 Task: Edit the Student Master object to set up fields for Background Check Status and Placement Scope Rating, then test the form by entering student details.
Action: Mouse moved to (240, 247)
Screenshot: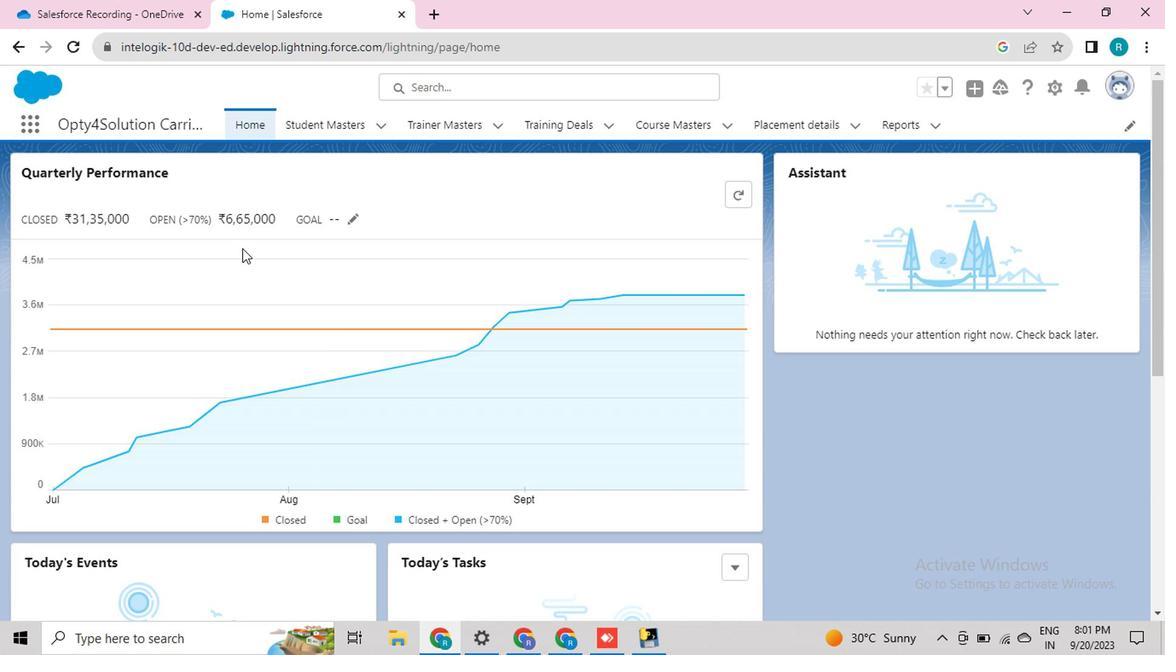 
Action: Key pressed <Key.f11>
Screenshot: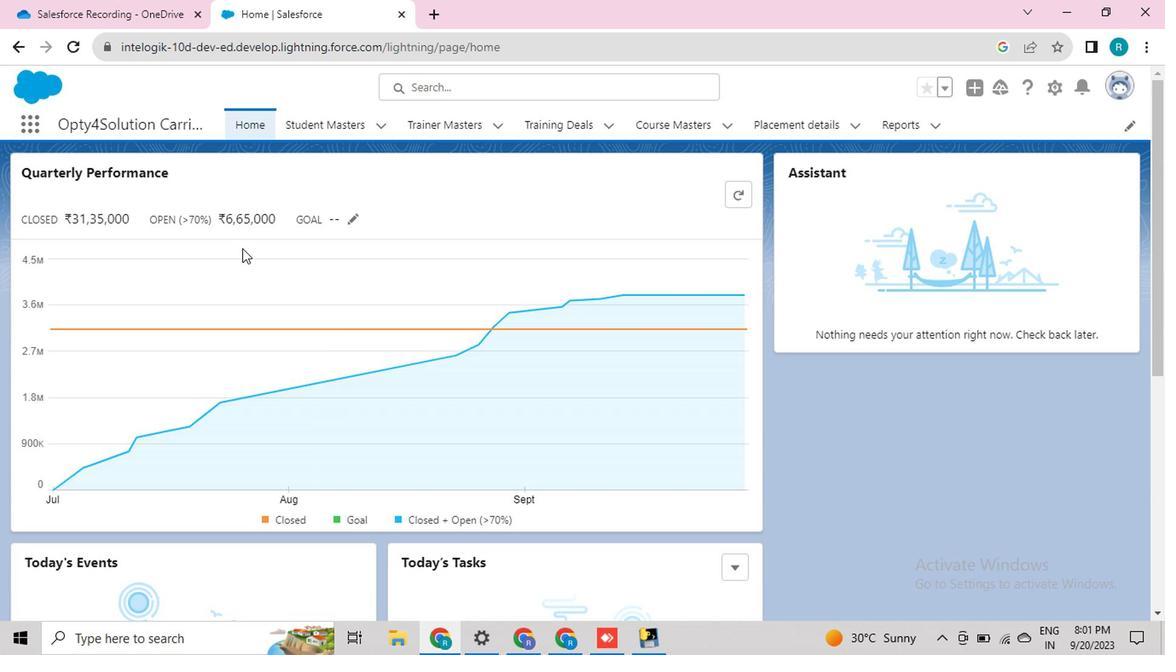 
Action: Mouse moved to (301, 52)
Screenshot: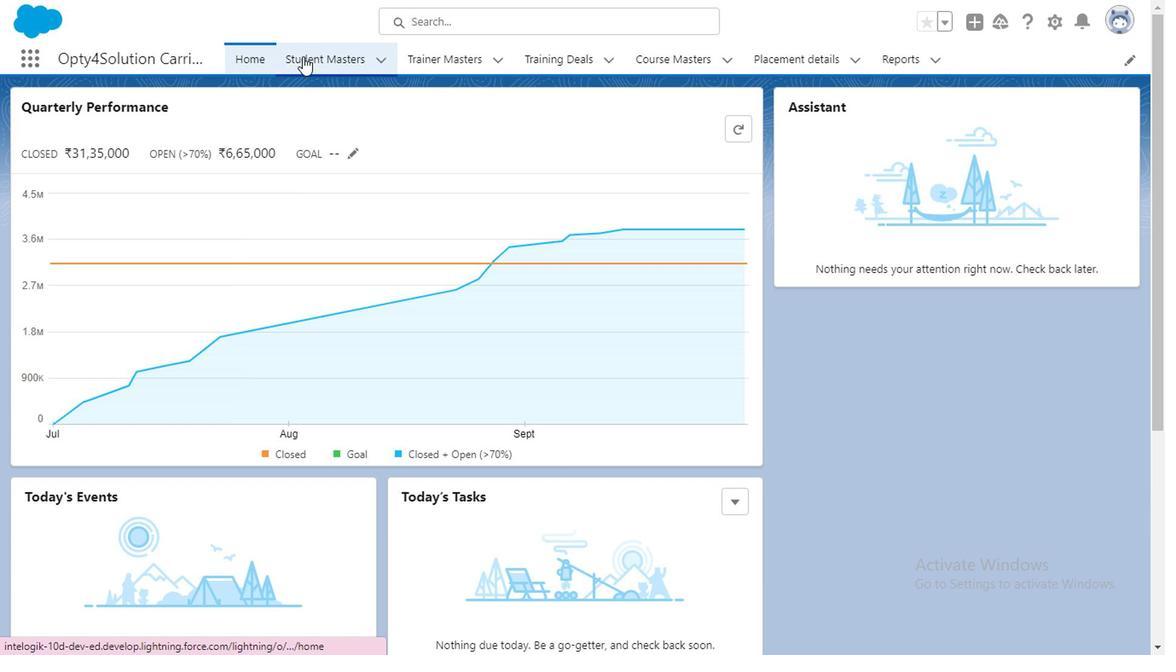 
Action: Mouse pressed left at (301, 52)
Screenshot: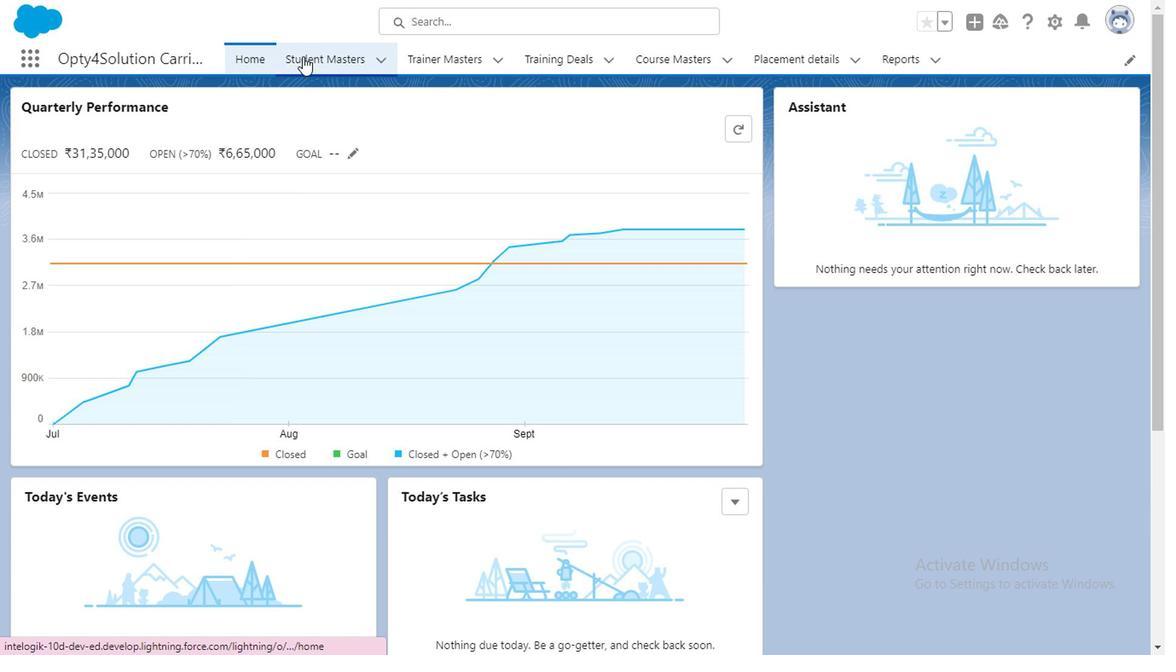 
Action: Mouse moved to (1061, 16)
Screenshot: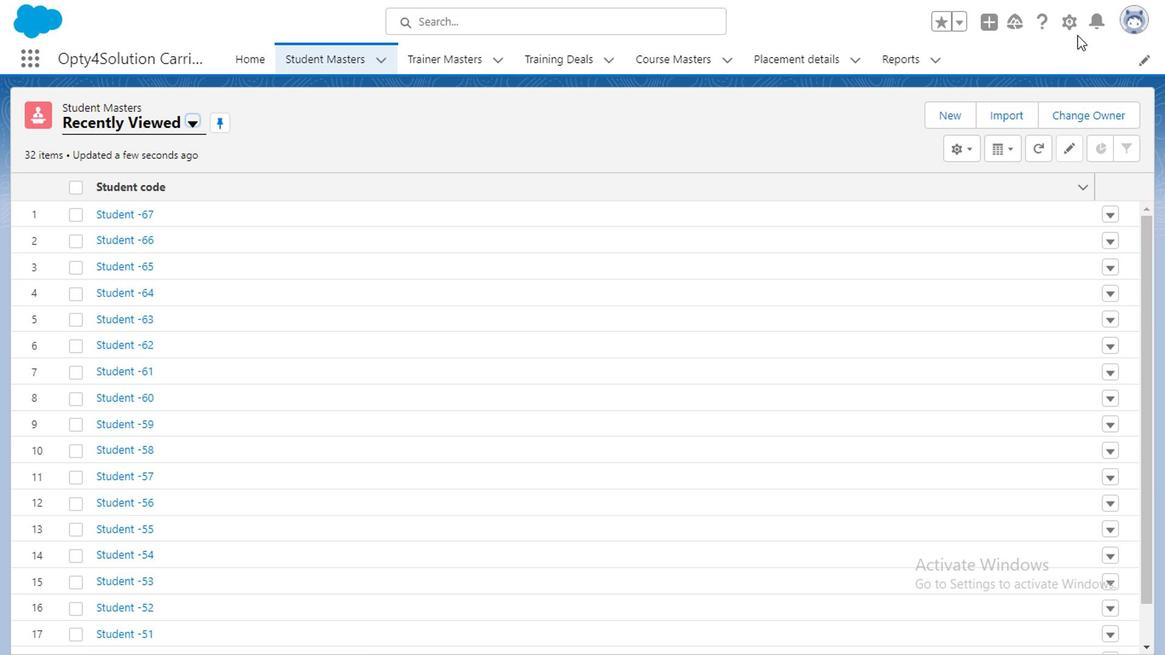 
Action: Mouse pressed left at (1061, 16)
Screenshot: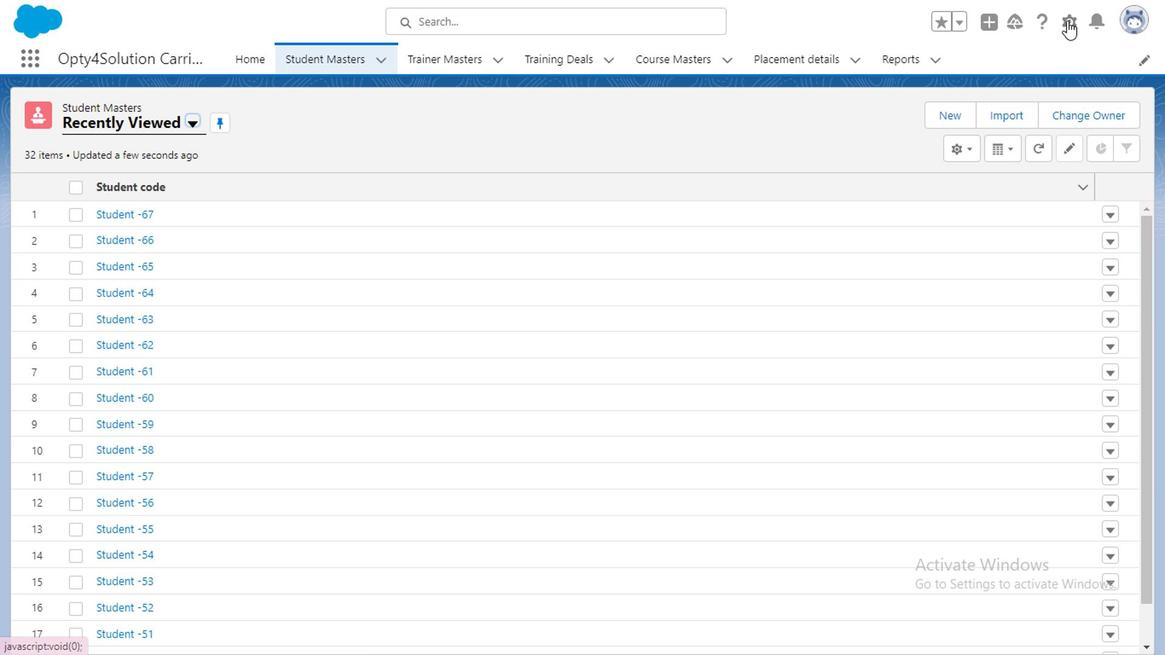 
Action: Mouse moved to (977, 216)
Screenshot: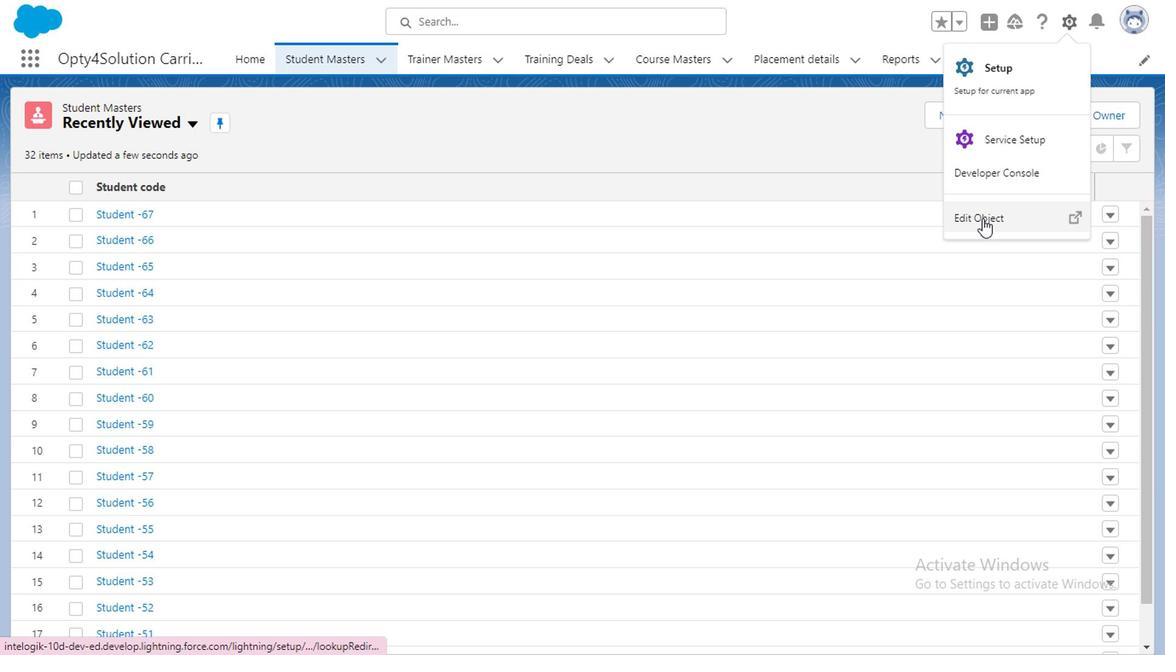 
Action: Mouse pressed left at (977, 216)
Screenshot: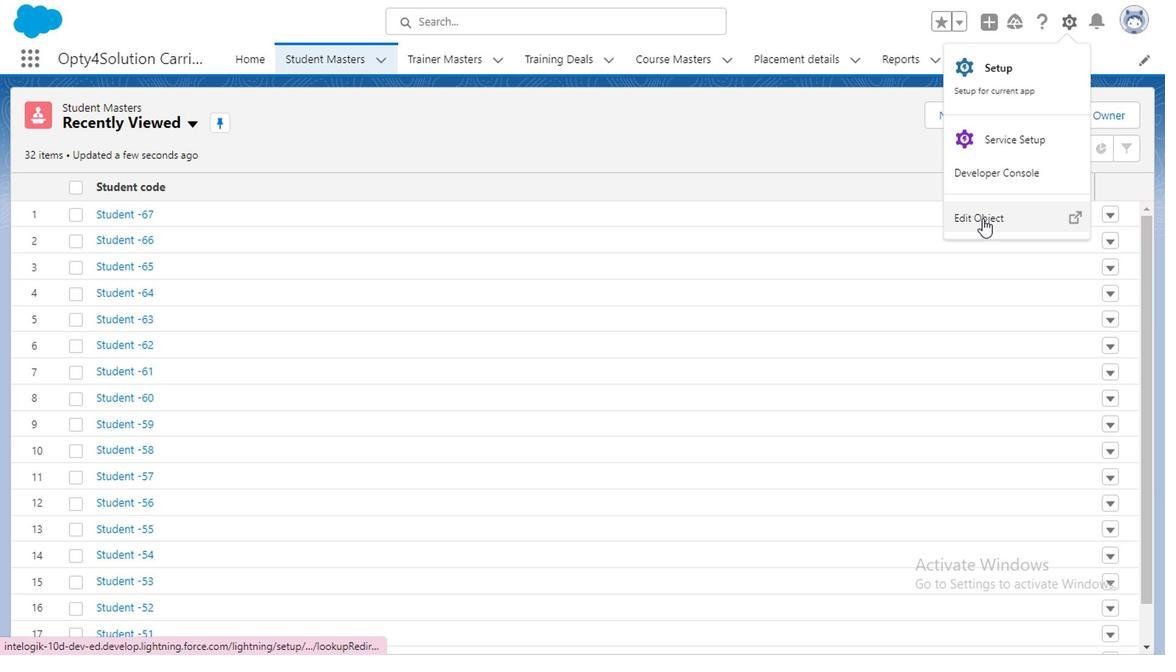 
Action: Mouse moved to (84, 225)
Screenshot: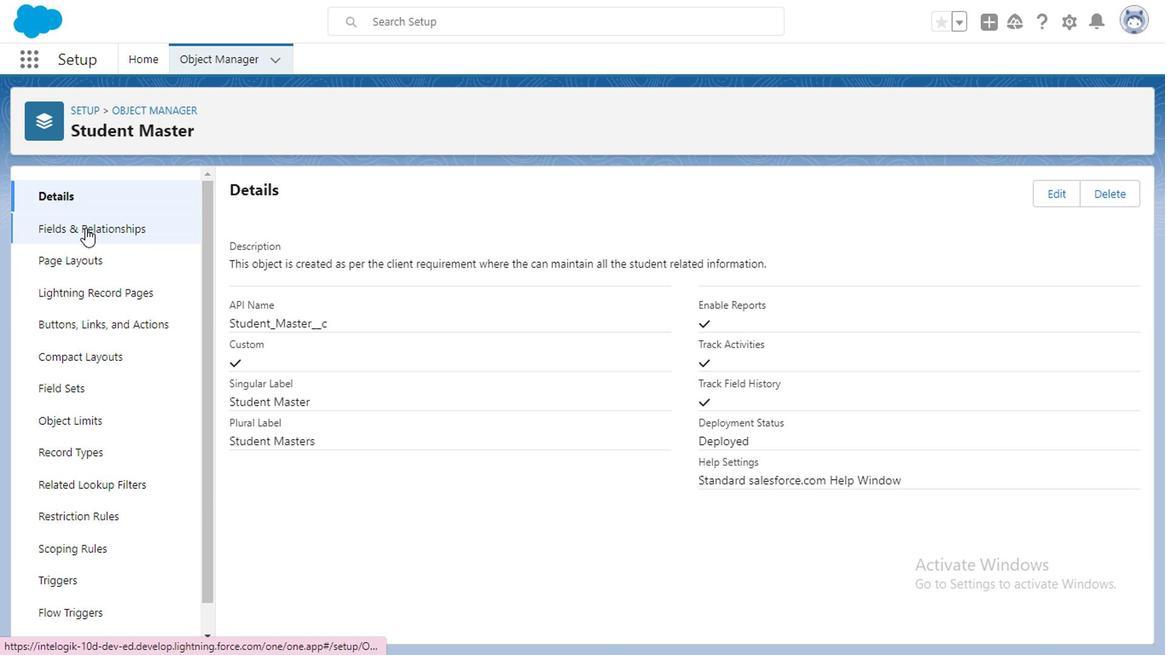
Action: Mouse pressed left at (84, 225)
Screenshot: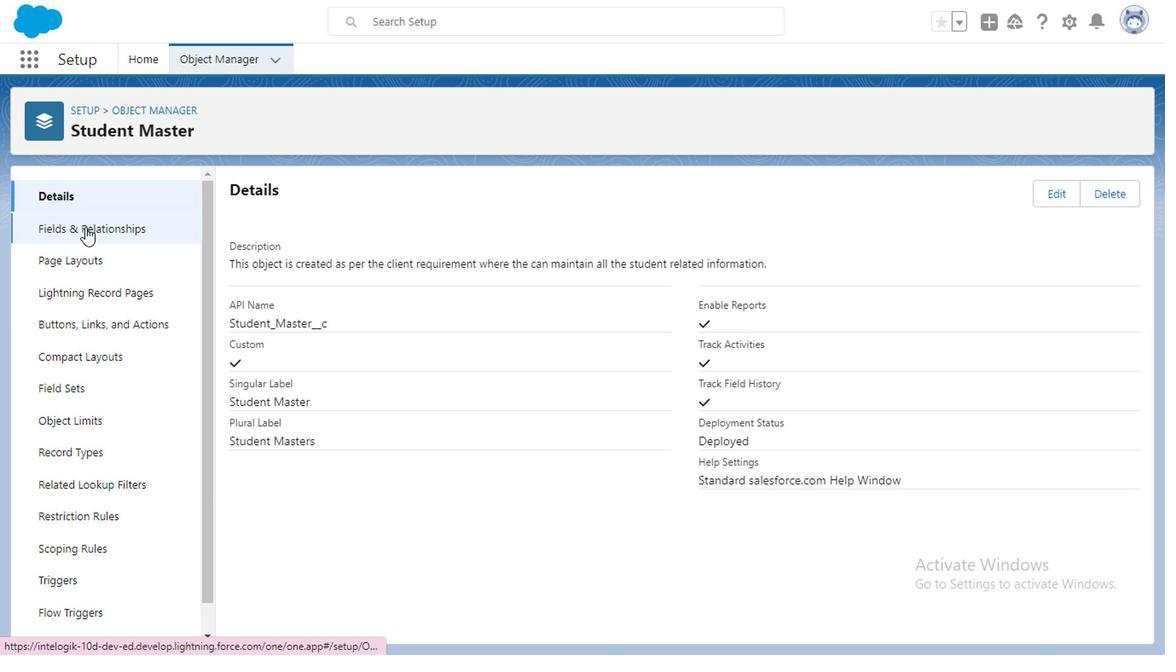 
Action: Mouse moved to (548, 529)
Screenshot: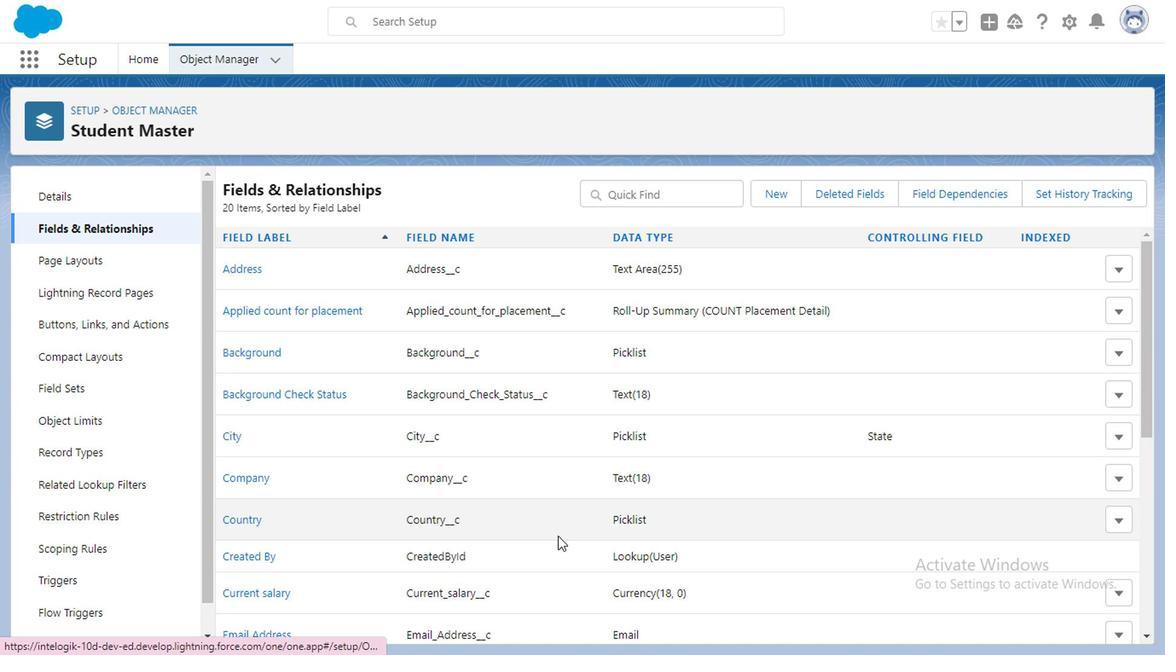 
Action: Mouse scrolled (548, 527) with delta (0, -1)
Screenshot: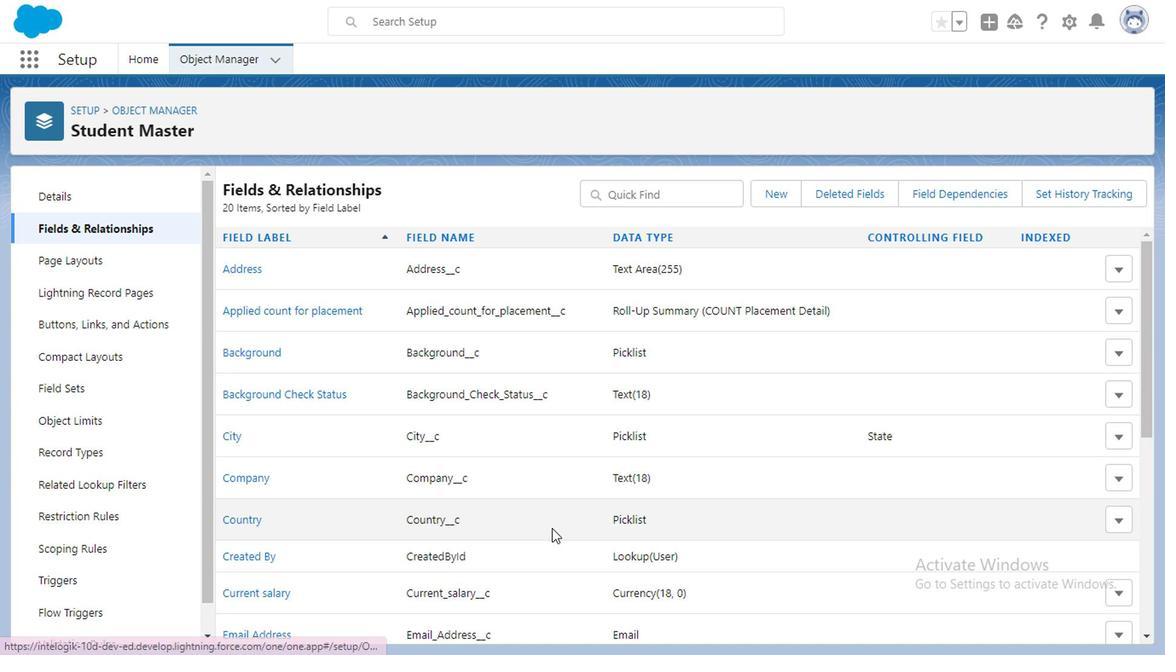 
Action: Mouse moved to (501, 465)
Screenshot: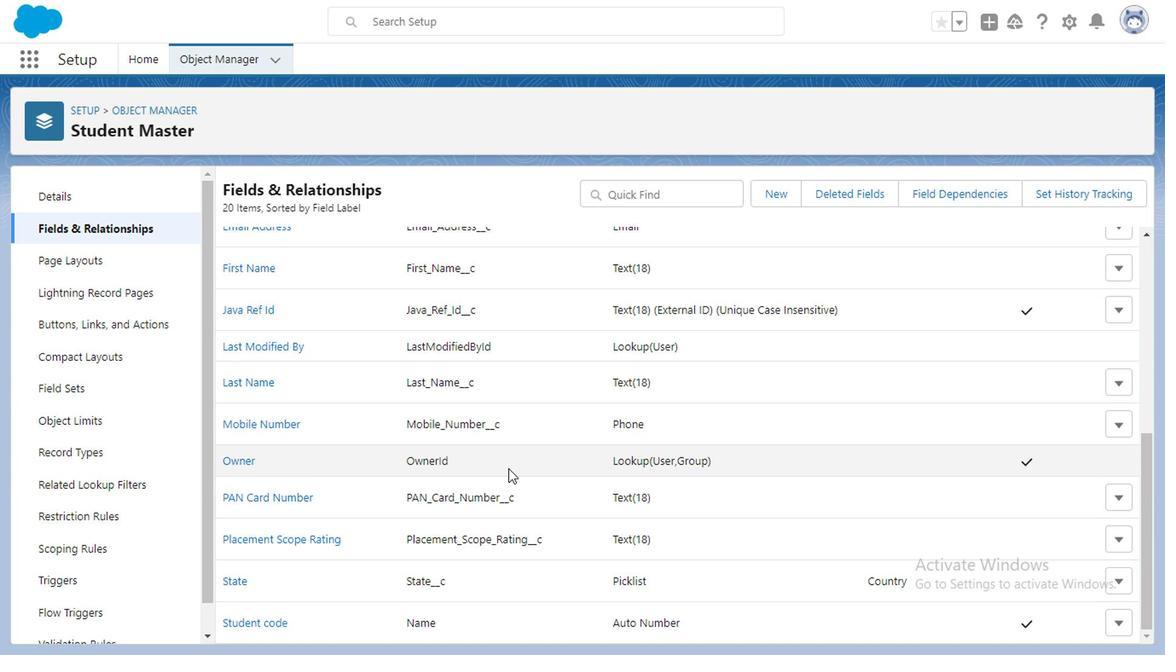 
Action: Mouse scrolled (501, 466) with delta (0, 0)
Screenshot: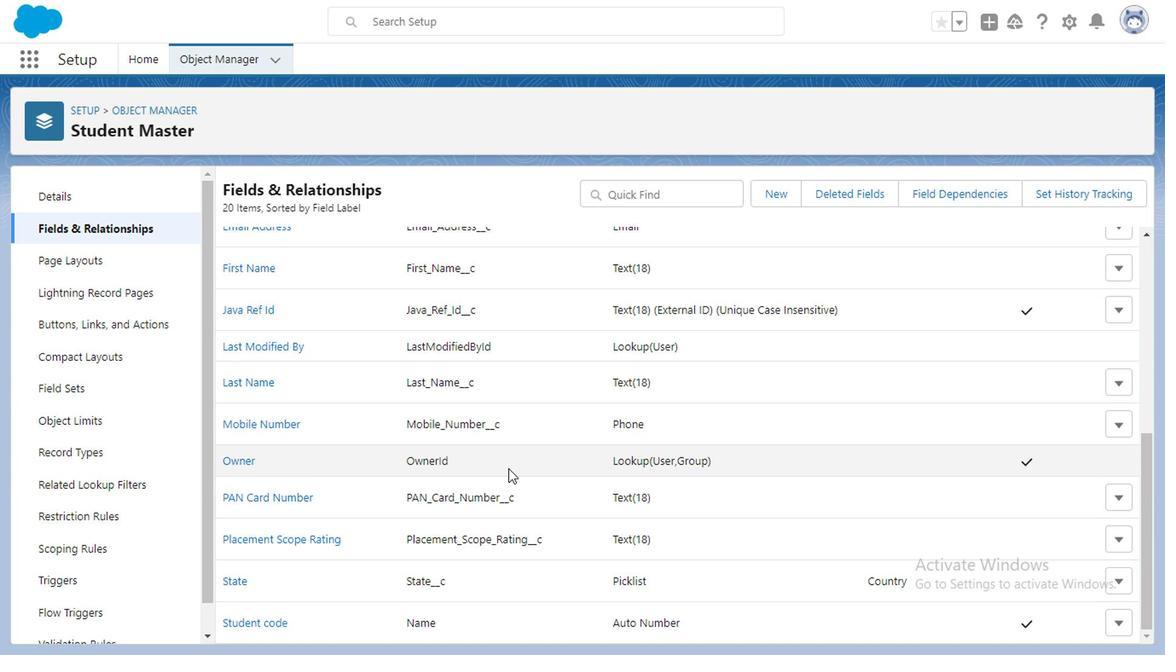 
Action: Mouse moved to (321, 390)
Screenshot: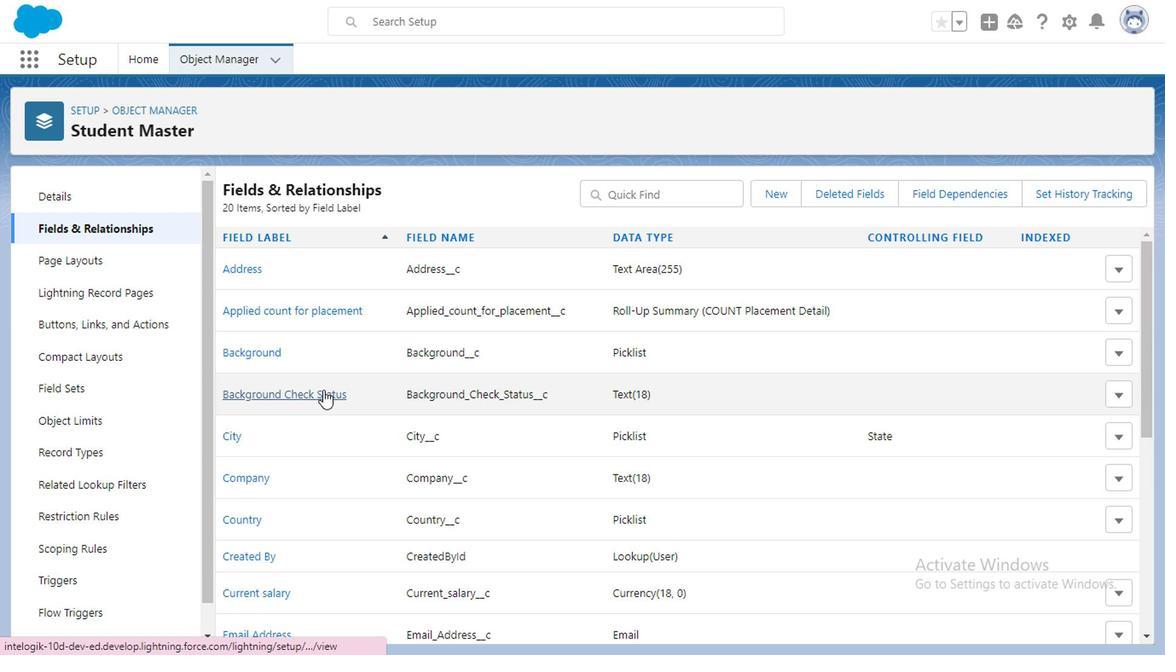 
Action: Mouse pressed left at (321, 390)
Screenshot: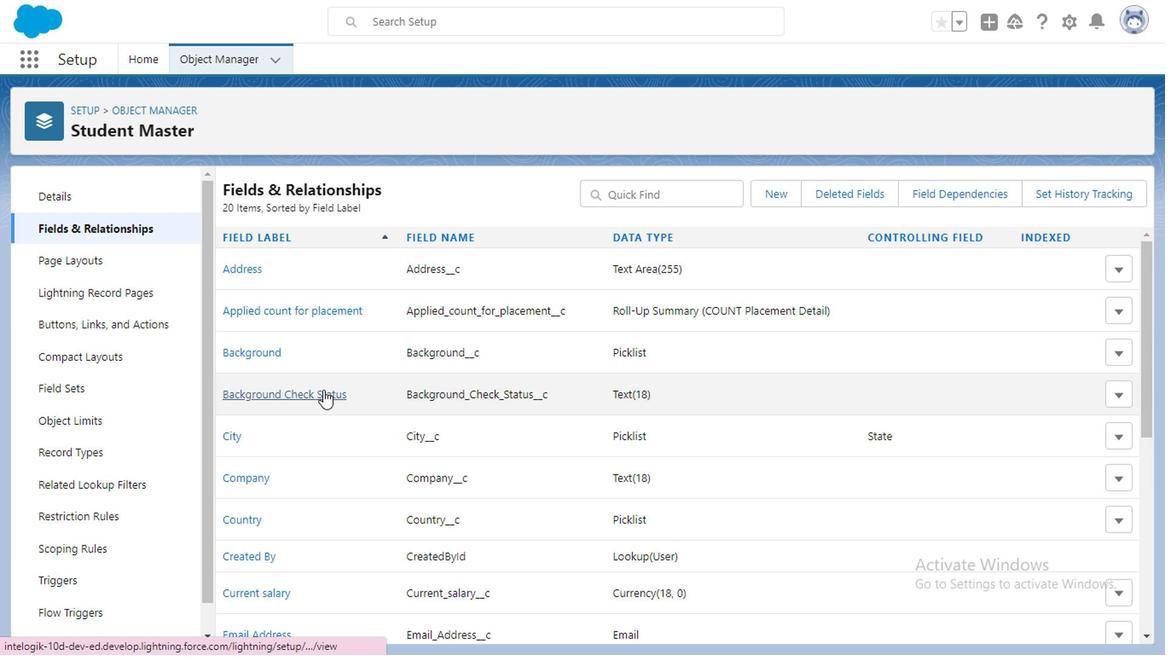 
Action: Mouse moved to (509, 263)
Screenshot: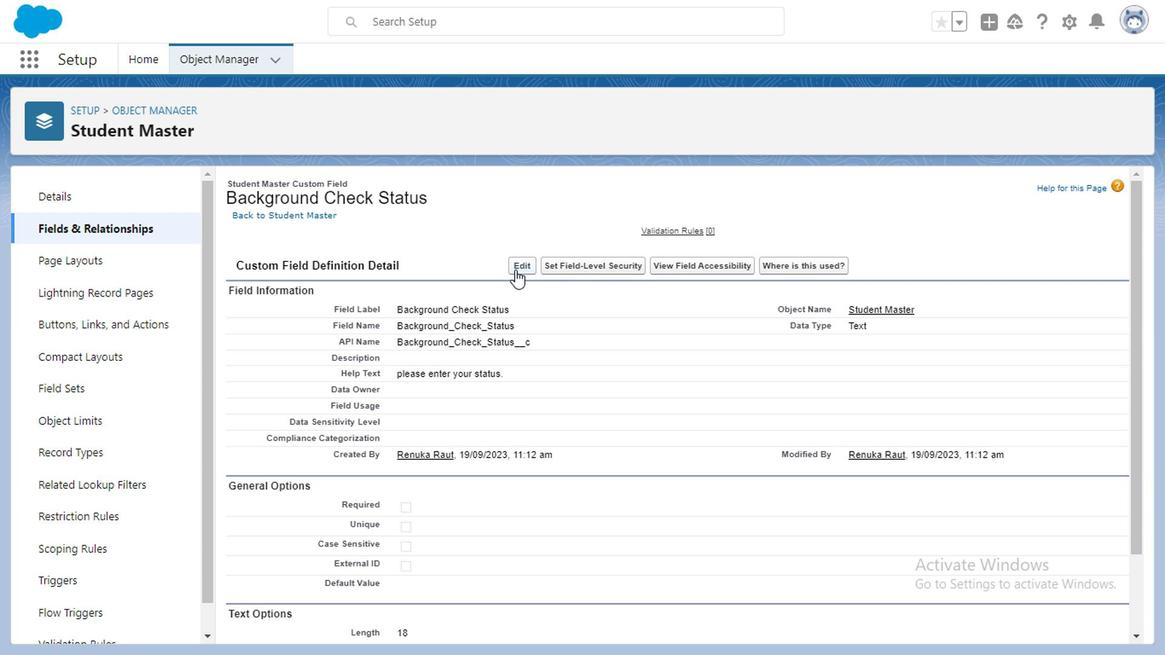 
Action: Mouse pressed left at (509, 263)
Screenshot: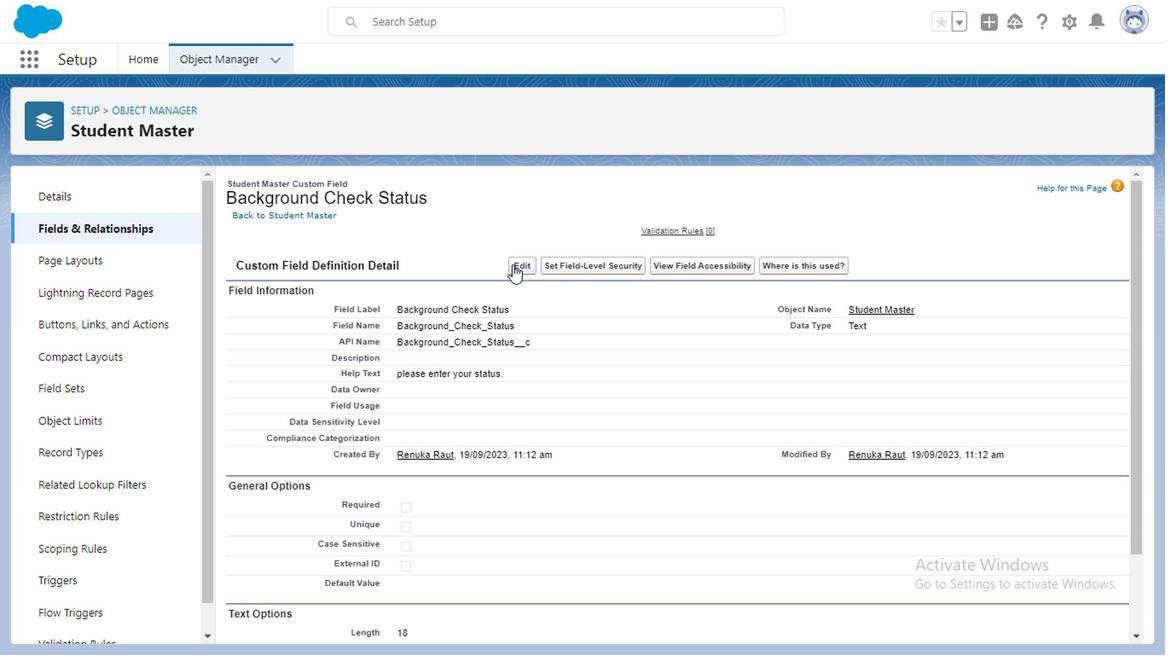 
Action: Mouse moved to (550, 232)
Screenshot: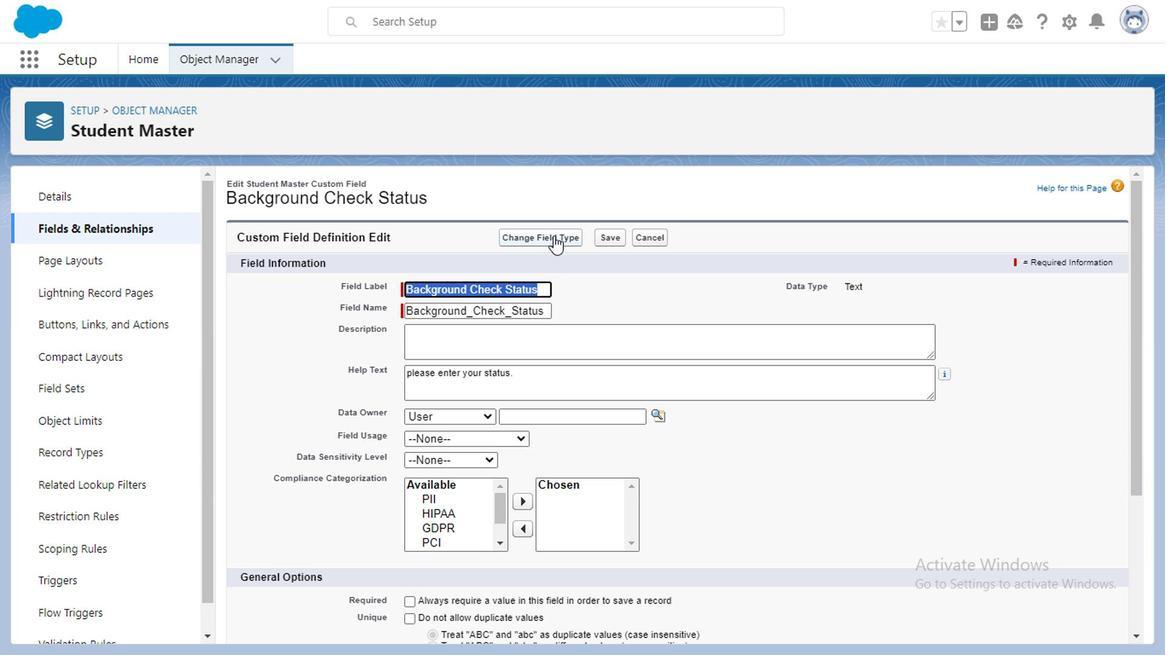 
Action: Mouse pressed left at (550, 232)
Screenshot: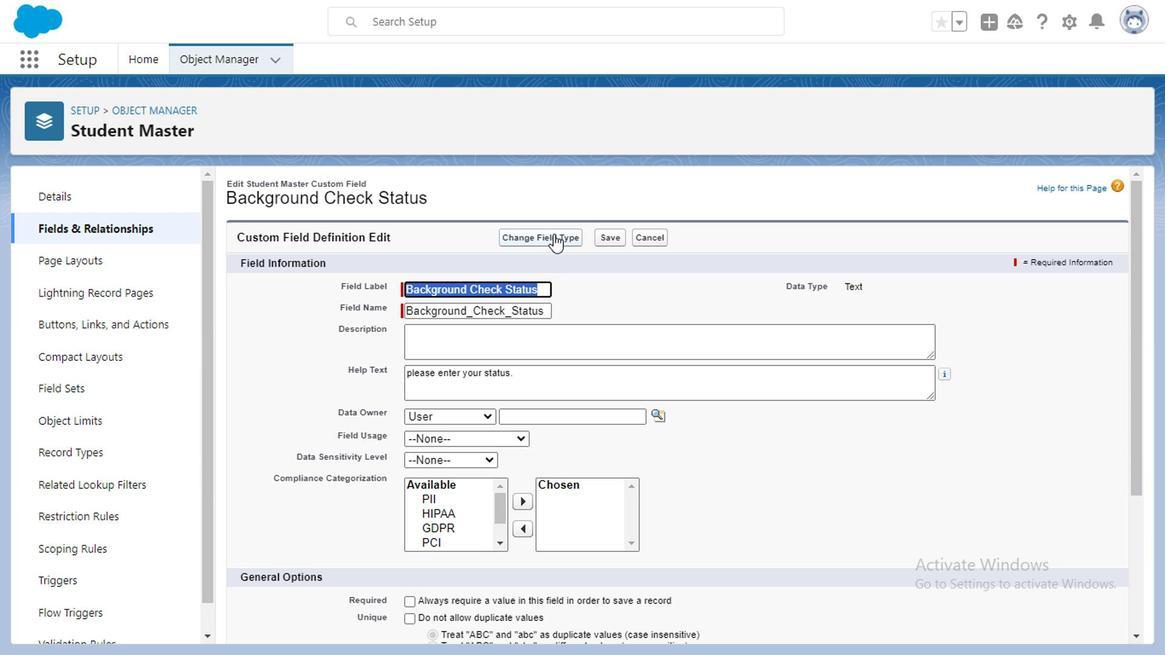 
Action: Mouse moved to (43, 234)
Screenshot: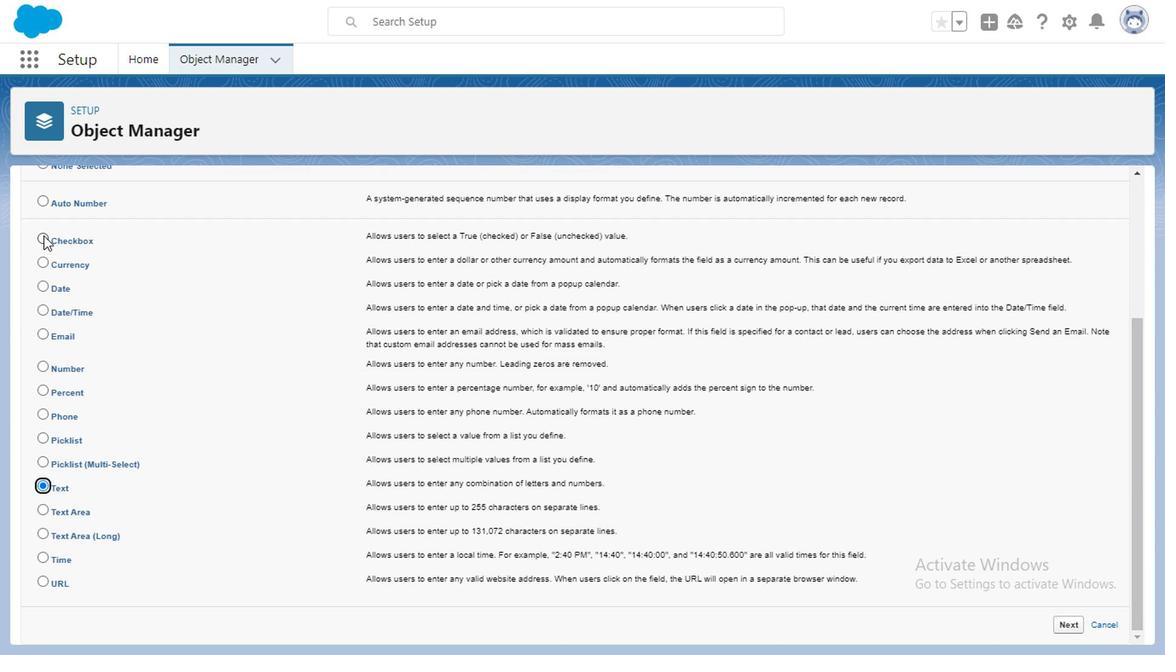 
Action: Mouse pressed left at (43, 234)
Screenshot: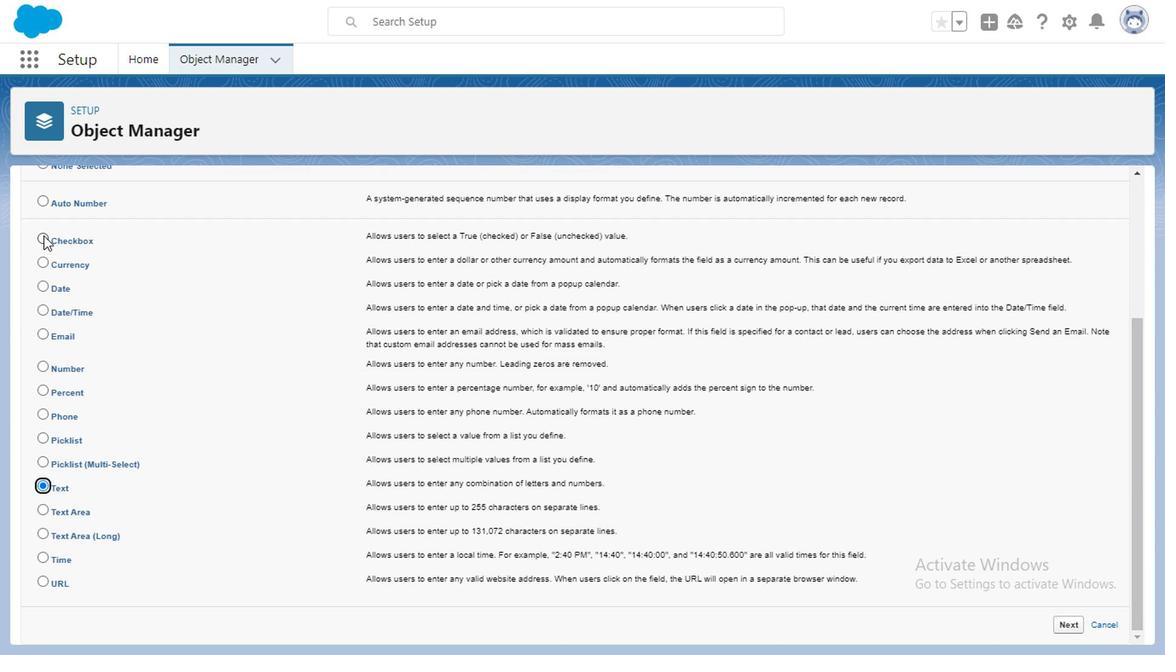 
Action: Mouse moved to (735, 98)
Screenshot: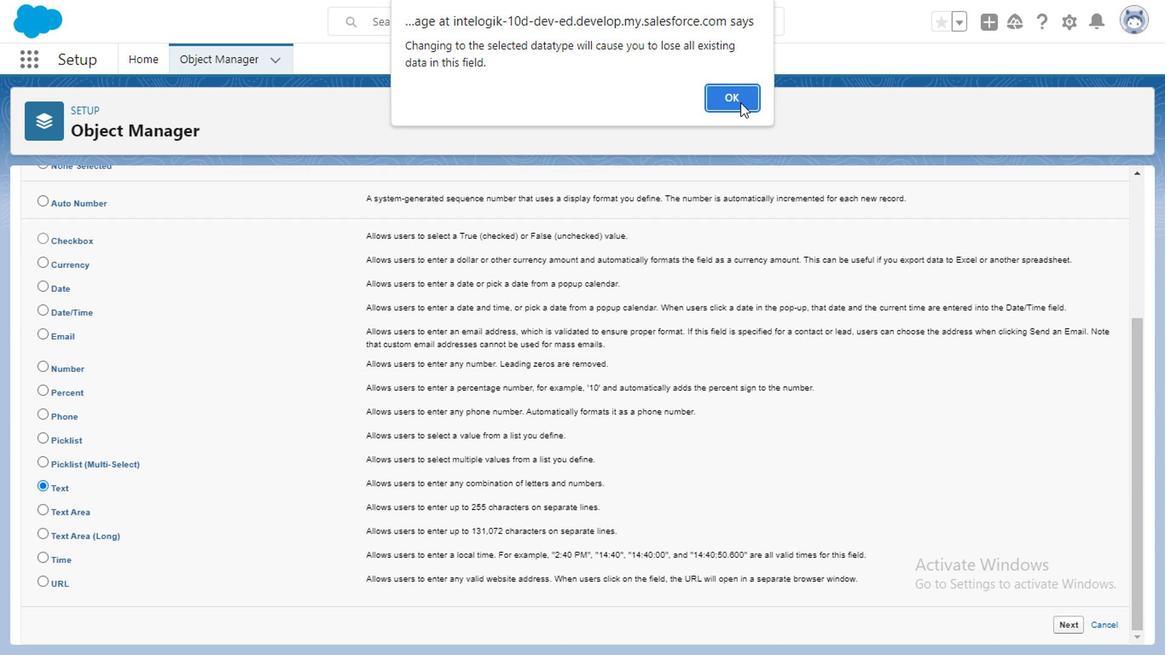 
Action: Mouse pressed left at (735, 98)
Screenshot: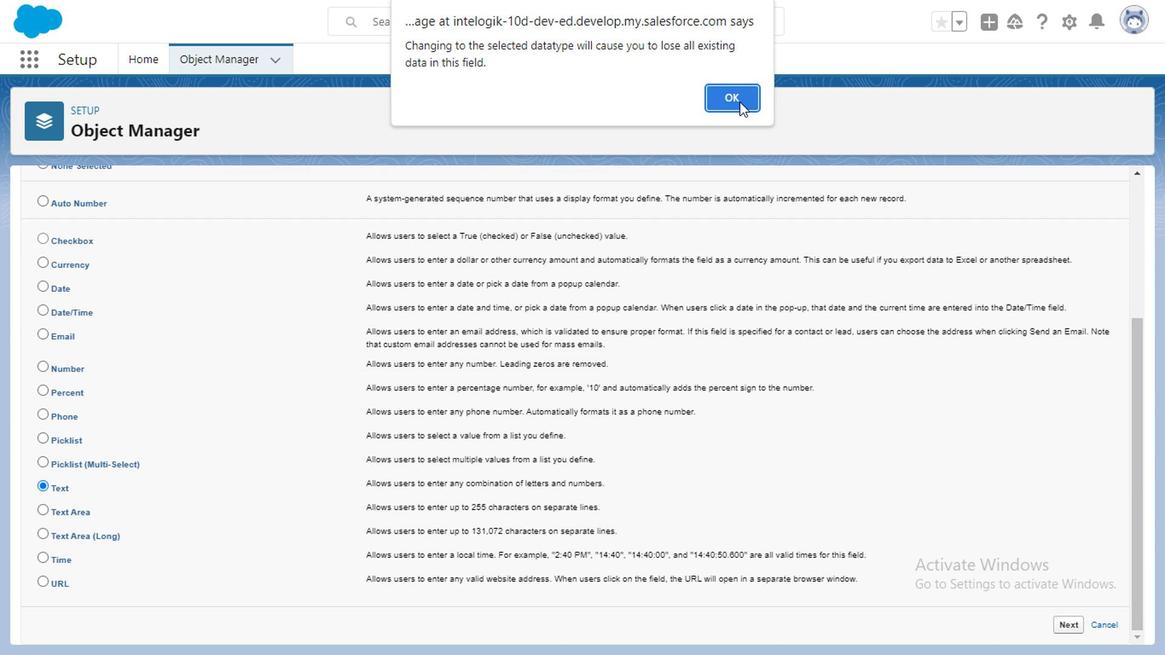 
Action: Mouse moved to (1065, 621)
Screenshot: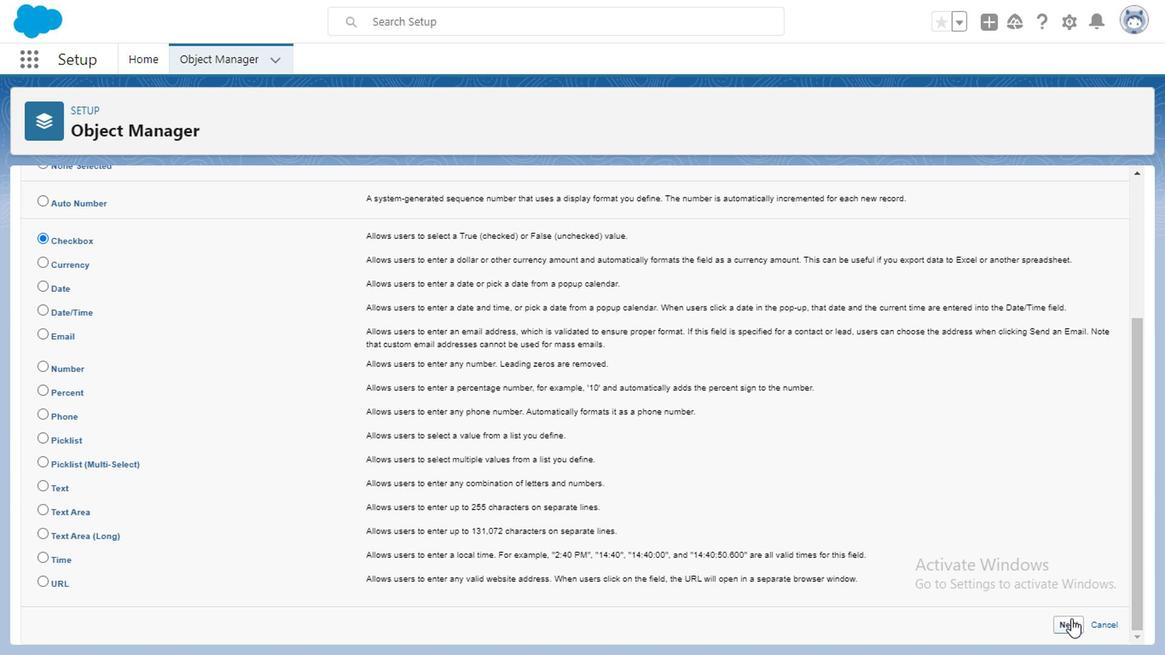 
Action: Mouse pressed left at (1065, 621)
Screenshot: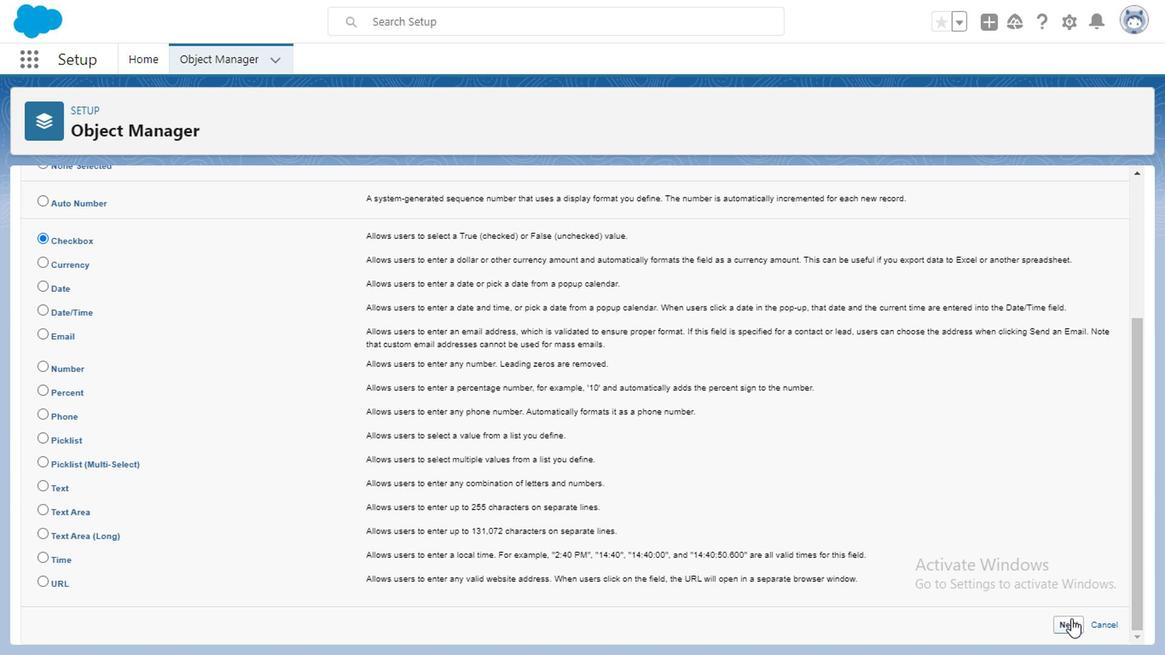 
Action: Mouse moved to (282, 415)
Screenshot: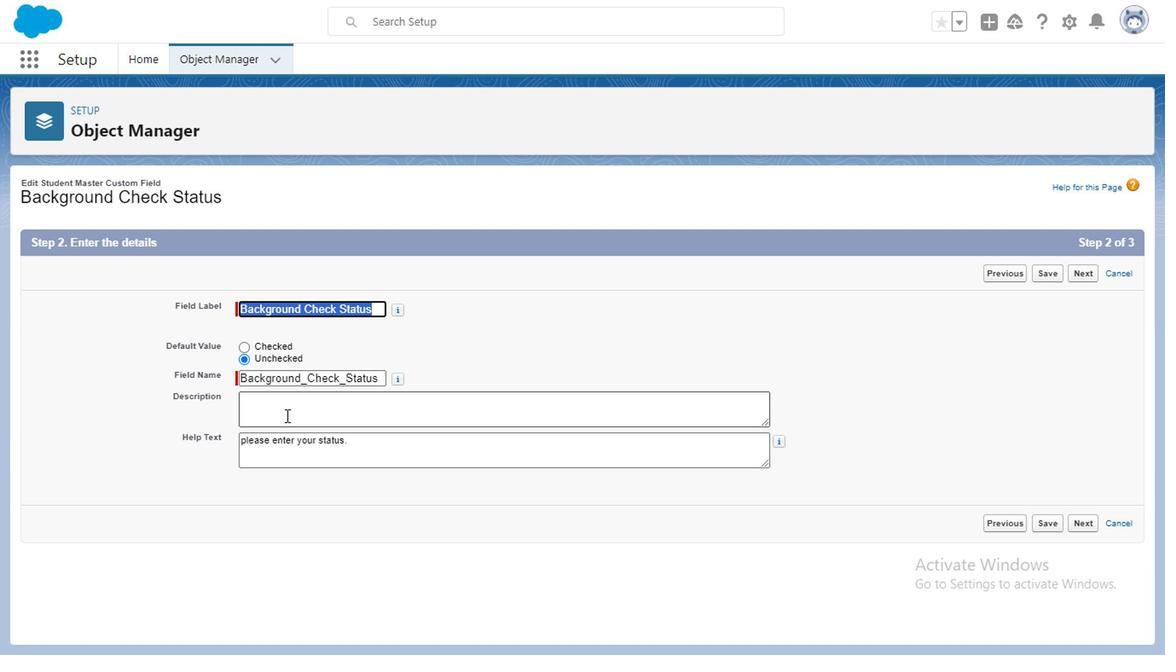 
Action: Mouse pressed left at (282, 415)
Screenshot: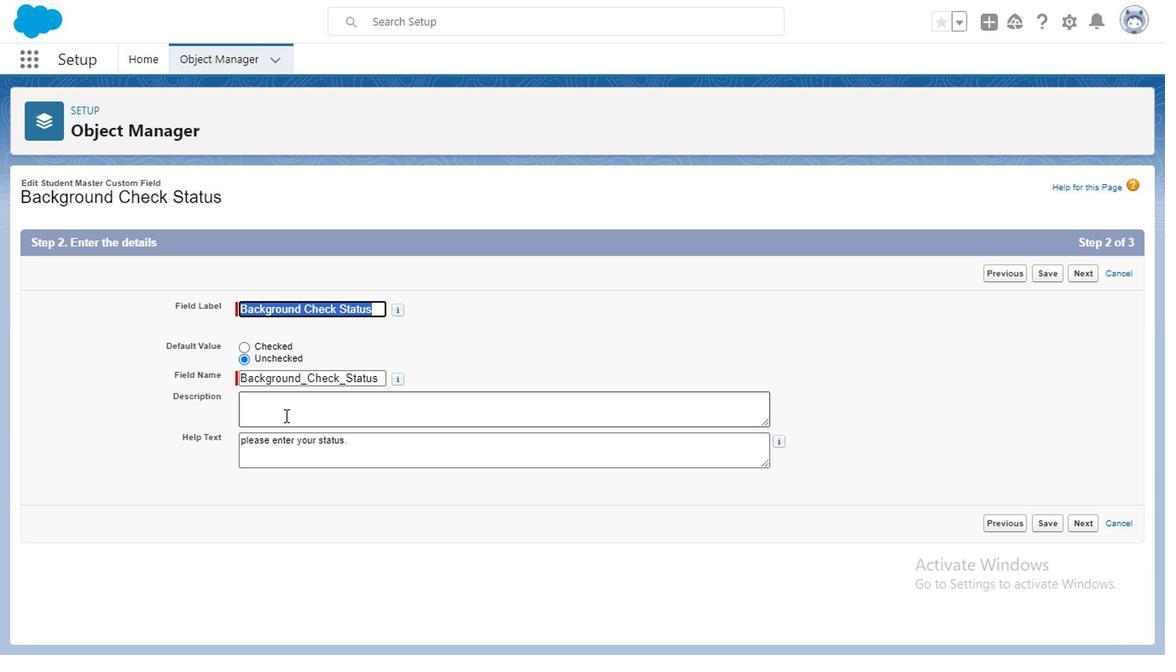
Action: Mouse moved to (281, 415)
Screenshot: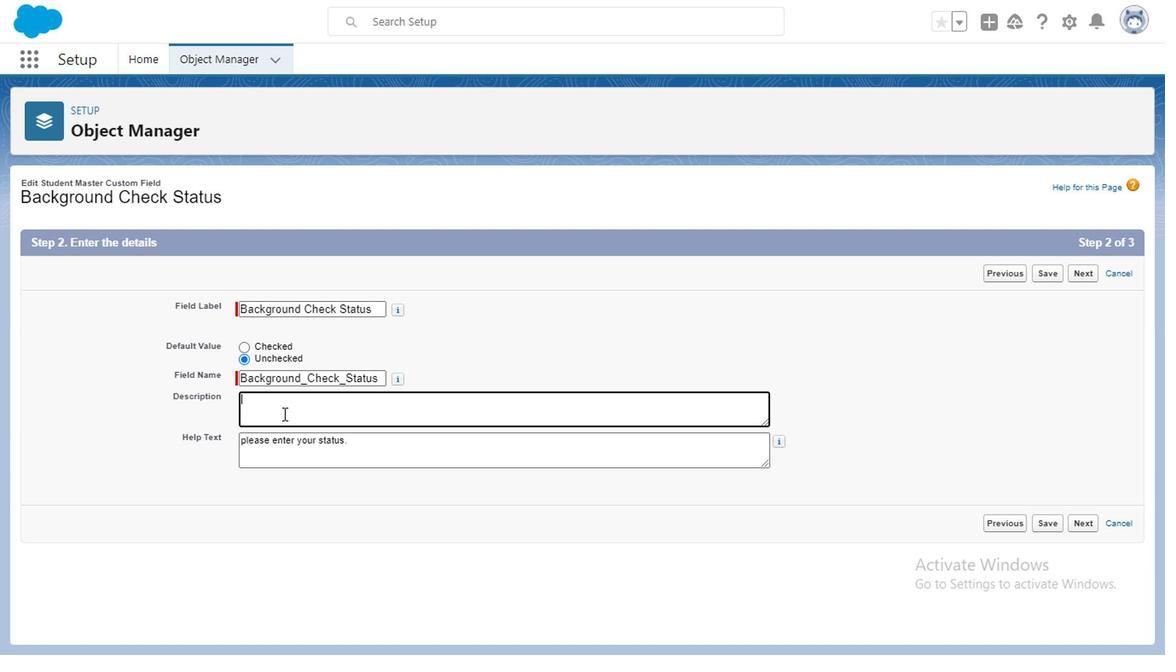 
Action: Key pressed <Key.caps_lock>T<Key.caps_lock>his<Key.space>field<Key.space>will<Key.space>automatically<Key.space><Key.backspace><Key.backspace><Key.backspace><Key.backspace><Key.backspace><Key.backspace><Key.backspace><Key.backspace><Key.backspace><Key.backspace><Key.backspace><Key.backspace><Key.backspace><Key.backspace>help<Key.space>to<Key.space>chack<Key.space>the<Key.space>
Screenshot: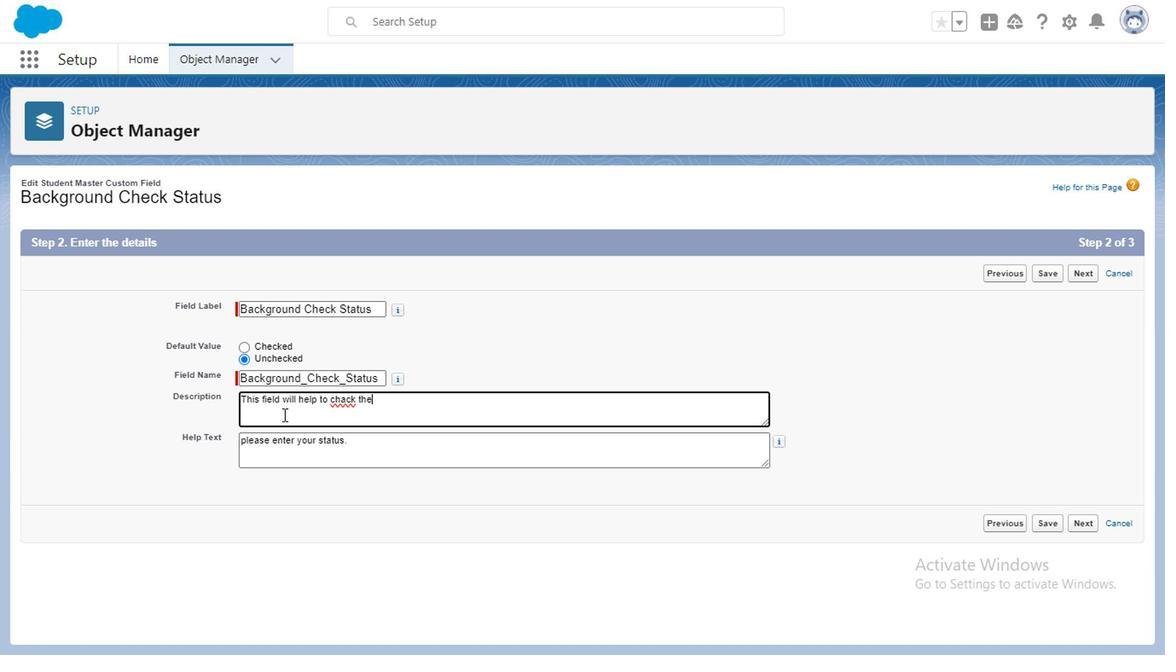 
Action: Mouse moved to (352, 399)
Screenshot: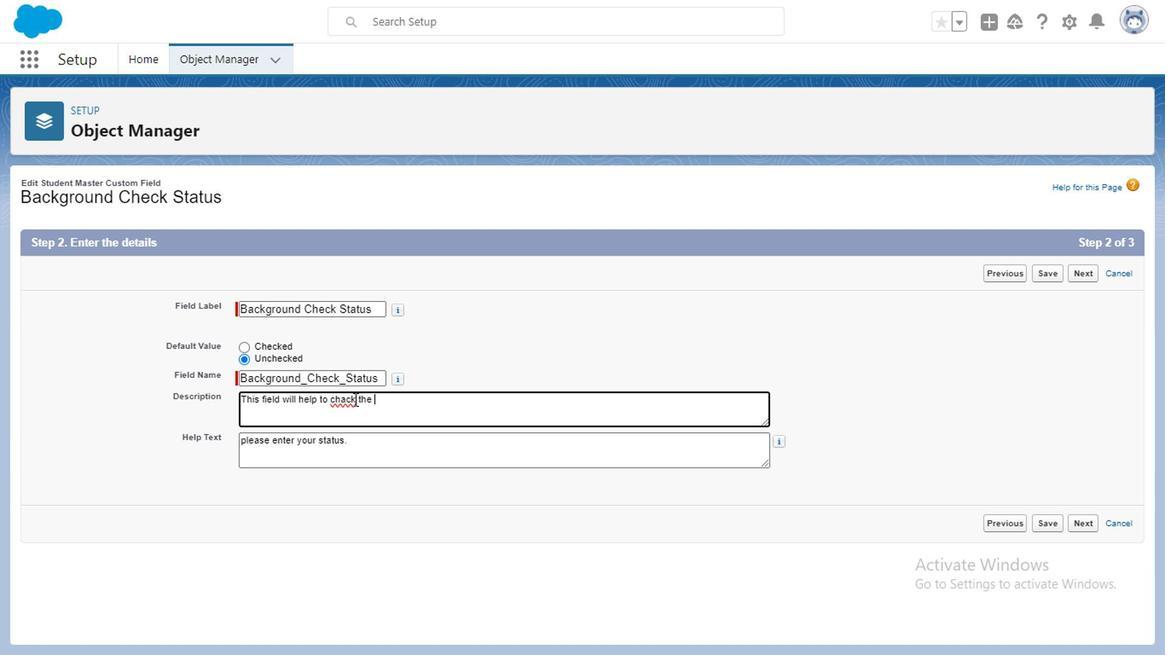 
Action: Mouse pressed left at (352, 399)
Screenshot: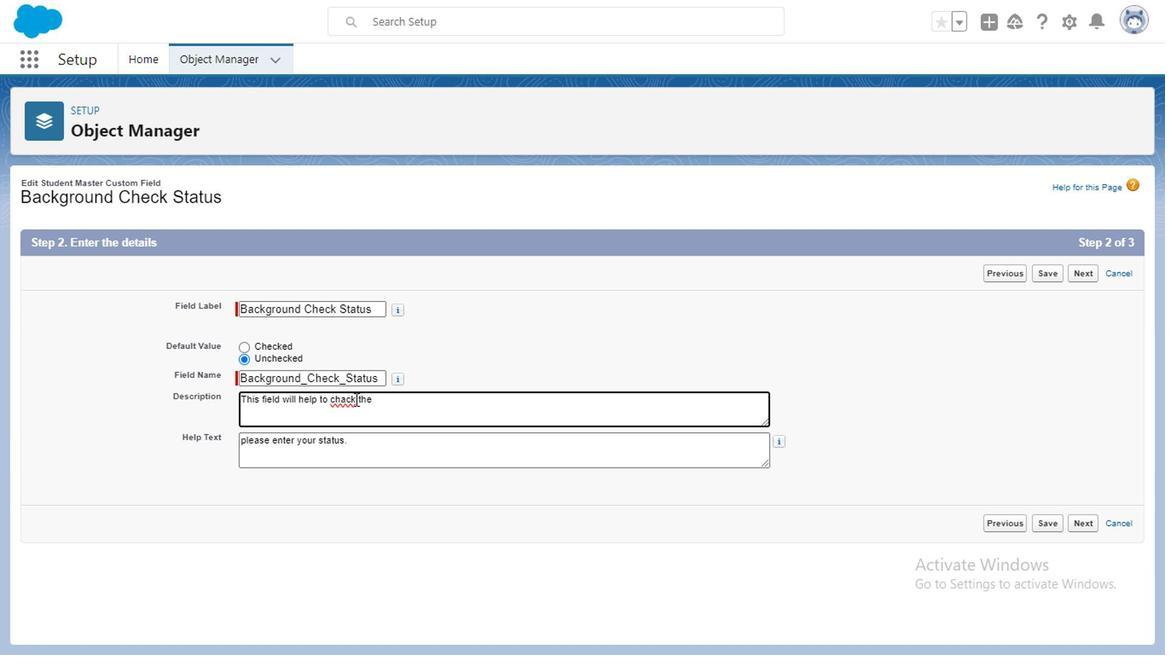 
Action: Key pressed <Key.backspace><Key.backspace><Key.backspace>eck<Key.space>
Screenshot: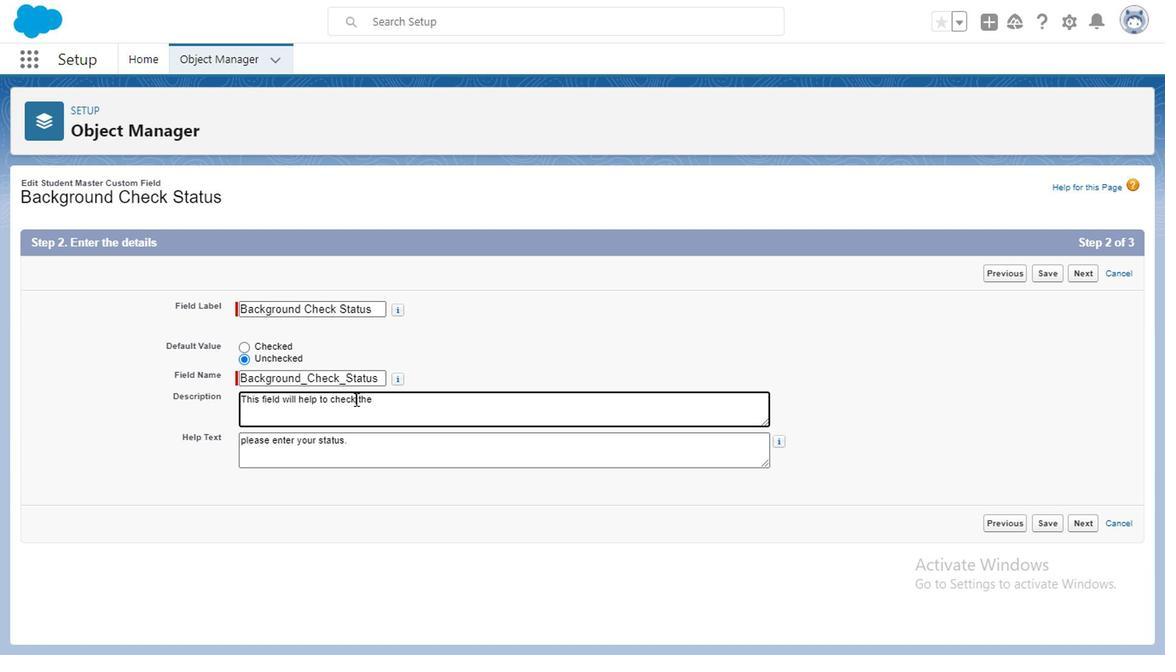 
Action: Mouse moved to (385, 402)
Screenshot: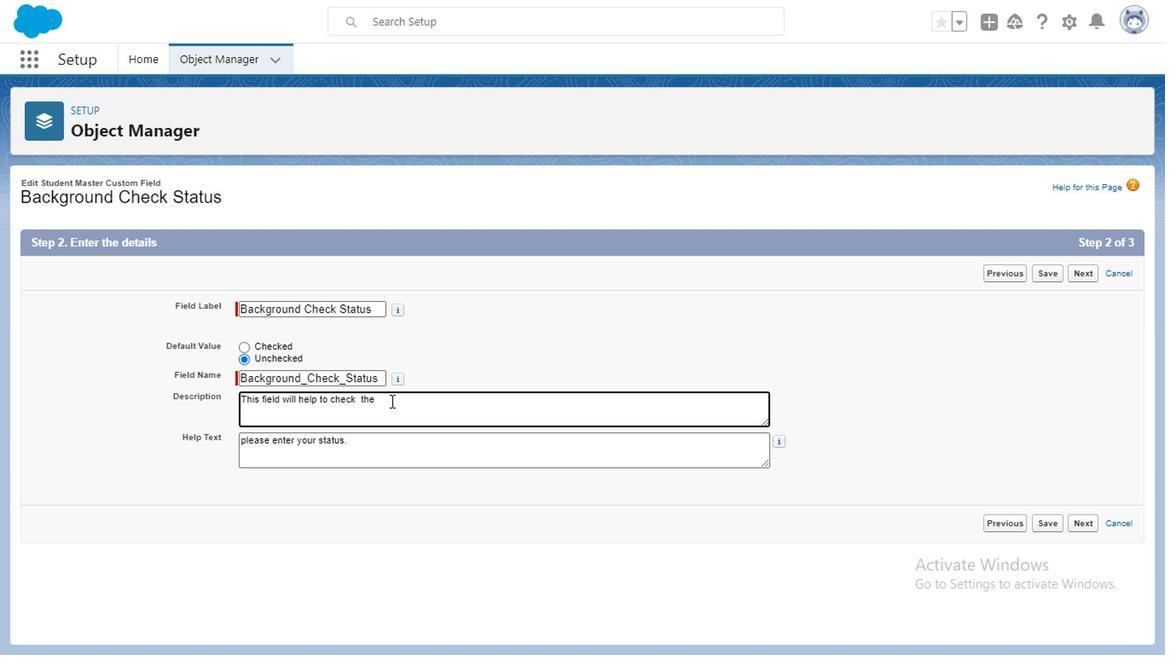 
Action: Mouse pressed left at (385, 402)
Screenshot: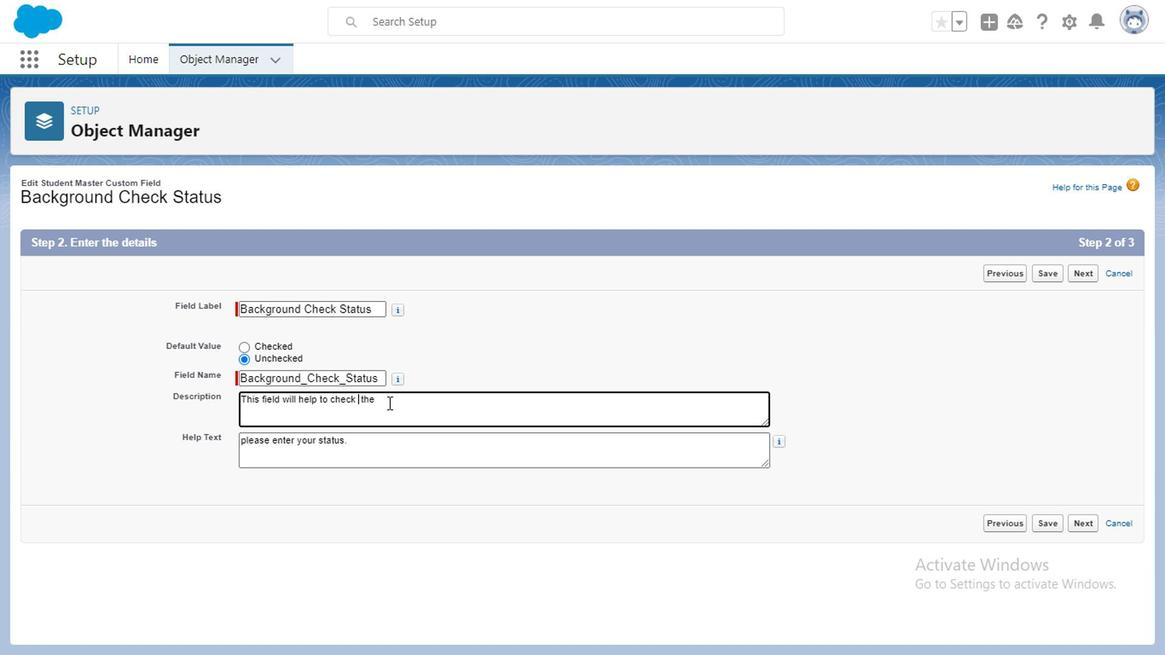 
Action: Key pressed d<Key.backspace><Key.caps_lock>D<Key.caps_lock>ata<Key.space>
Screenshot: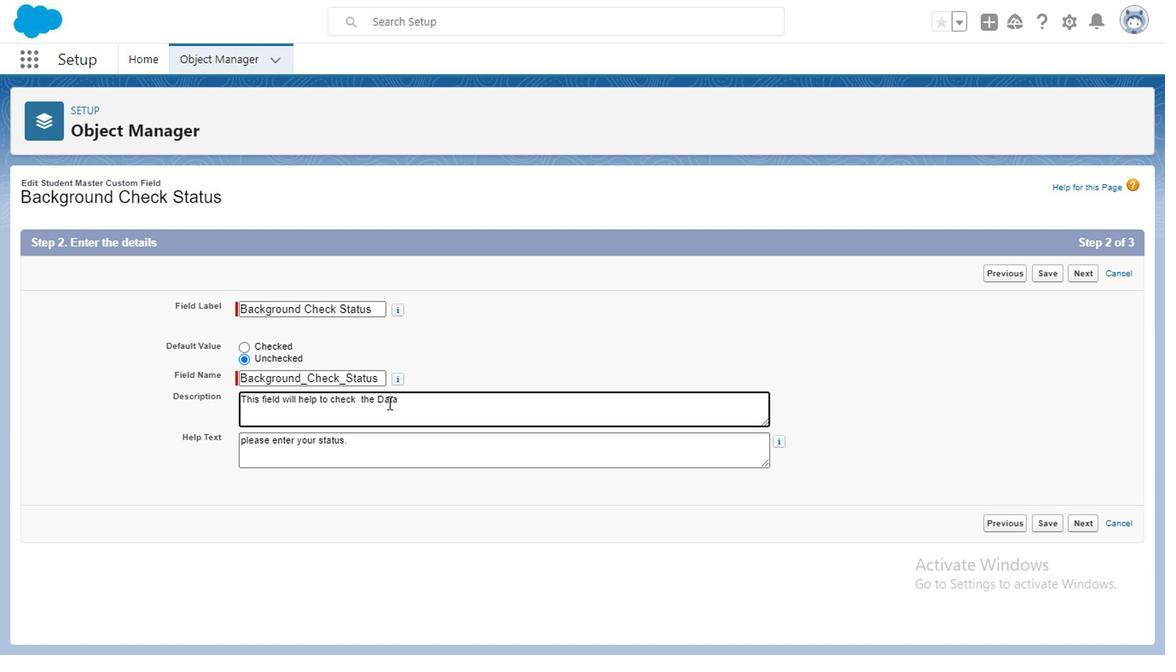 
Action: Mouse moved to (392, 402)
Screenshot: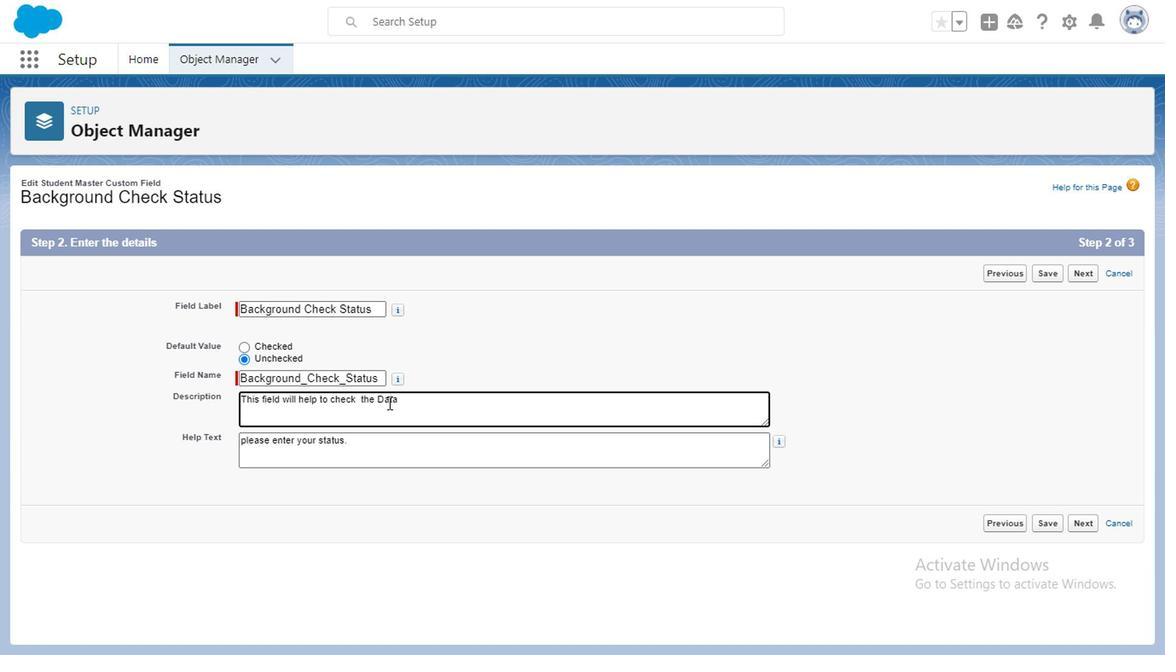 
Action: Key pressed <Key.backspace><Key.backspace><Key.backspace><Key.backspace><Key.backspace>background<Key.space>verification<Key.space>details<Key.space>
Screenshot: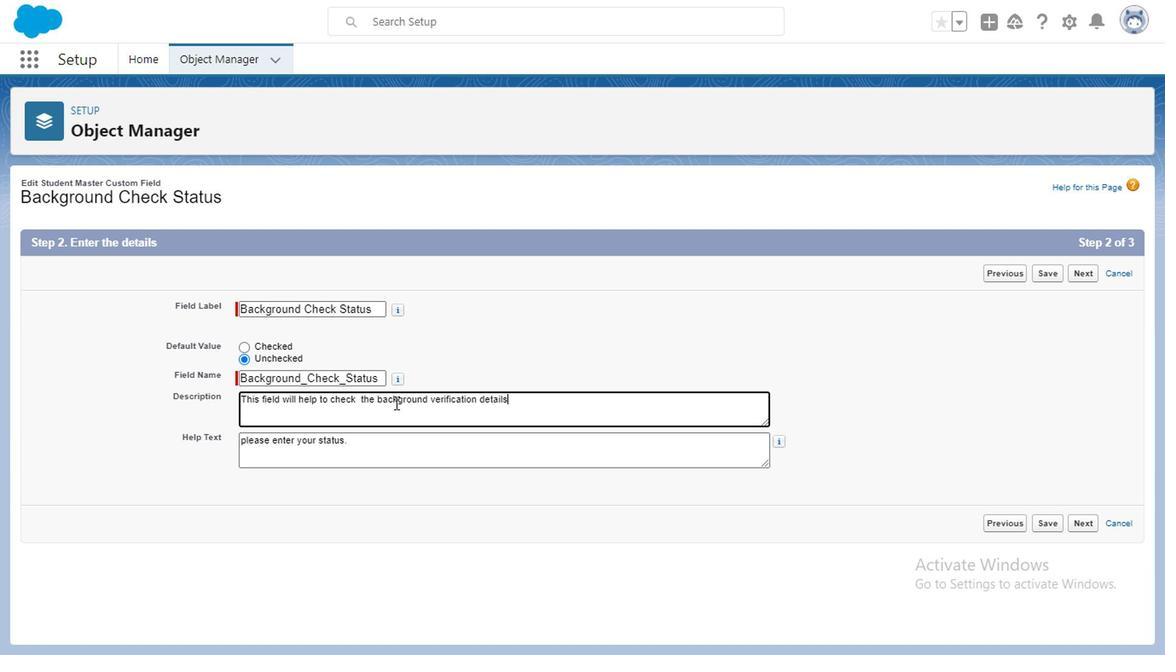 
Action: Mouse moved to (392, 402)
Screenshot: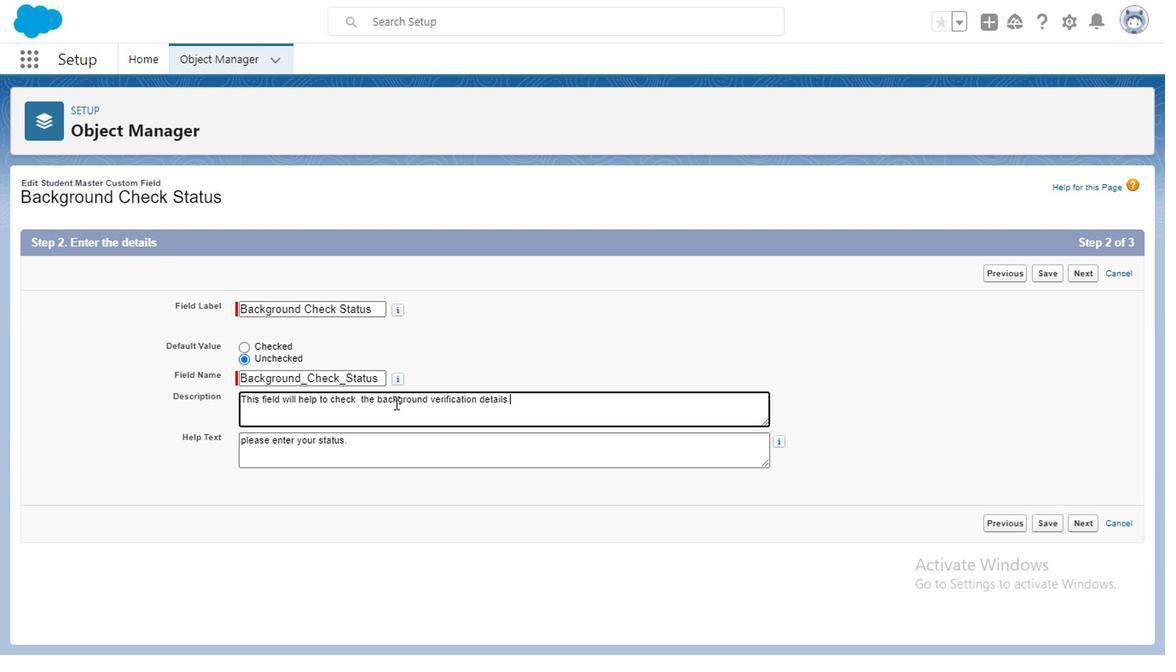 
Action: Key pressed <Key.backspace>.<Key.space>it<Key.space>will<Key.space>be<Key.space>better<Key.space>understanding<Key.space>on<Key.space>one<Key.space>checj<Key.backspace>k<Key.space>and<Key.space>uncheck
Screenshot: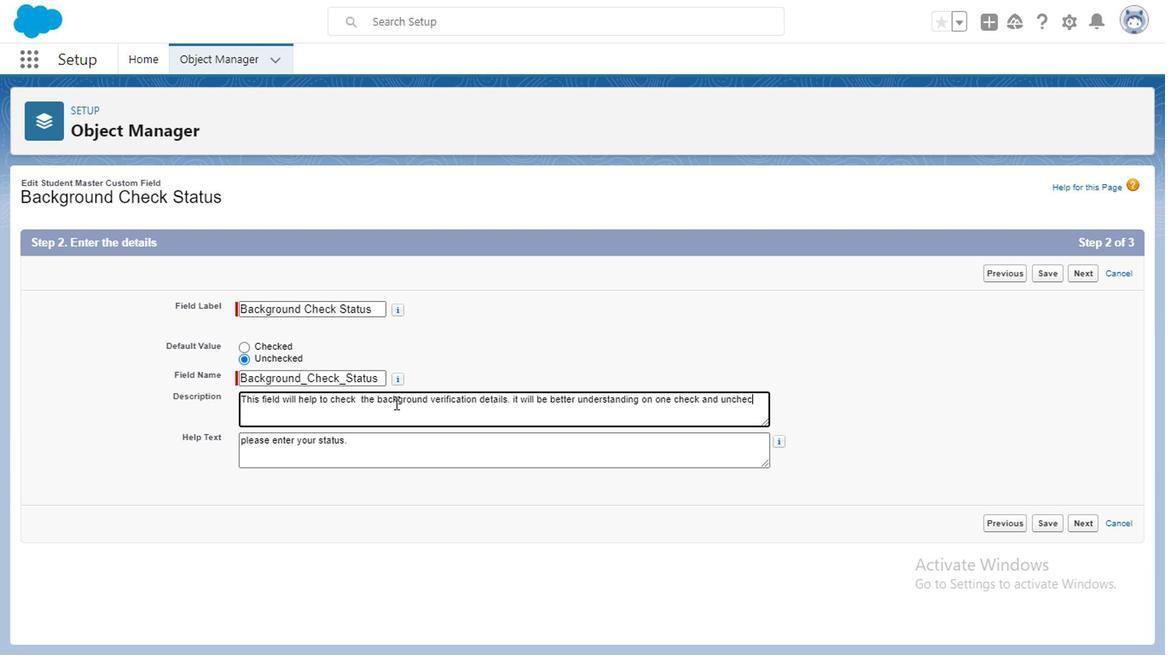 
Action: Mouse moved to (402, 449)
Screenshot: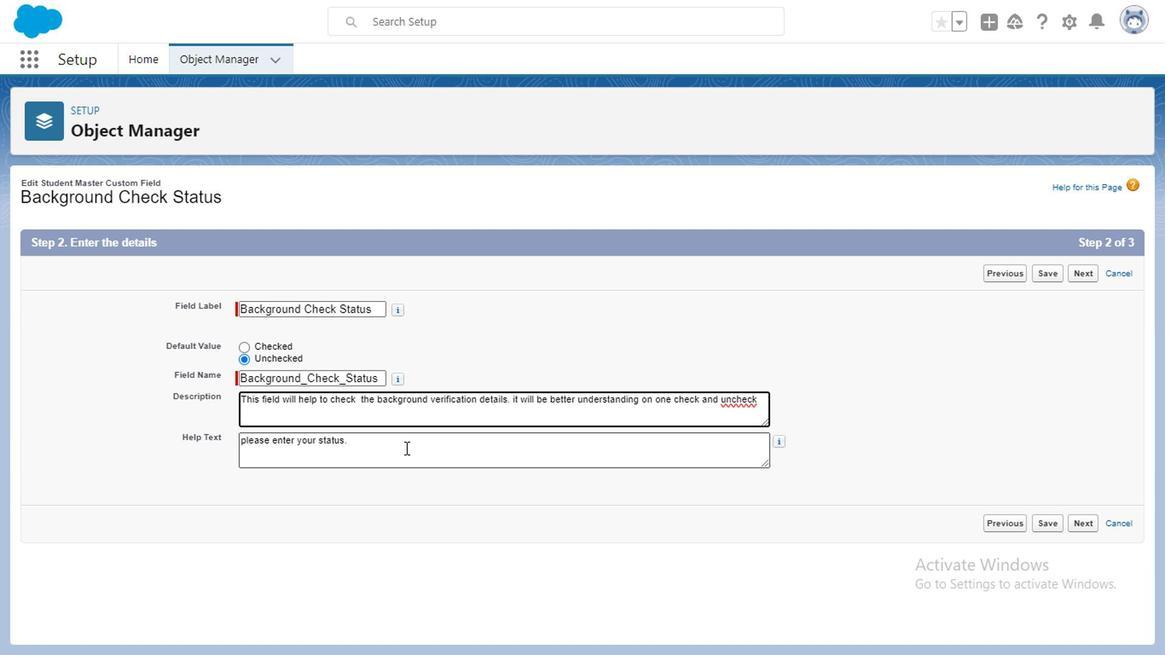 
Action: Mouse pressed left at (402, 449)
Screenshot: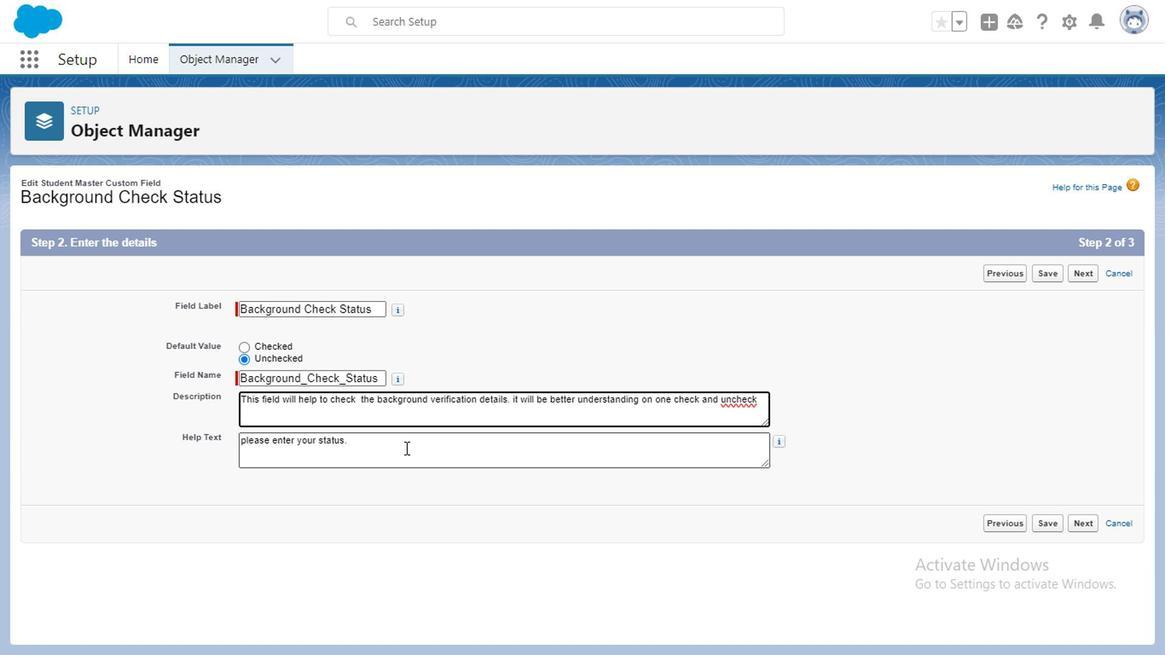 
Action: Mouse moved to (402, 447)
Screenshot: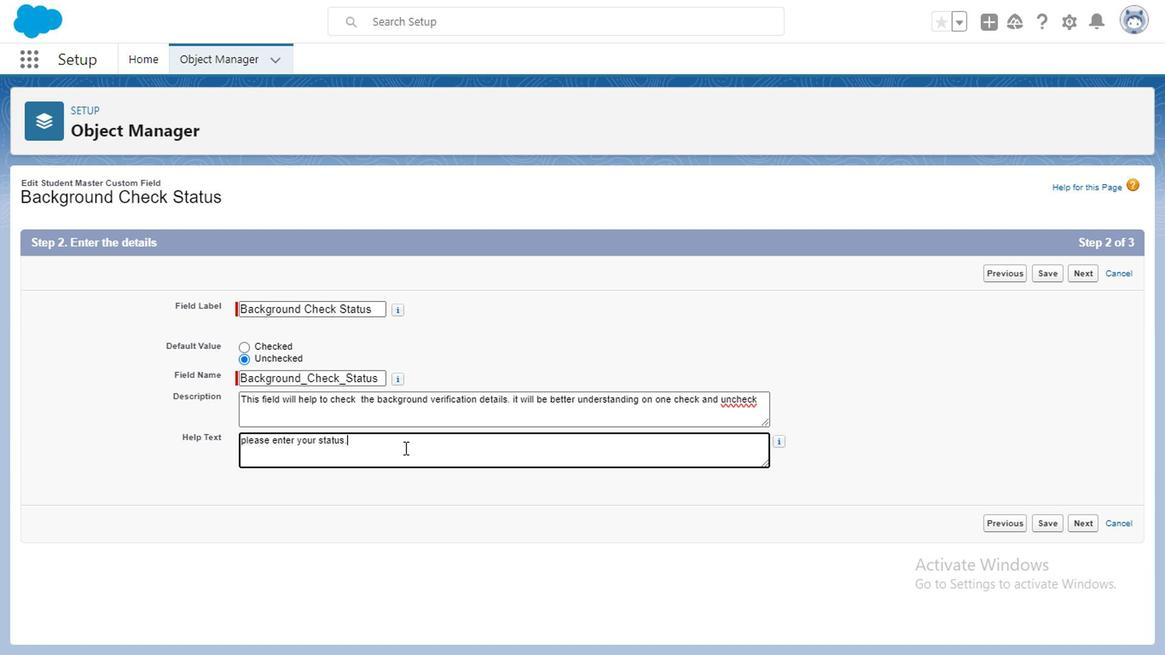 
Action: Key pressed <Key.backspace><Key.backspace><Key.backspace><Key.backspace><Key.backspace><Key.backspace><Key.backspace><Key.backspace><Key.backspace><Key.backspace><Key.backspace><Key.backspace><Key.backspace><Key.backspace><Key.backspace><Key.backspace><Key.backspace><Key.backspace>select<Key.space>the<Key.space>status
Screenshot: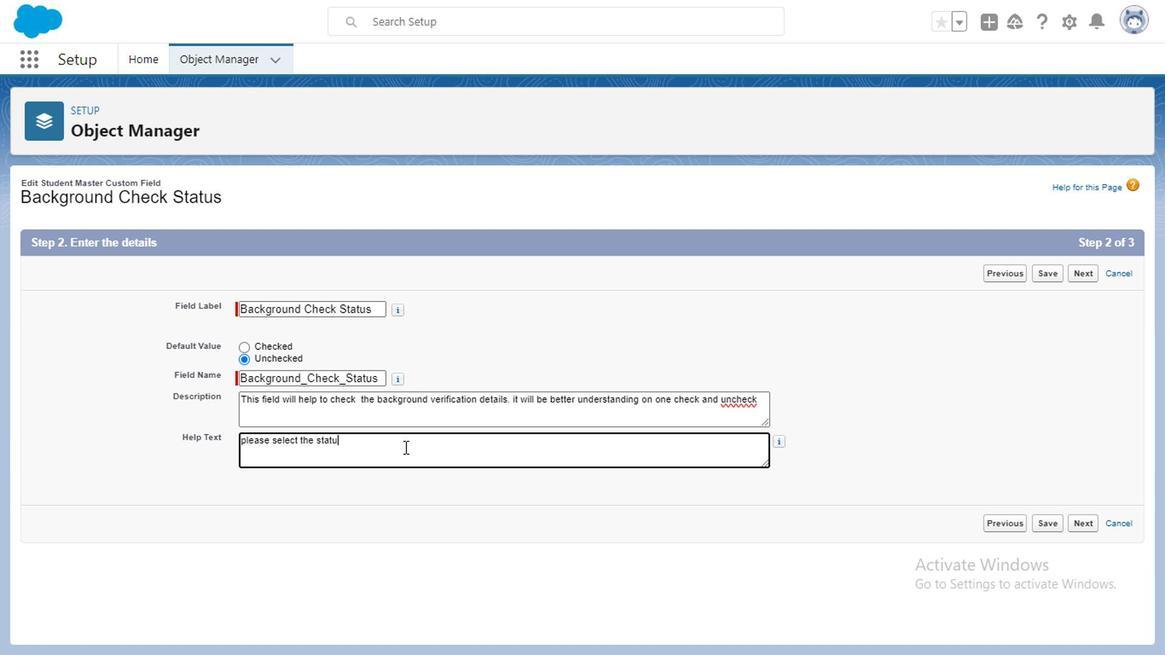 
Action: Mouse moved to (1044, 521)
Screenshot: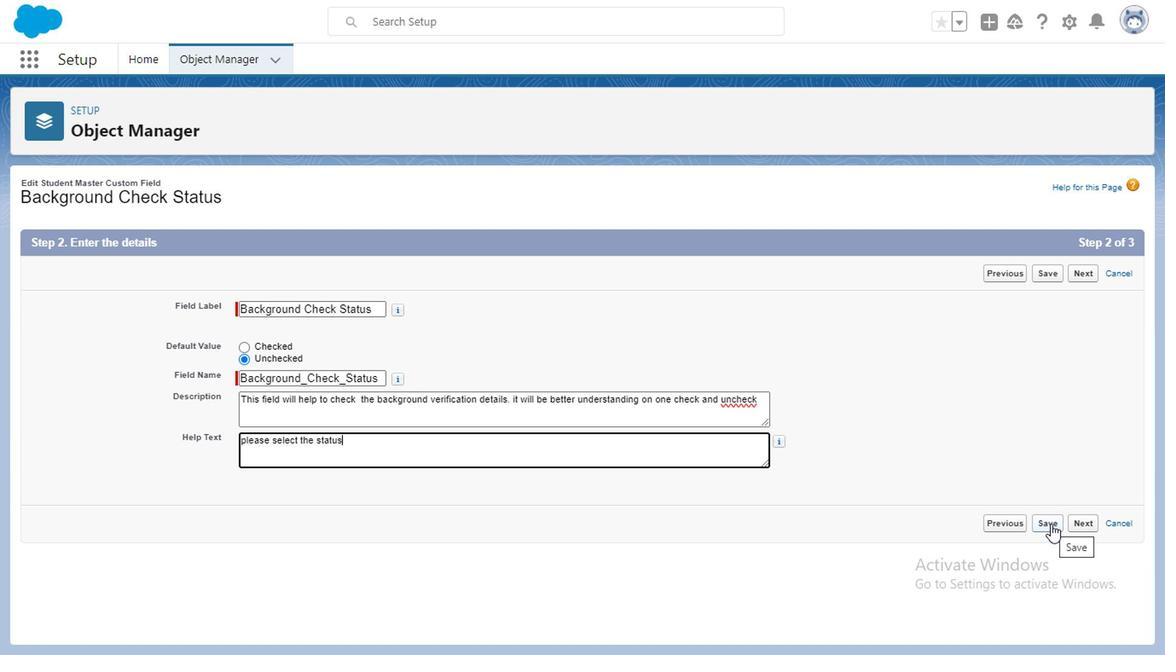 
Action: Mouse pressed left at (1044, 521)
Screenshot: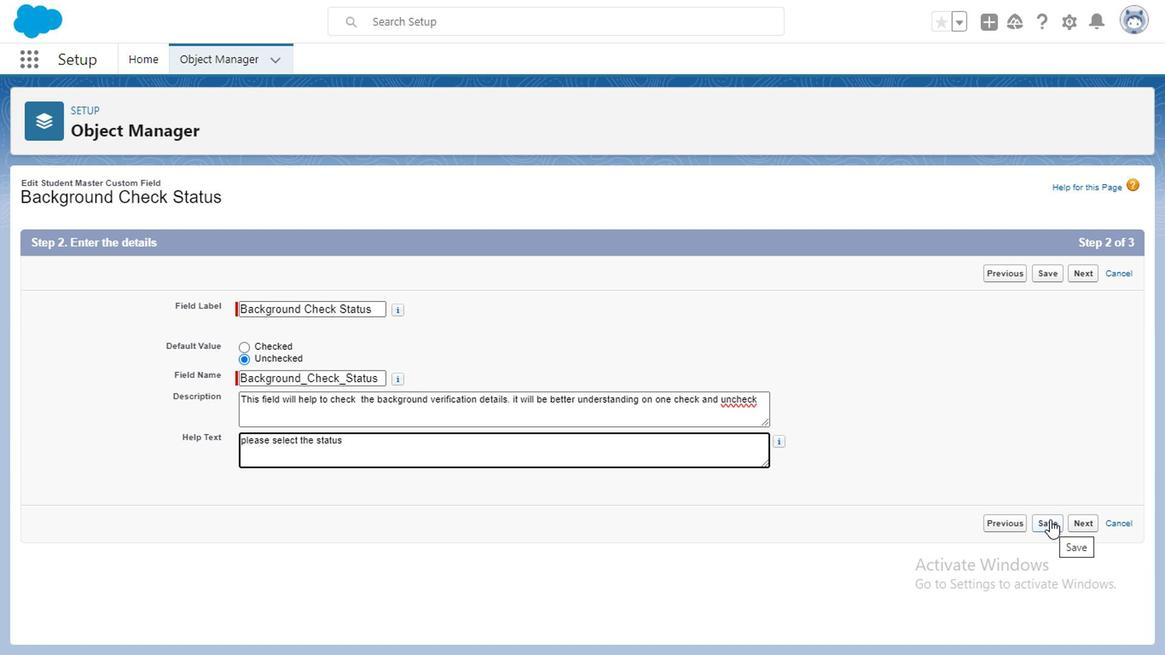 
Action: Mouse moved to (515, 302)
Screenshot: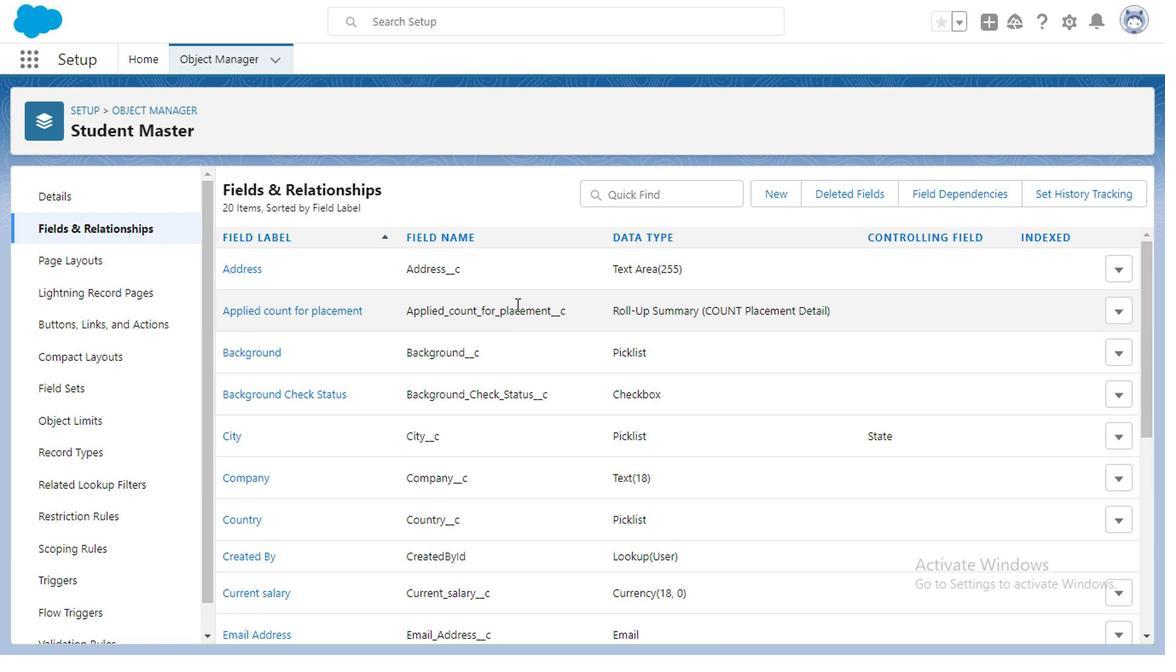 
Action: Mouse scrolled (515, 302) with delta (0, 0)
Screenshot: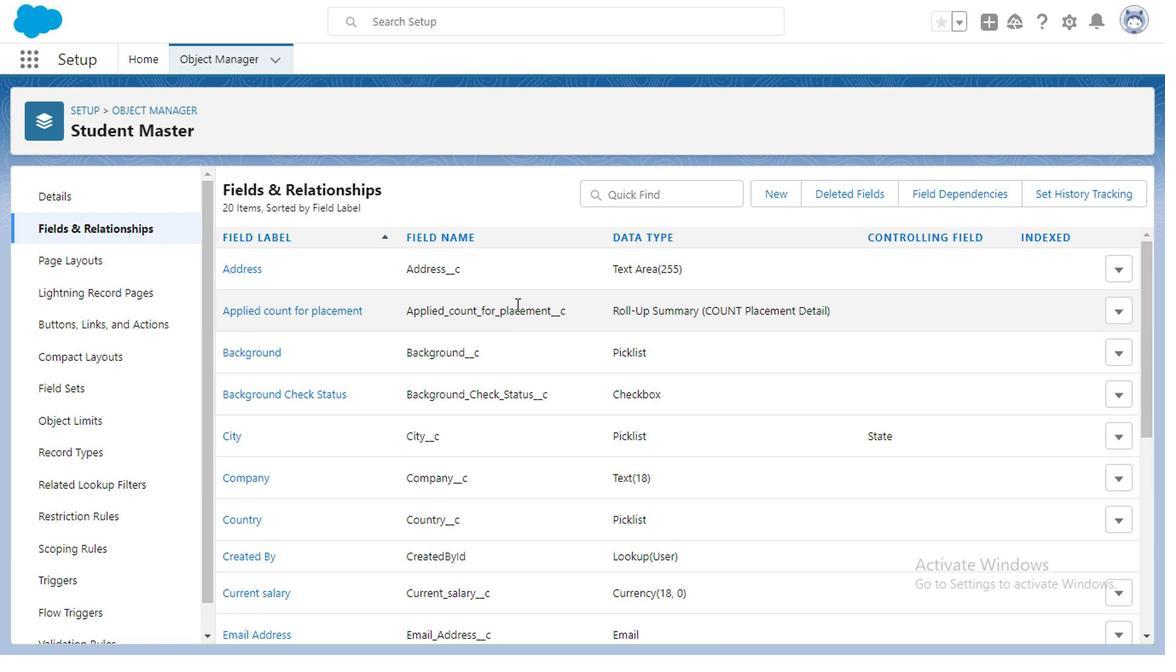 
Action: Mouse moved to (517, 306)
Screenshot: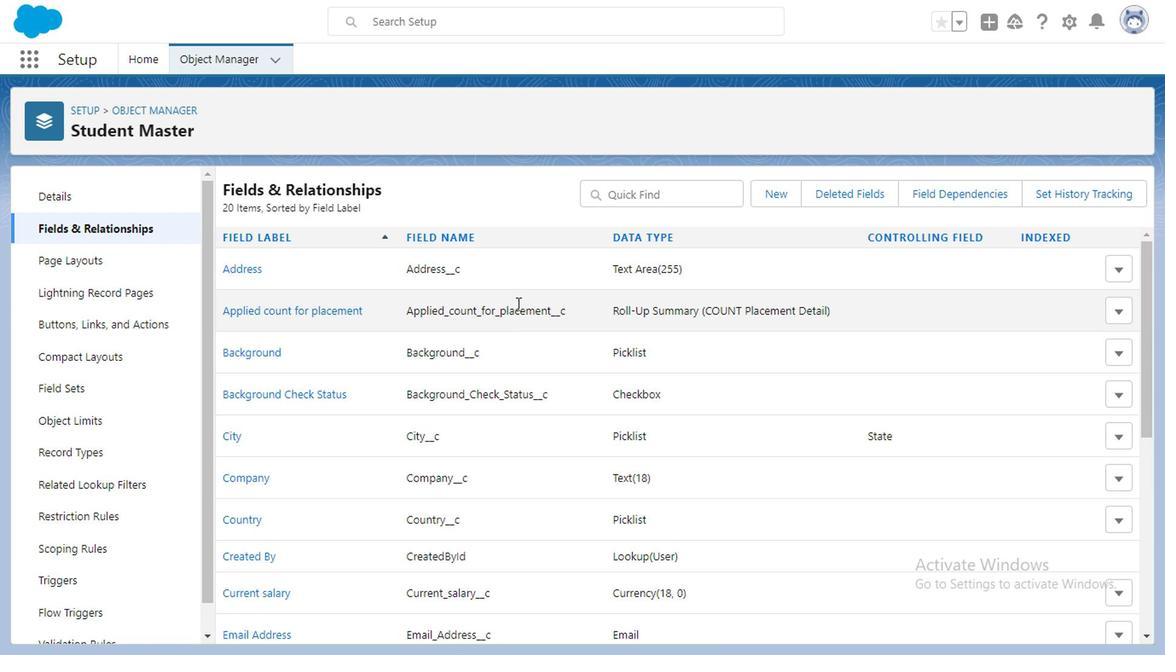 
Action: Mouse scrolled (517, 305) with delta (0, 0)
Screenshot: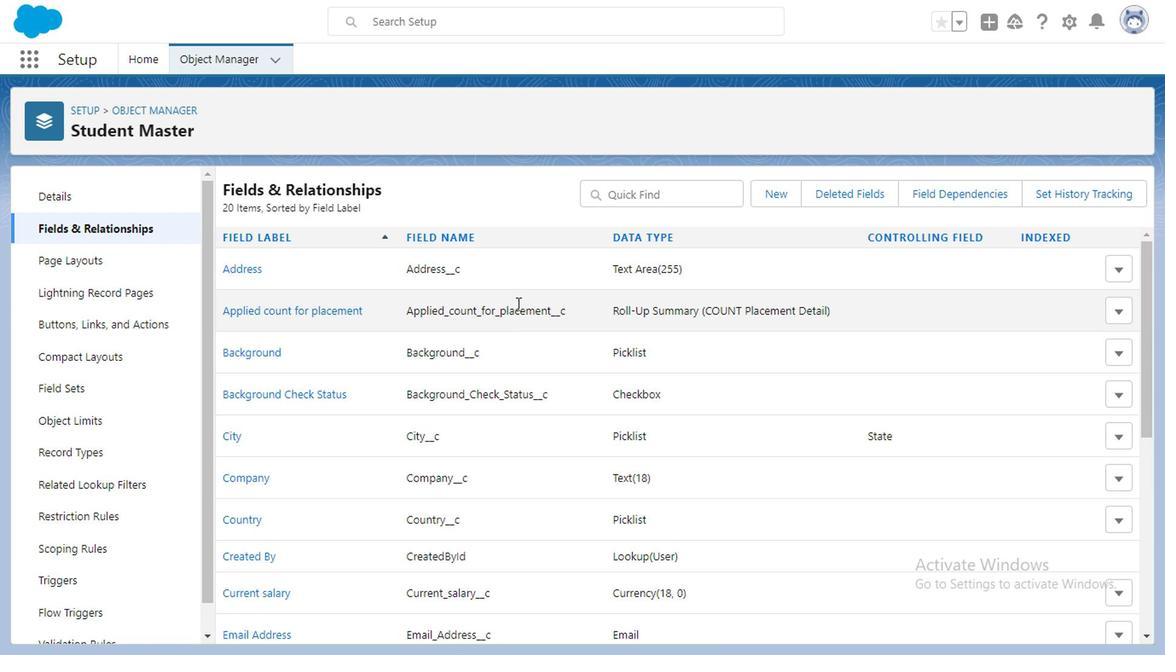 
Action: Mouse moved to (469, 429)
Screenshot: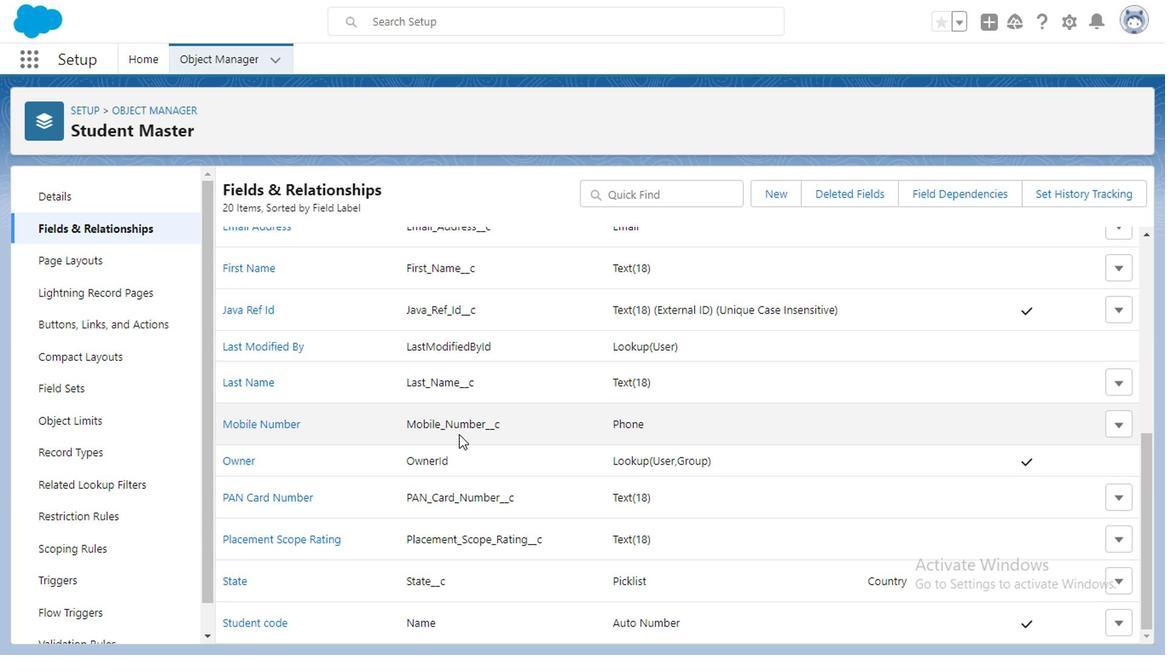 
Action: Mouse scrolled (469, 430) with delta (0, 1)
Screenshot: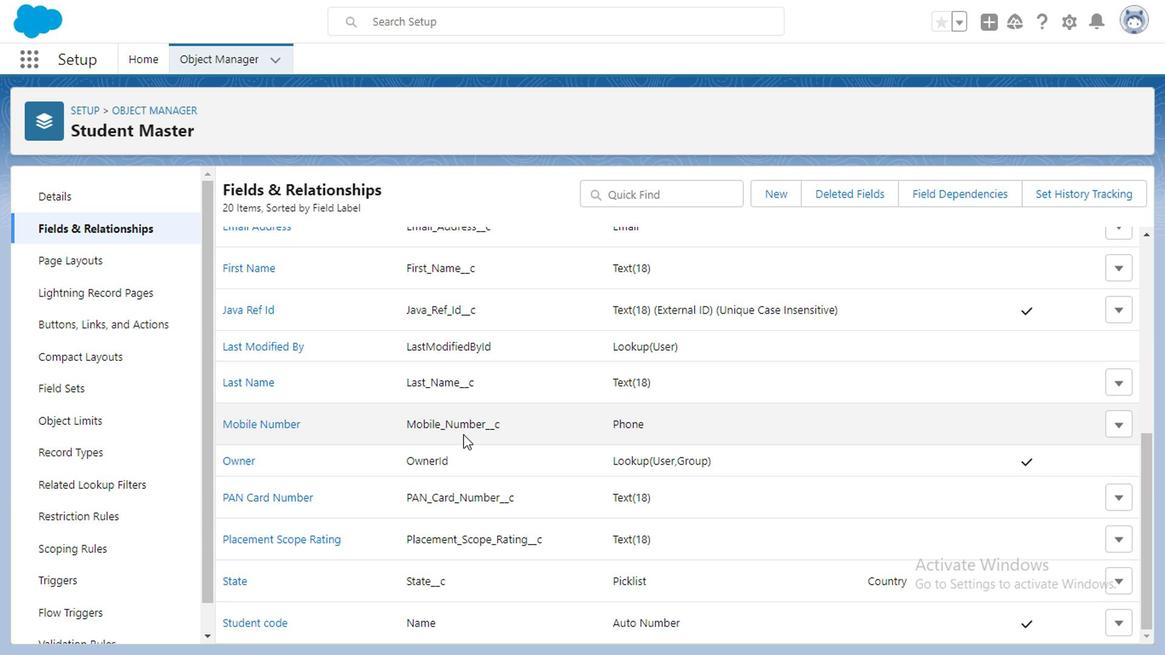 
Action: Mouse scrolled (469, 430) with delta (0, 1)
Screenshot: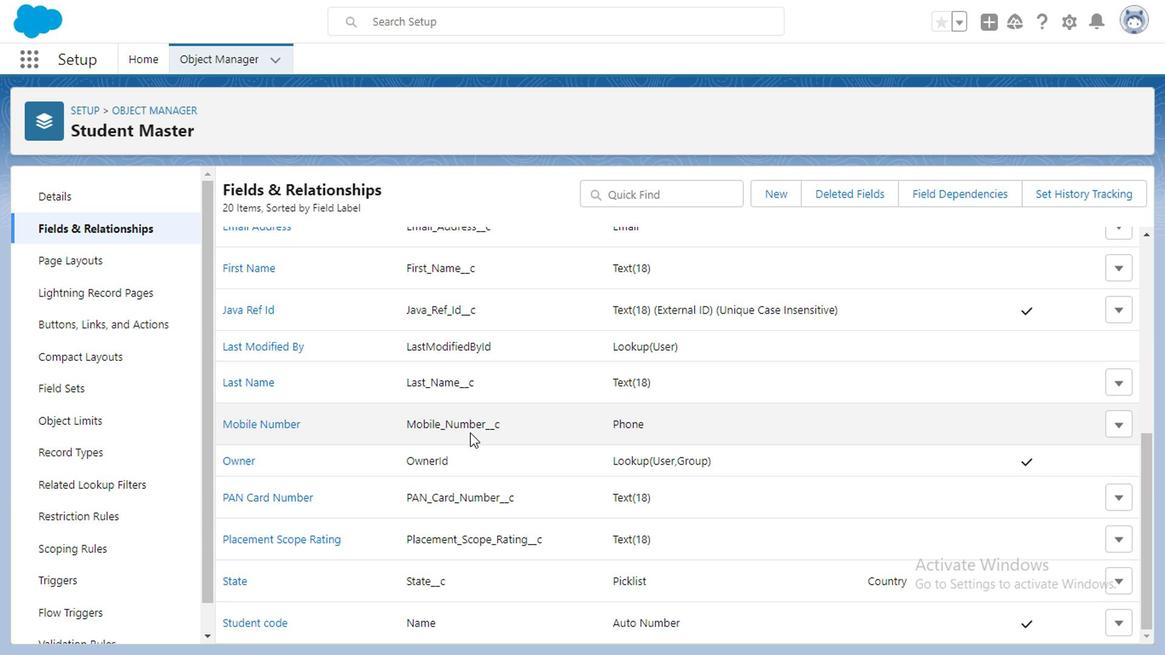 
Action: Mouse moved to (72, 257)
Screenshot: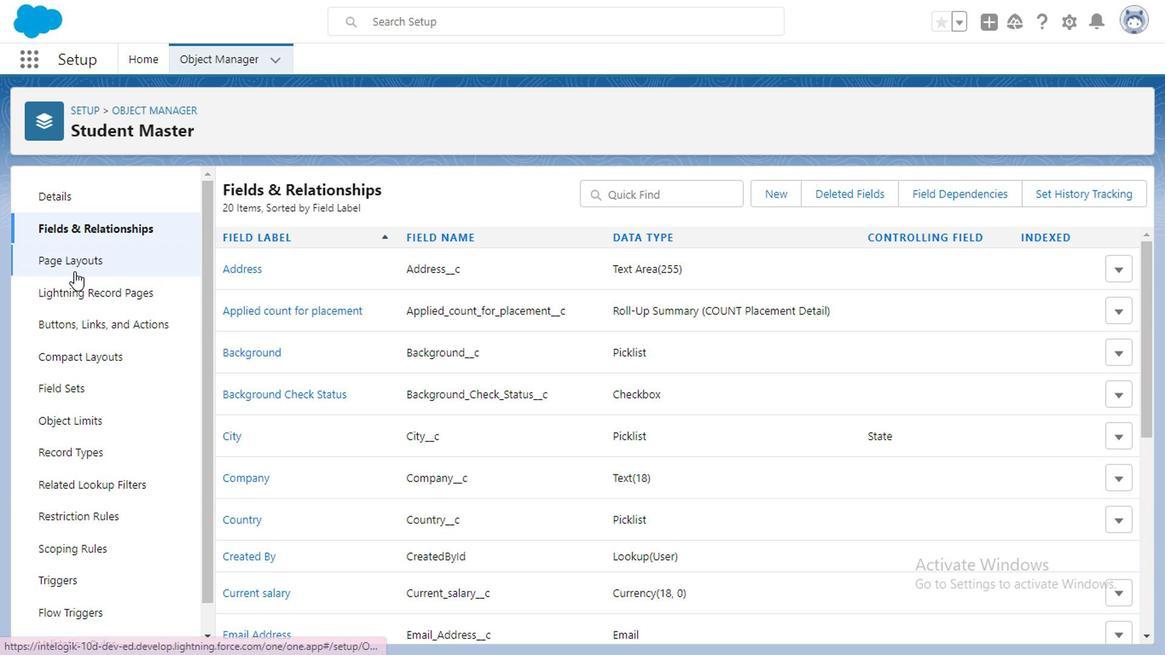 
Action: Mouse pressed left at (72, 257)
Screenshot: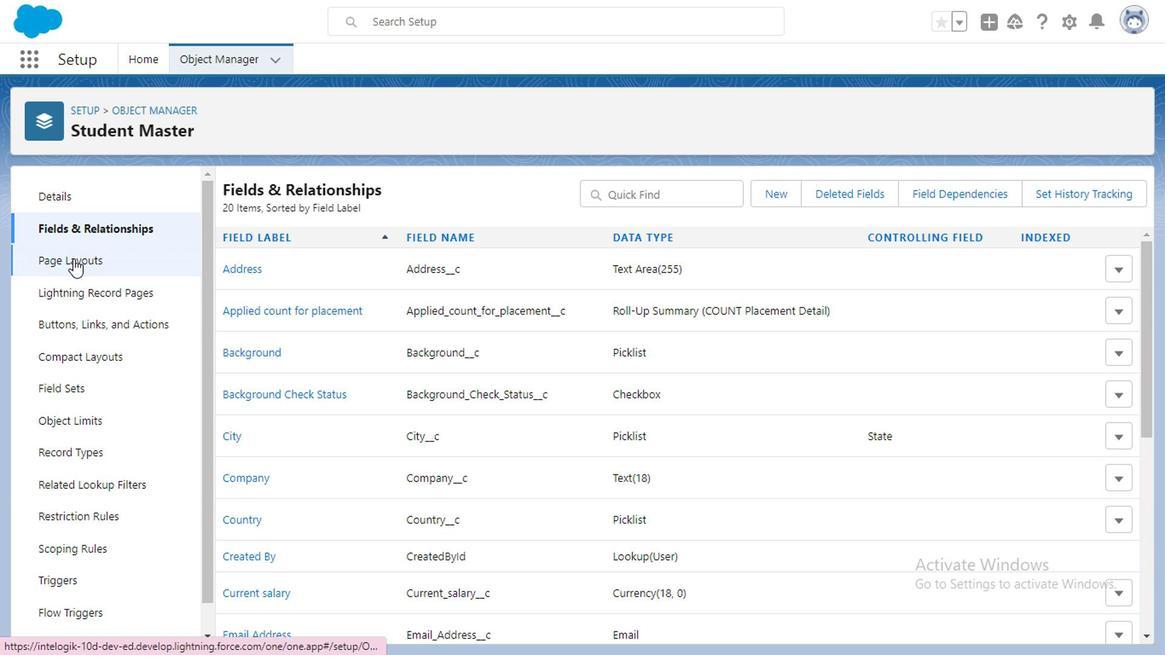 
Action: Mouse moved to (98, 226)
Screenshot: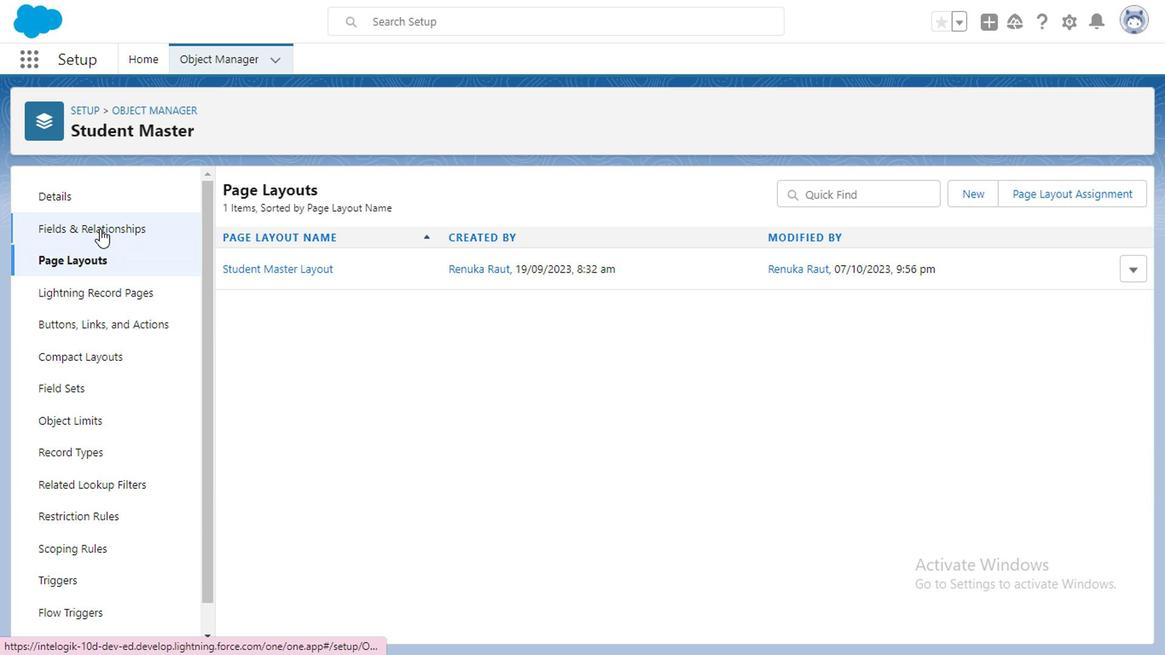 
Action: Mouse pressed left at (98, 226)
Screenshot: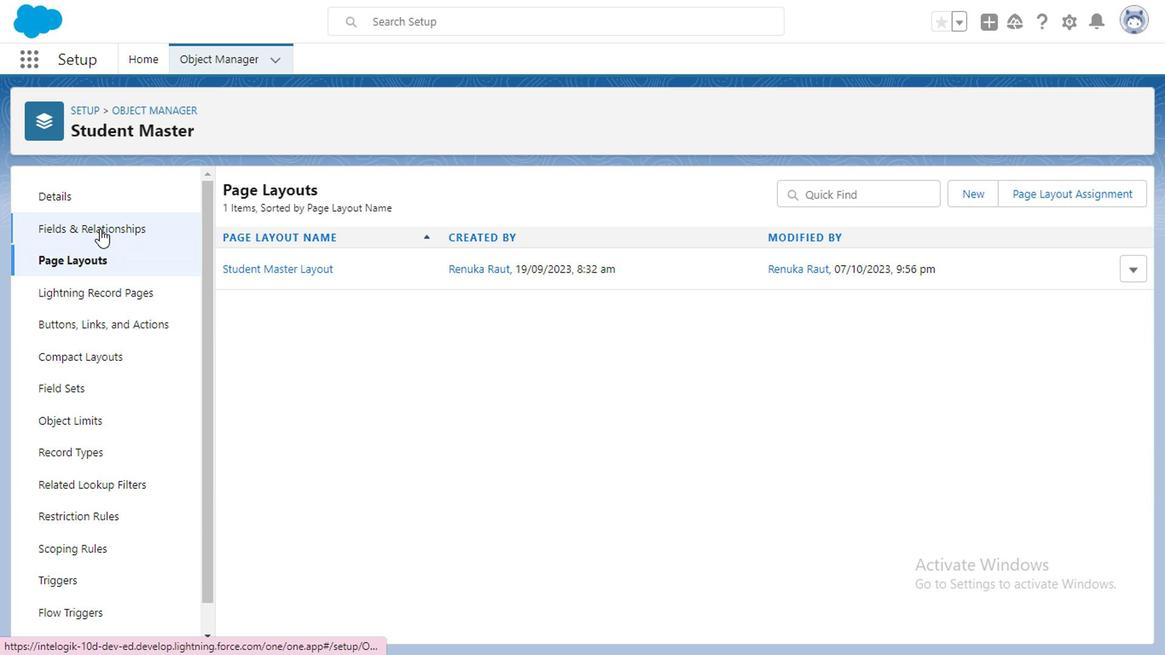 
Action: Mouse moved to (27, 59)
Screenshot: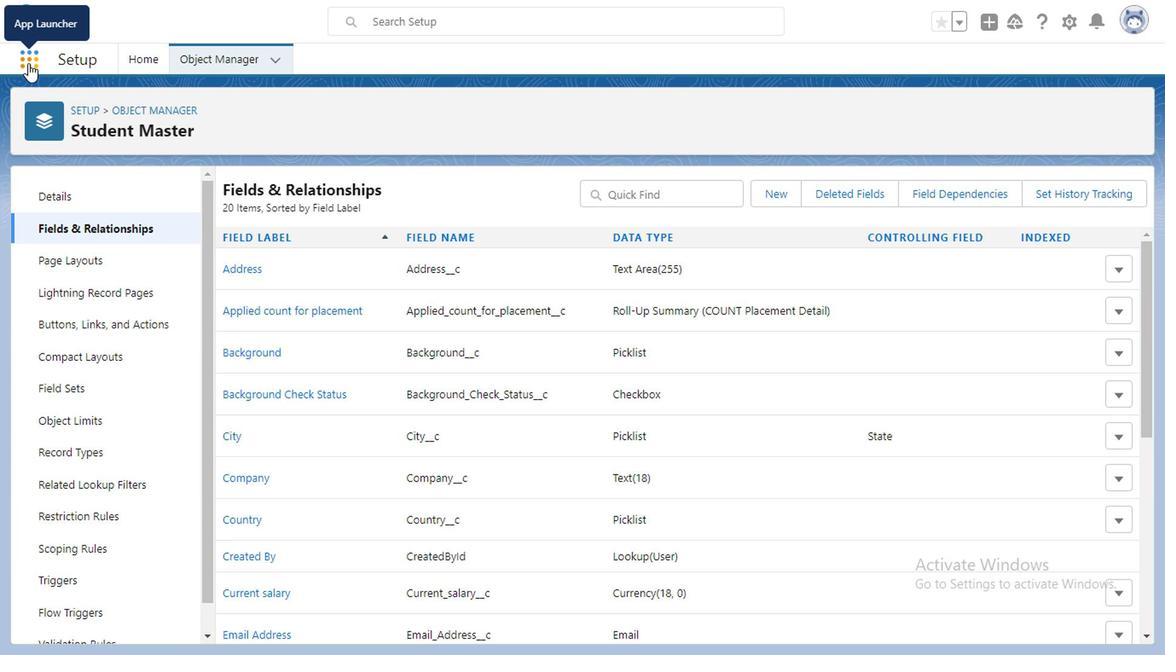 
Action: Mouse pressed left at (27, 59)
Screenshot: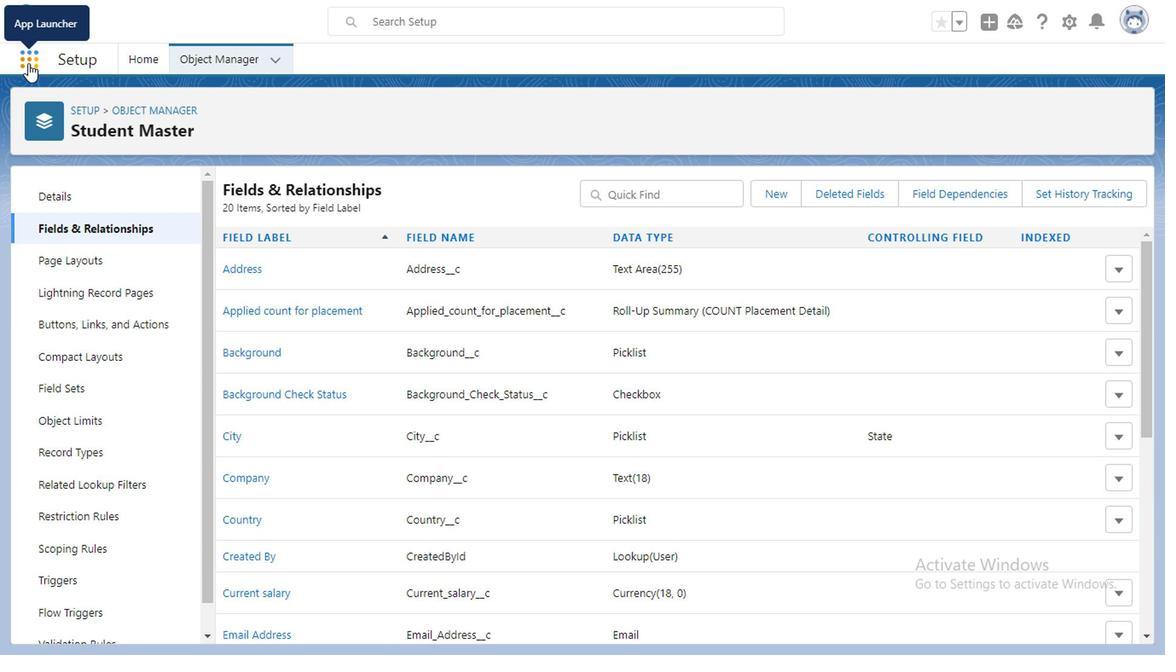 
Action: Mouse moved to (104, 105)
Screenshot: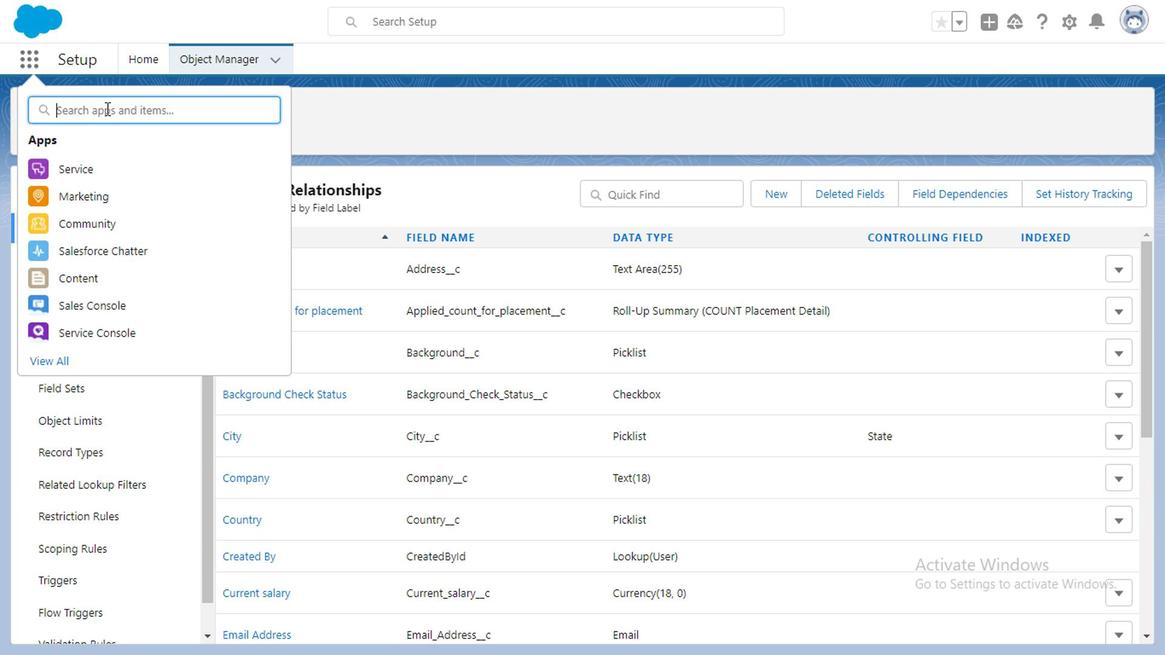 
Action: Mouse pressed left at (104, 105)
Screenshot: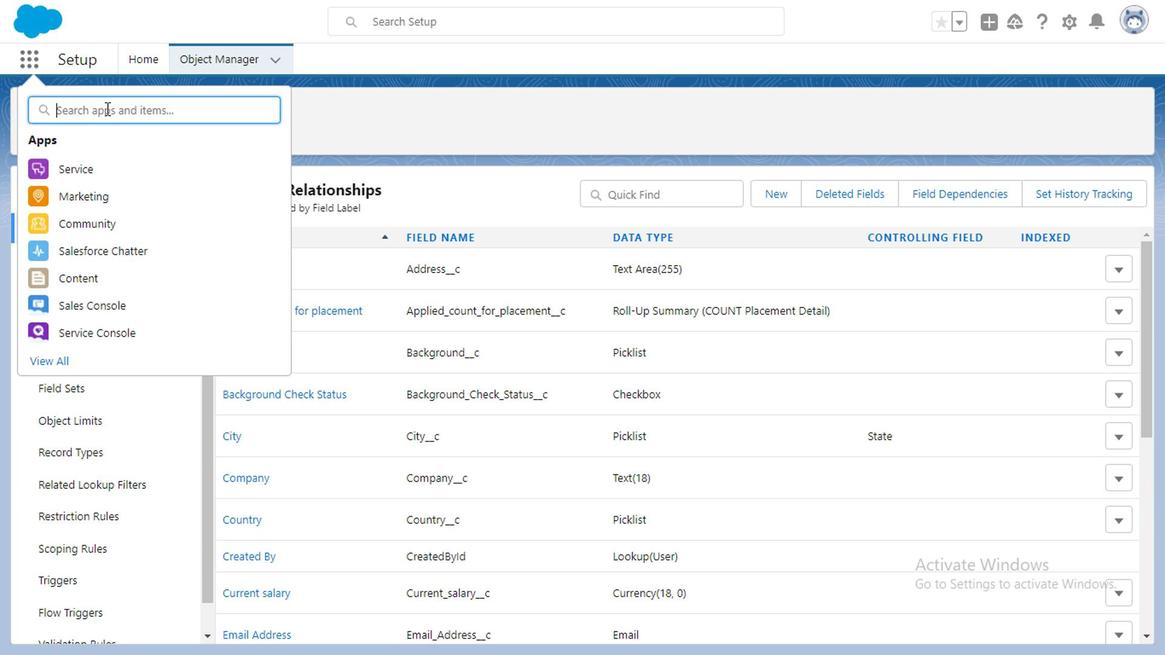 
Action: Key pressed <Key.caps_lock>O<Key.caps_lock>pty
Screenshot: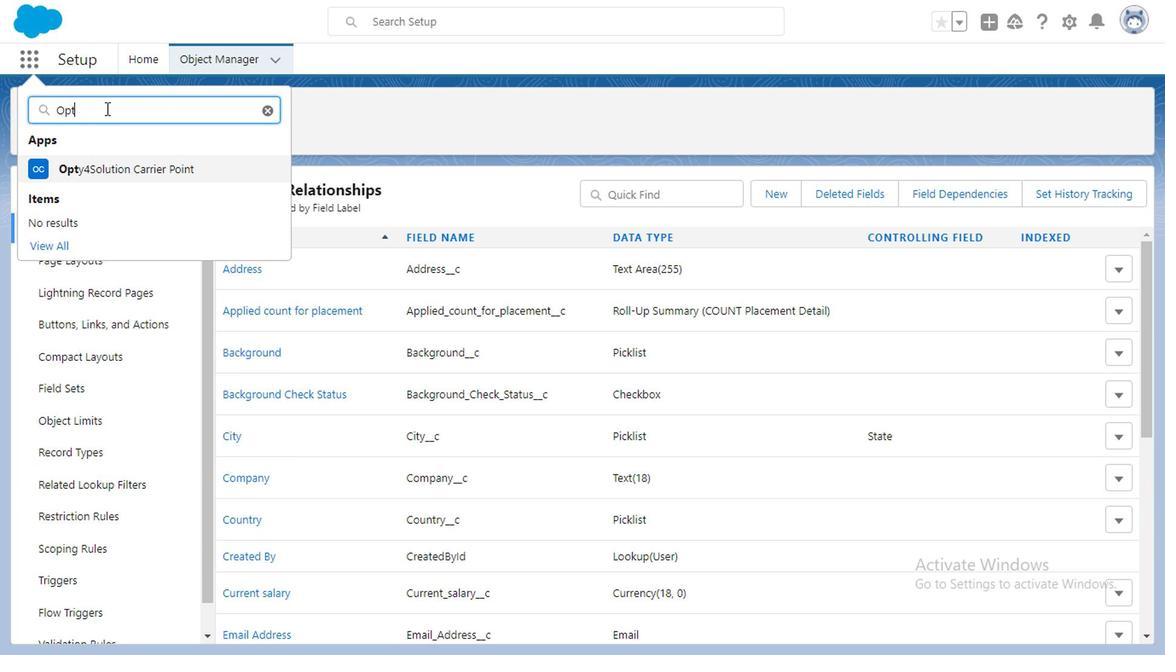 
Action: Mouse moved to (119, 163)
Screenshot: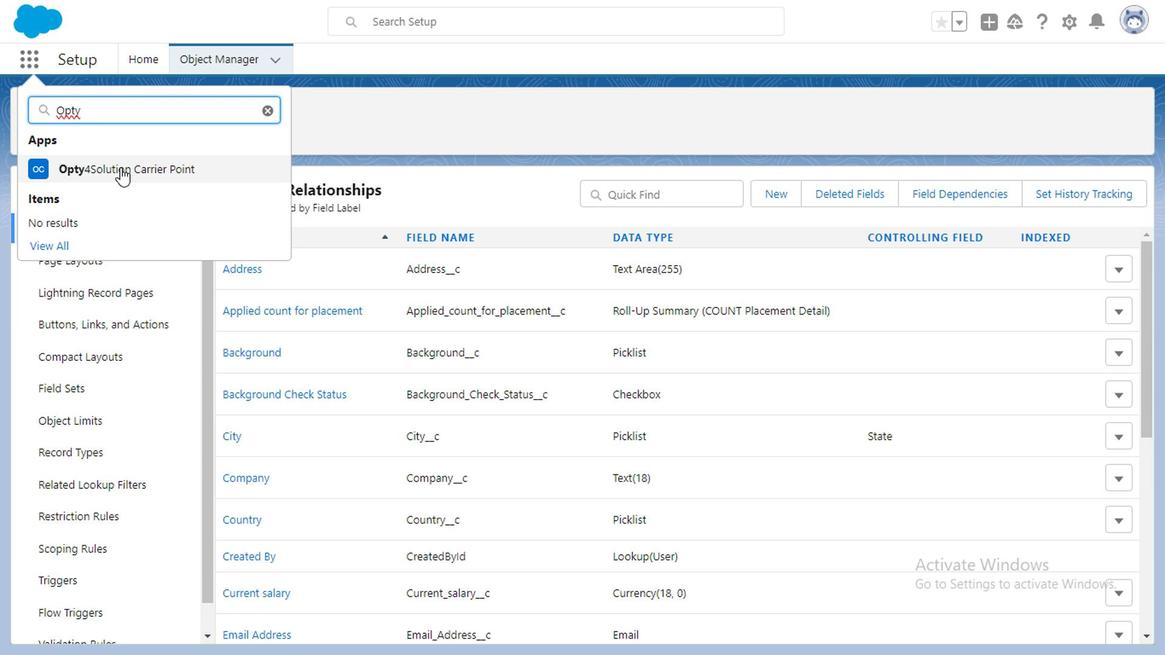 
Action: Mouse pressed left at (119, 163)
Screenshot: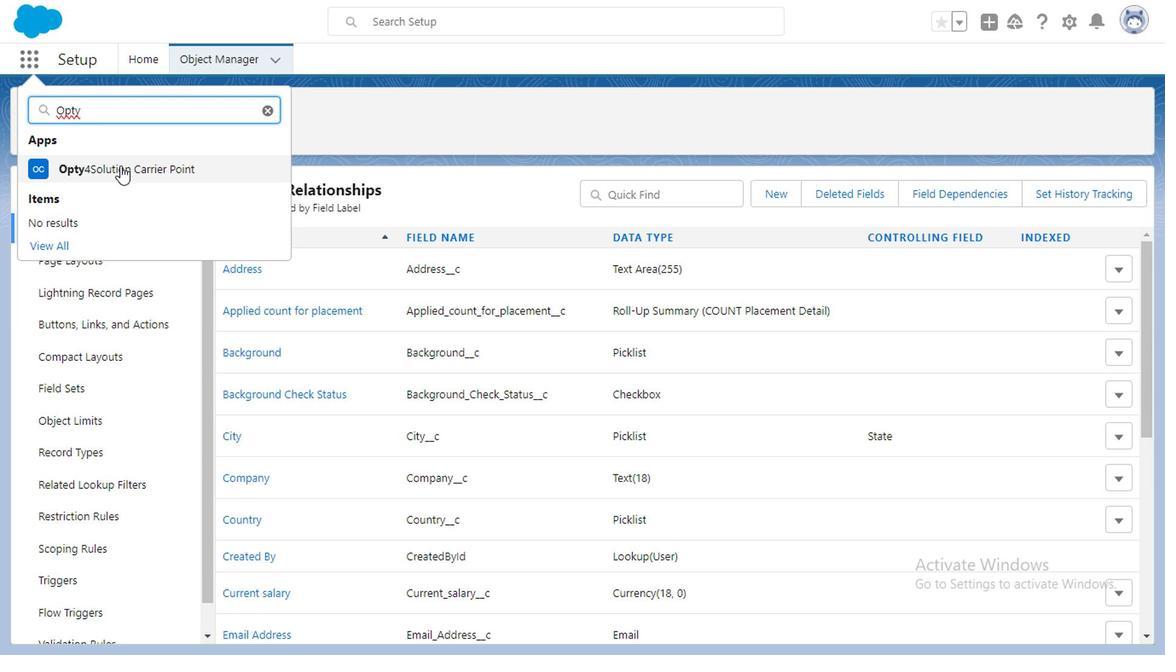 
Action: Mouse moved to (318, 61)
Screenshot: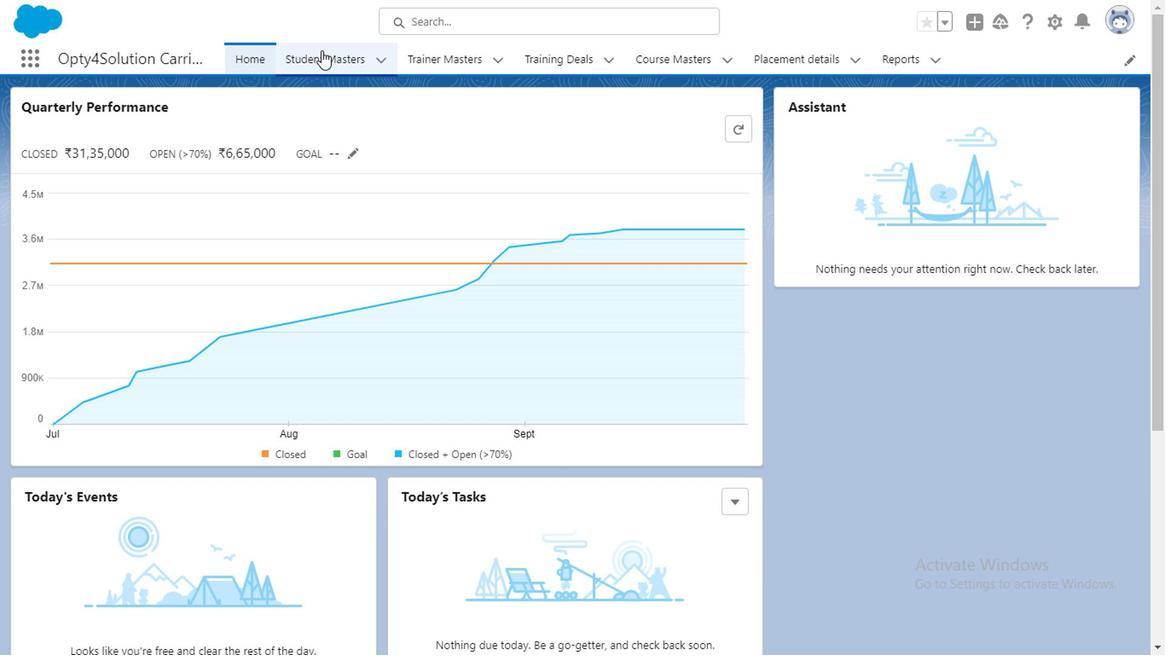 
Action: Mouse pressed left at (318, 61)
Screenshot: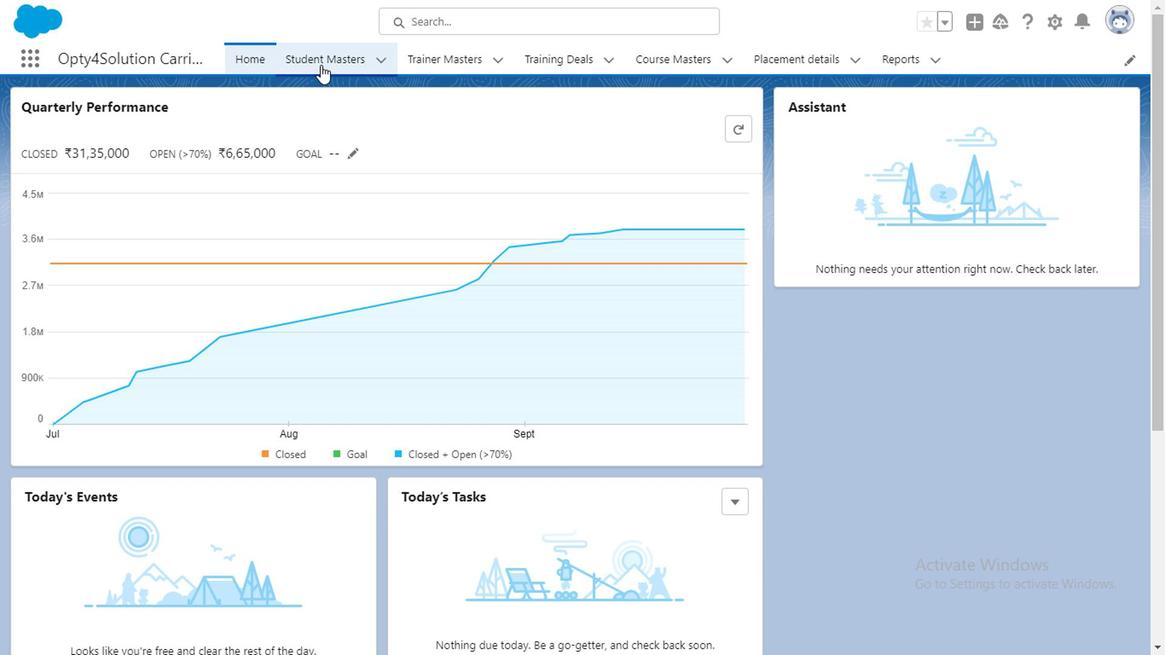 
Action: Mouse moved to (447, 56)
Screenshot: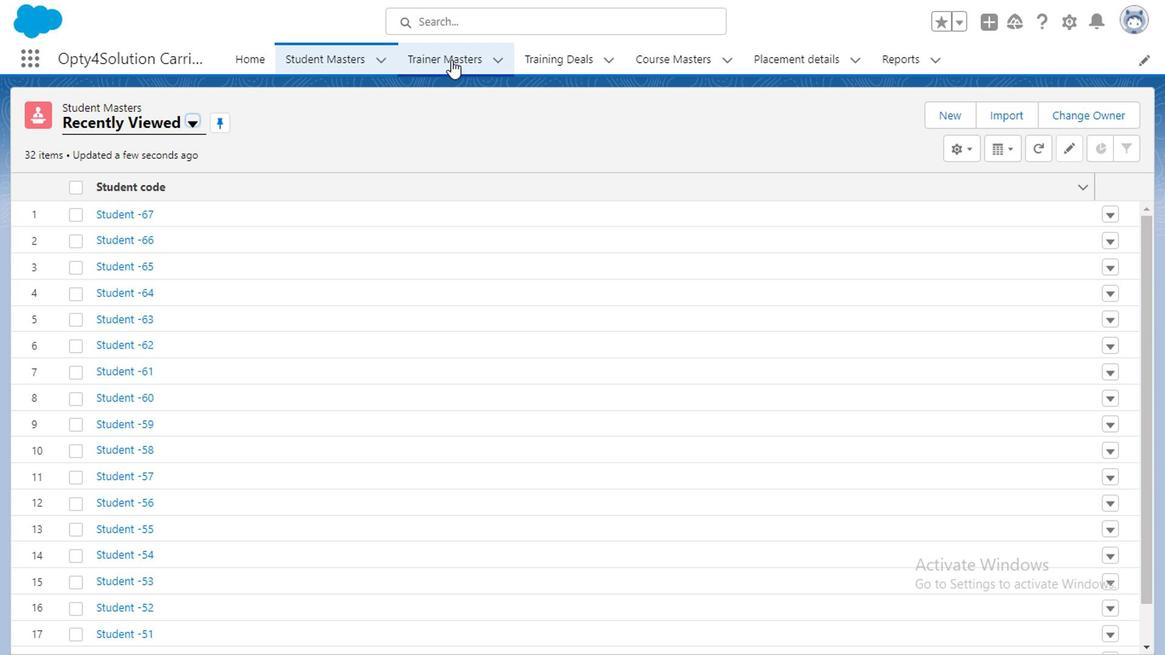 
Action: Mouse pressed left at (447, 56)
Screenshot: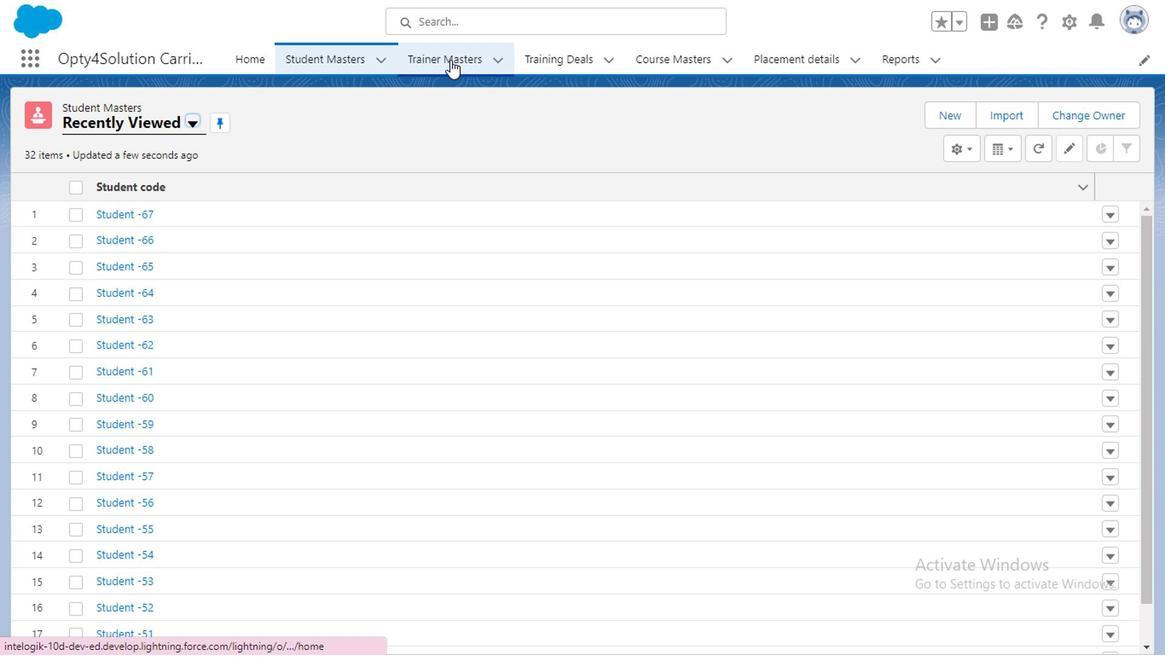 
Action: Mouse moved to (339, 44)
Screenshot: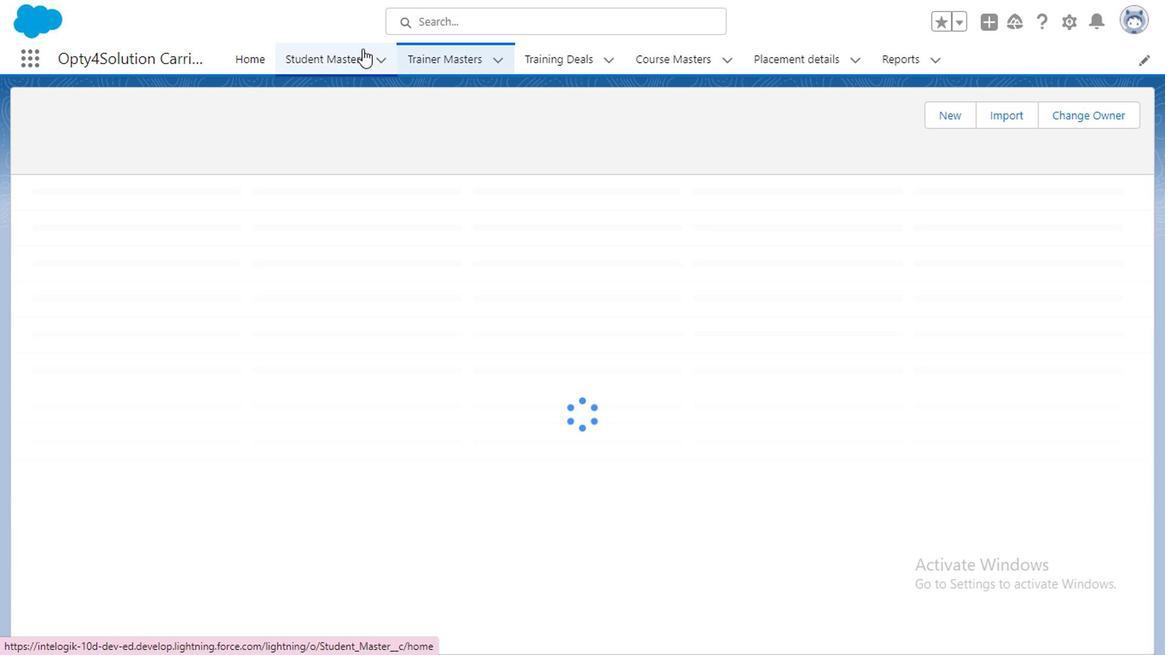 
Action: Mouse pressed left at (339, 44)
Screenshot: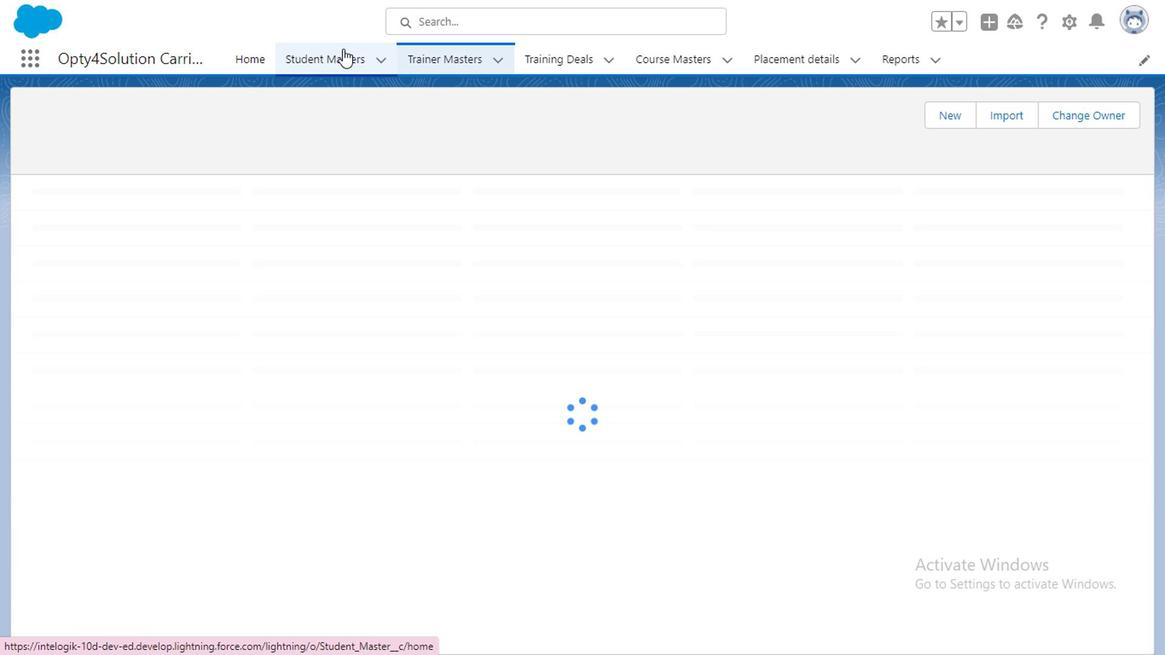 
Action: Mouse moved to (316, 56)
Screenshot: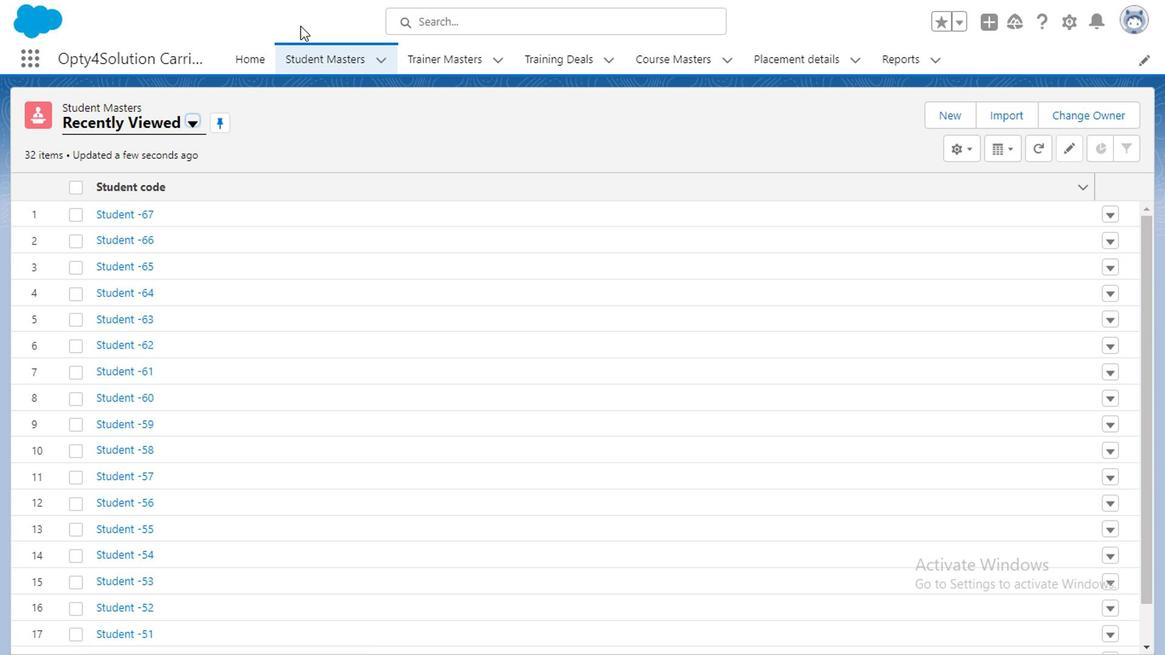 
Action: Mouse pressed left at (316, 56)
Screenshot: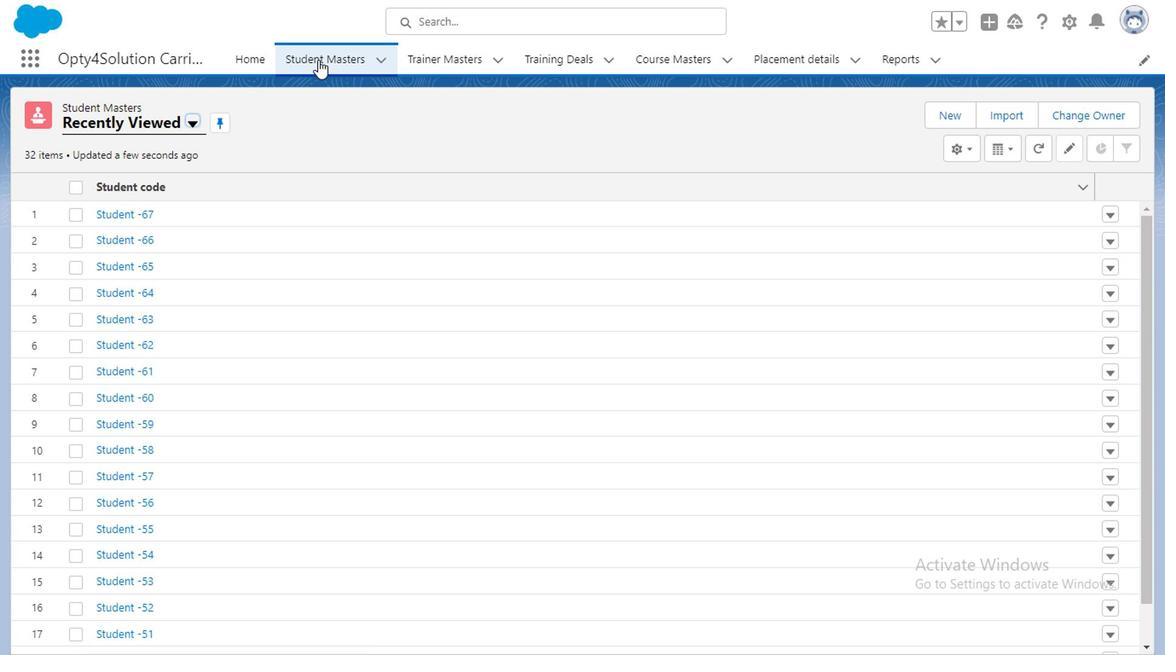 
Action: Mouse moved to (948, 109)
Screenshot: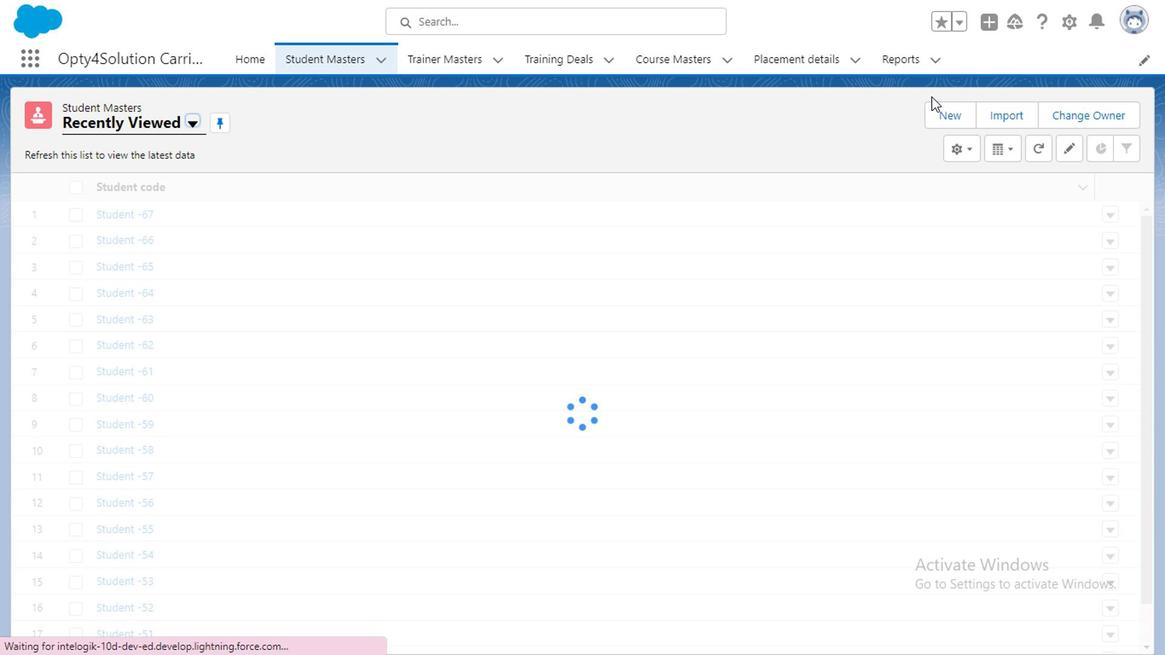 
Action: Mouse pressed left at (948, 109)
Screenshot: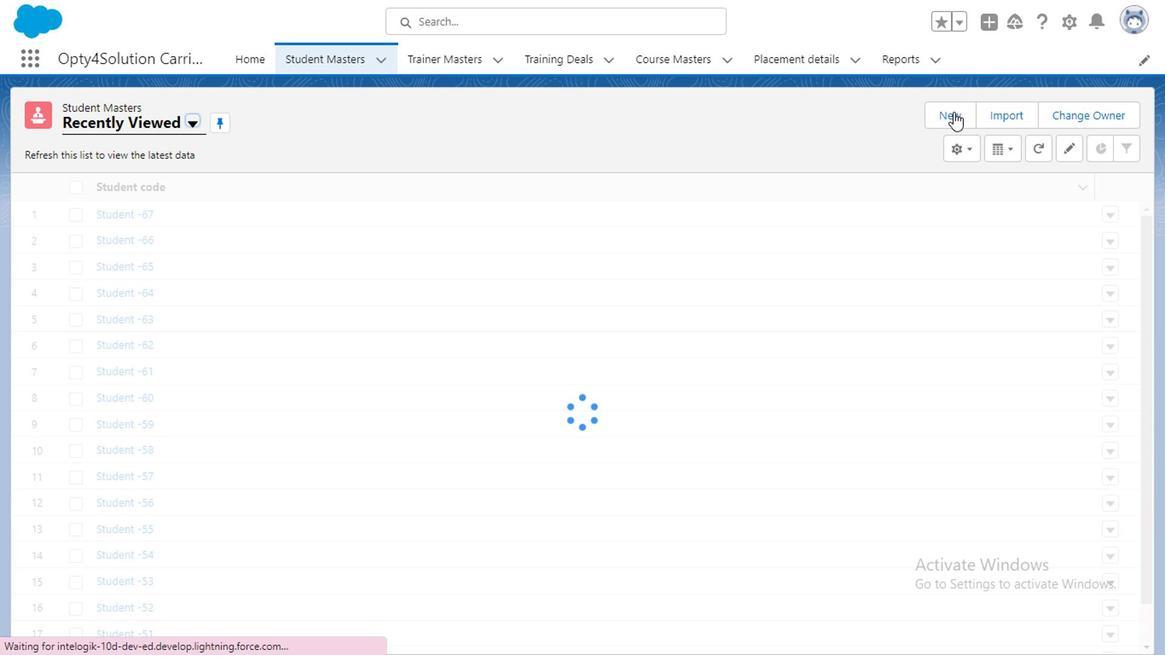 
Action: Mouse moved to (341, 189)
Screenshot: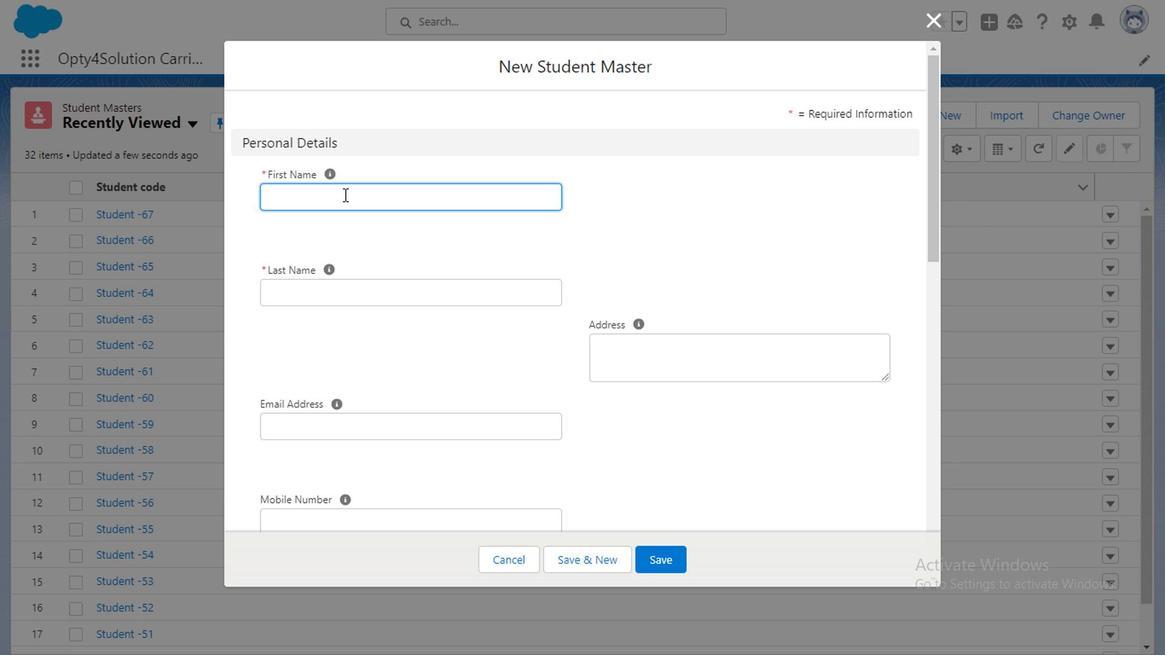 
Action: Mouse pressed left at (341, 189)
Screenshot: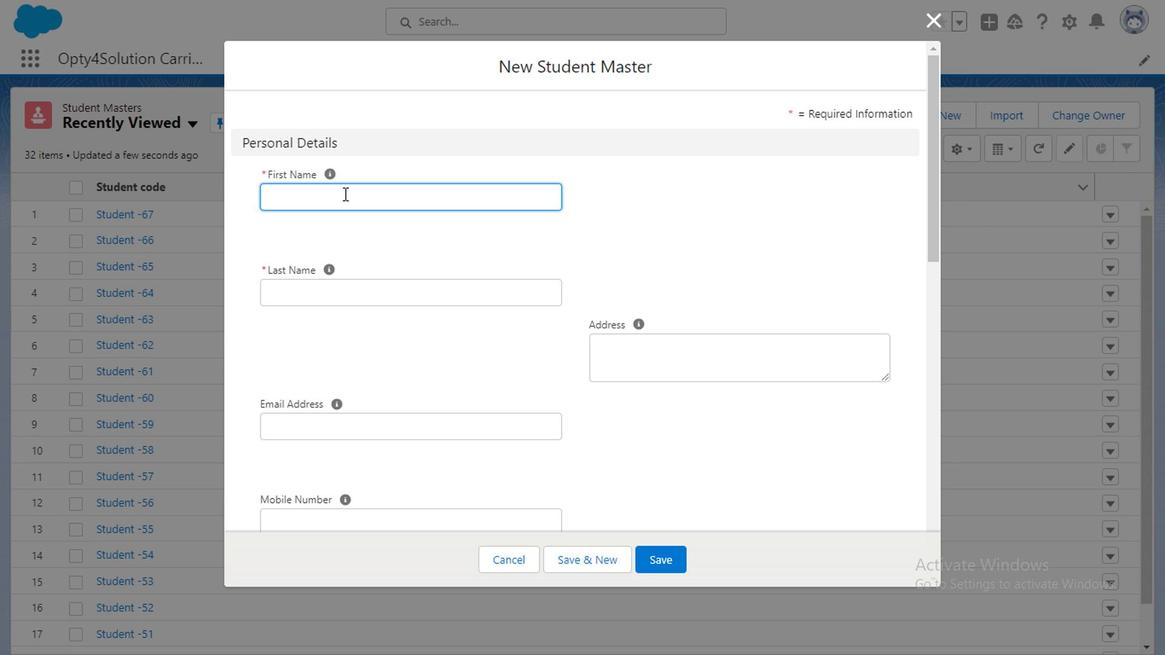 
Action: Mouse moved to (341, 185)
Screenshot: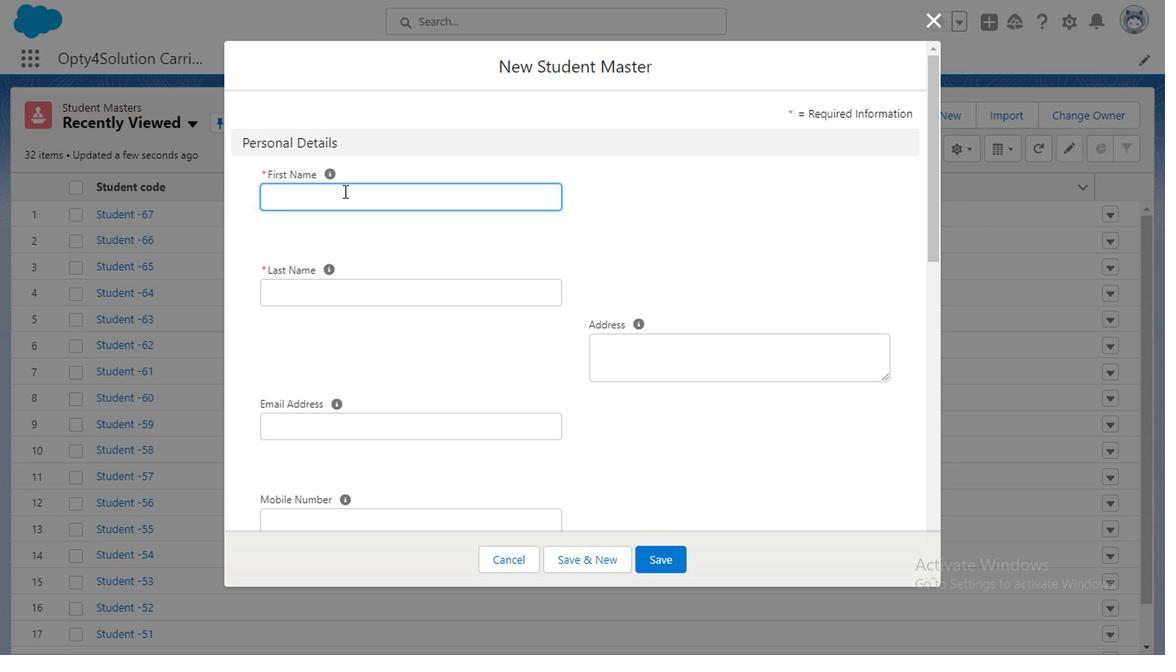 
Action: Key pressed <Key.caps_lock>A<Key.caps_lock>nkita
Screenshot: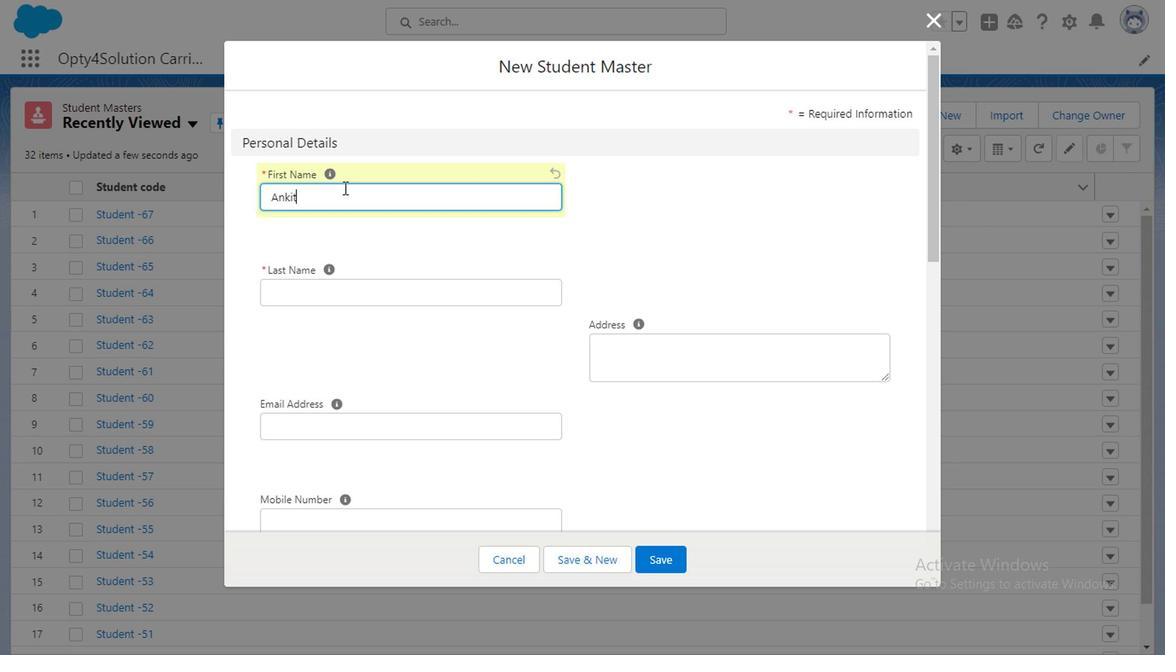 
Action: Mouse moved to (336, 292)
Screenshot: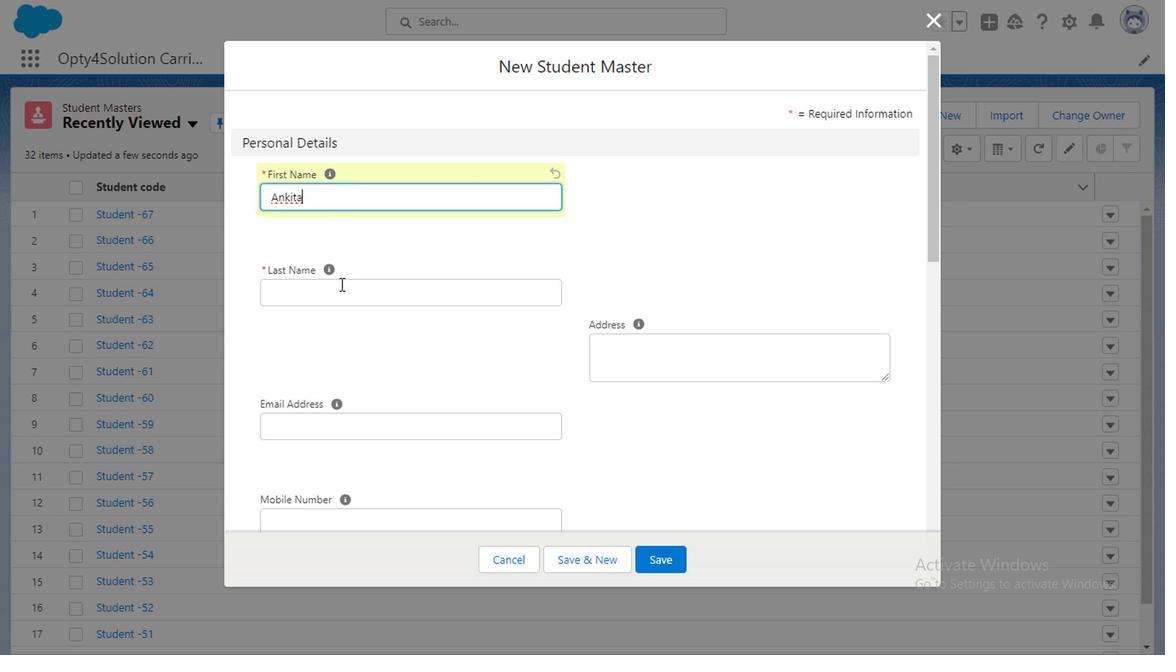 
Action: Mouse pressed left at (336, 292)
Screenshot: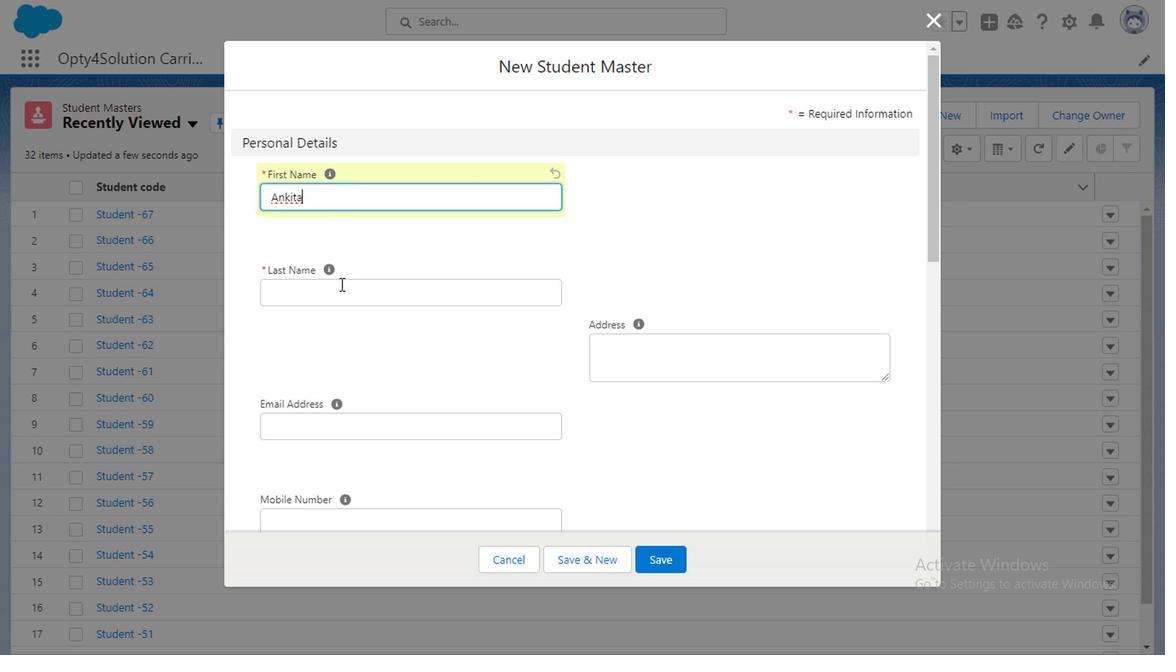 
Action: Mouse moved to (336, 291)
Screenshot: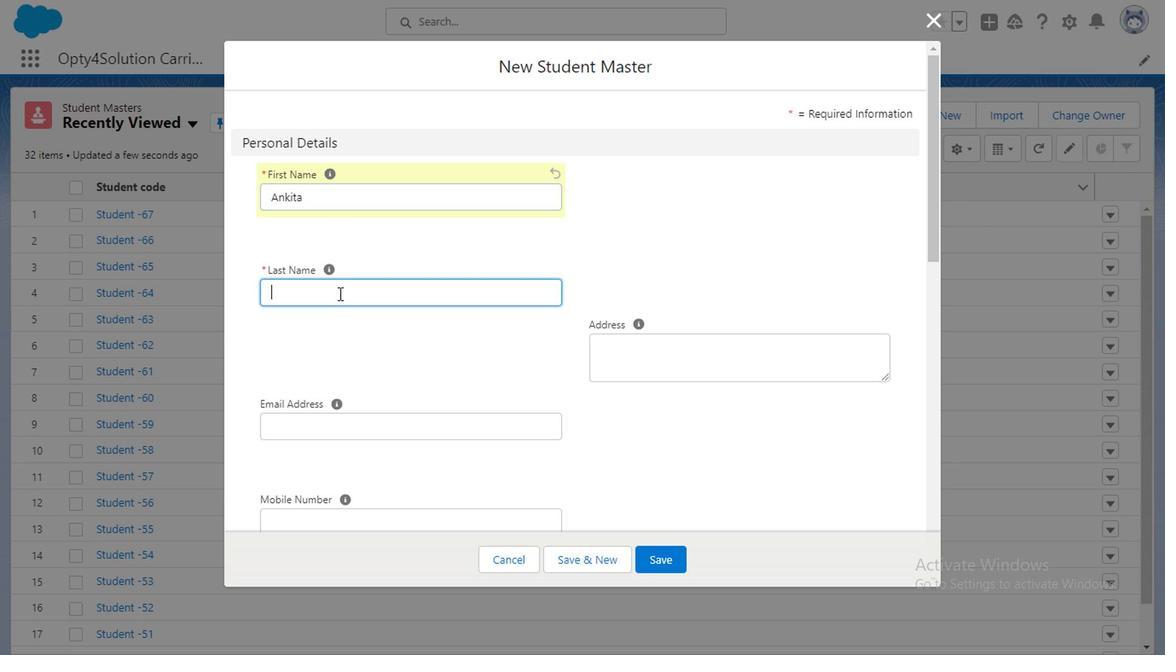 
Action: Key pressed <Key.caps_lock>W<Key.caps_lock><Key.backspace><Key.backspace>wyas
Screenshot: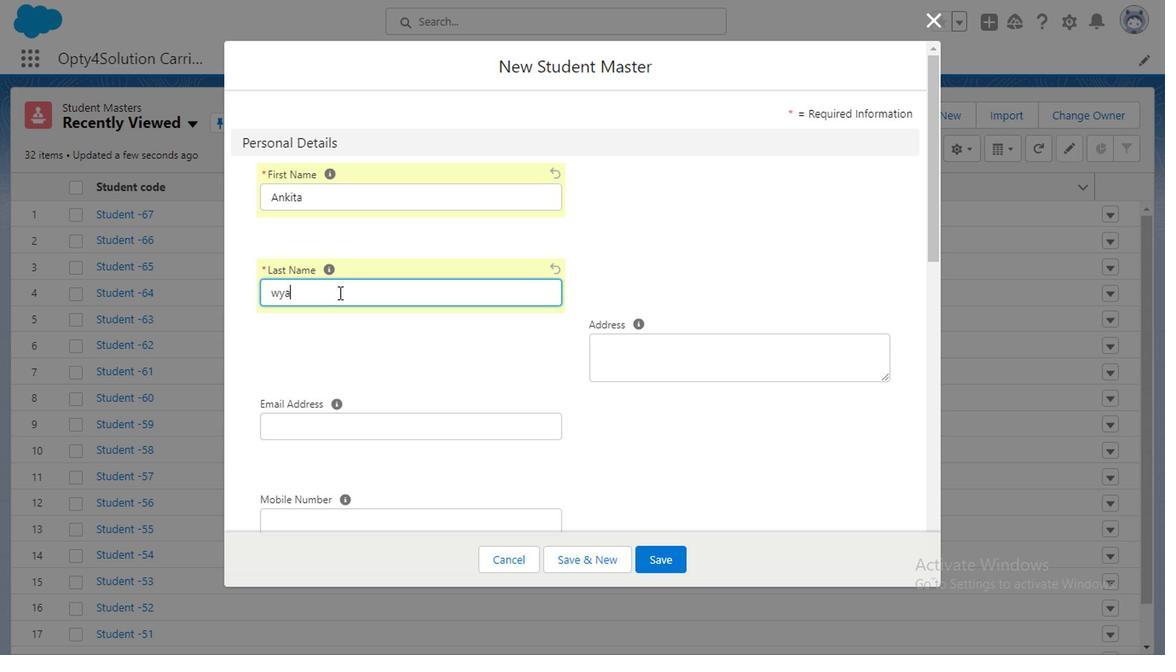 
Action: Mouse moved to (355, 424)
Screenshot: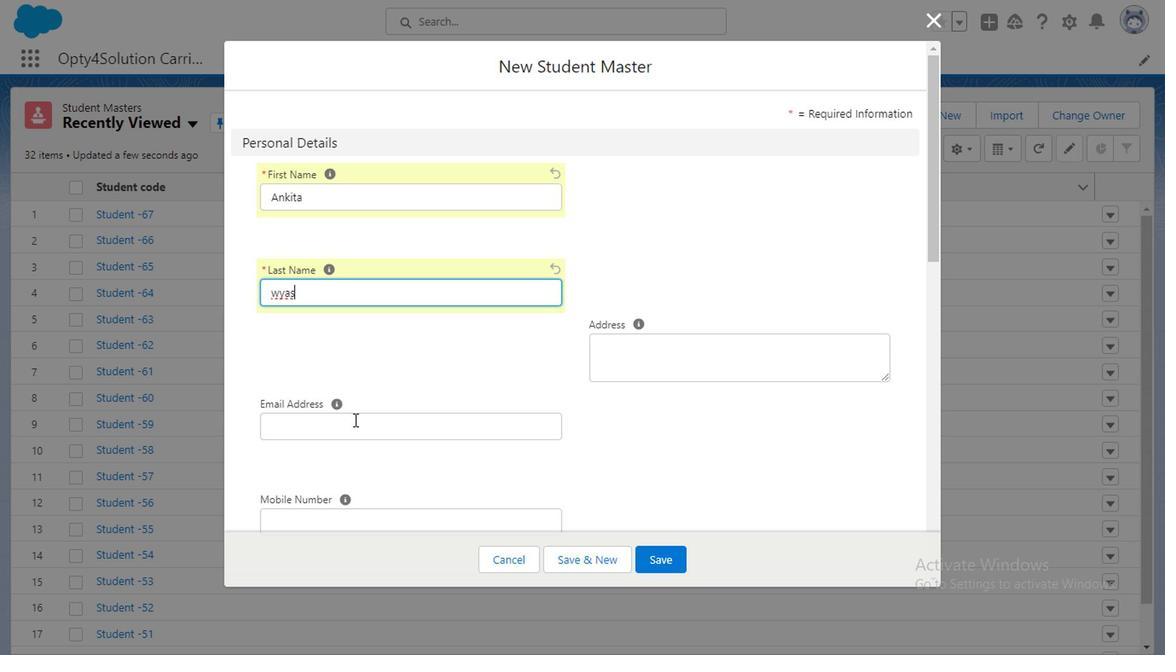 
Action: Mouse pressed left at (355, 424)
Screenshot: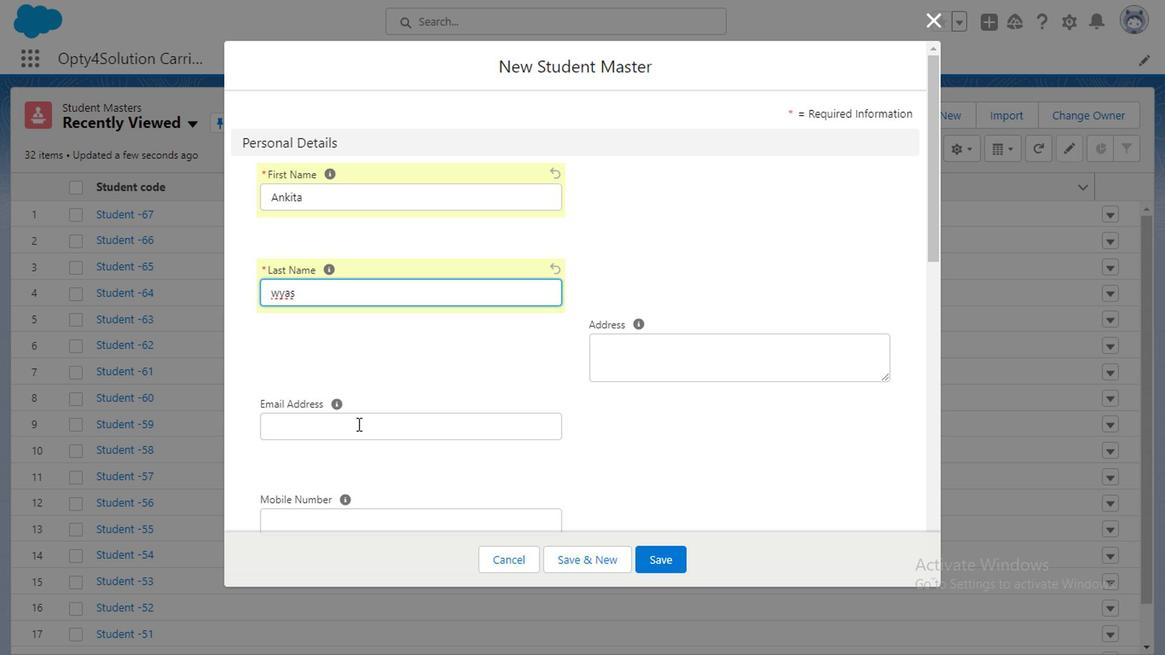 
Action: Mouse moved to (358, 426)
Screenshot: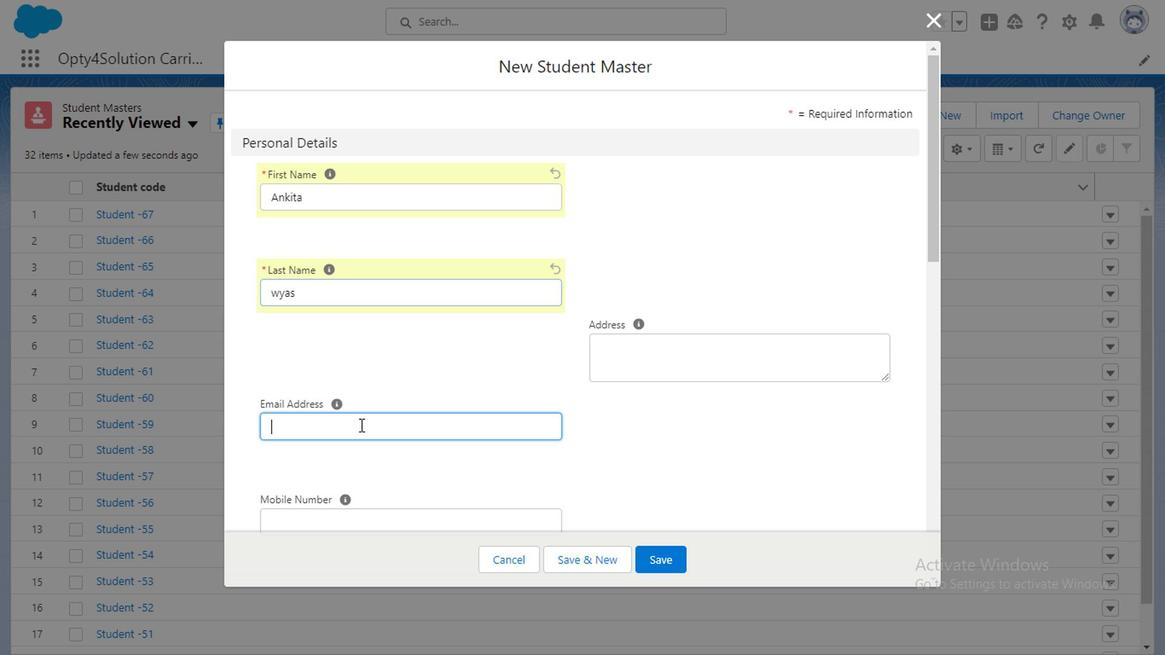 
Action: Key pressed ankitawayas<Key.shift>@gmail.com
Screenshot: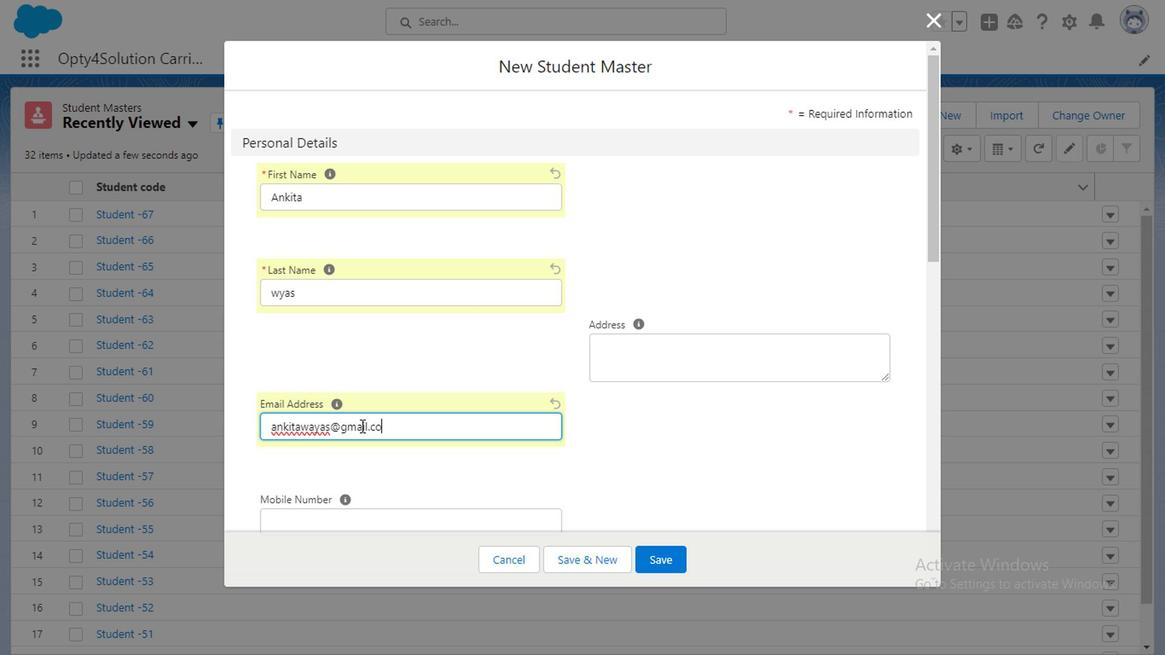 
Action: Mouse moved to (383, 478)
Screenshot: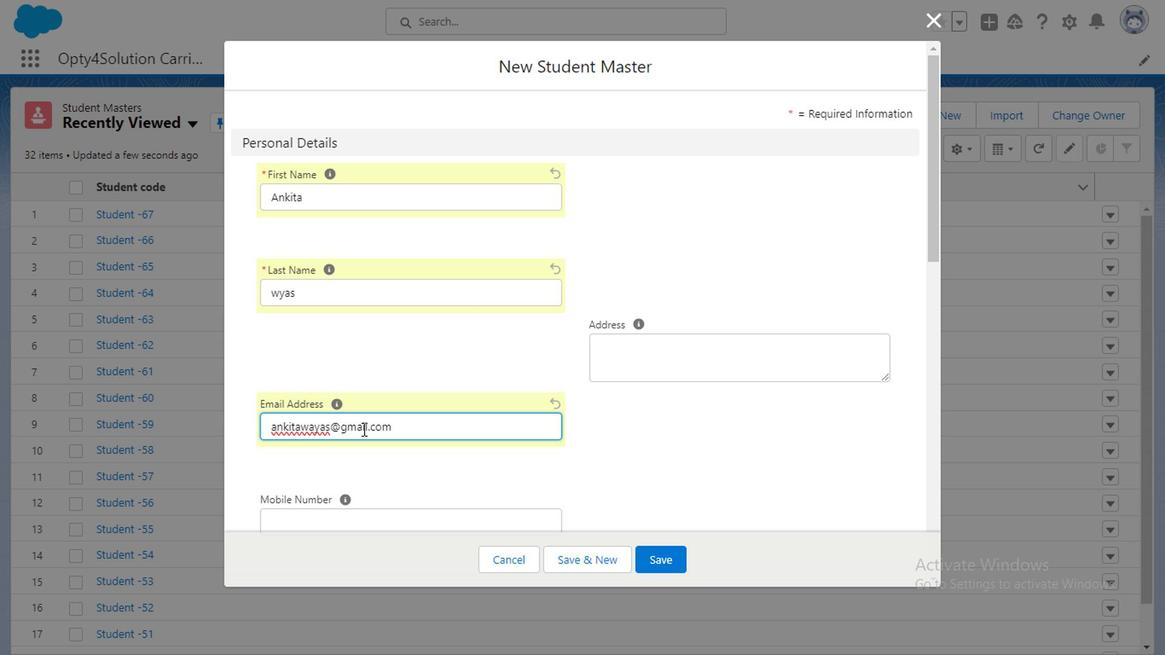 
Action: Mouse scrolled (383, 478) with delta (0, 0)
Screenshot: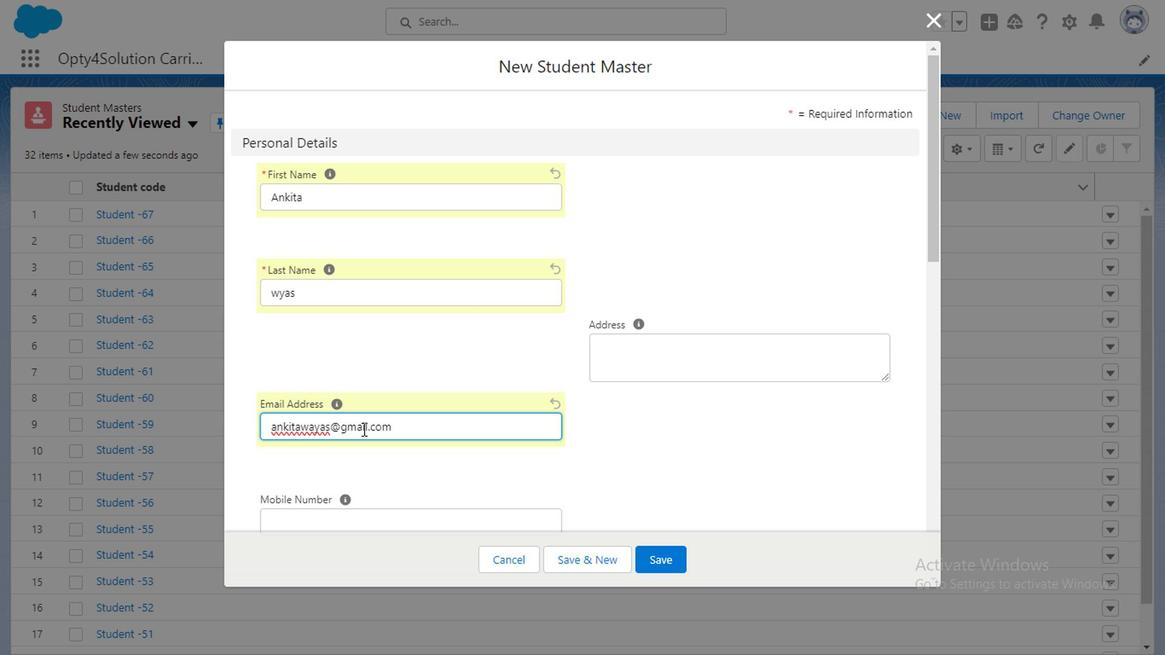 
Action: Mouse moved to (373, 78)
Screenshot: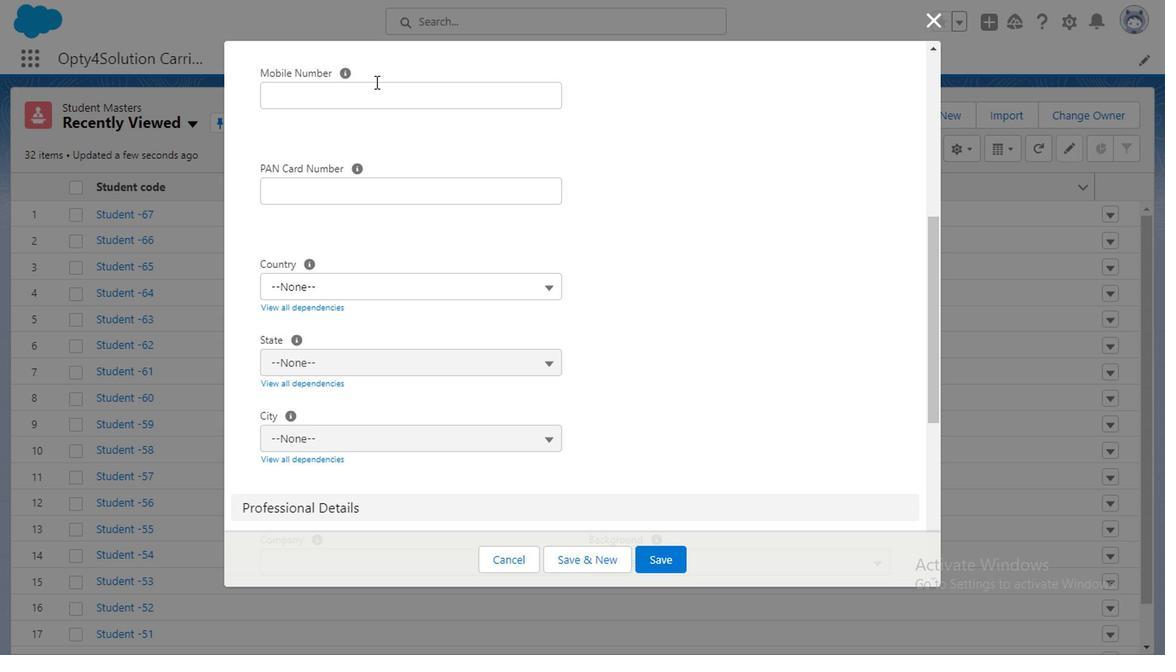 
Action: Mouse pressed left at (373, 78)
Screenshot: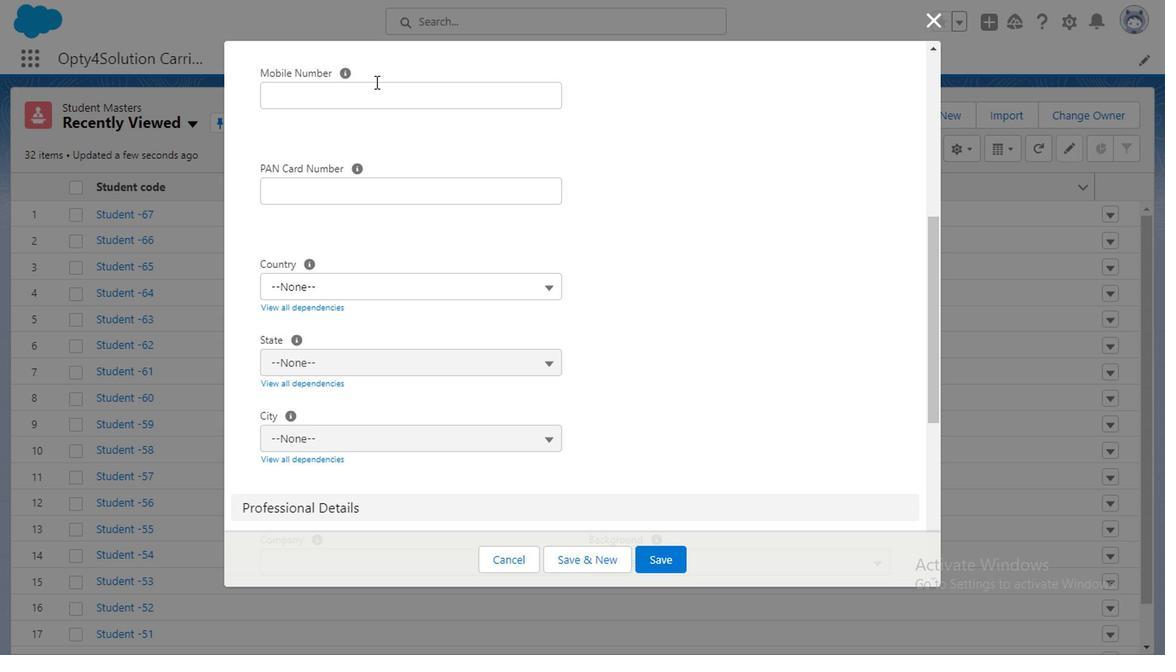 
Action: Mouse moved to (373, 79)
Screenshot: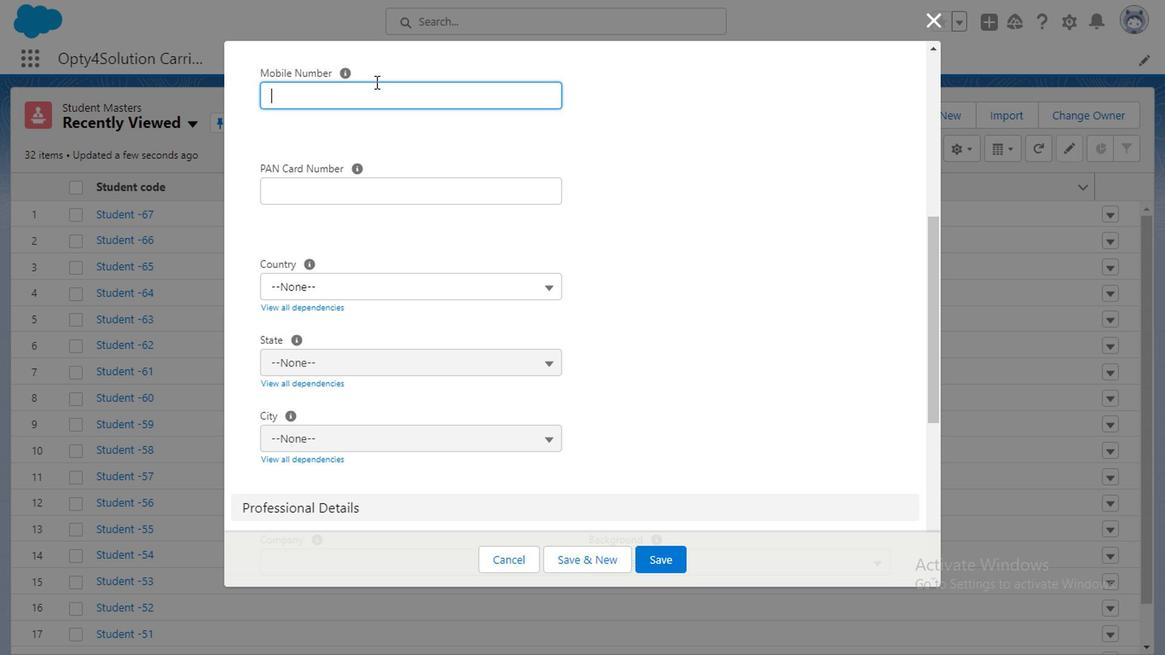
Action: Key pressed <Key.shift_r><Key.shift_r><Key.shift_r><Key.shift_r>+1-6756453423
Screenshot: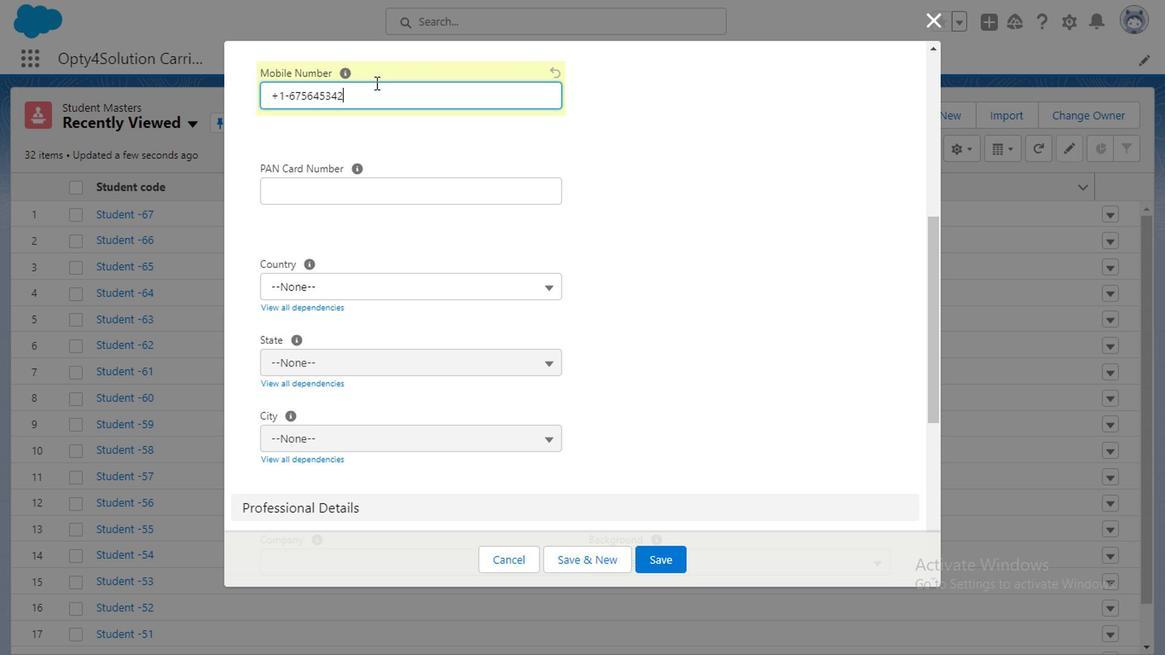 
Action: Mouse moved to (376, 194)
Screenshot: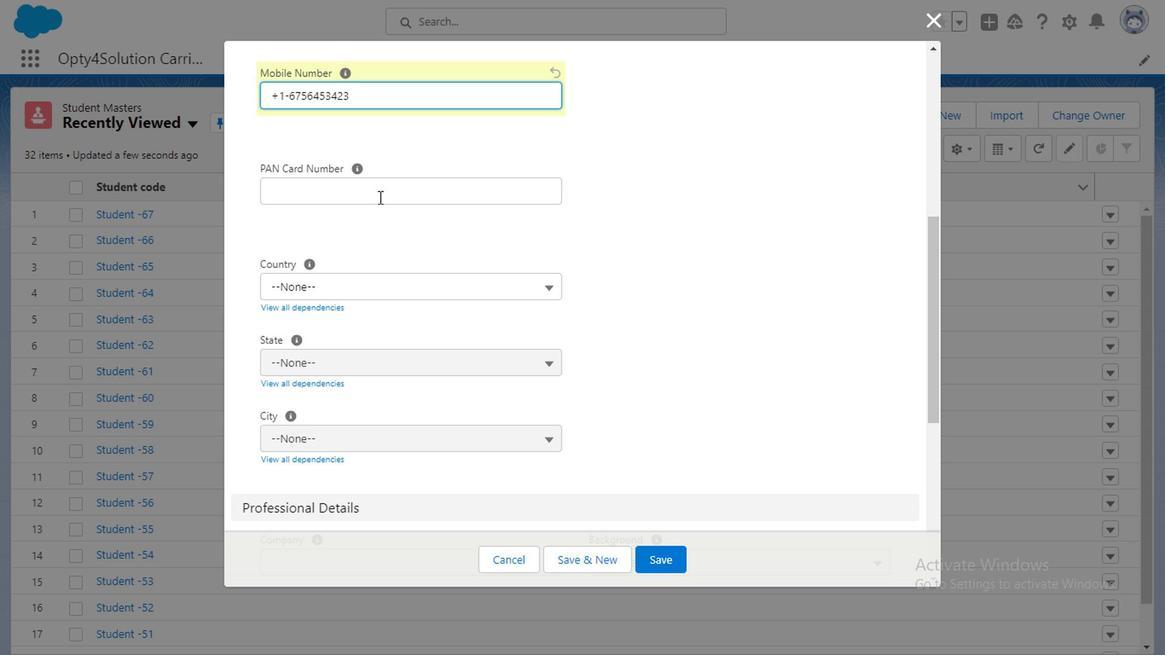 
Action: Mouse pressed left at (376, 194)
Screenshot: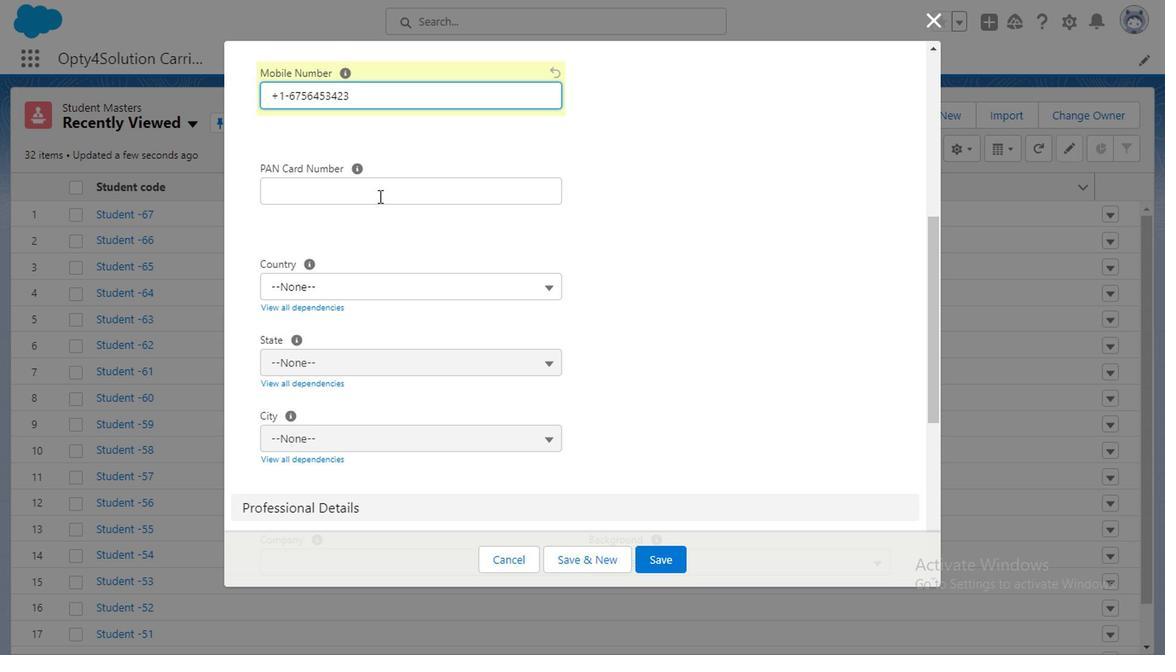 
Action: Mouse moved to (373, 286)
Screenshot: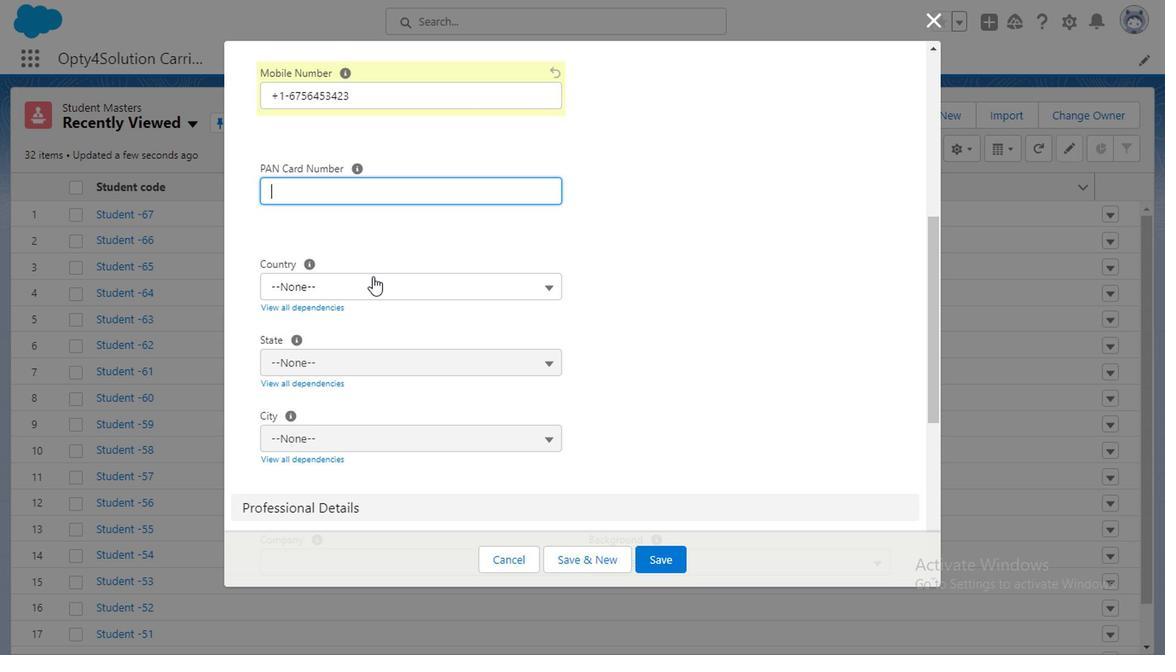 
Action: Mouse pressed left at (373, 286)
Screenshot: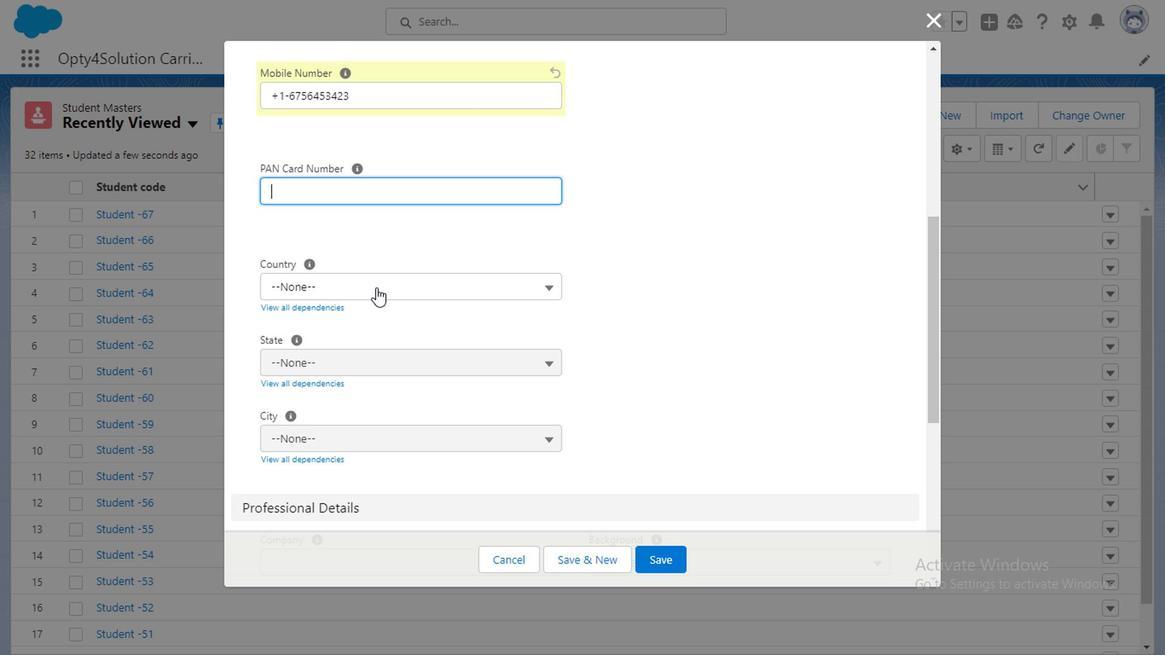 
Action: Mouse moved to (313, 412)
Screenshot: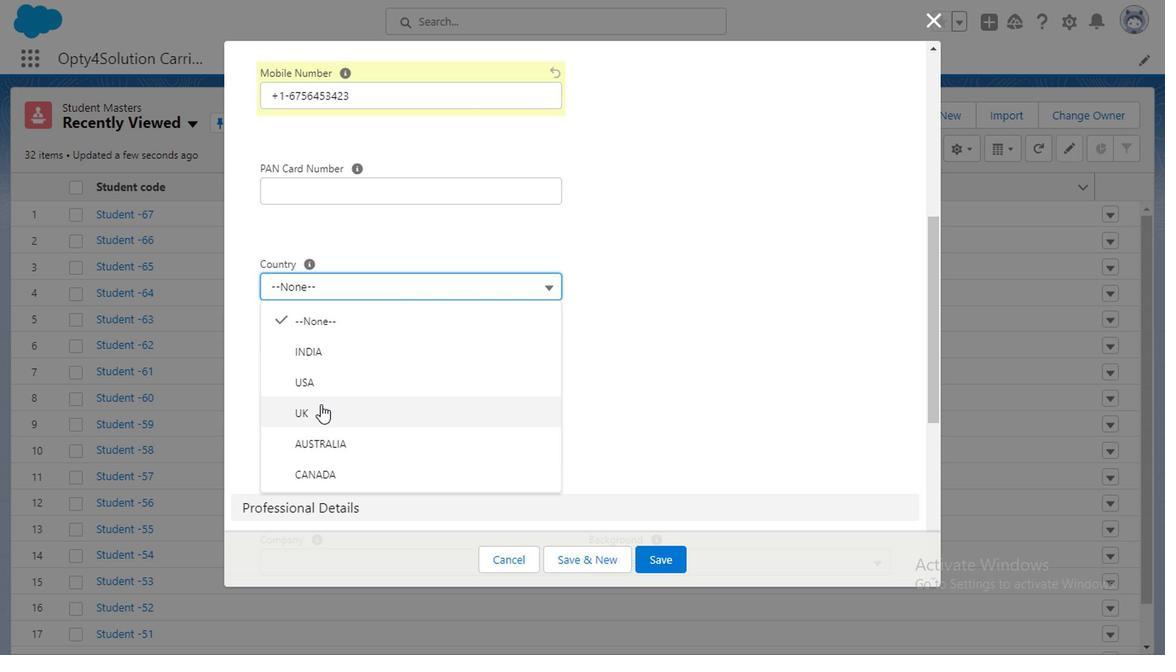 
Action: Mouse pressed left at (313, 412)
Screenshot: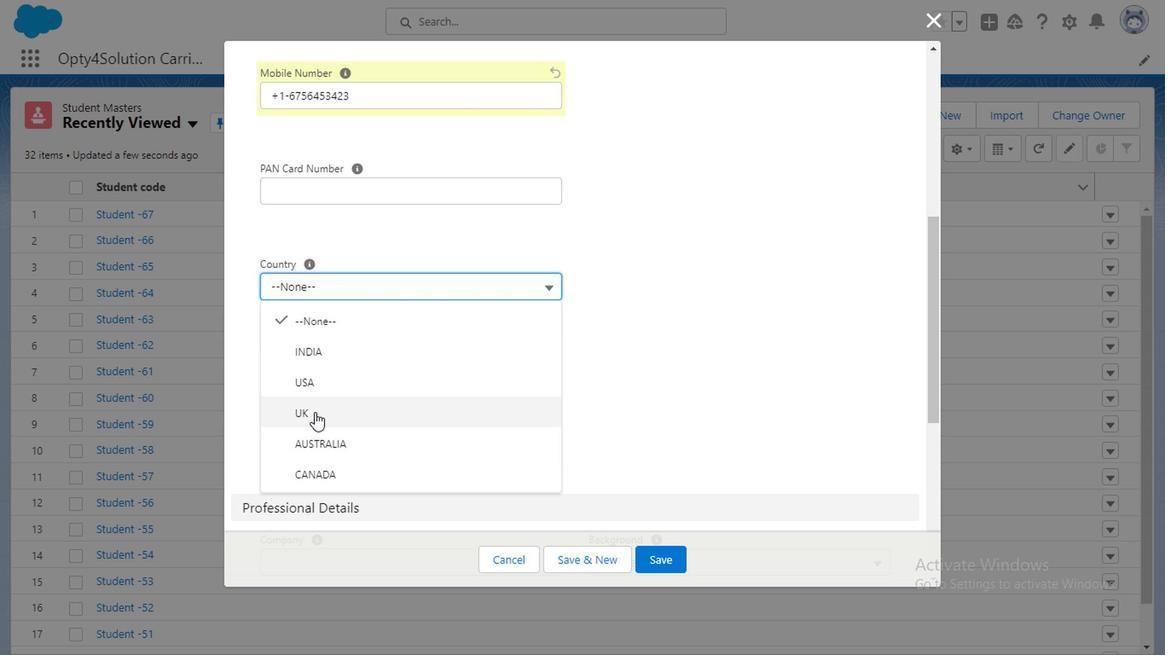 
Action: Mouse moved to (378, 361)
Screenshot: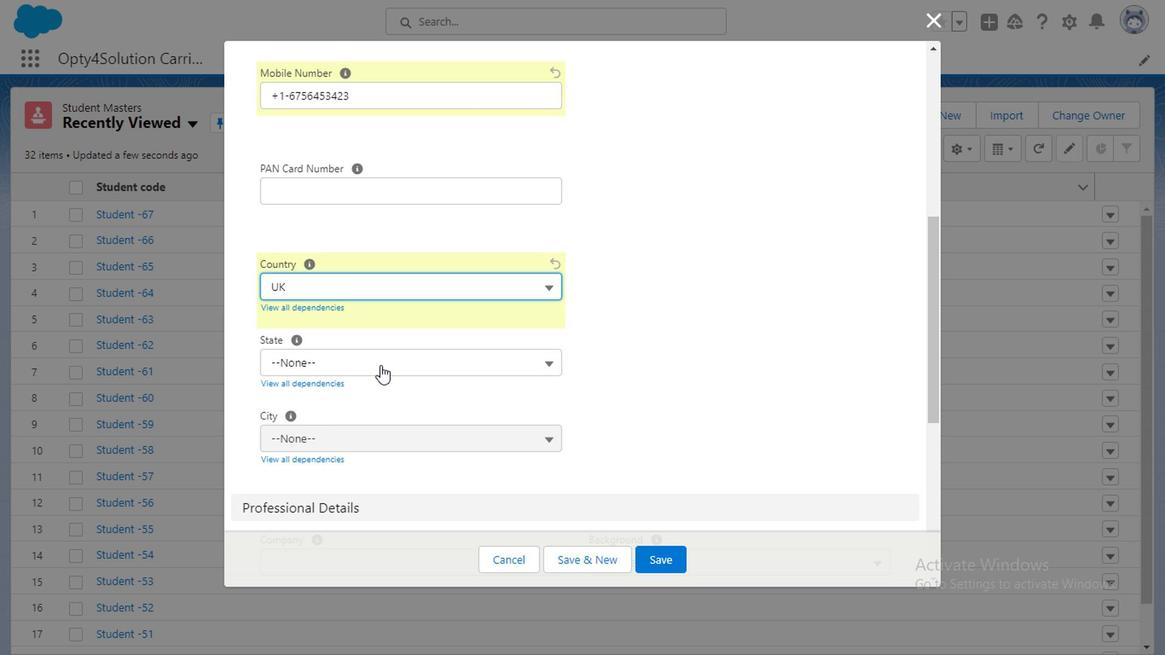 
Action: Mouse pressed left at (378, 361)
Screenshot: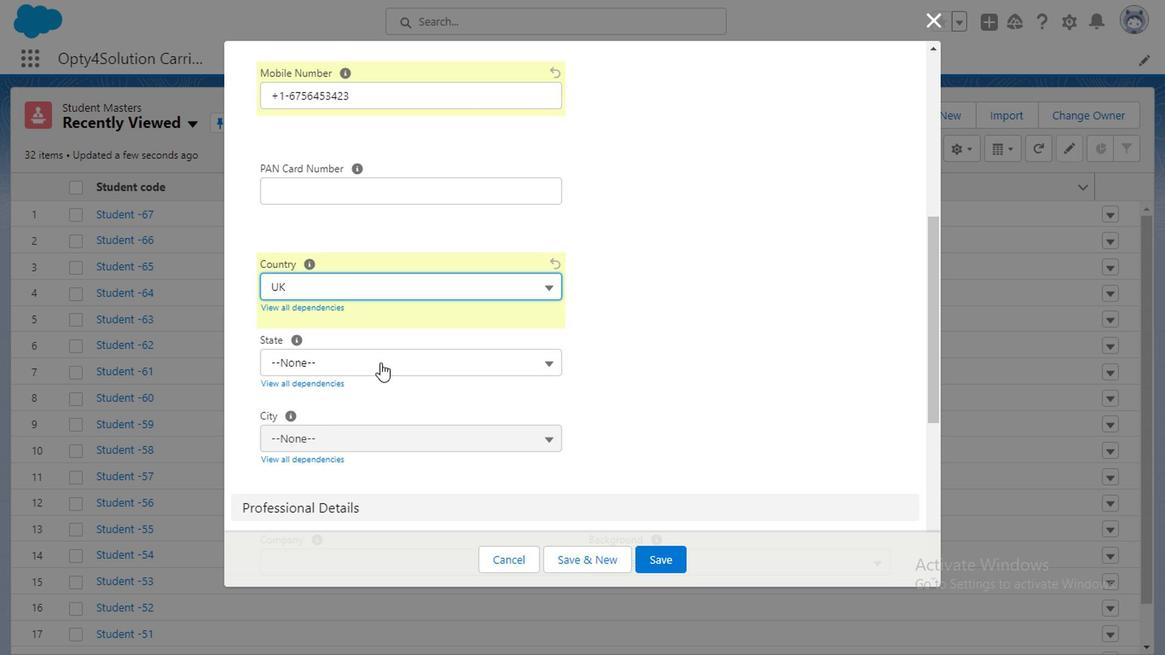 
Action: Mouse moved to (327, 425)
Screenshot: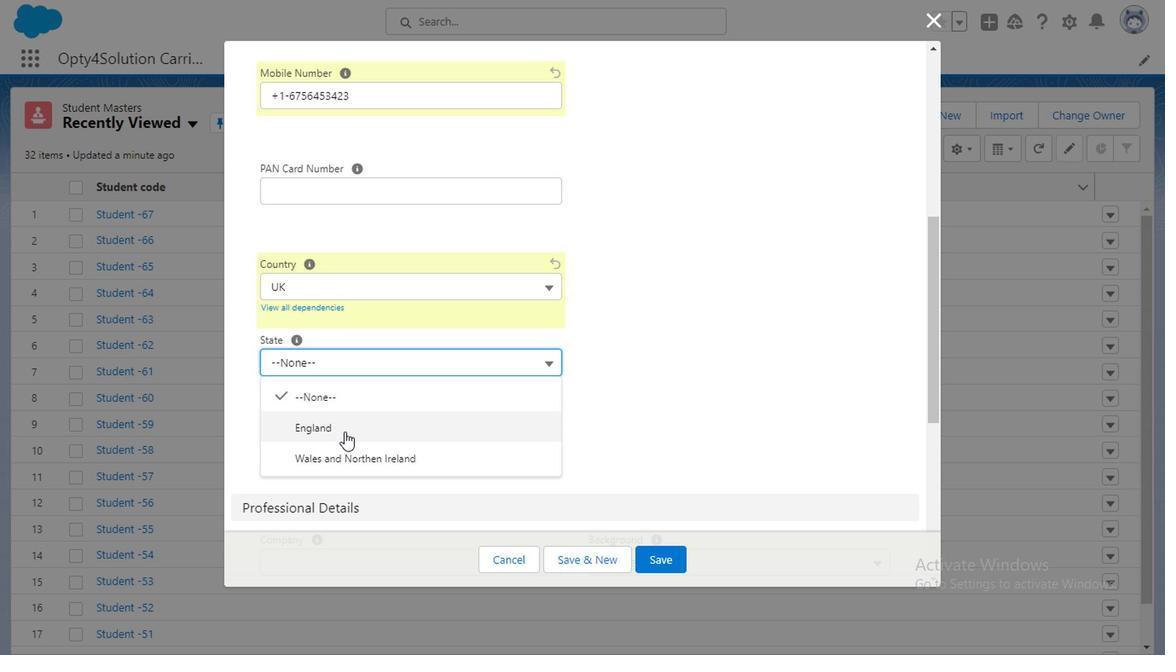 
Action: Mouse pressed left at (327, 425)
Screenshot: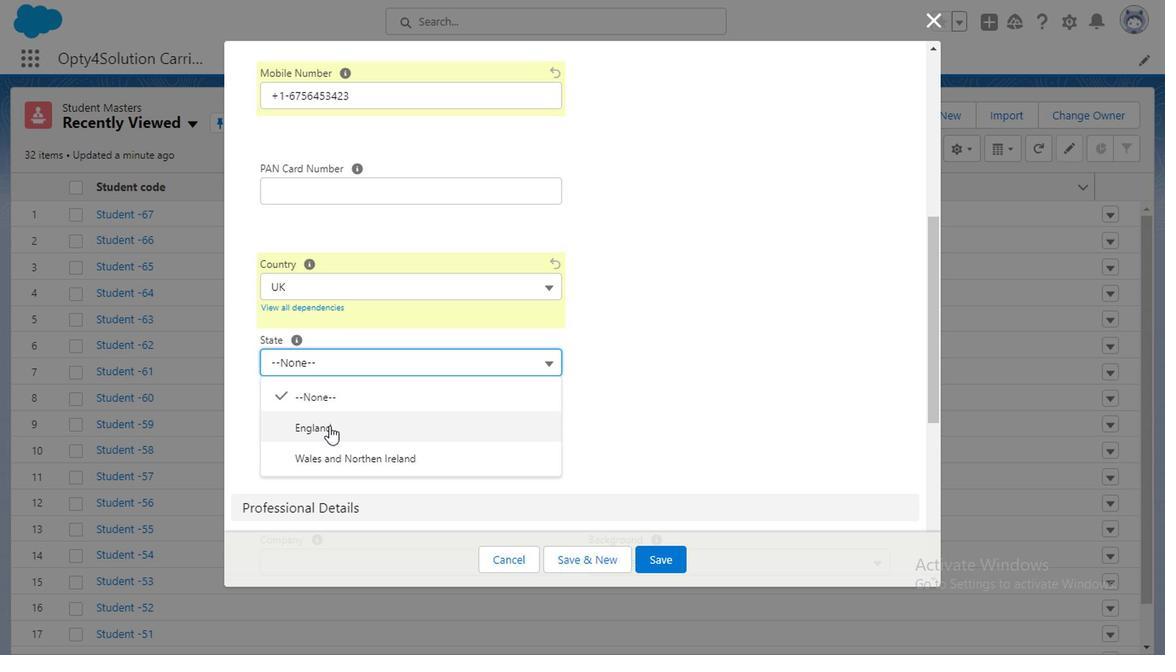 
Action: Mouse moved to (934, 359)
Screenshot: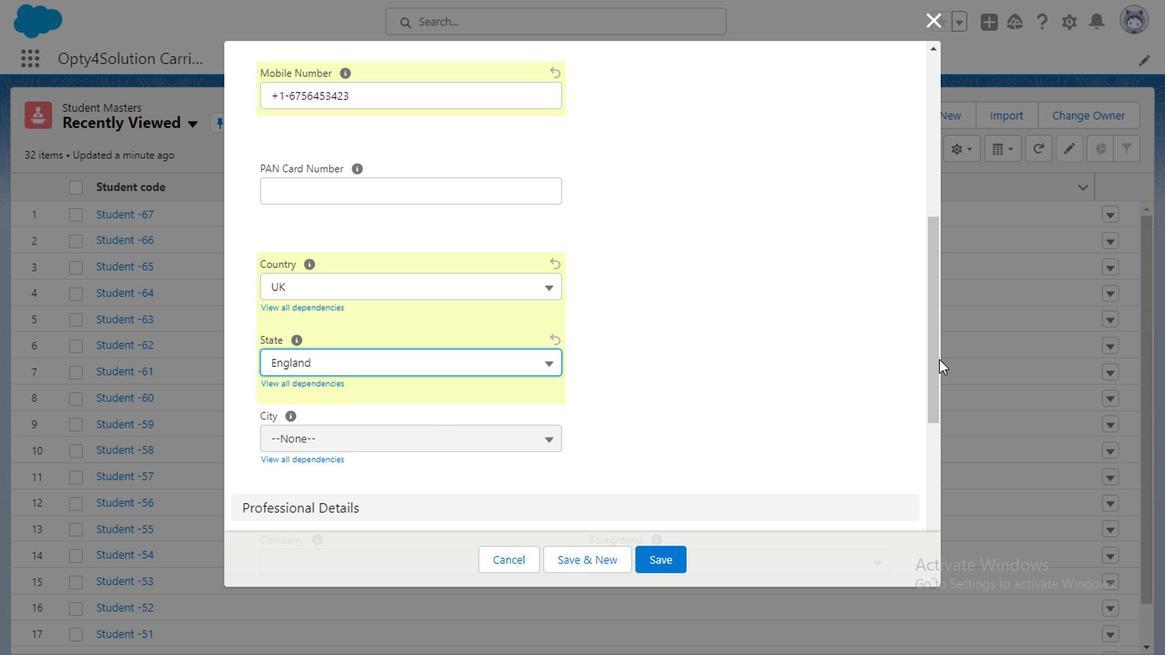 
Action: Mouse pressed left at (934, 359)
Screenshot: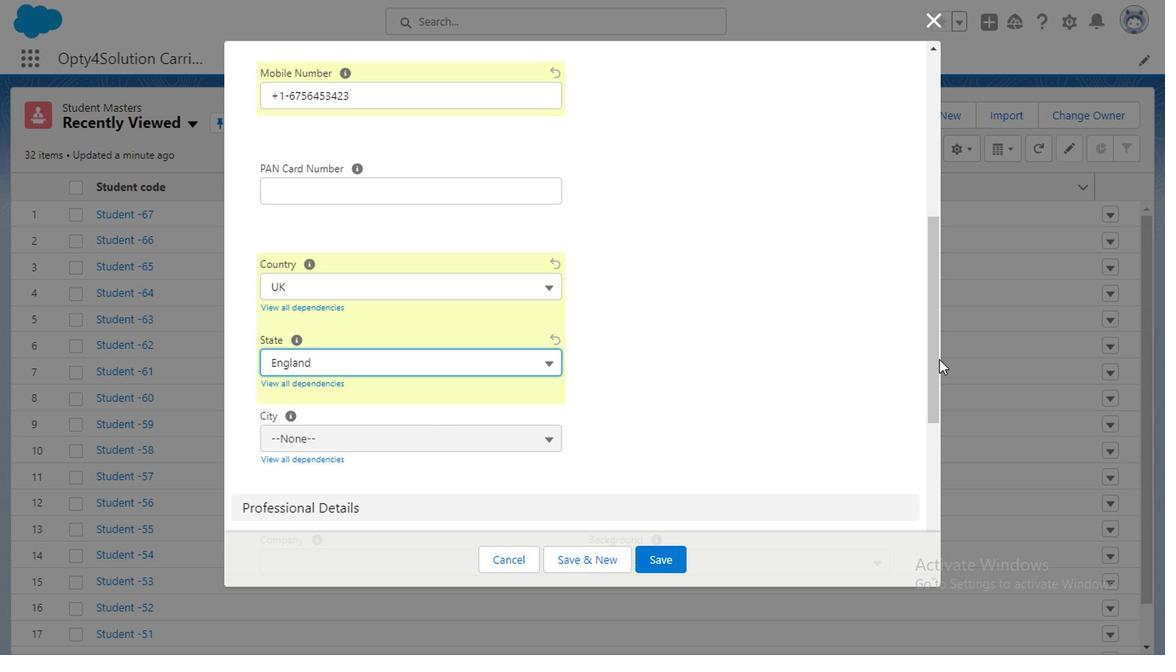 
Action: Mouse moved to (473, 384)
Screenshot: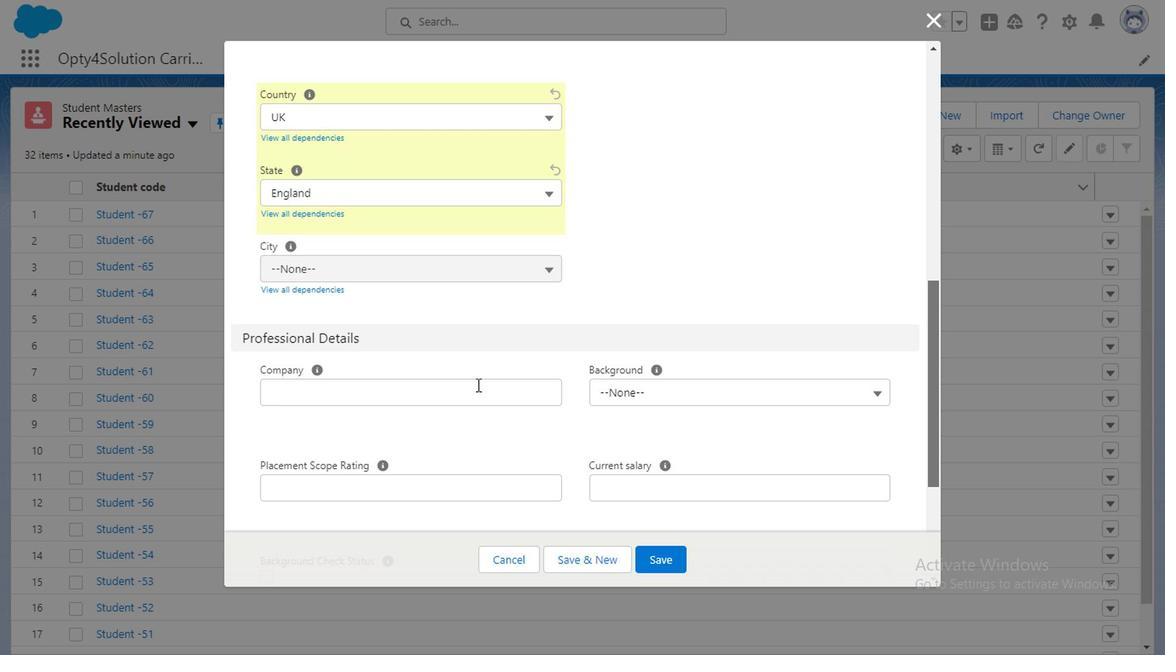 
Action: Mouse pressed left at (473, 384)
Screenshot: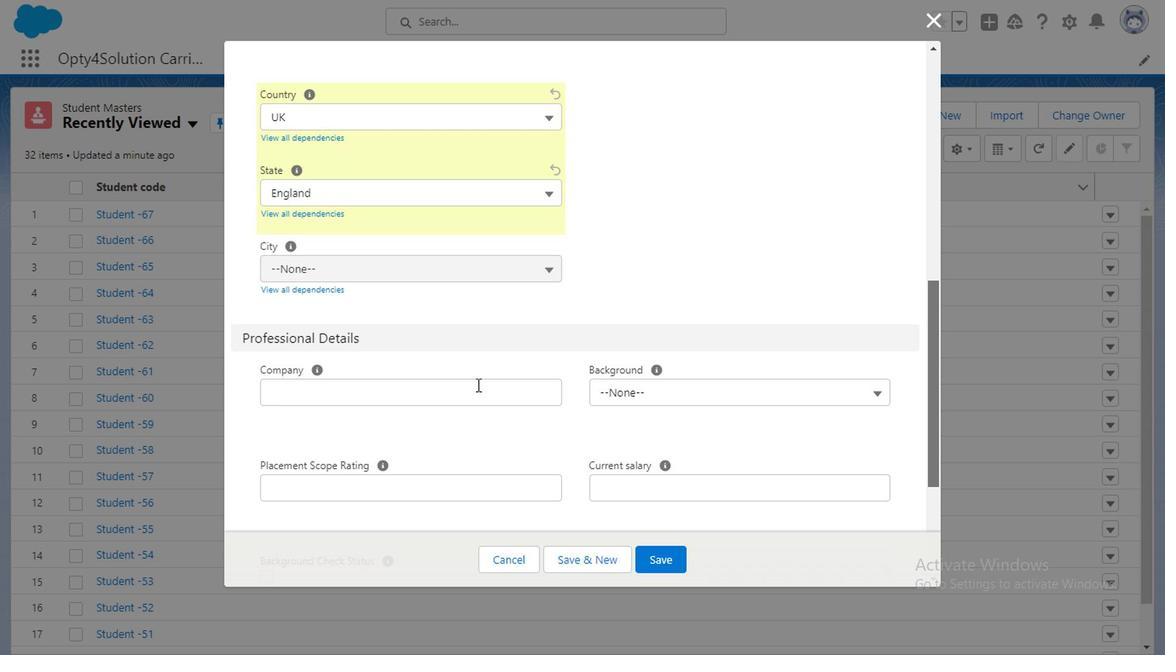
Action: Mouse moved to (290, 398)
Screenshot: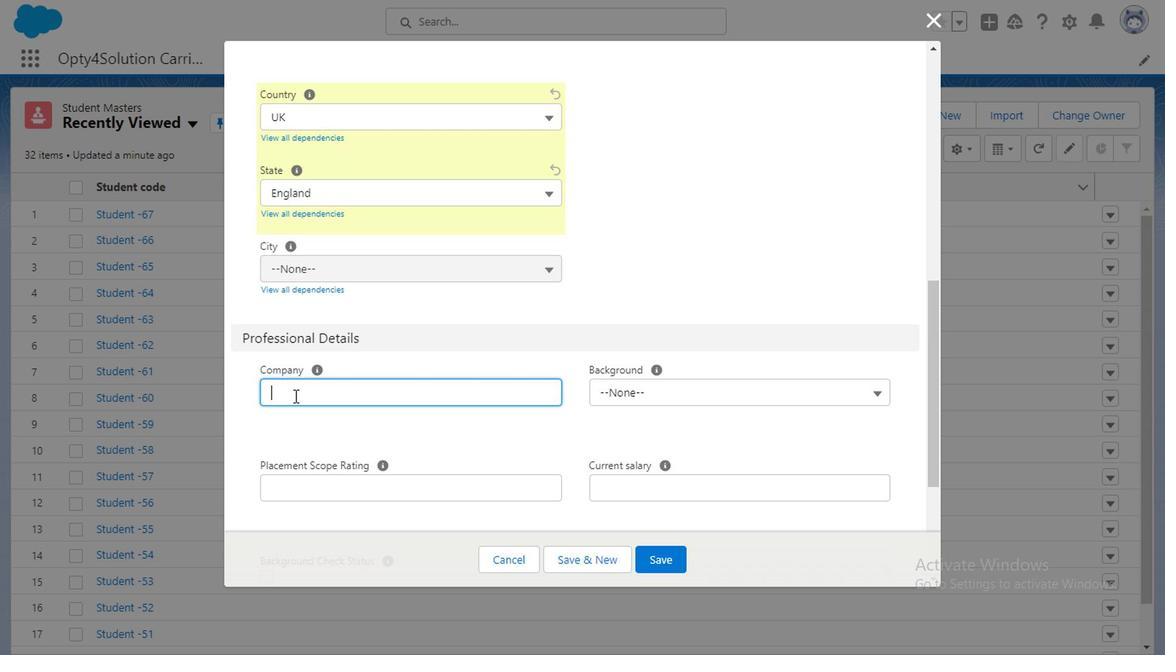 
Action: Key pressed <Key.caps_lock>D<Key.caps_lock>us<Key.space><Key.caps_lock>M<Key.backspace><Key.backspace>M<Key.caps_lock>inut
Screenshot: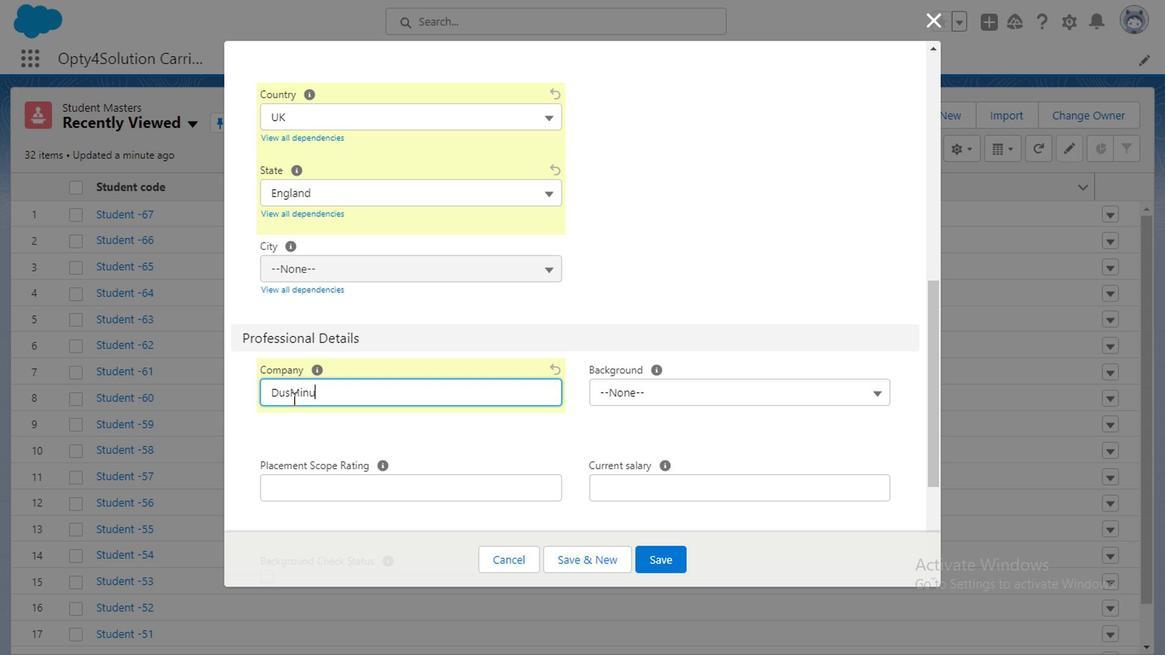 
Action: Mouse moved to (326, 487)
Screenshot: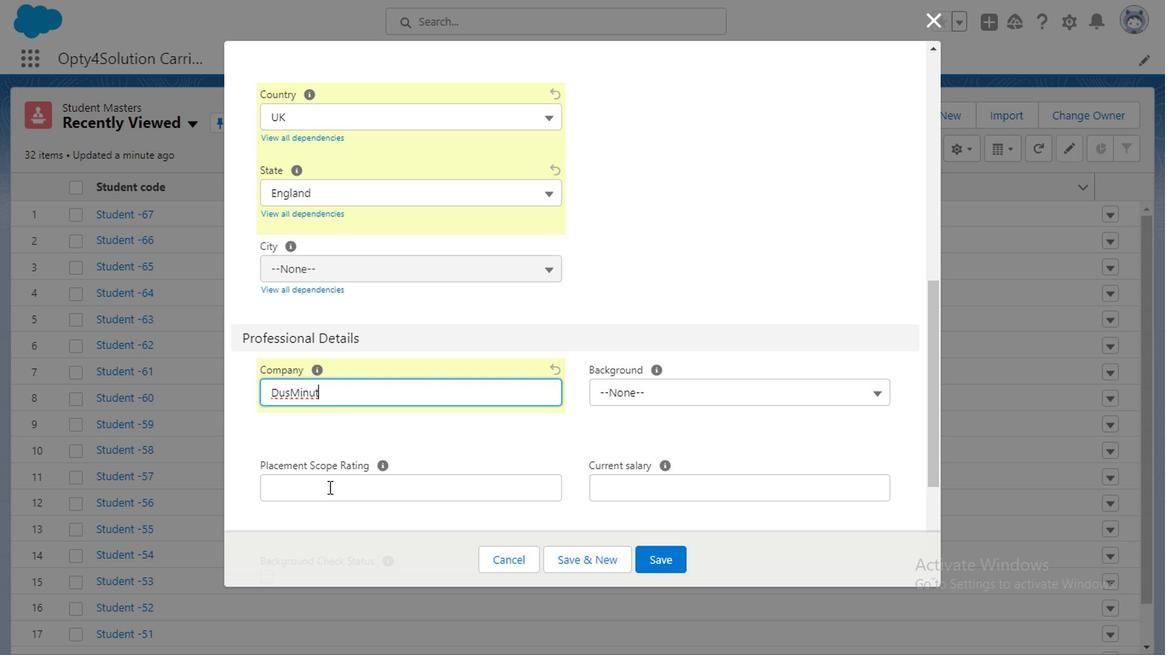 
Action: Mouse pressed left at (326, 487)
Screenshot: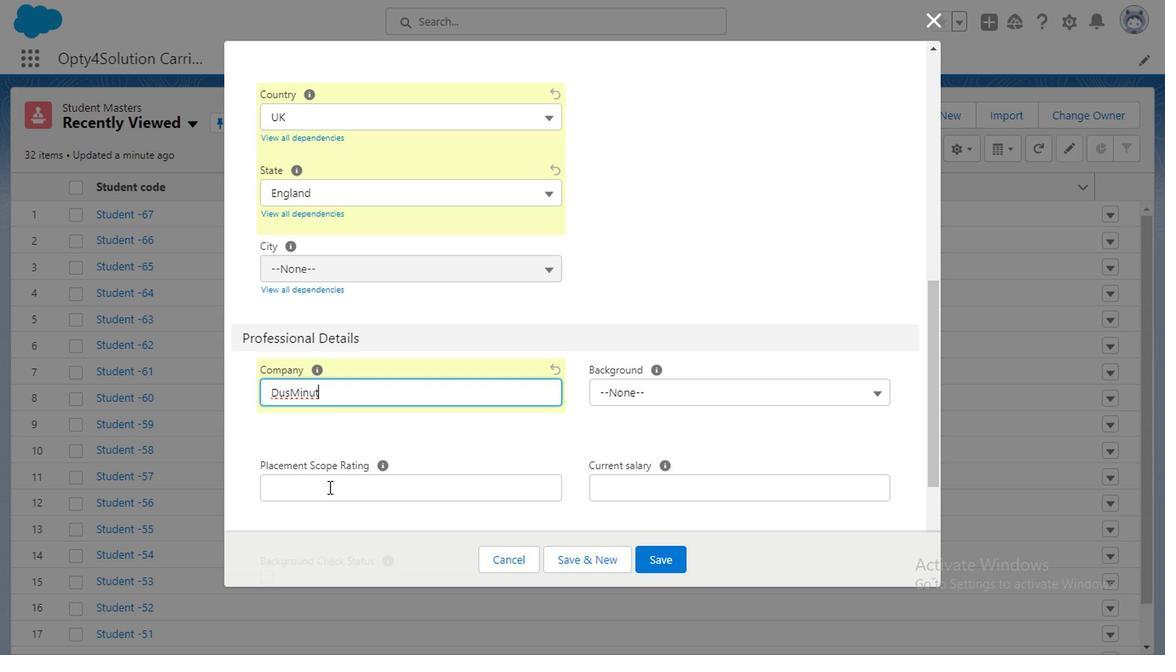 
Action: Mouse moved to (418, 476)
Screenshot: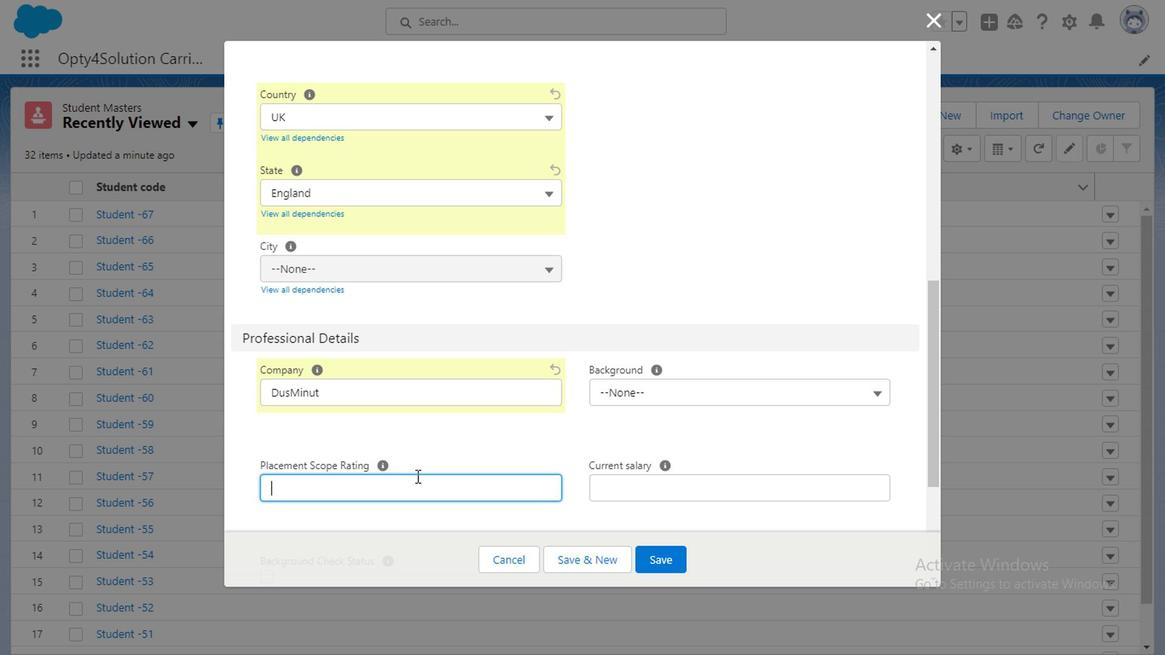 
Action: Mouse scrolled (418, 475) with delta (0, 0)
Screenshot: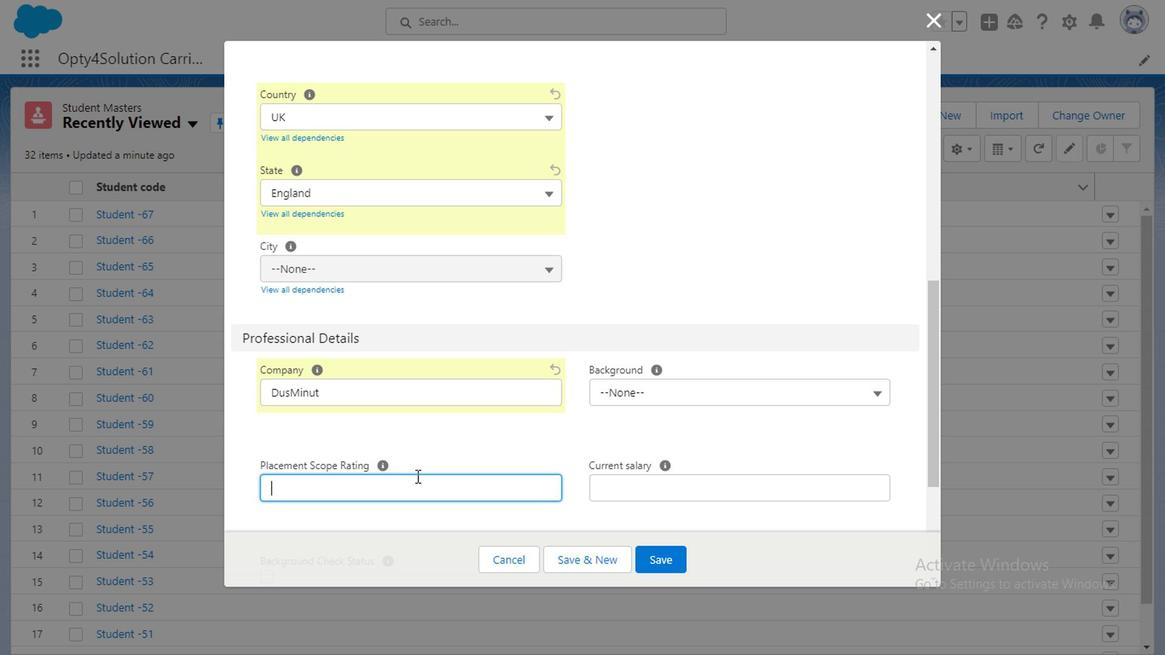 
Action: Mouse moved to (389, 269)
Screenshot: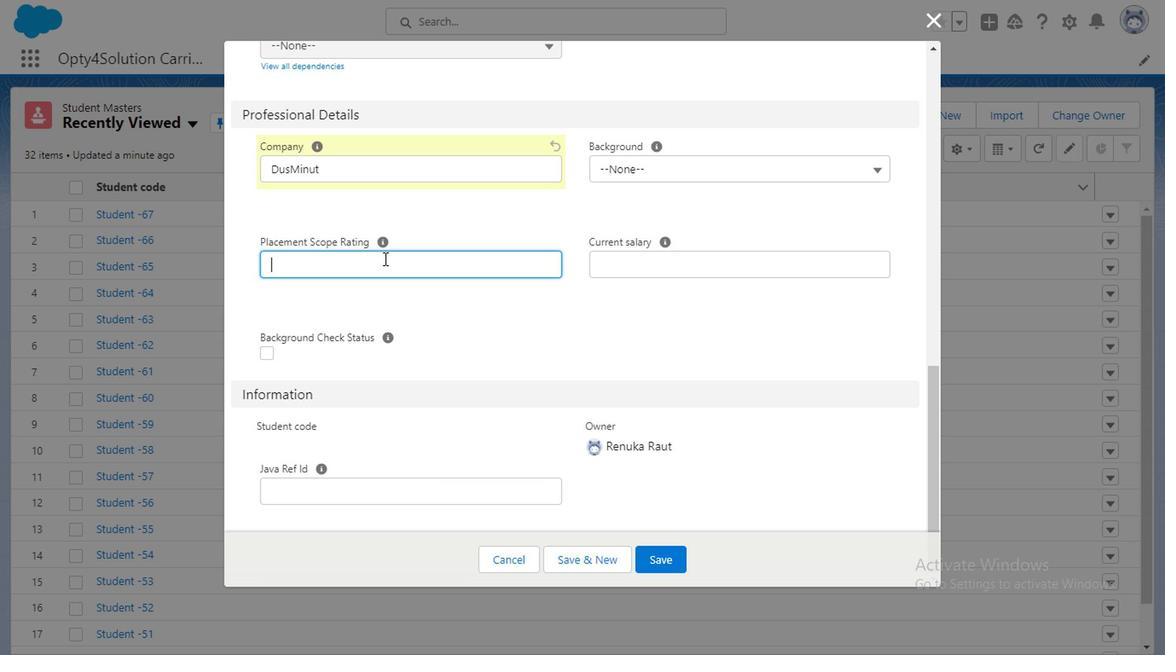 
Action: Mouse pressed left at (389, 269)
Screenshot: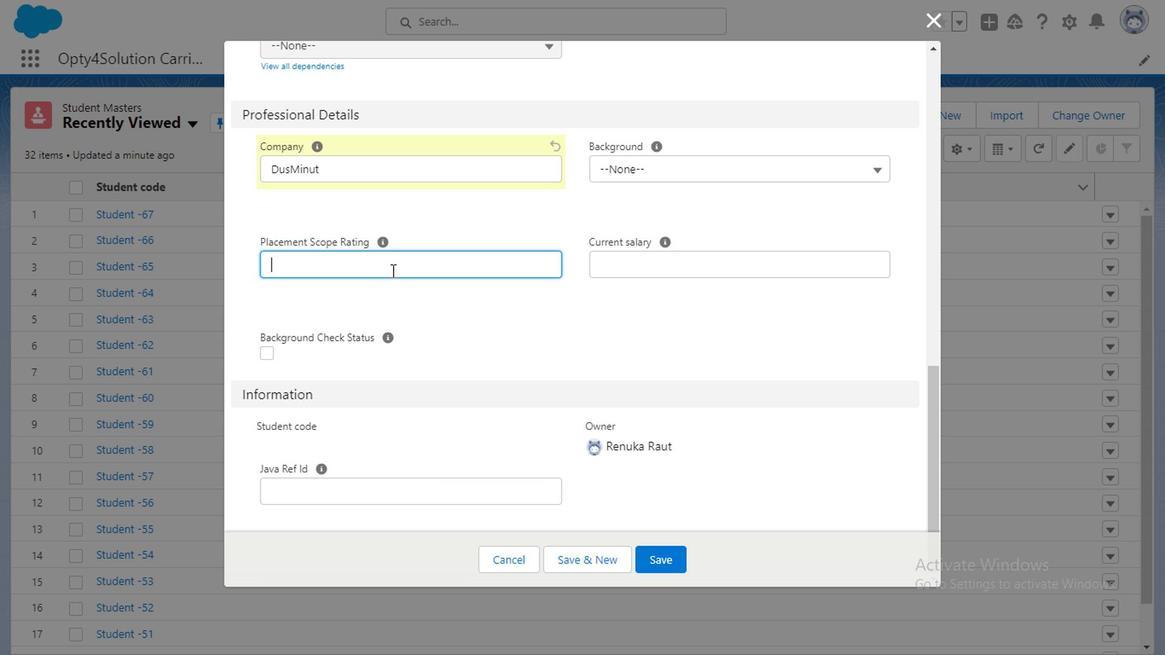 
Action: Mouse moved to (389, 277)
Screenshot: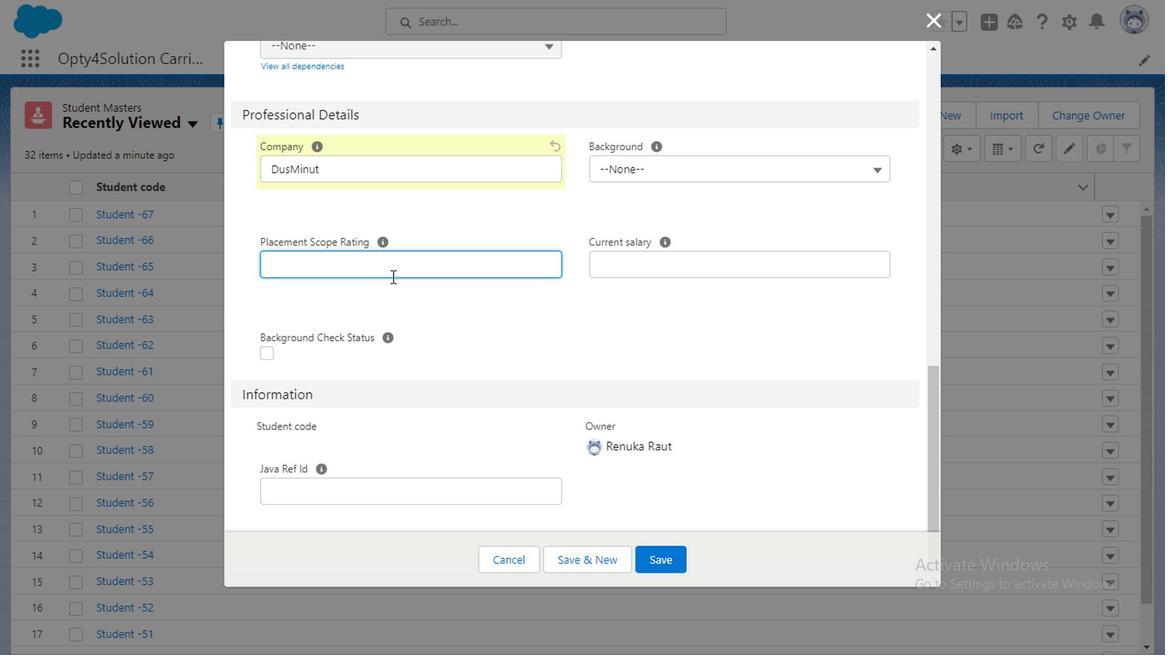 
Action: Key pressed <Key.caps_lock>
Screenshot: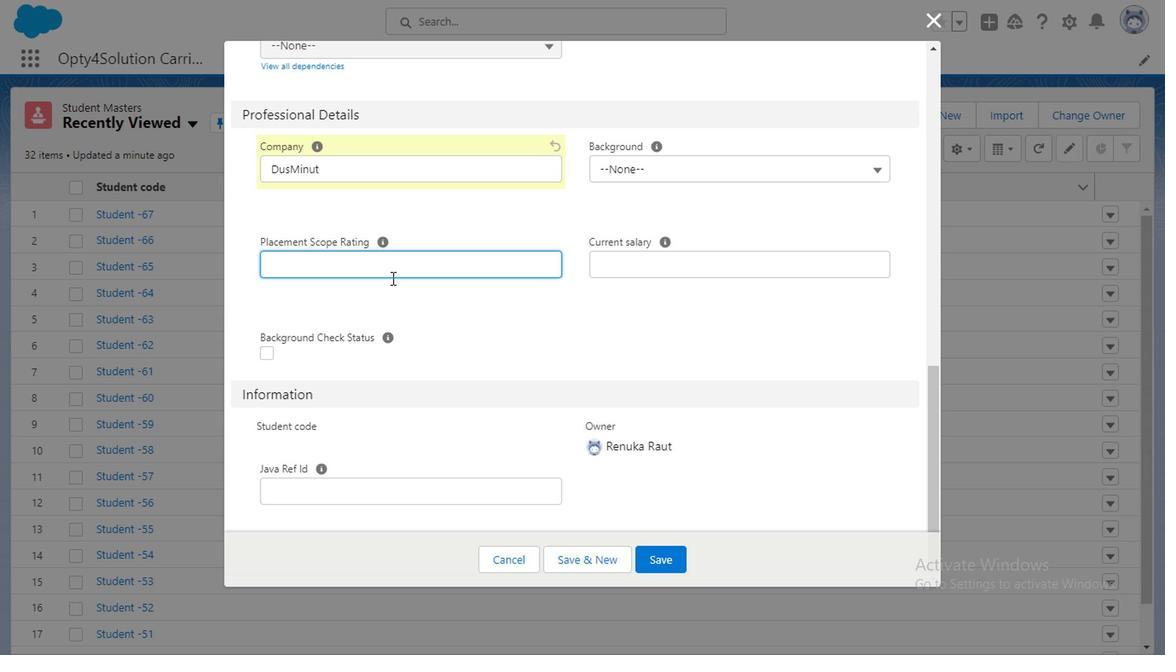
Action: Mouse moved to (389, 279)
Screenshot: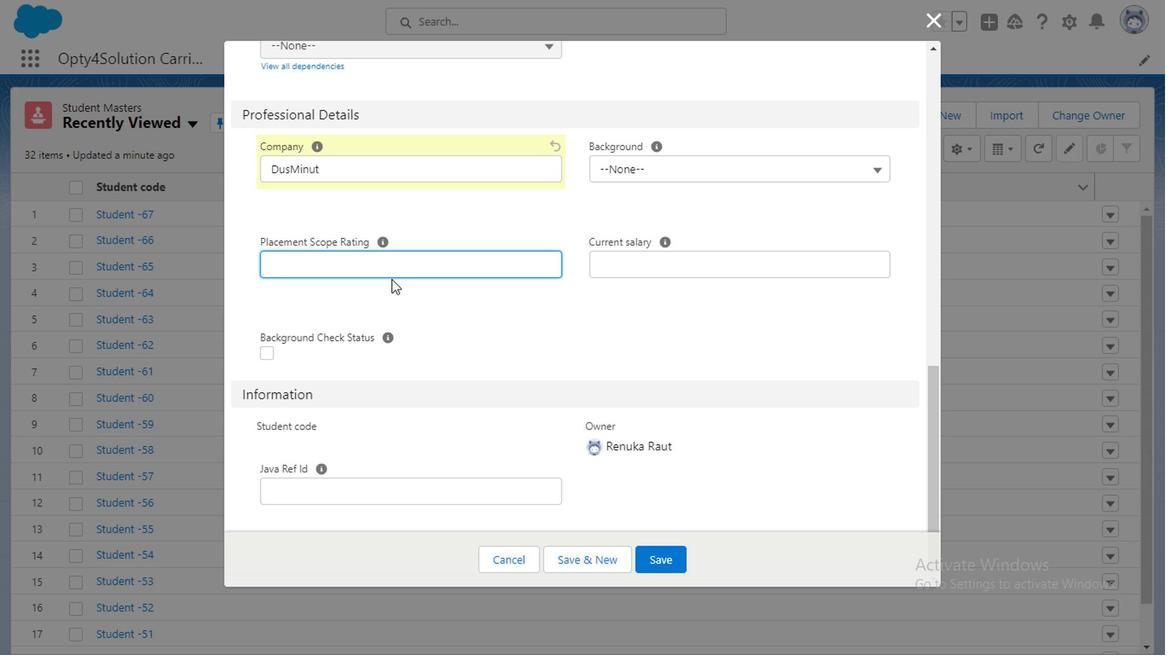 
Action: Key pressed H<Key.caps_lock>
Screenshot: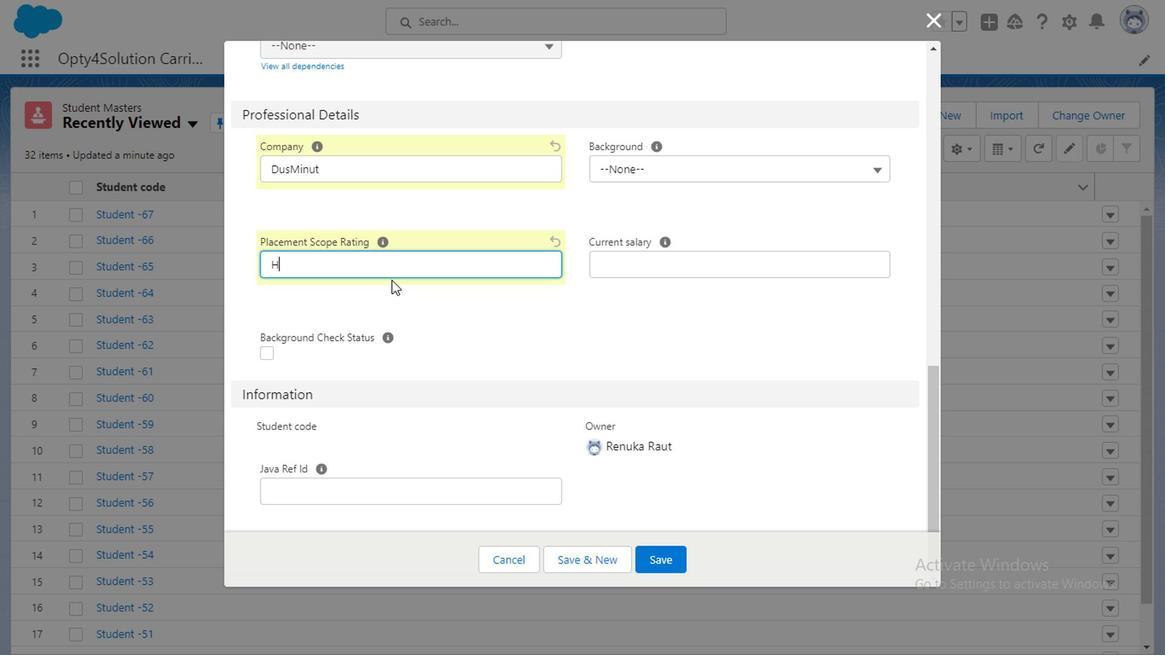 
Action: Mouse moved to (389, 279)
Screenshot: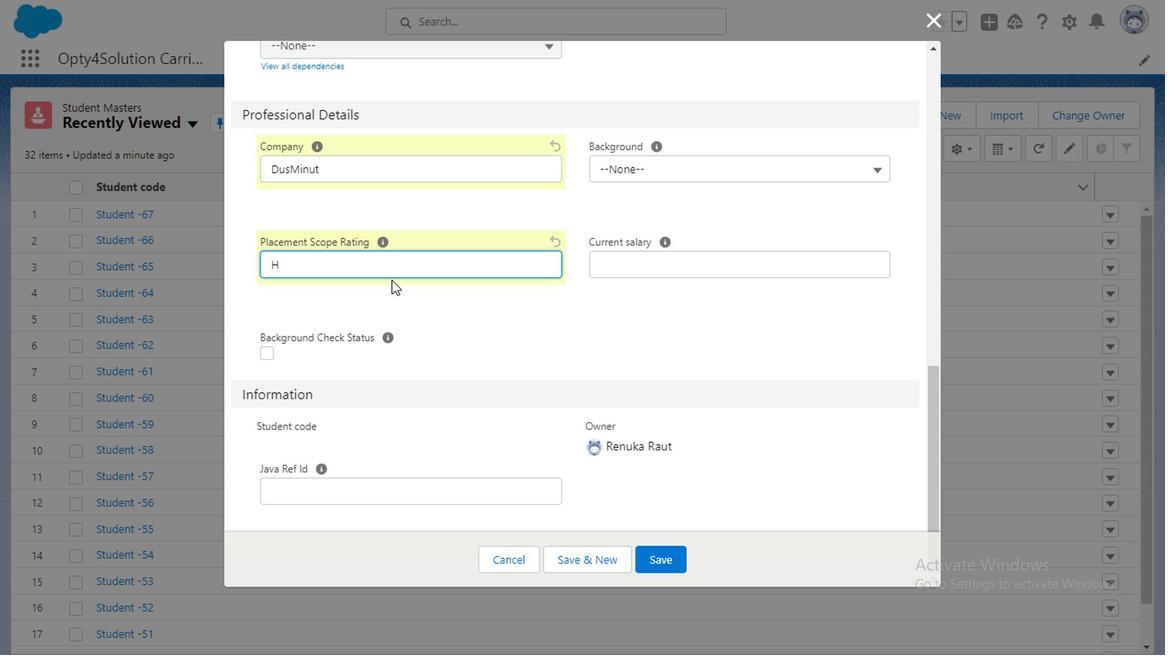 
Action: Key pressed i
Screenshot: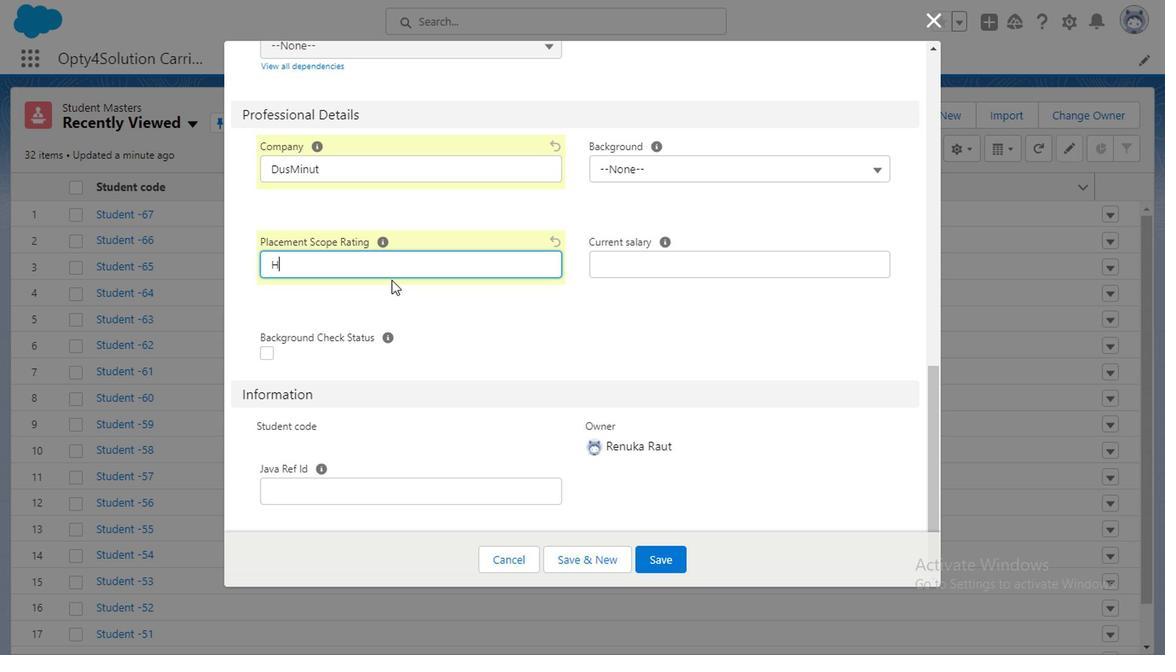
Action: Mouse moved to (379, 277)
Screenshot: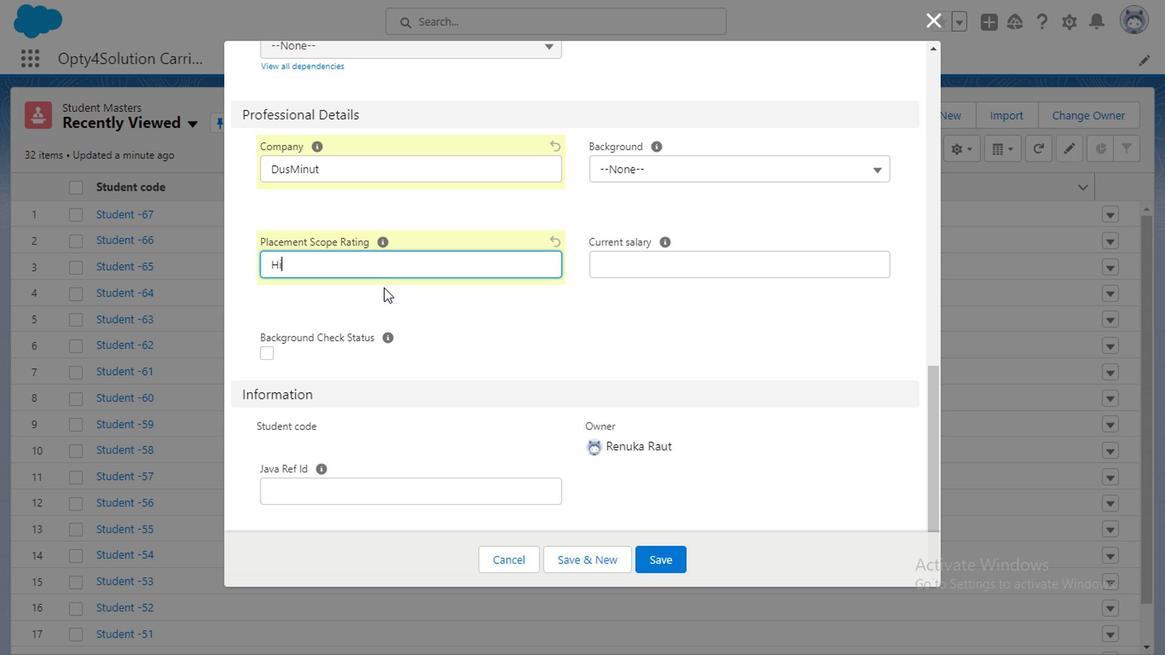 
Action: Key pressed g
Screenshot: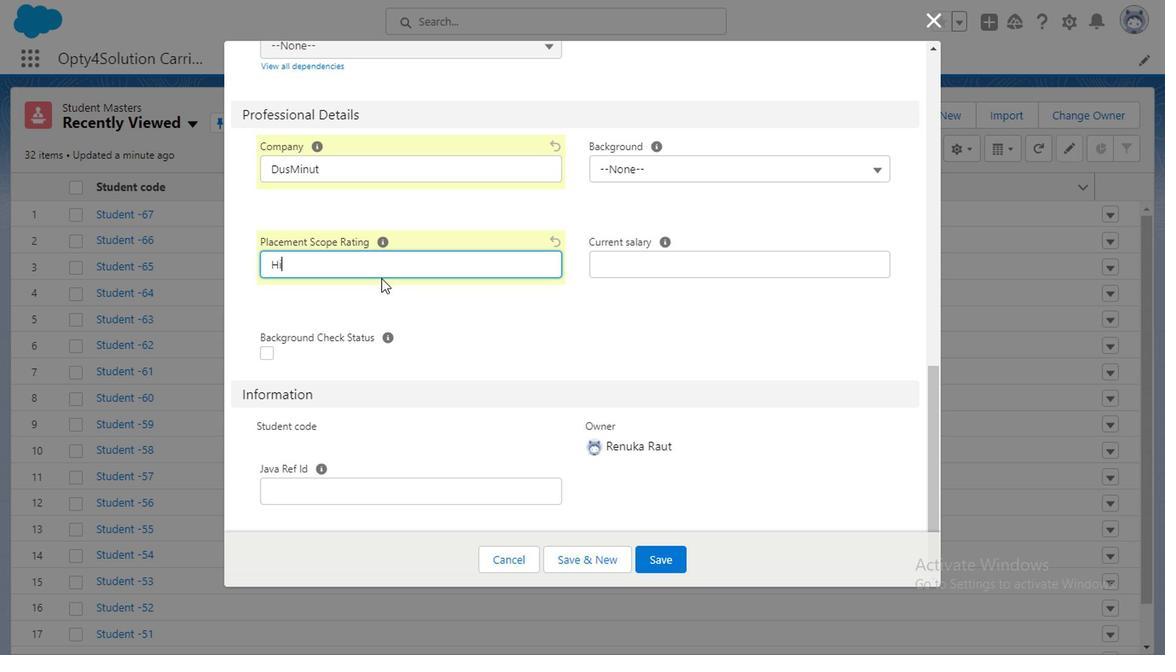 
Action: Mouse moved to (378, 277)
Screenshot: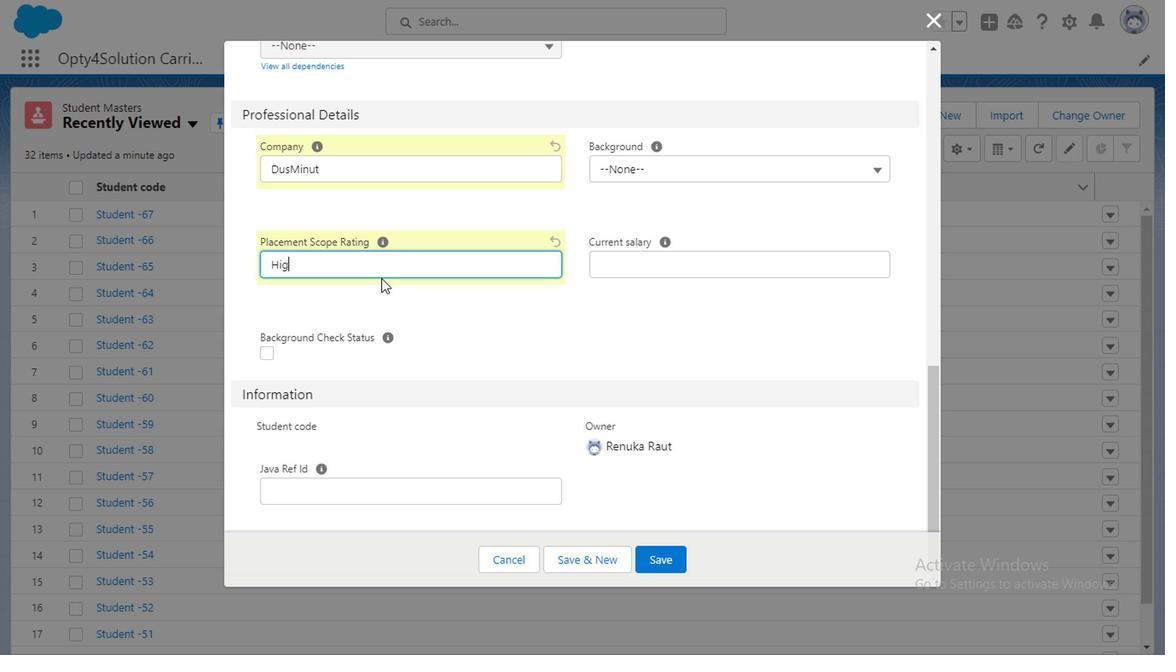 
Action: Key pressed h
Screenshot: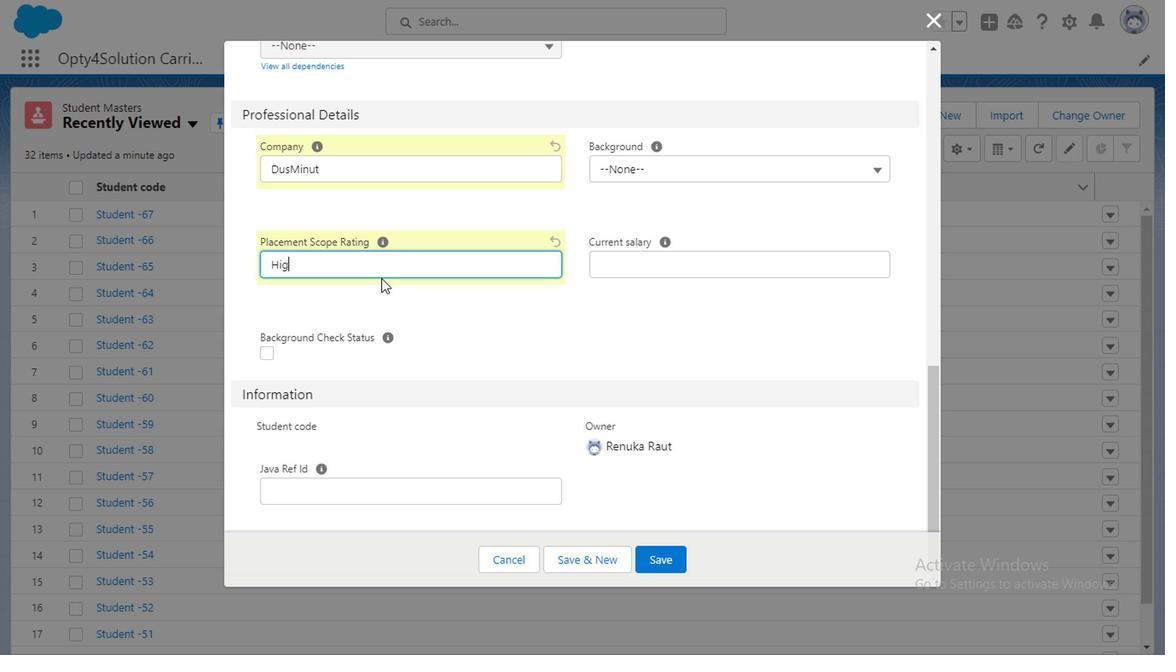 
Action: Mouse moved to (264, 348)
Screenshot: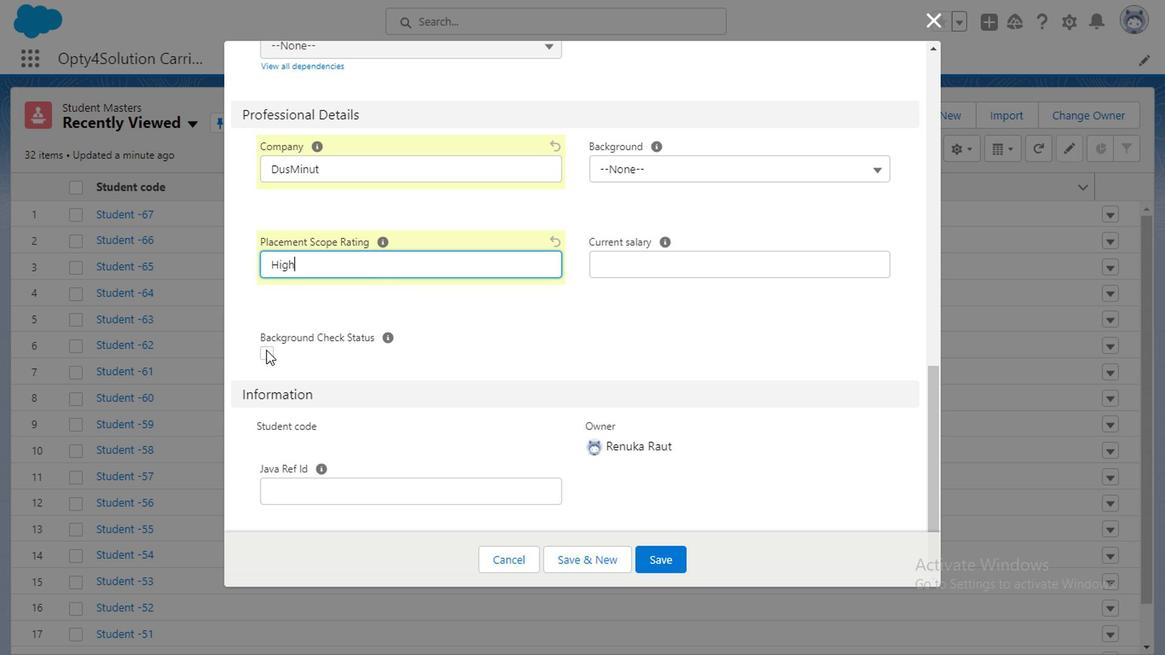 
Action: Mouse pressed left at (264, 348)
Screenshot: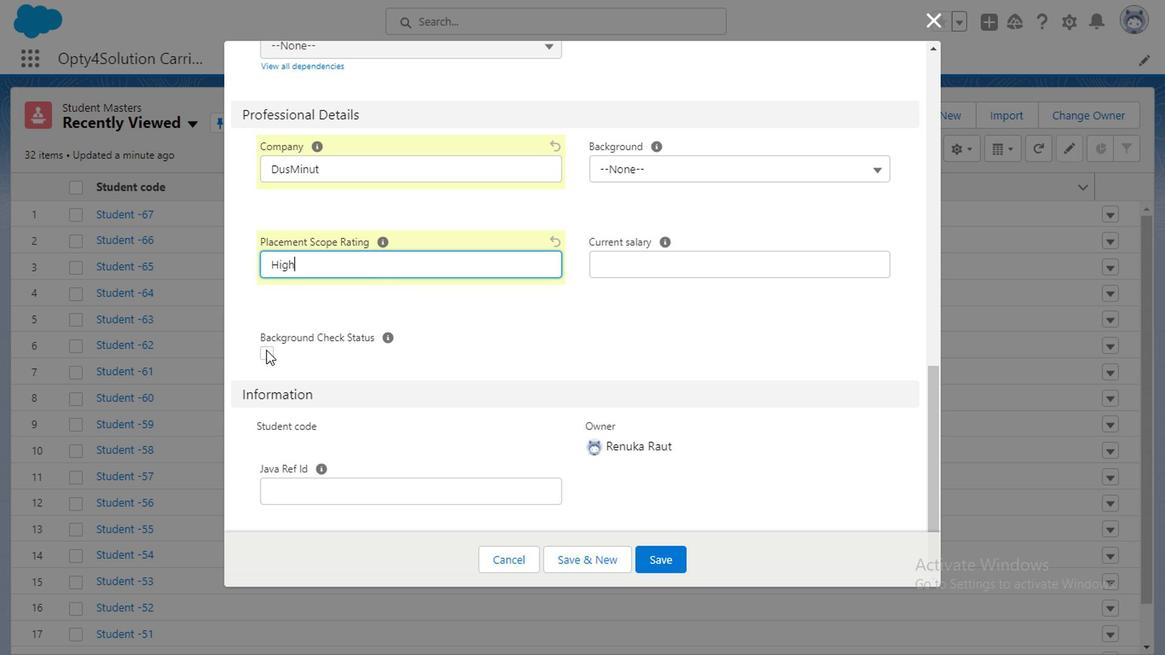 
Action: Mouse moved to (352, 494)
Screenshot: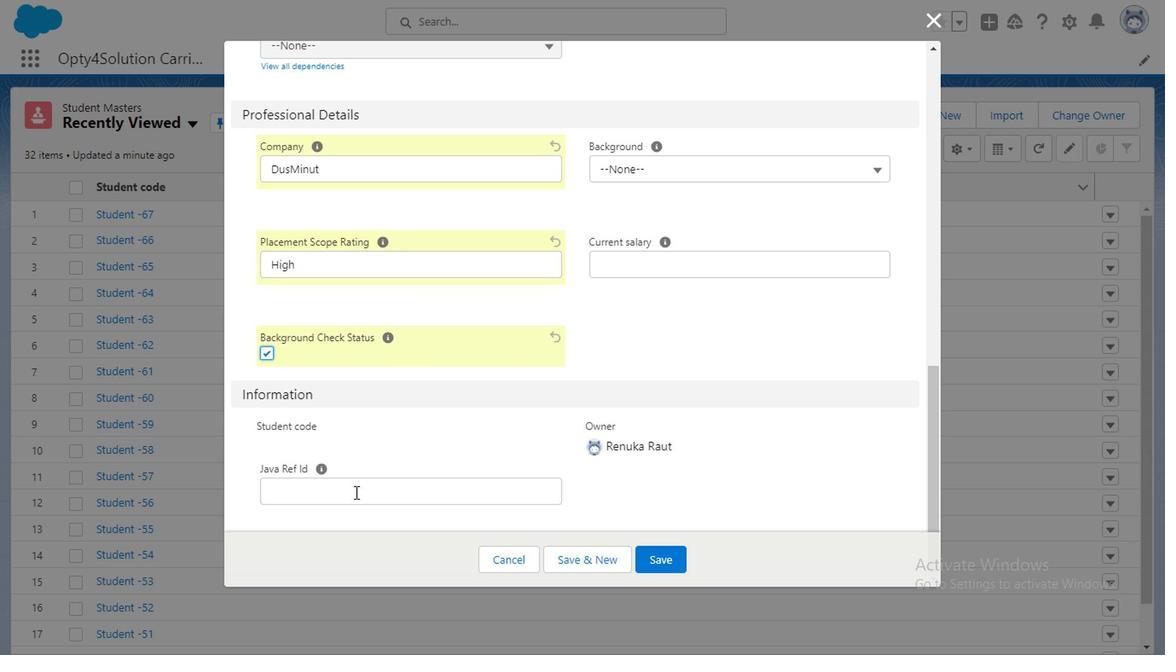 
Action: Mouse pressed left at (352, 494)
Screenshot: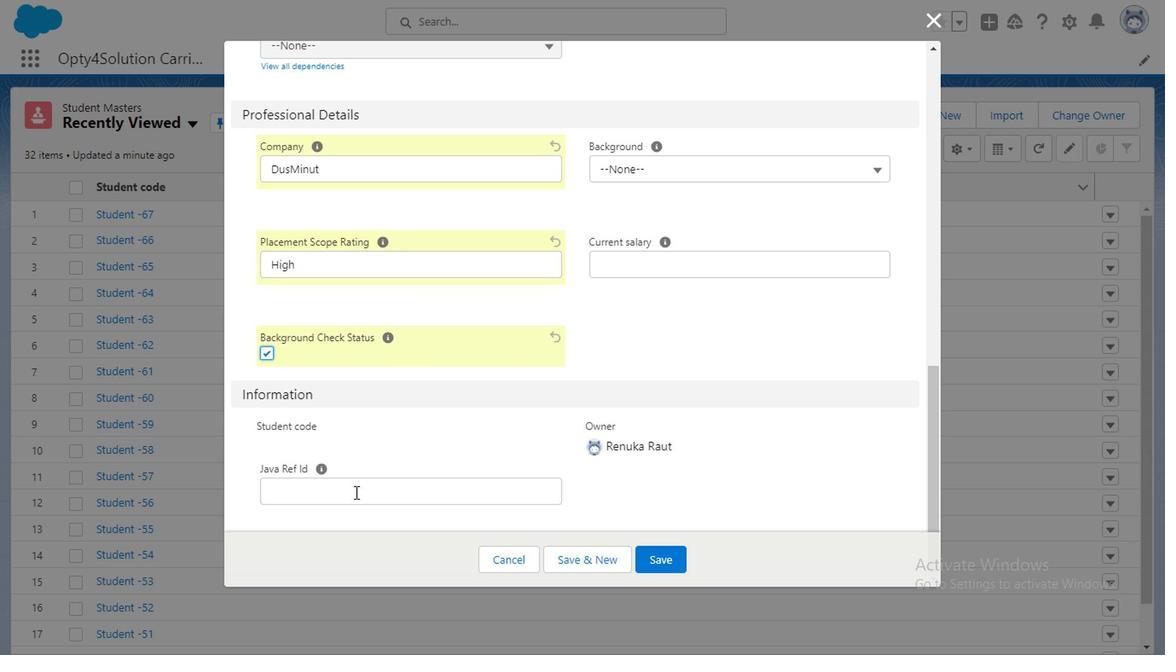 
Action: Mouse moved to (750, 159)
Screenshot: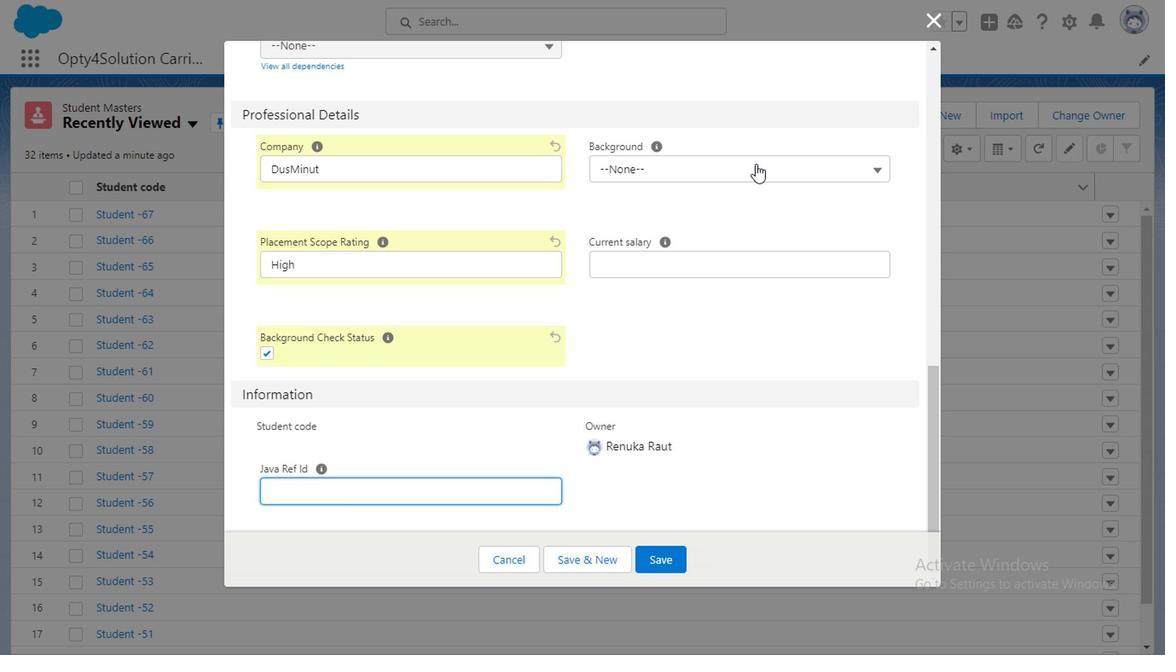 
Action: Mouse pressed left at (750, 159)
Screenshot: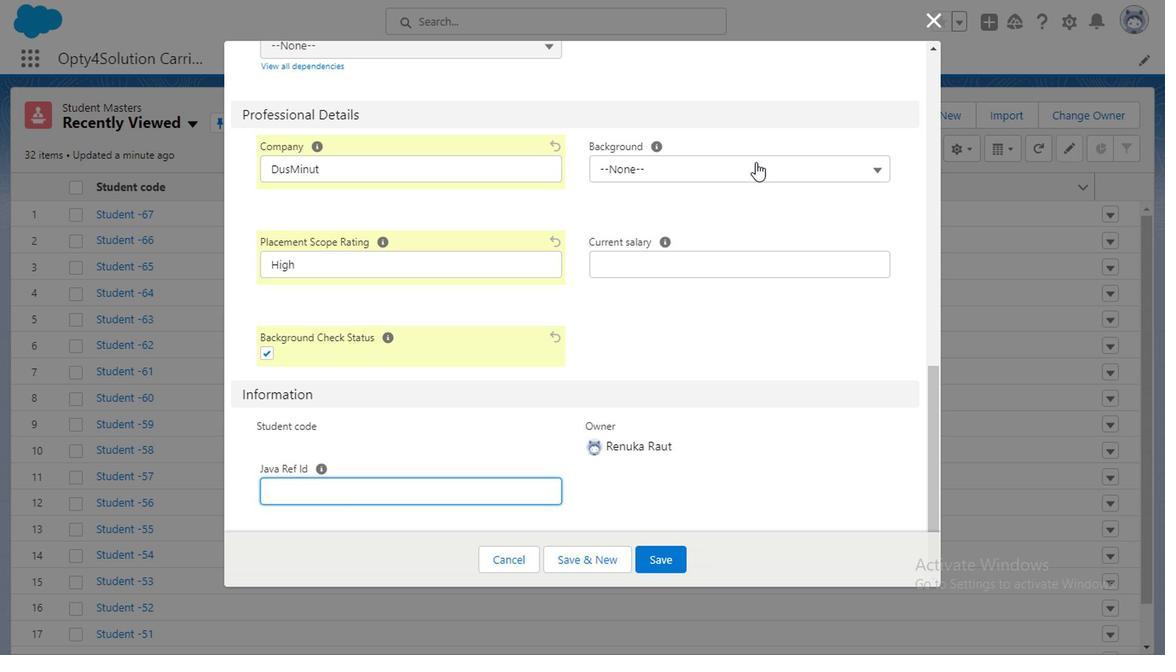 
Action: Mouse moved to (671, 257)
Screenshot: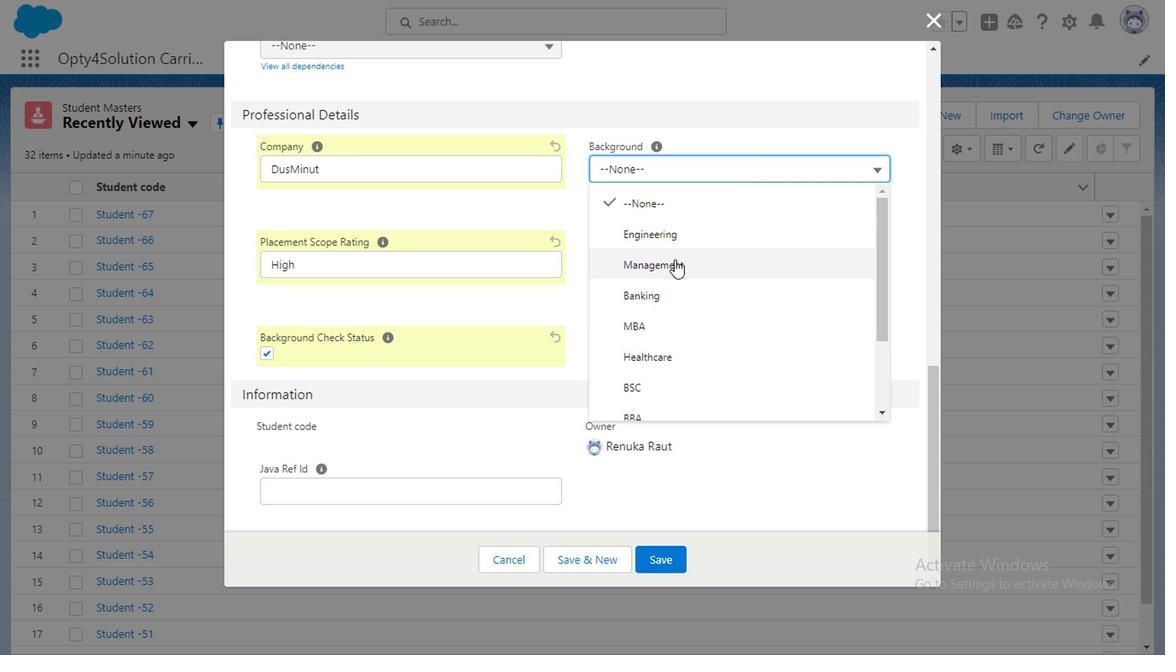 
Action: Mouse pressed left at (671, 257)
Screenshot: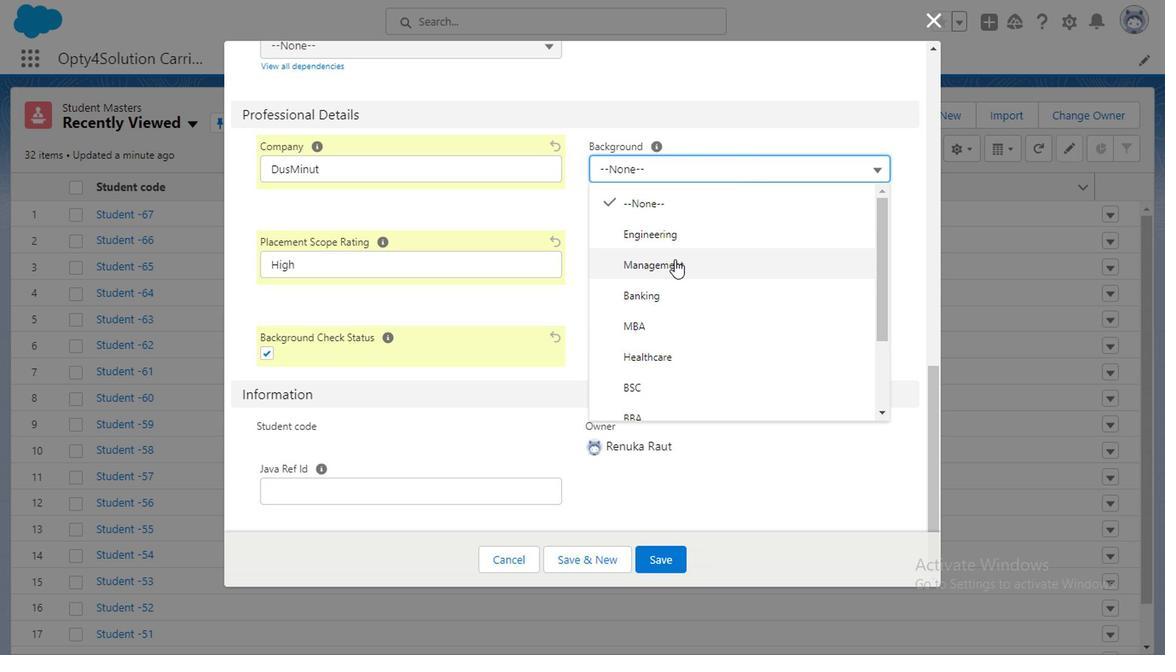 
Action: Mouse moved to (720, 273)
Screenshot: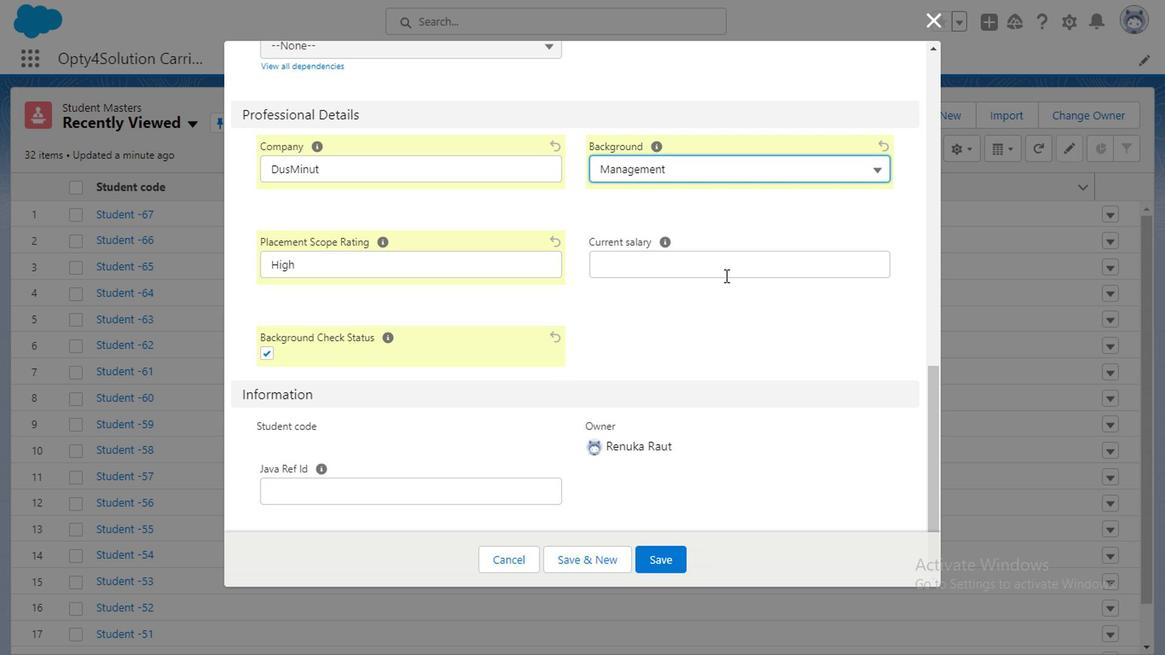 
Action: Mouse pressed left at (720, 273)
Screenshot: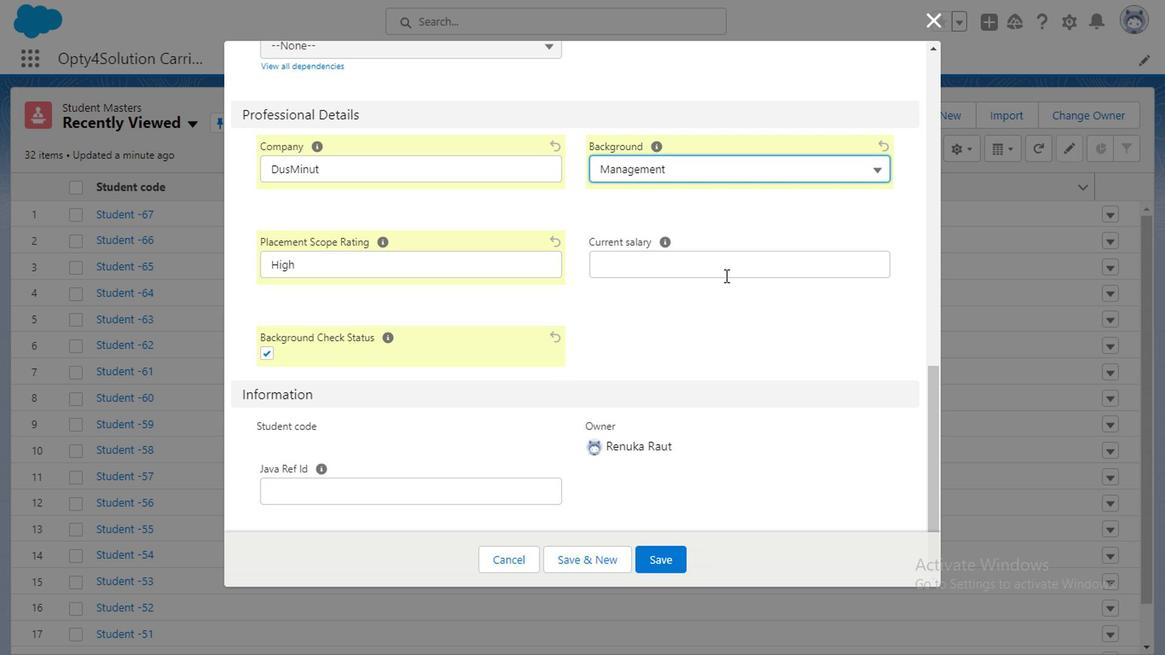
Action: Mouse moved to (712, 283)
Screenshot: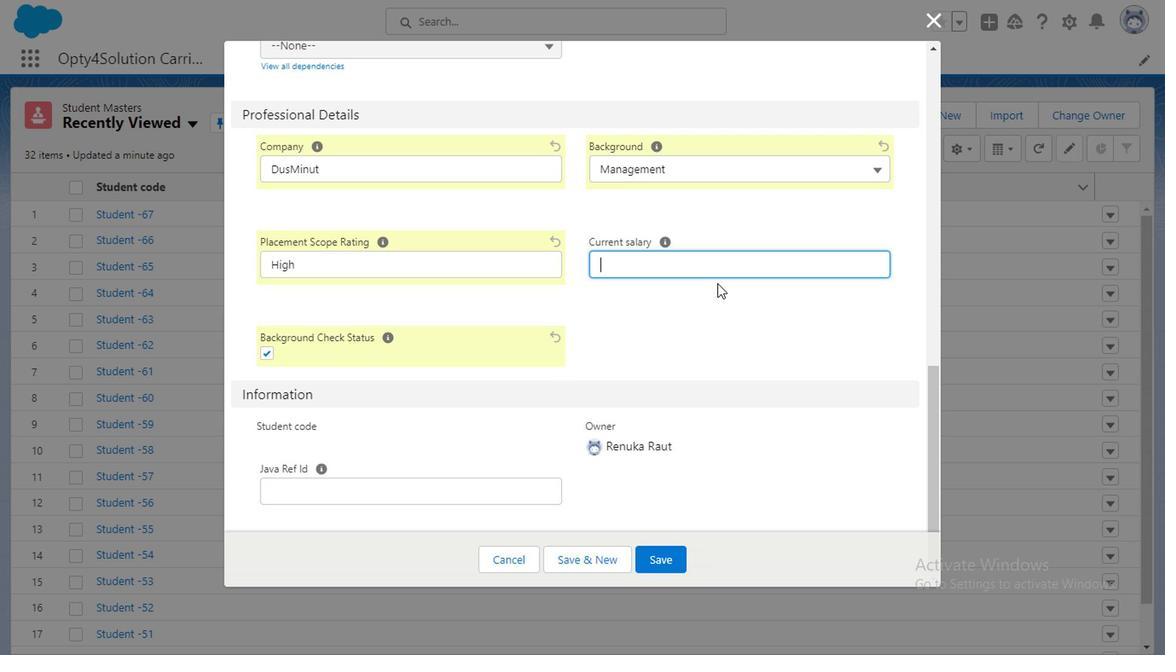 
Action: Key pressed 6
Screenshot: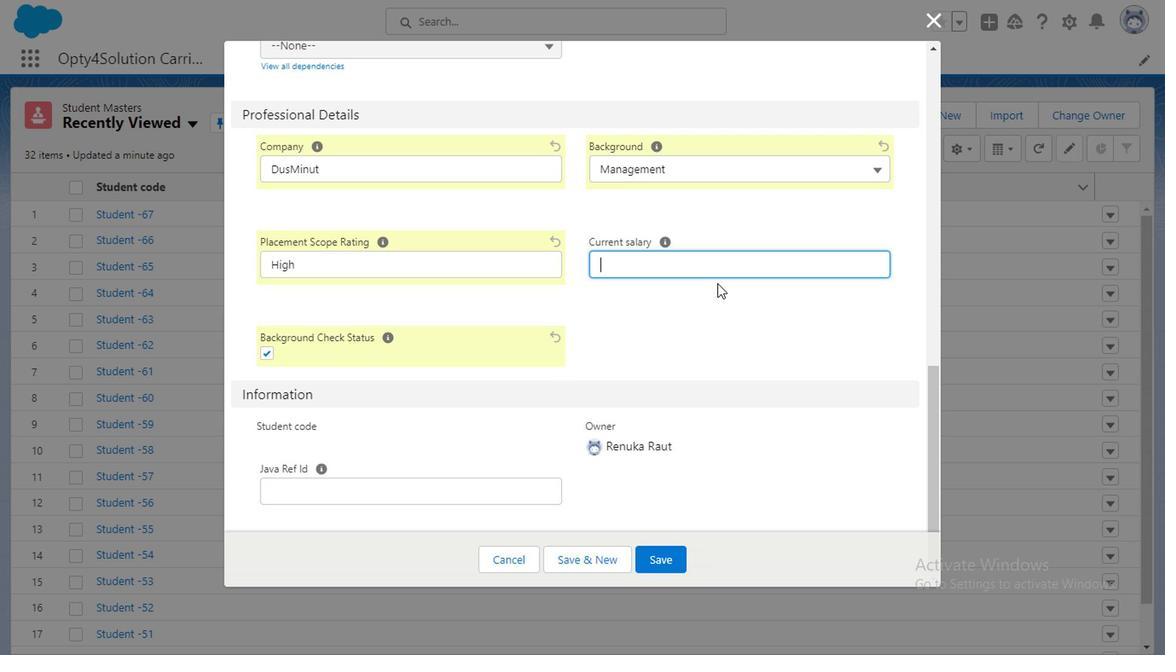 
Action: Mouse moved to (699, 295)
Screenshot: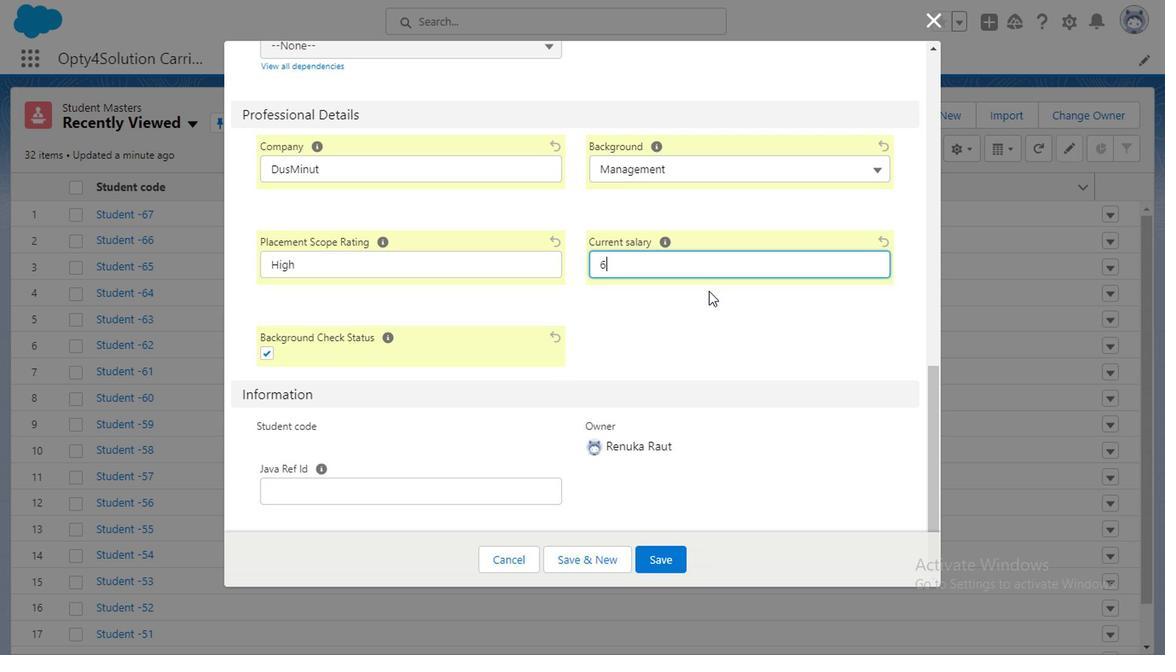 
Action: Key pressed 5
Screenshot: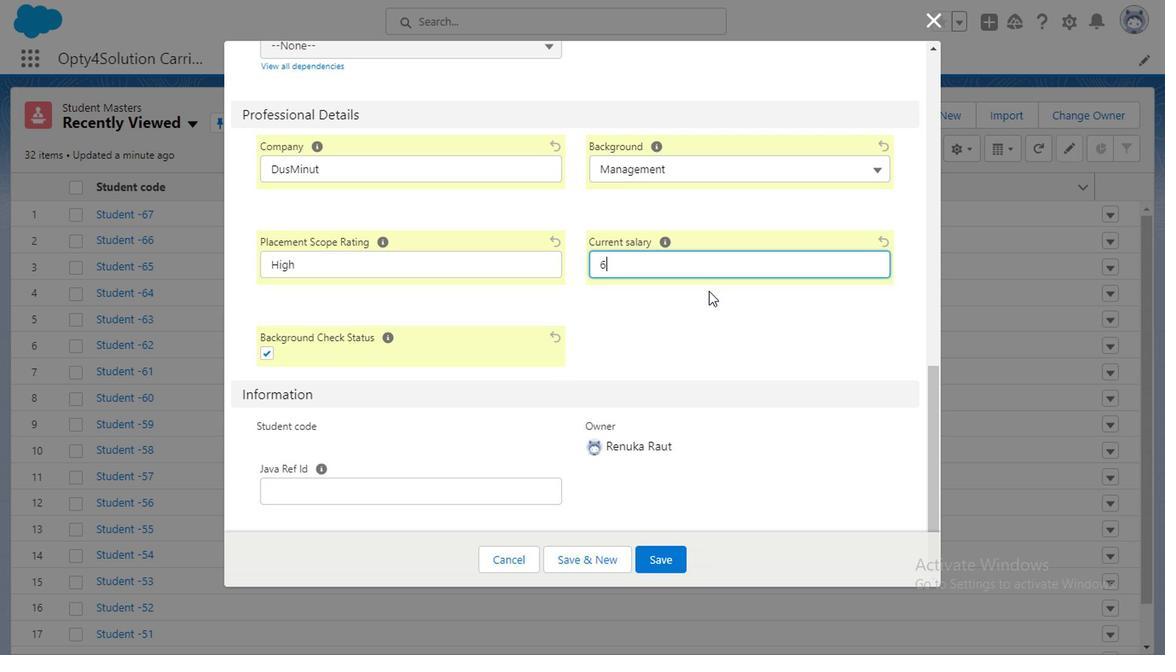 
Action: Mouse moved to (686, 310)
Screenshot: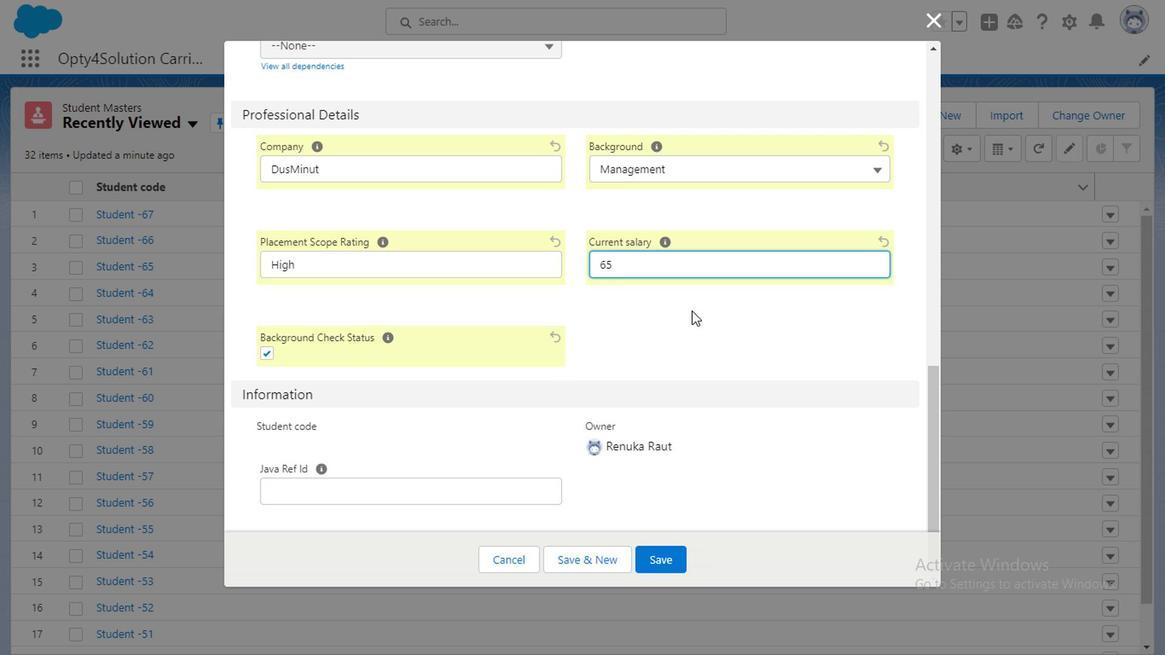 
Action: Key pressed 0
Screenshot: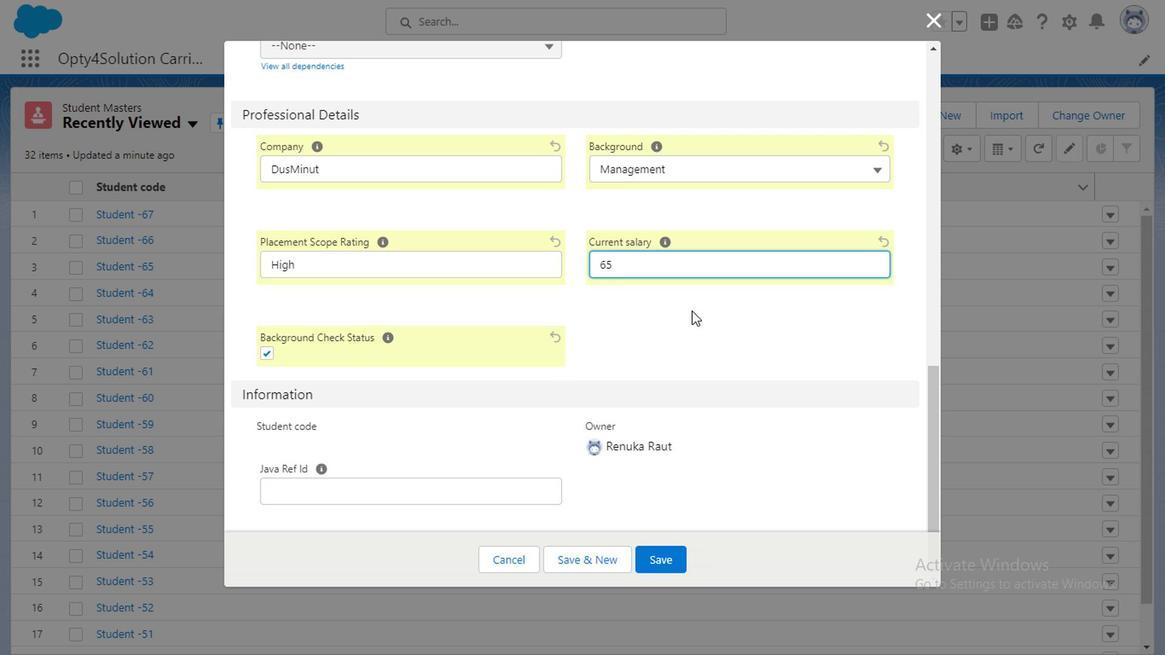 
Action: Mouse moved to (674, 320)
Screenshot: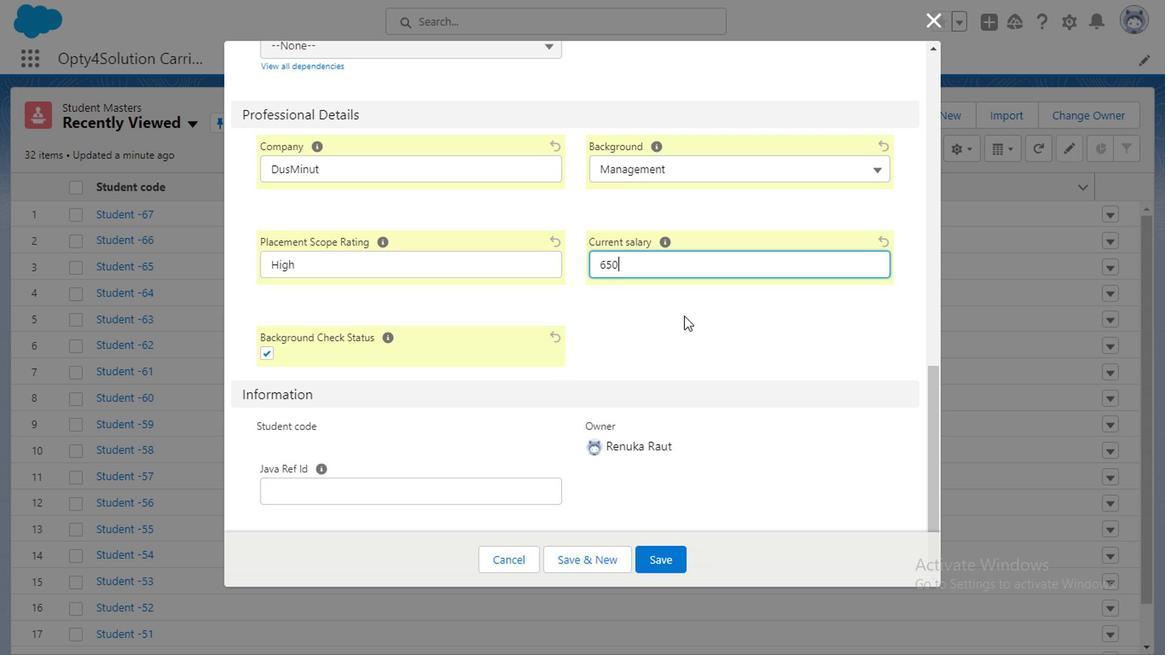 
Action: Key pressed 00
Screenshot: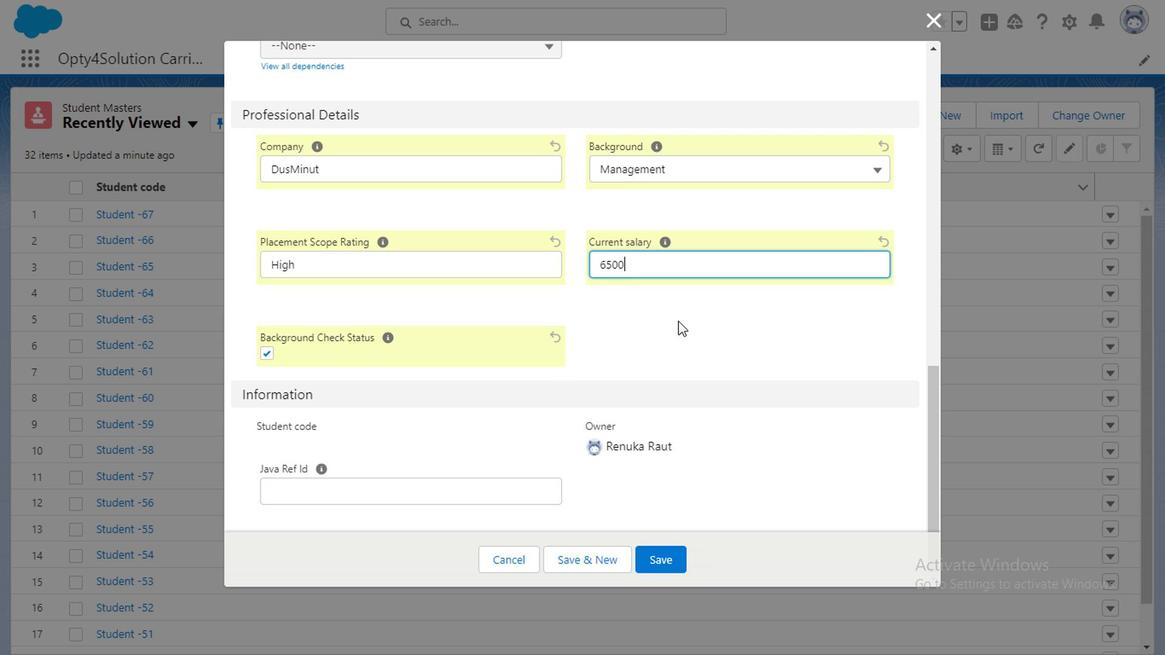 
Action: Mouse moved to (560, 458)
Screenshot: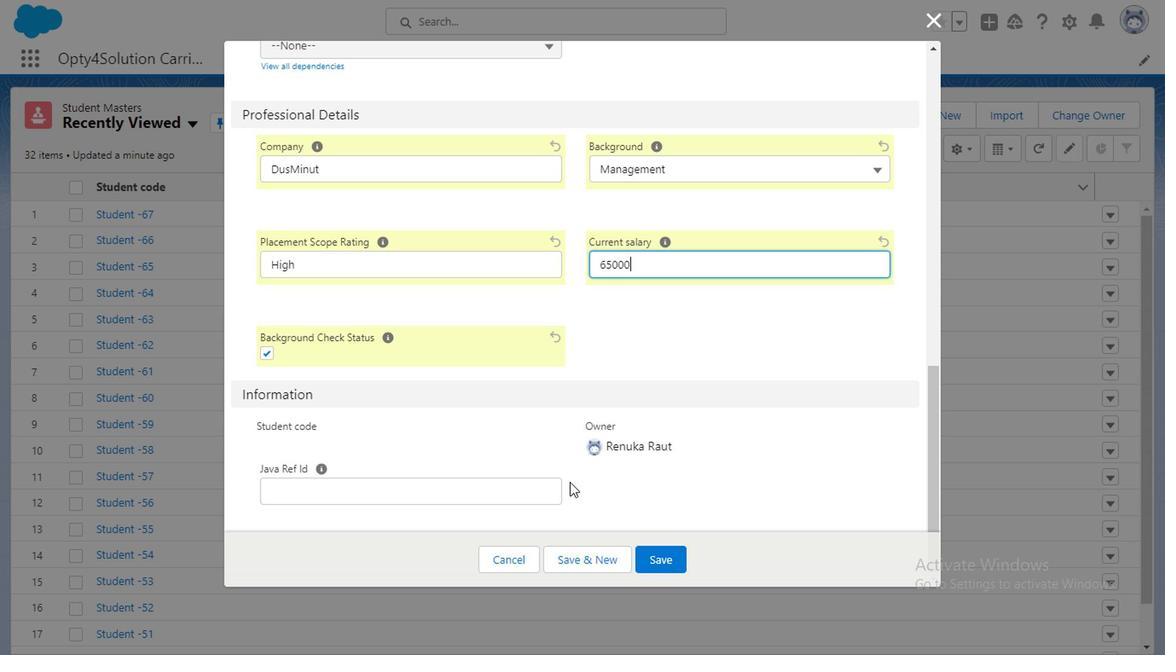 
Action: Mouse scrolled (560, 457) with delta (0, 0)
Screenshot: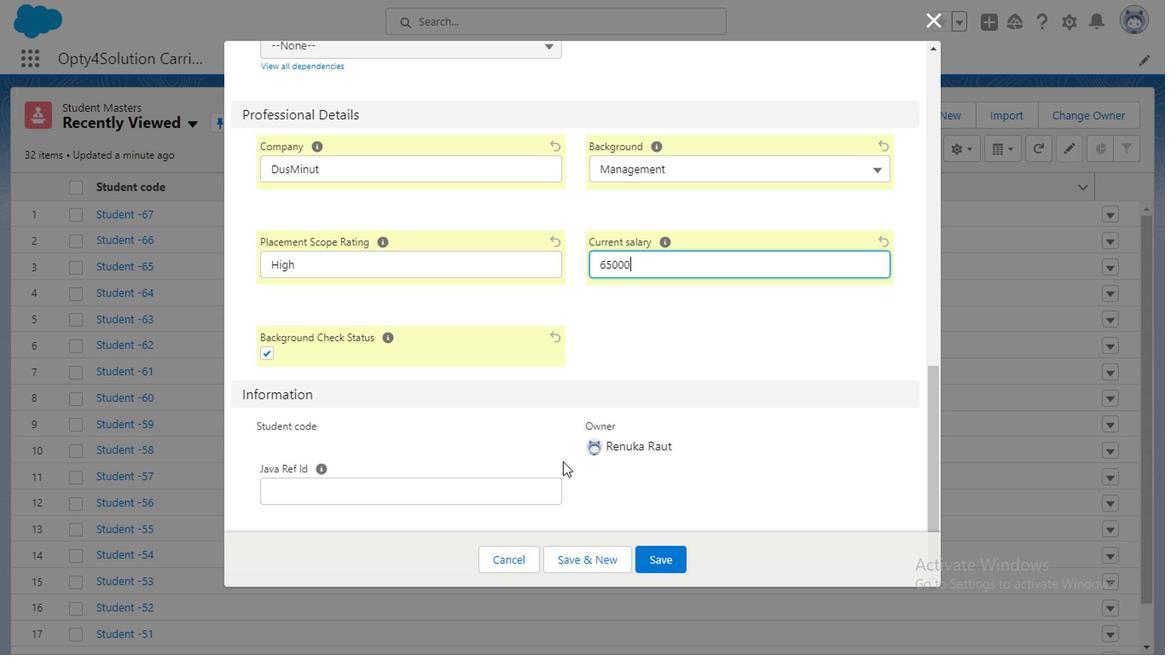 
Action: Mouse moved to (656, 560)
Screenshot: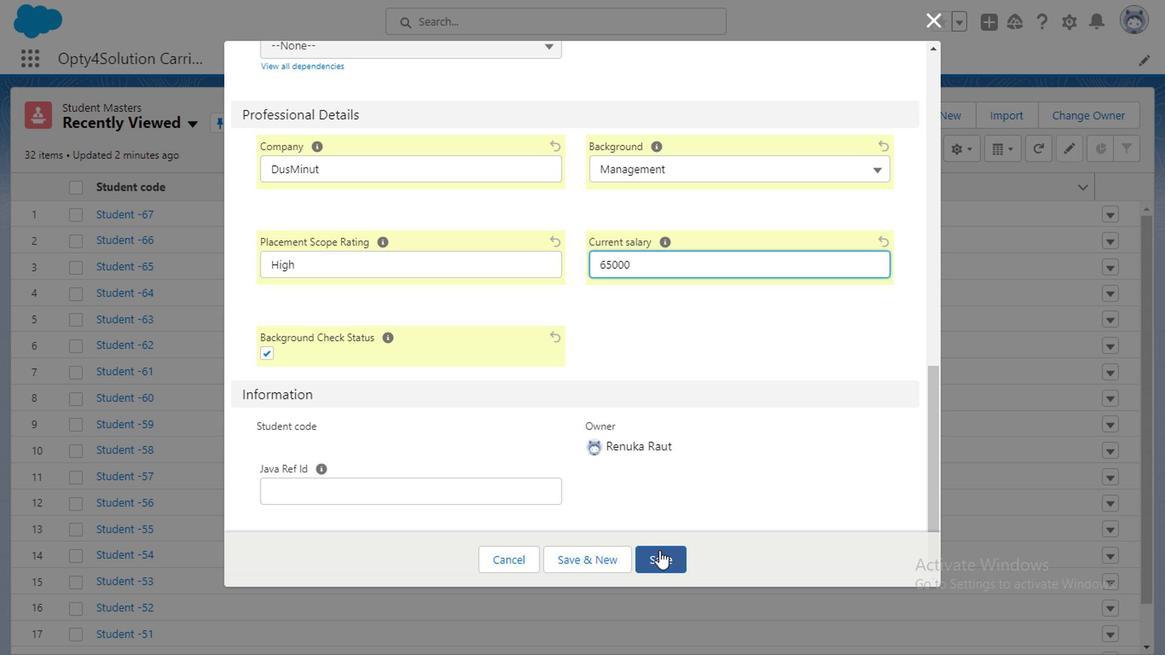 
Action: Mouse pressed left at (656, 560)
Screenshot: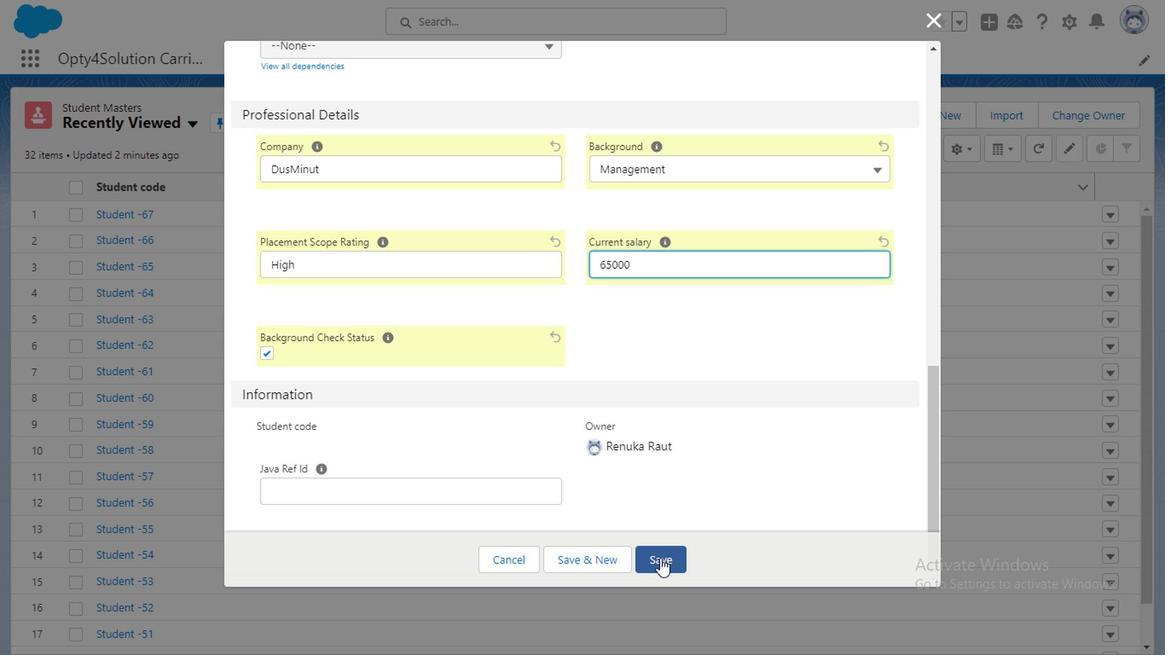 
Action: Mouse moved to (436, 206)
Screenshot: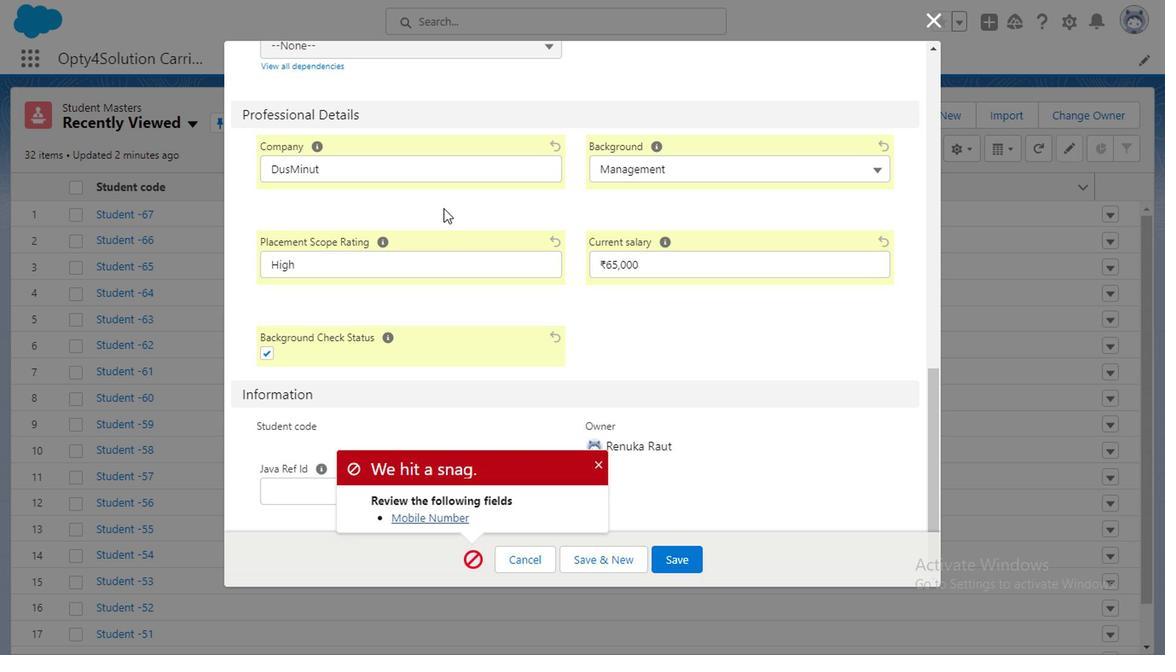 
Action: Mouse scrolled (436, 207) with delta (0, 1)
Screenshot: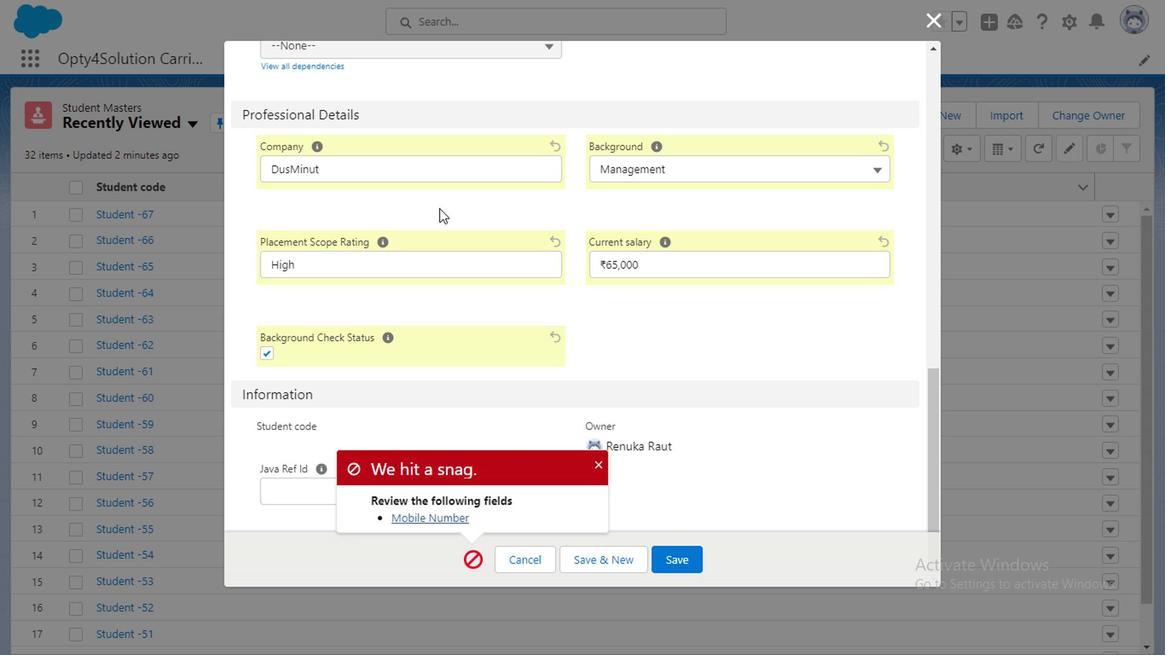 
Action: Mouse moved to (492, 322)
Screenshot: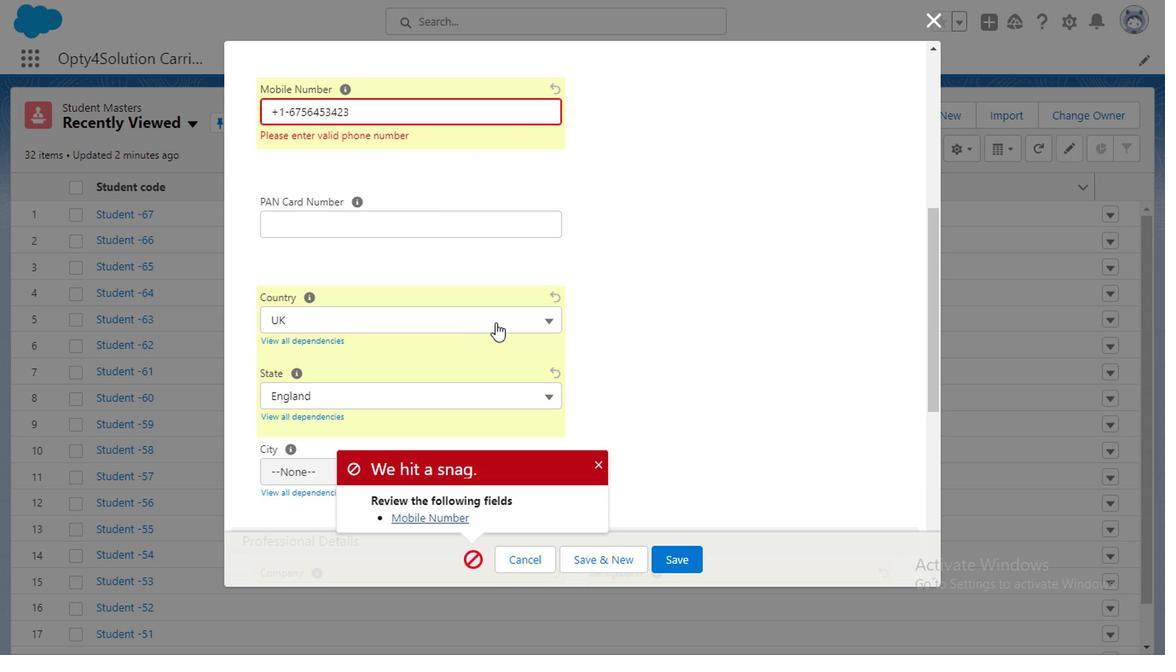 
Action: Mouse pressed left at (492, 322)
Screenshot: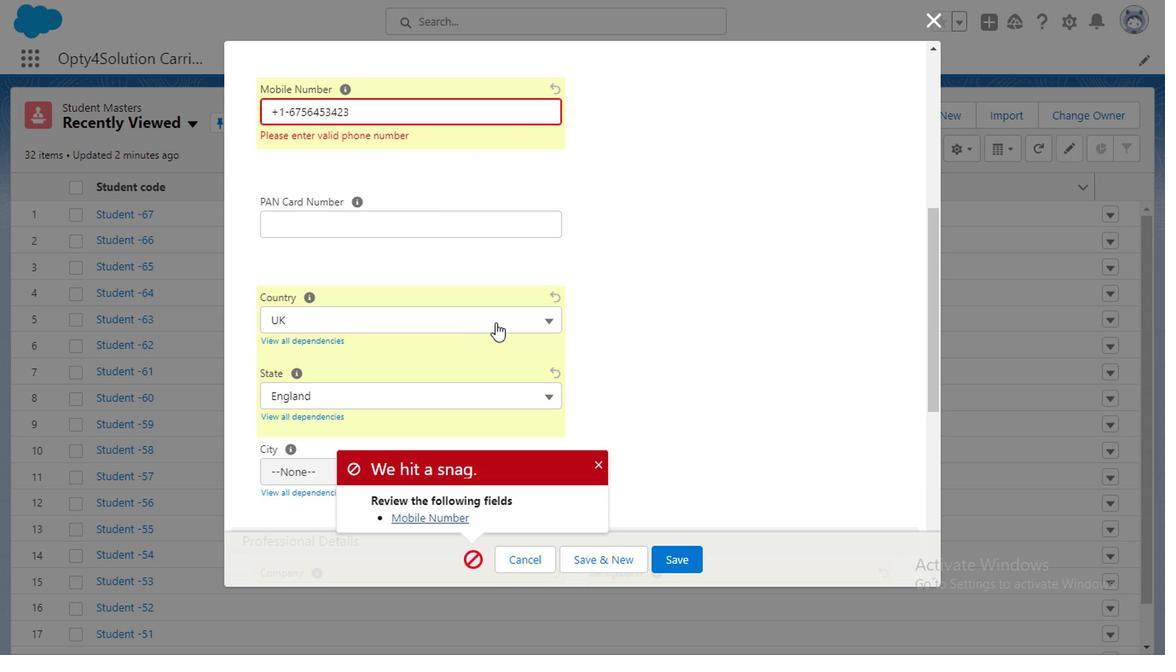 
Action: Mouse moved to (311, 420)
Screenshot: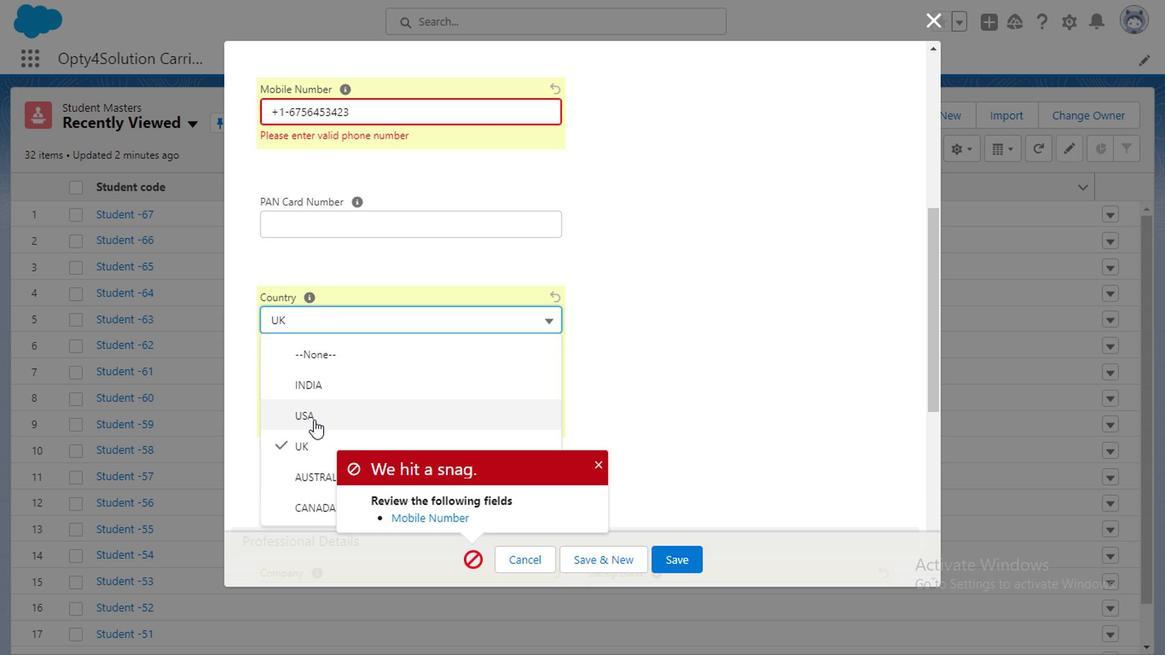 
Action: Mouse pressed left at (311, 420)
Screenshot: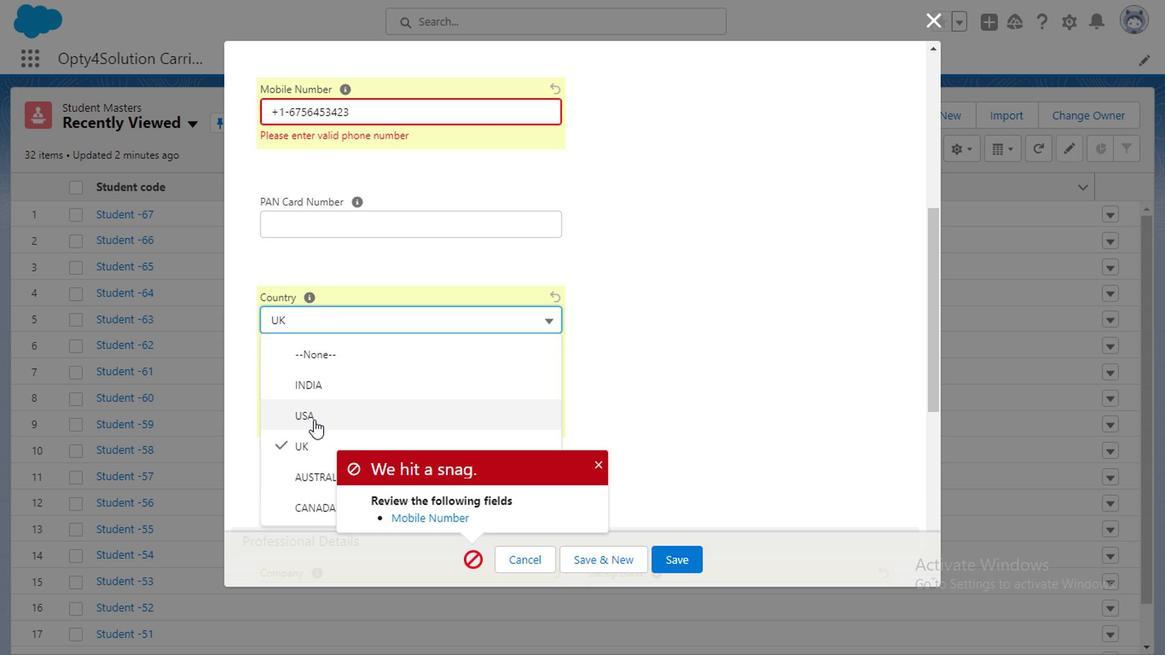 
Action: Mouse moved to (682, 554)
Screenshot: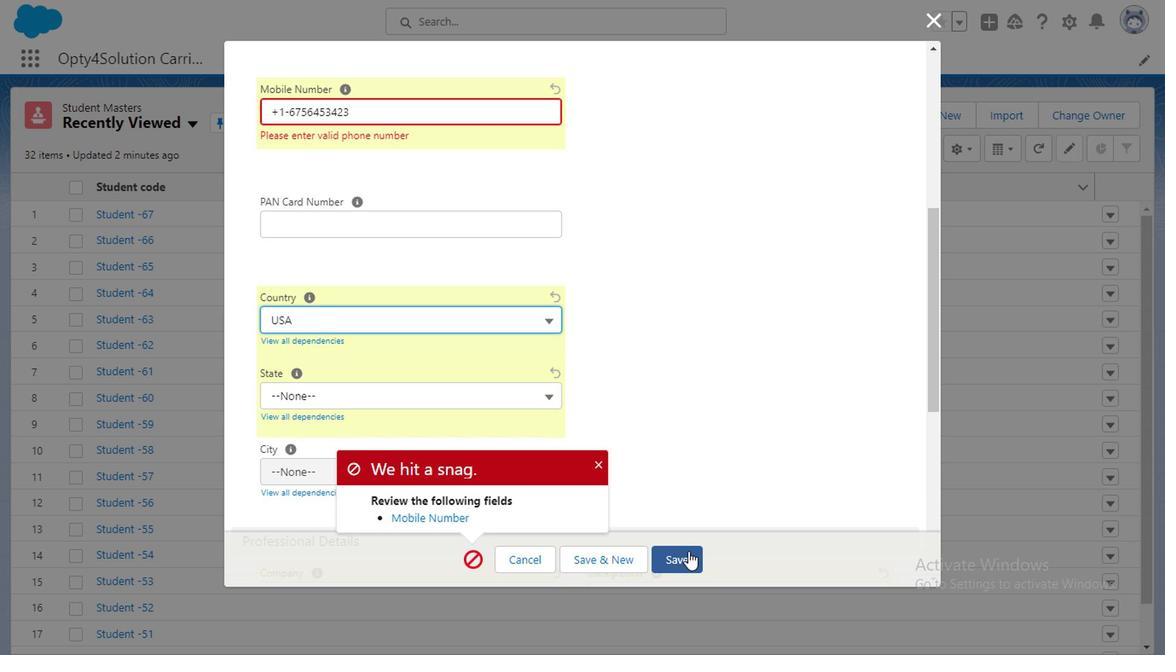 
Action: Mouse pressed left at (682, 554)
Screenshot: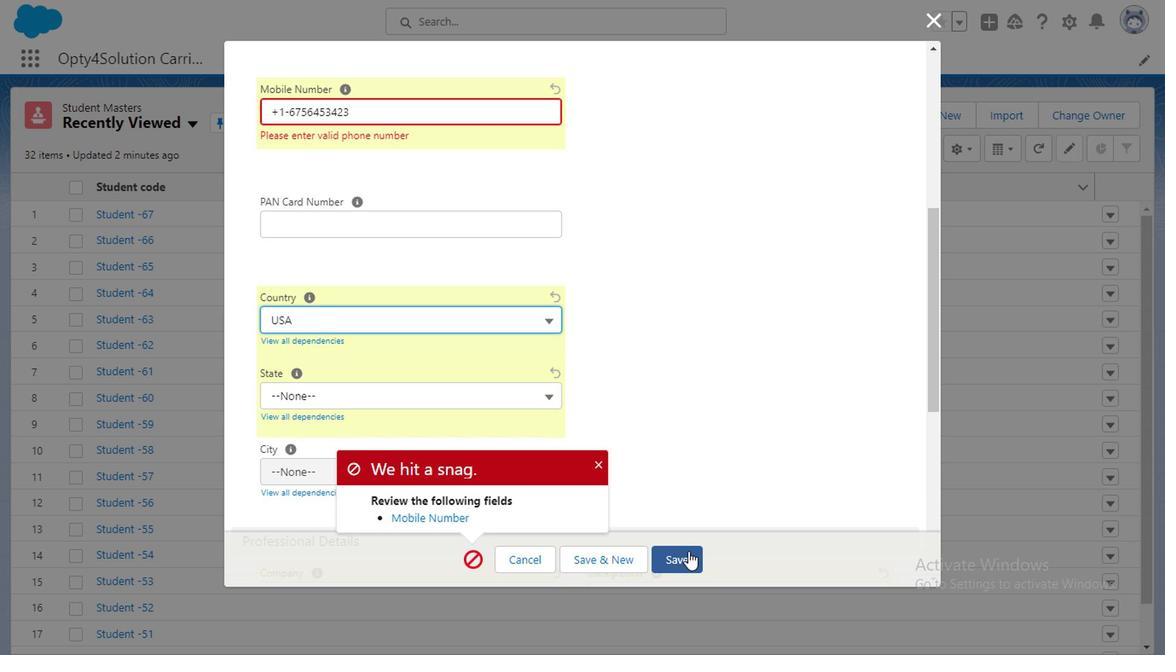 
Action: Mouse moved to (751, 103)
Screenshot: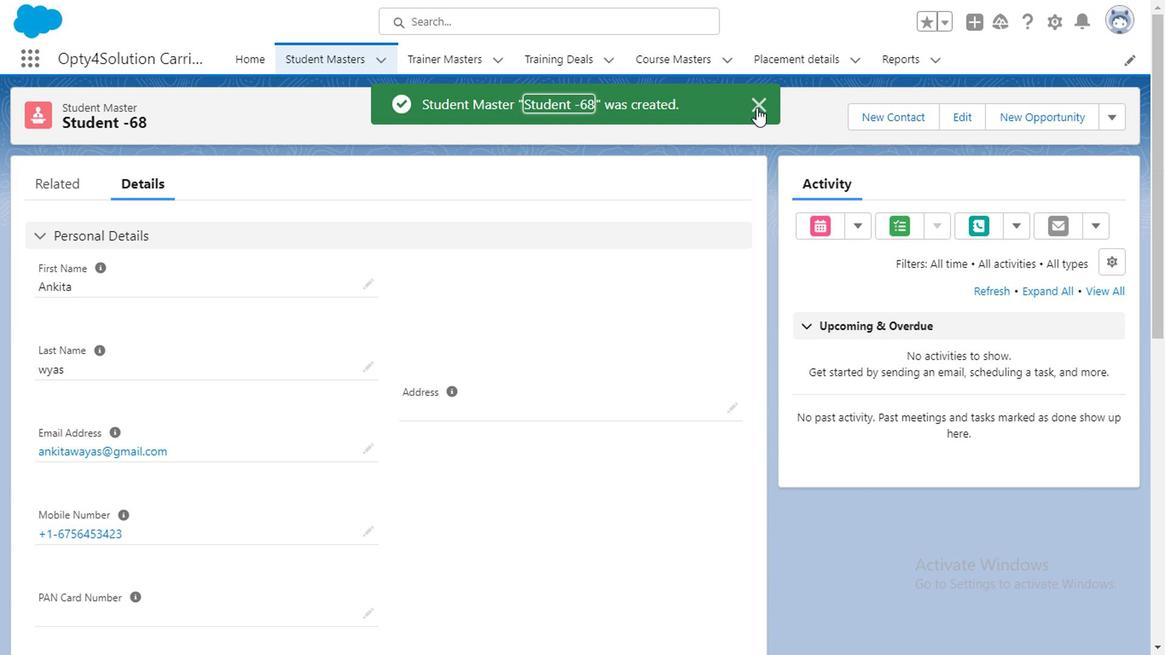 
Action: Mouse pressed left at (751, 103)
Screenshot: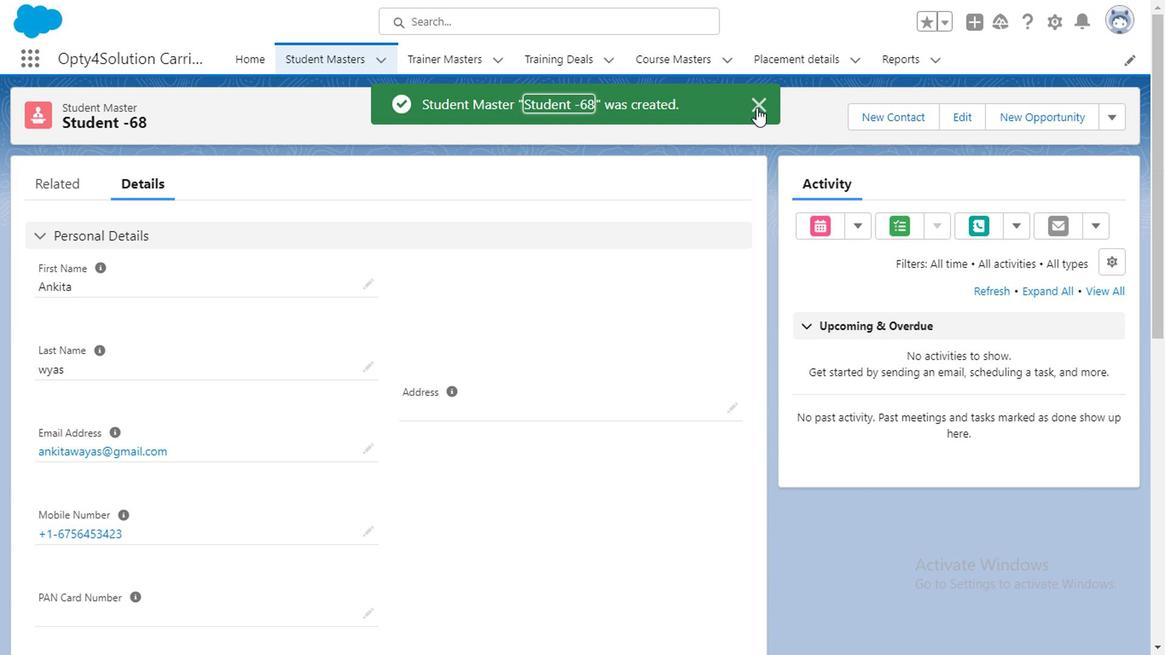 
Action: Mouse moved to (334, 57)
Screenshot: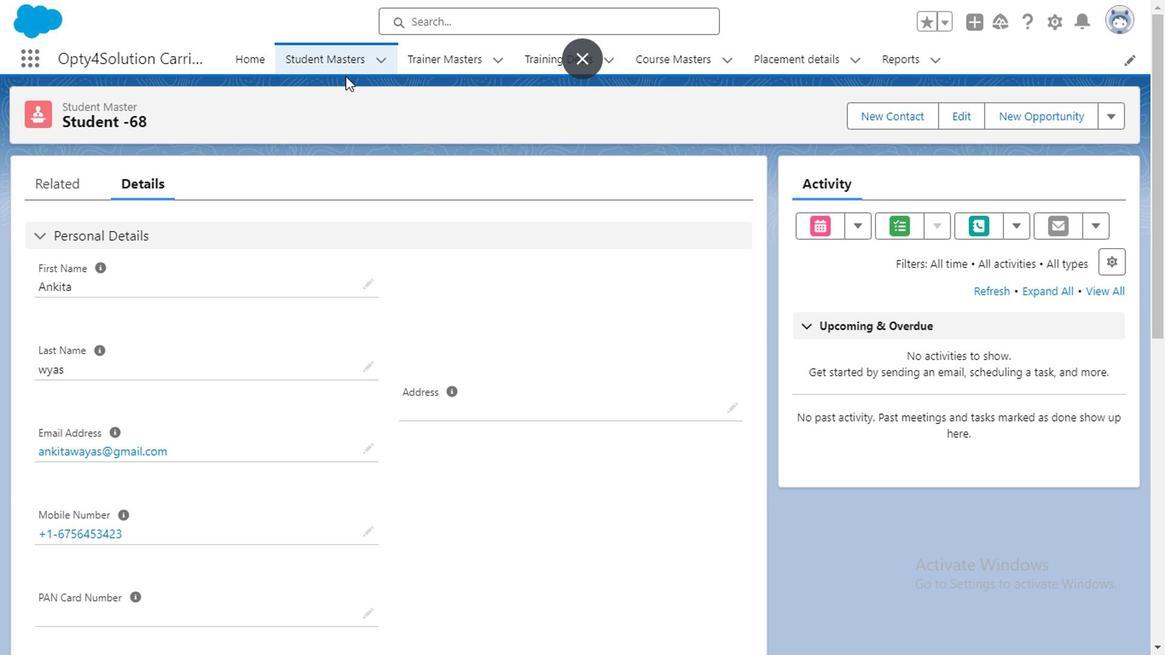 
Action: Mouse pressed left at (334, 57)
Screenshot: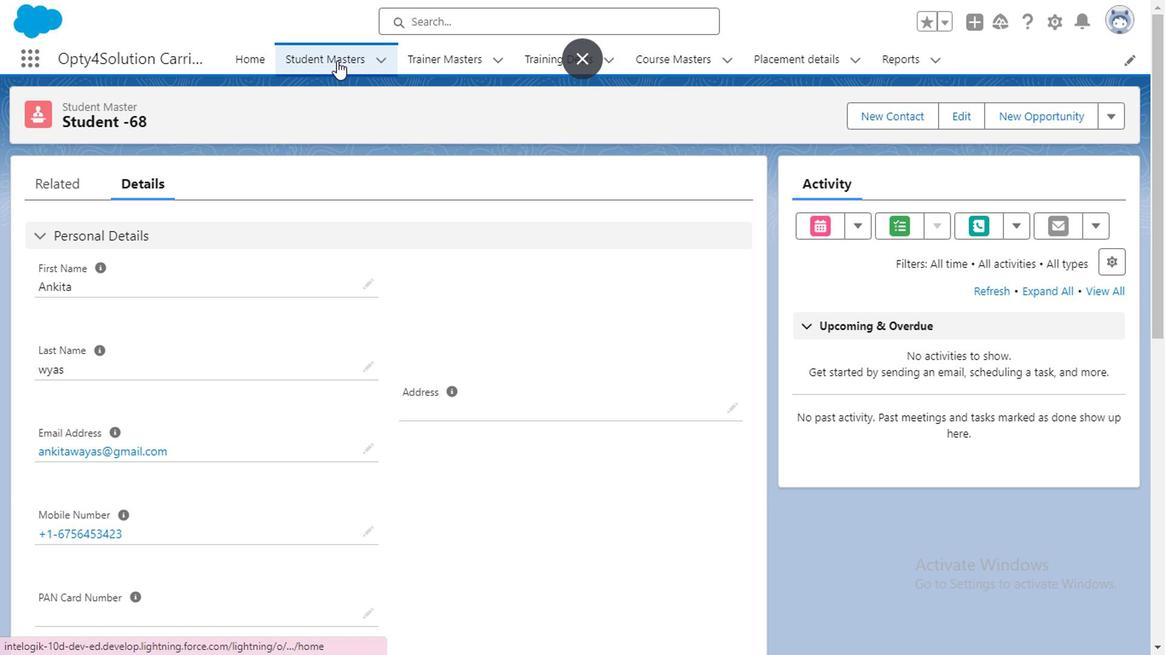 
Action: Mouse moved to (1062, 20)
Screenshot: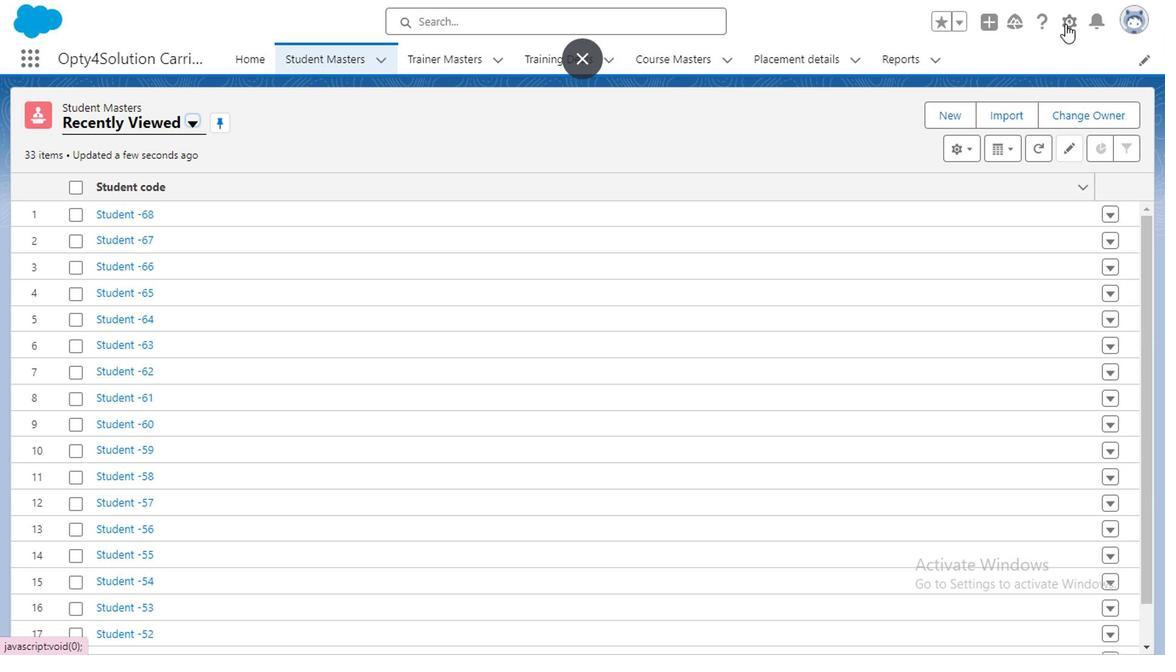 
Action: Mouse pressed left at (1062, 20)
Screenshot: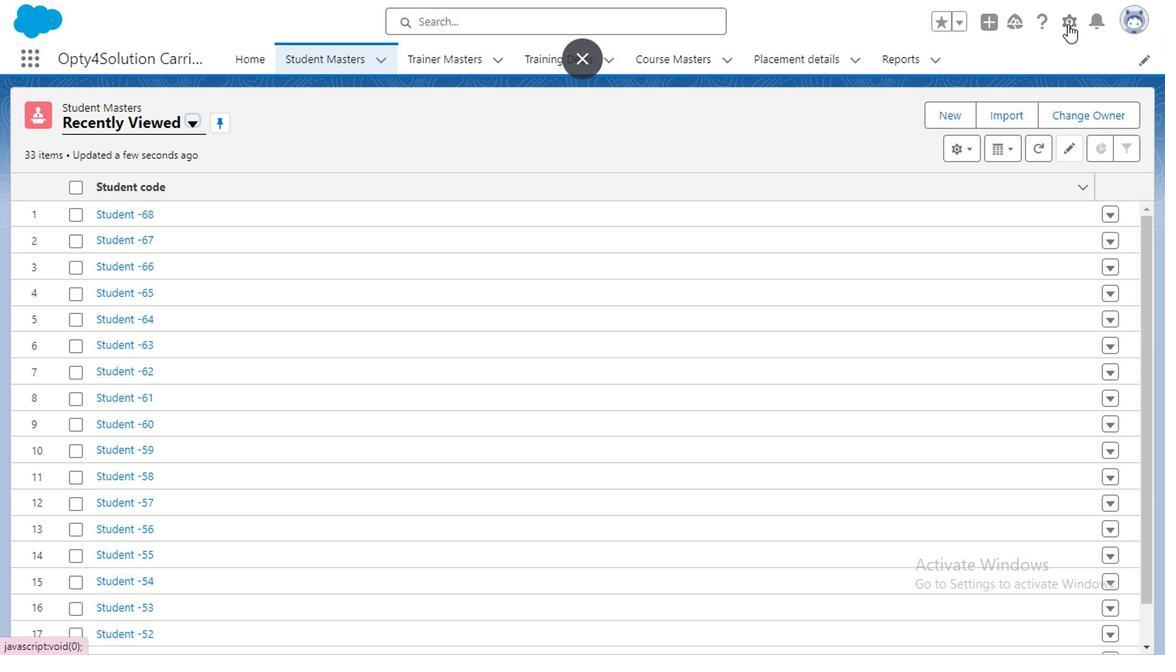 
Action: Mouse moved to (975, 216)
Screenshot: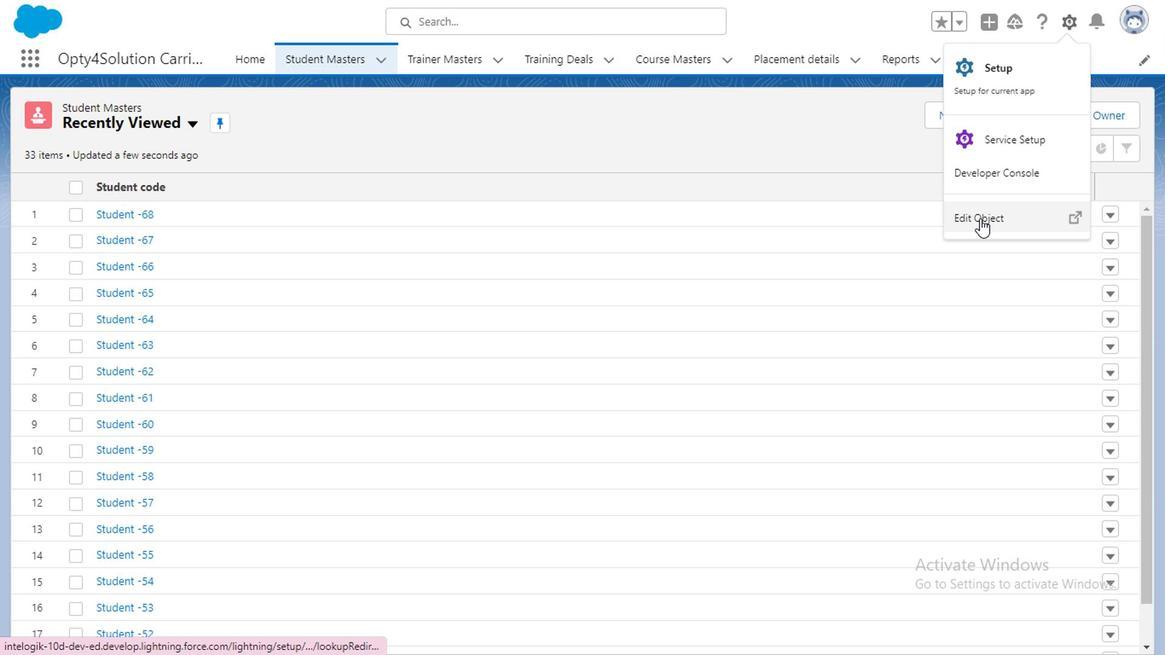 
Action: Mouse pressed left at (975, 216)
Screenshot: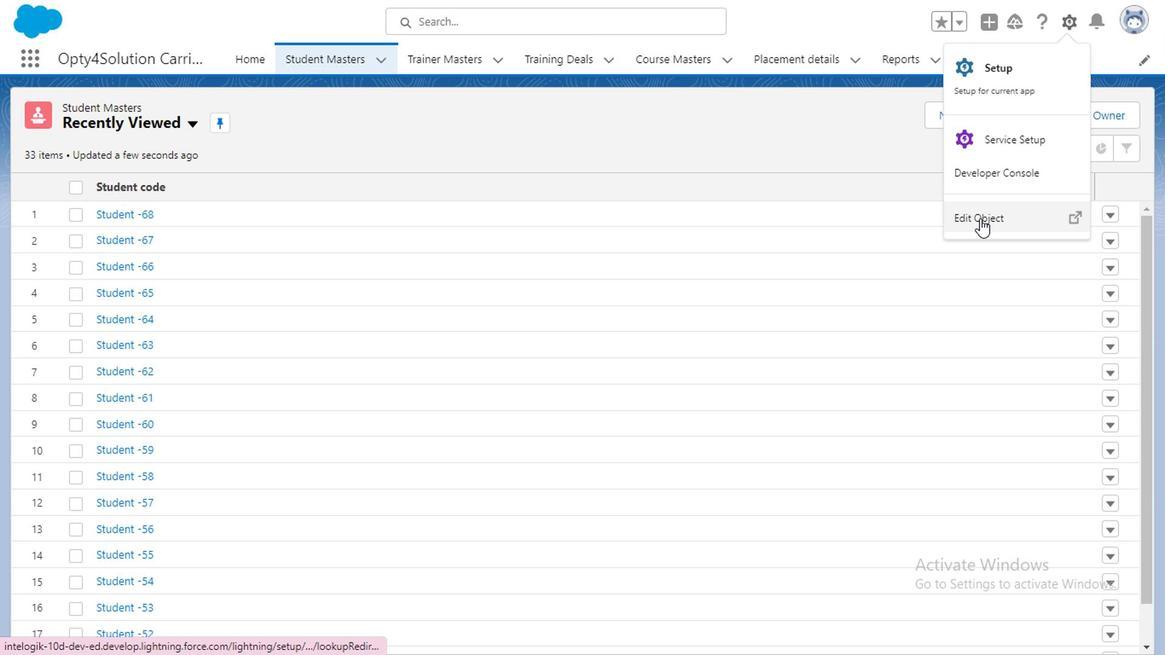 
Action: Mouse moved to (111, 222)
Screenshot: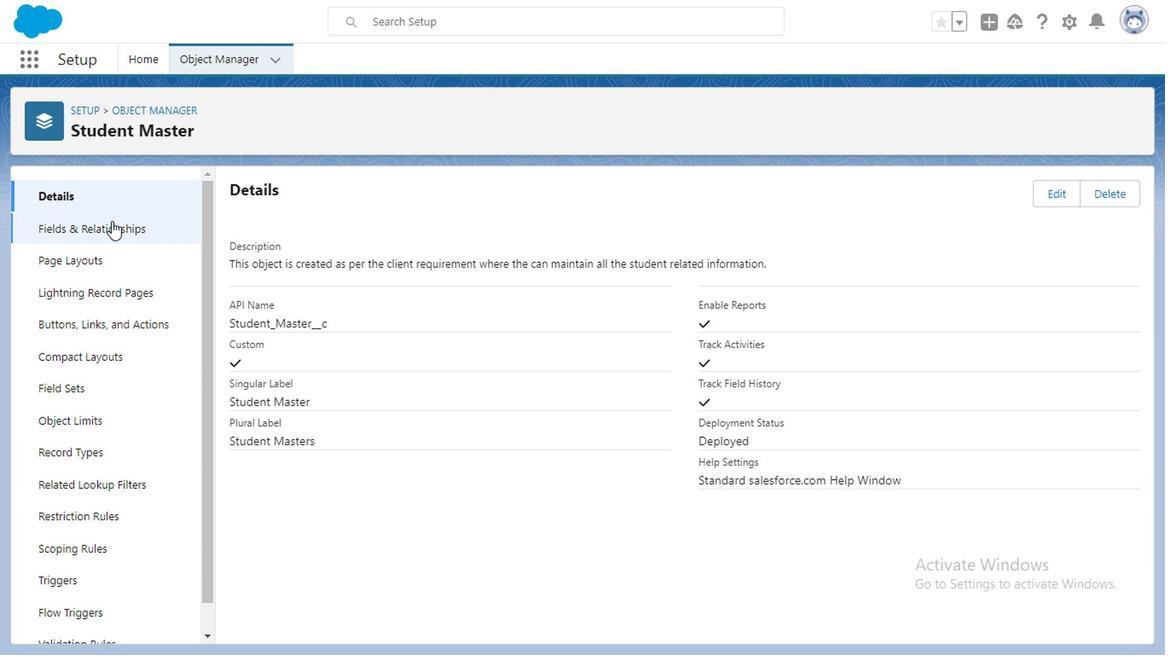 
Action: Mouse pressed left at (111, 222)
Screenshot: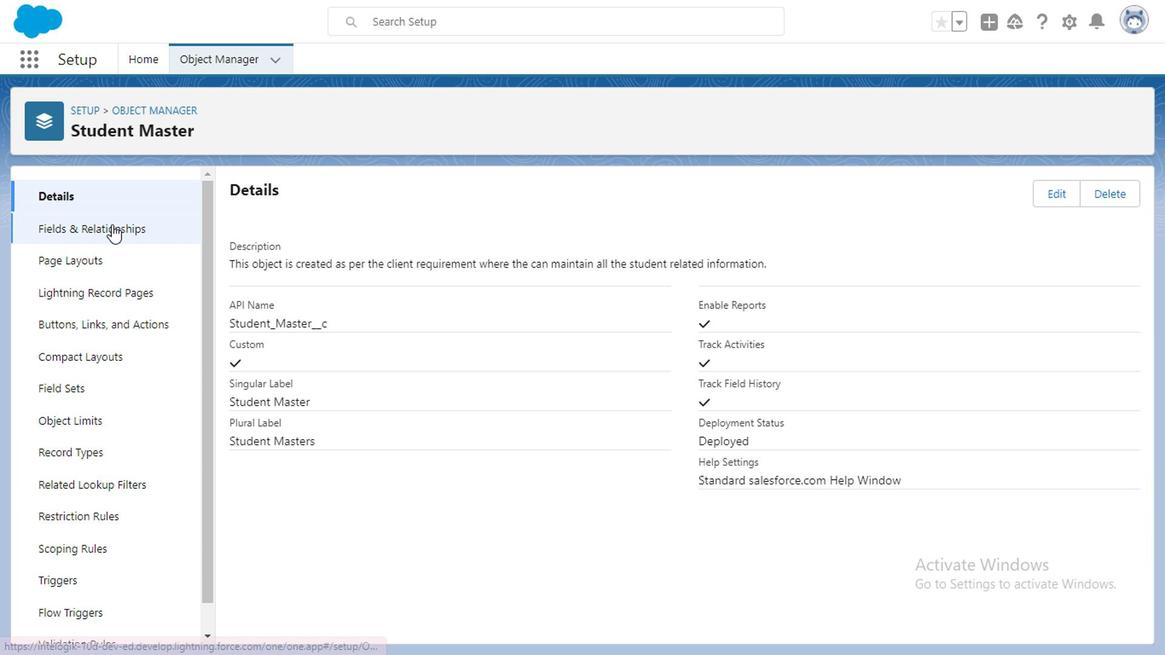 
Action: Mouse moved to (1143, 265)
Screenshot: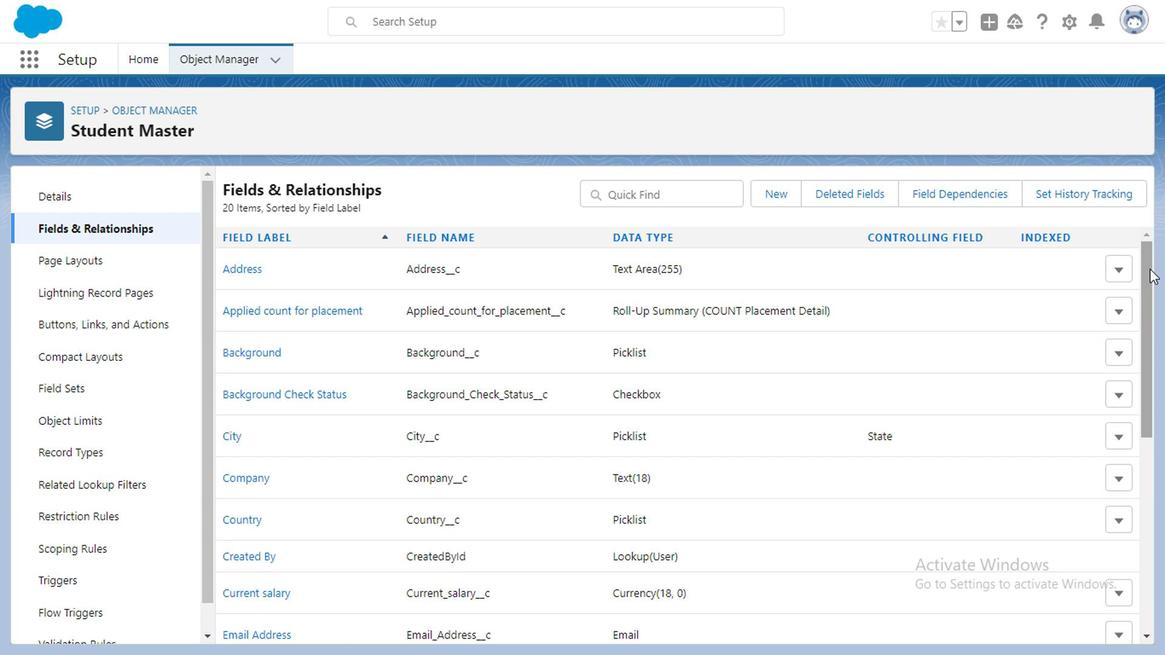 
Action: Mouse pressed left at (1143, 265)
Screenshot: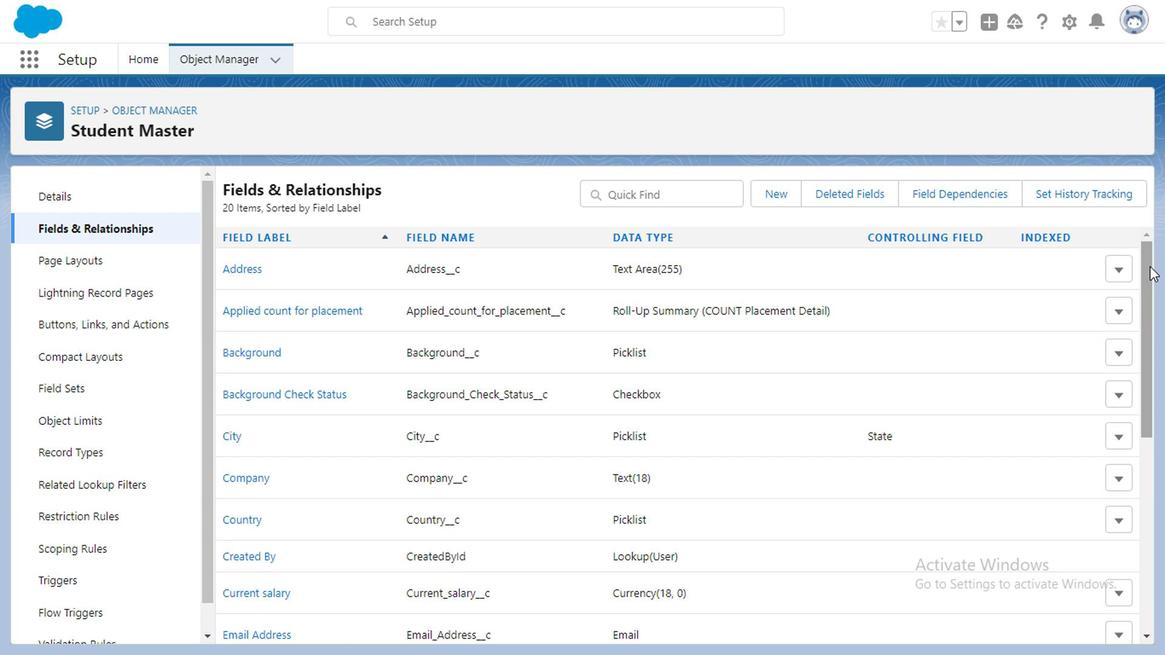 
Action: Mouse moved to (385, 409)
Screenshot: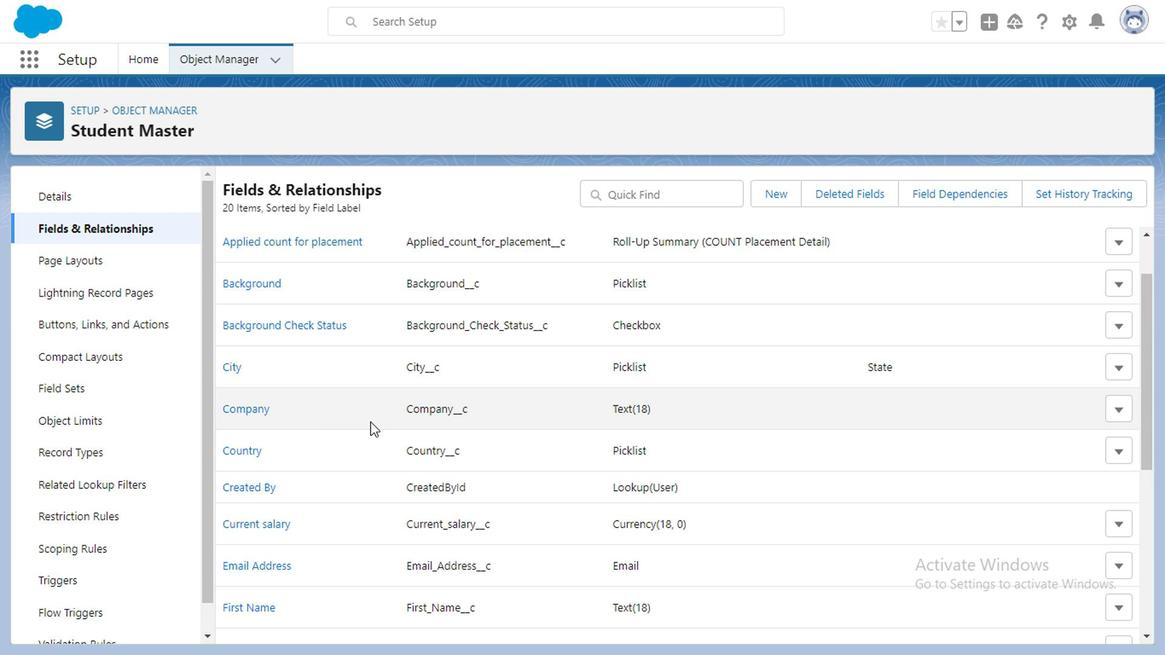 
Action: Mouse scrolled (385, 408) with delta (0, 0)
Screenshot: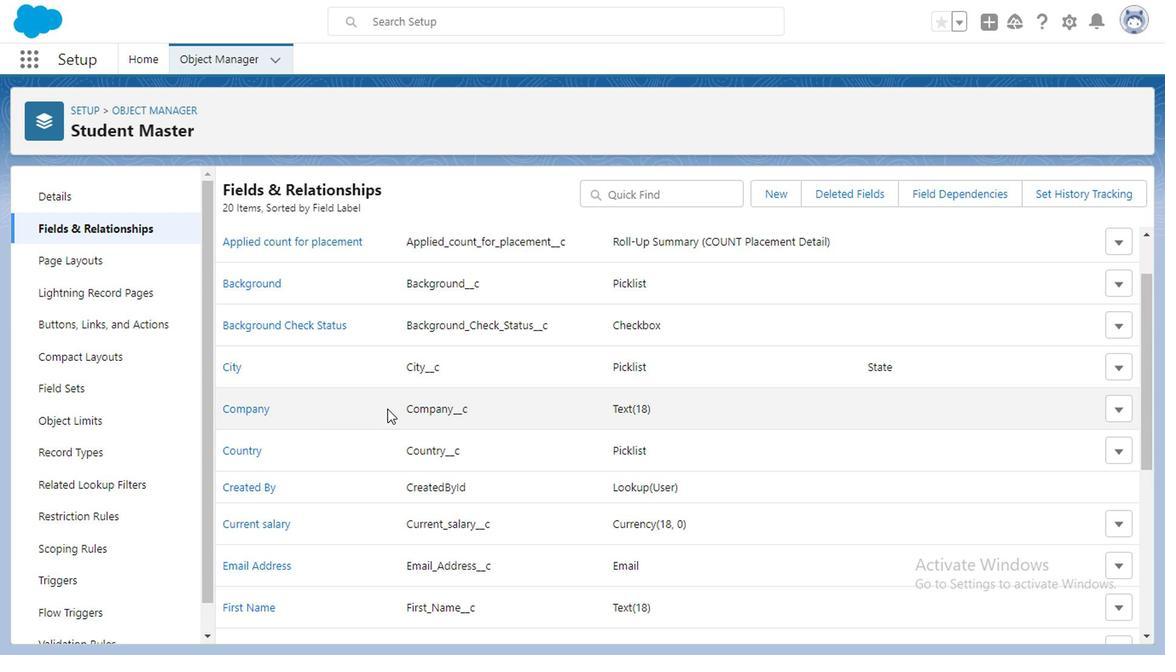 
Action: Mouse moved to (332, 387)
Screenshot: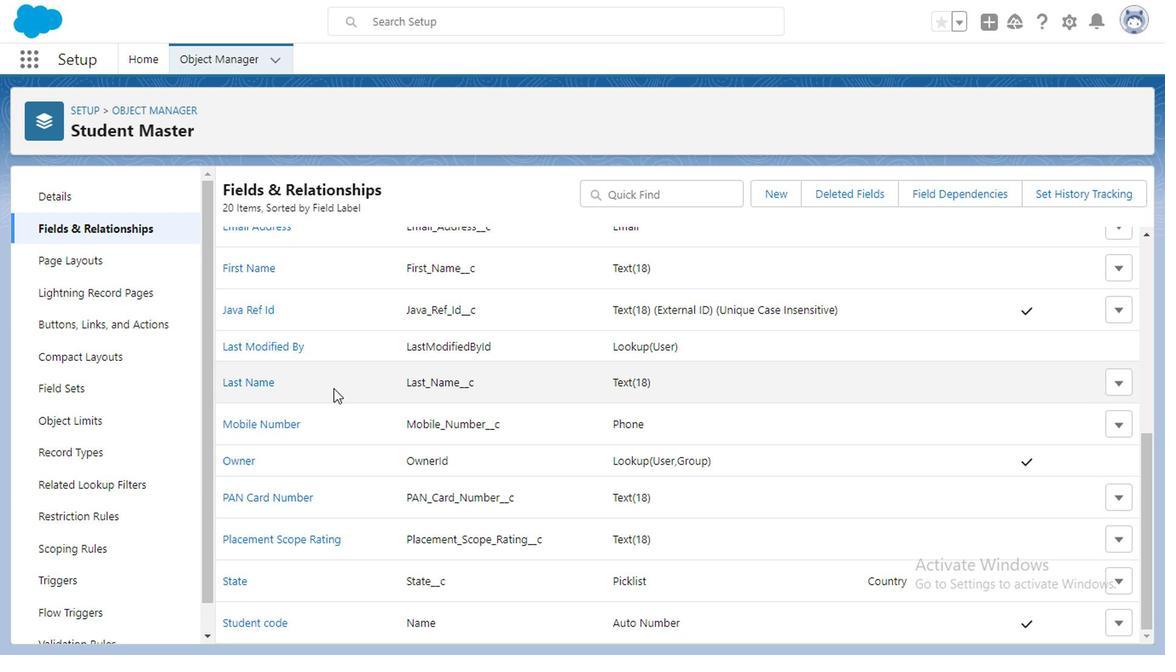 
Action: Mouse scrolled (332, 386) with delta (0, -1)
Screenshot: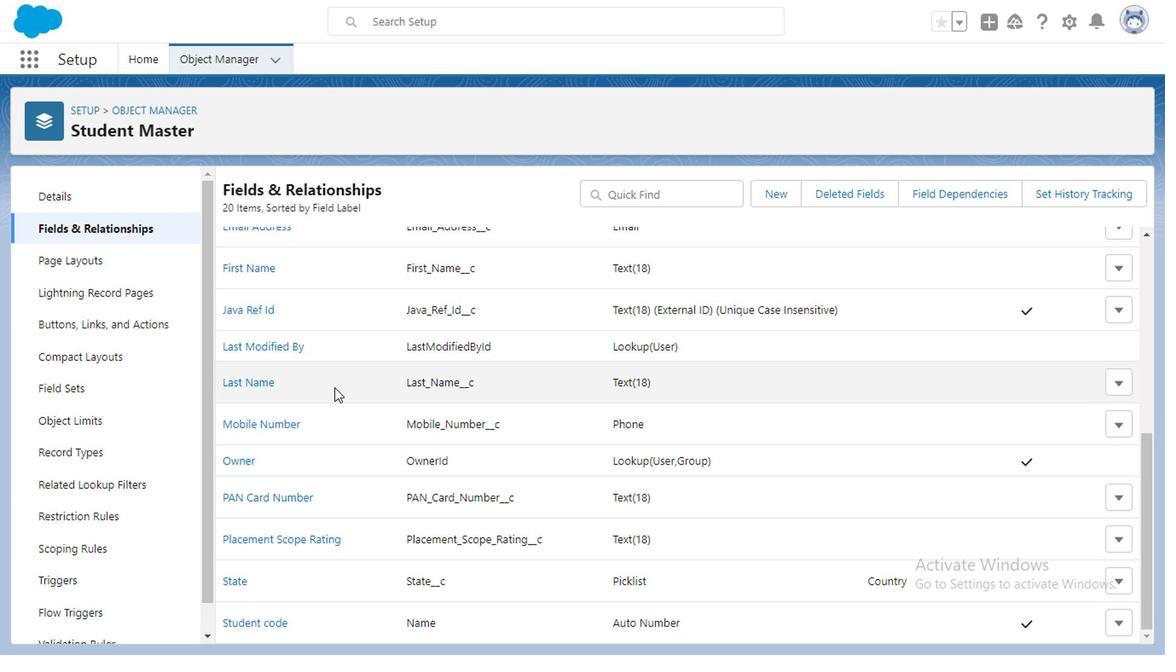
Action: Mouse moved to (311, 541)
Screenshot: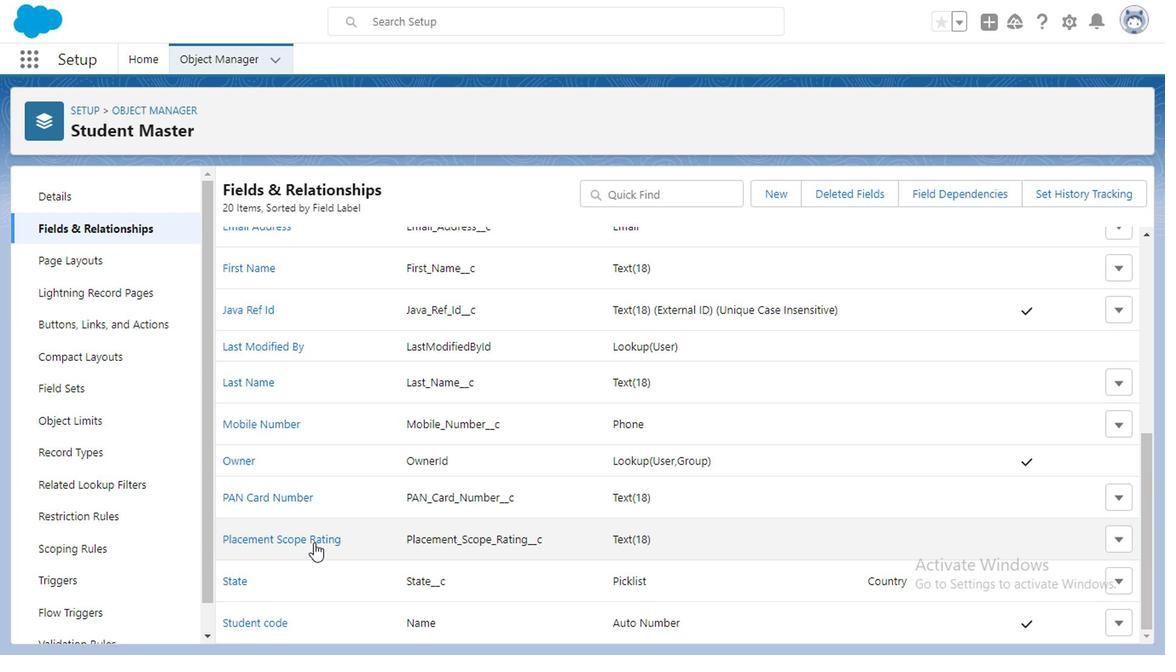 
Action: Mouse pressed left at (311, 541)
Screenshot: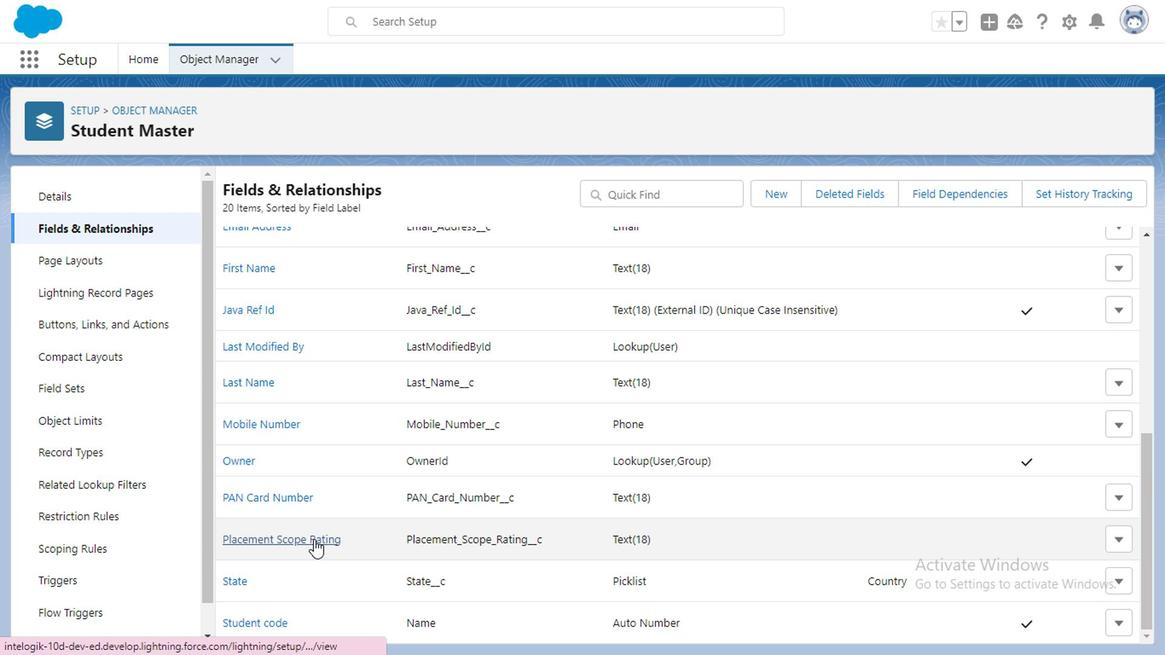 
Action: Mouse moved to (519, 263)
Screenshot: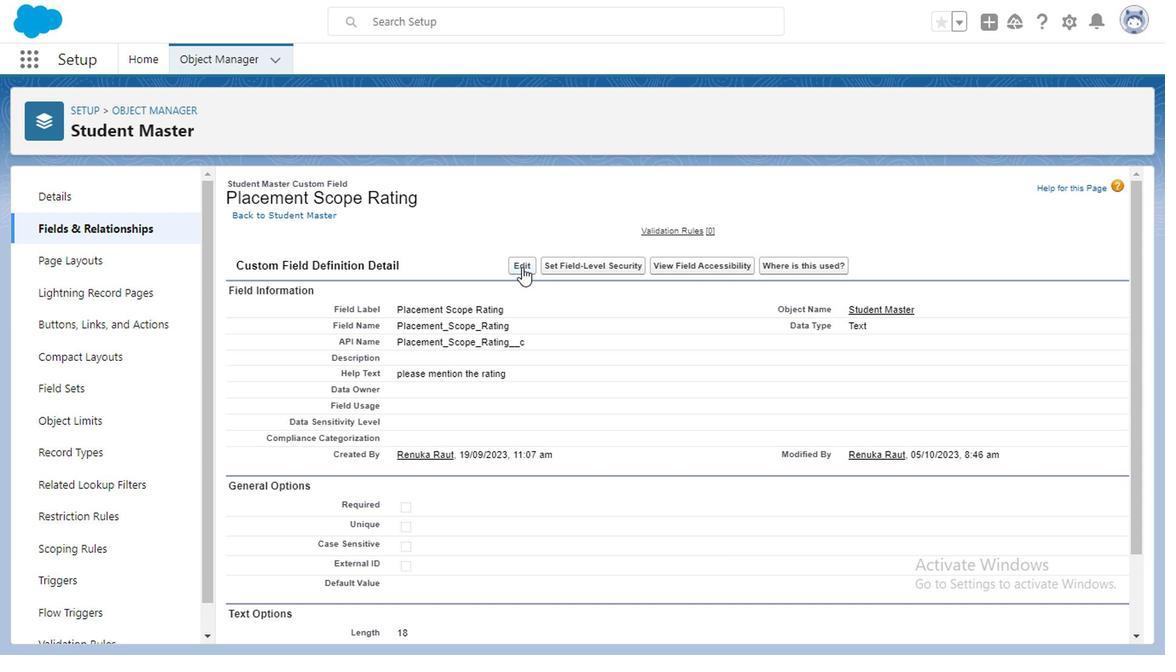 
Action: Mouse pressed left at (519, 263)
Screenshot: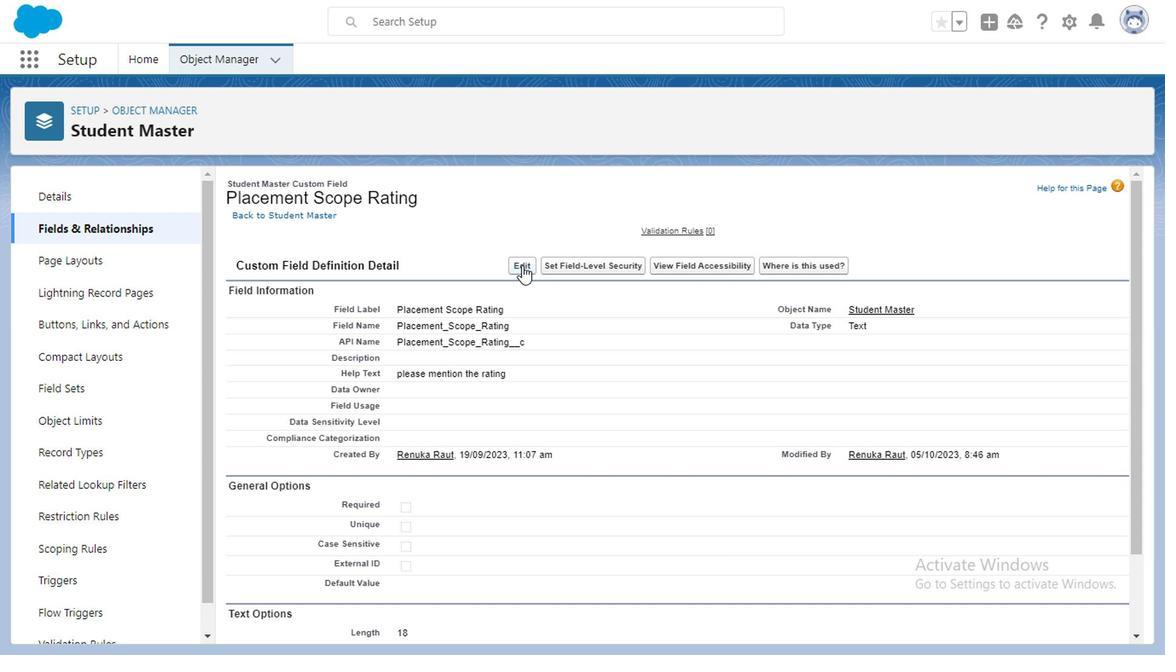 
Action: Mouse moved to (531, 232)
Screenshot: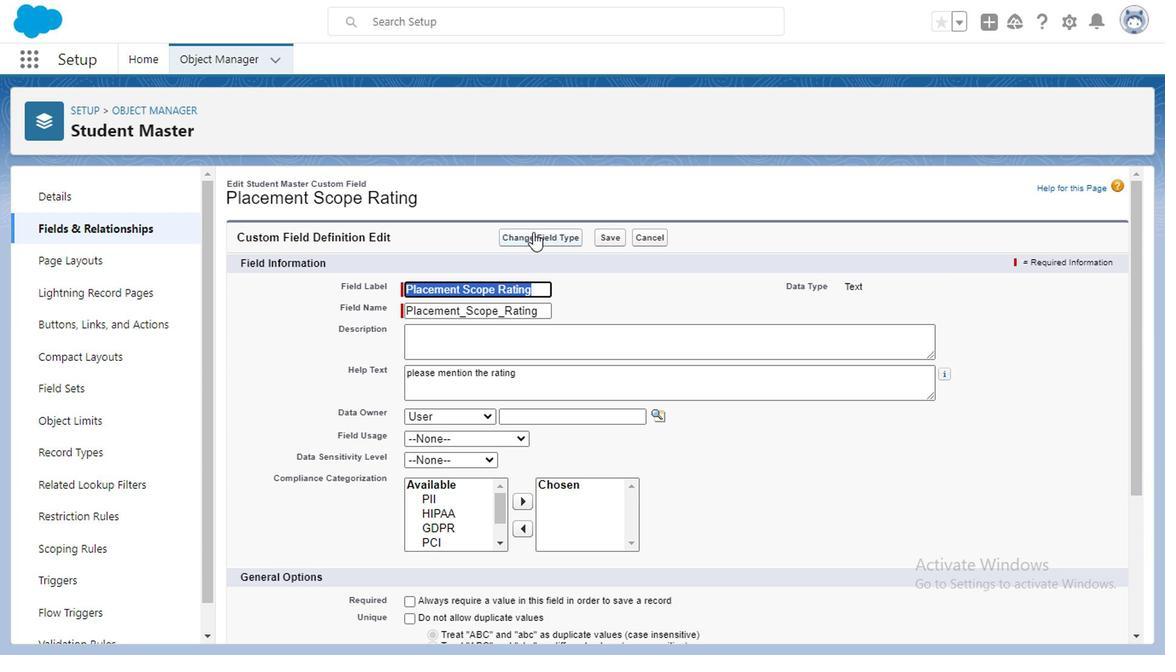 
Action: Mouse pressed left at (531, 232)
Screenshot: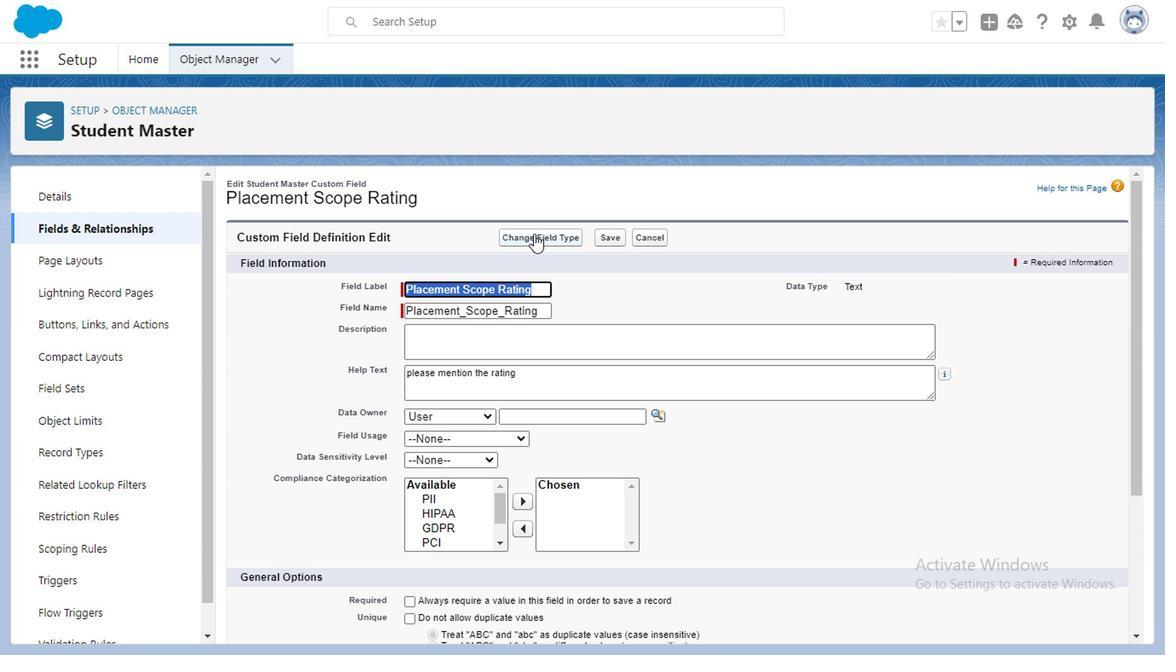 
Action: Mouse moved to (41, 438)
Screenshot: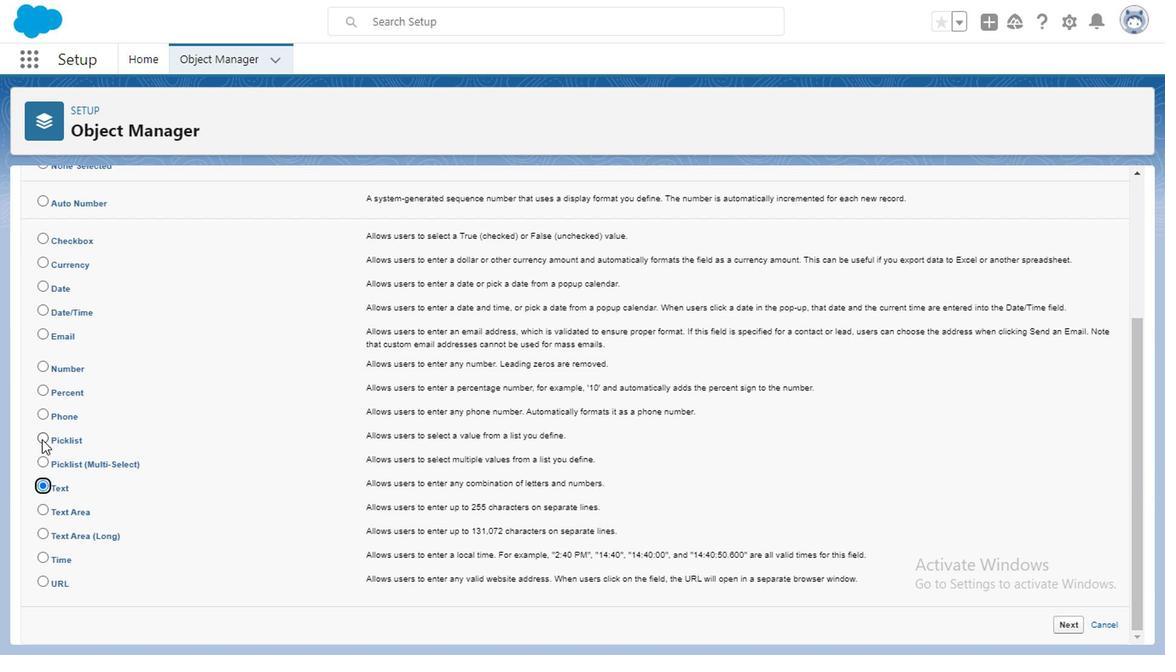 
Action: Mouse pressed left at (41, 438)
Screenshot: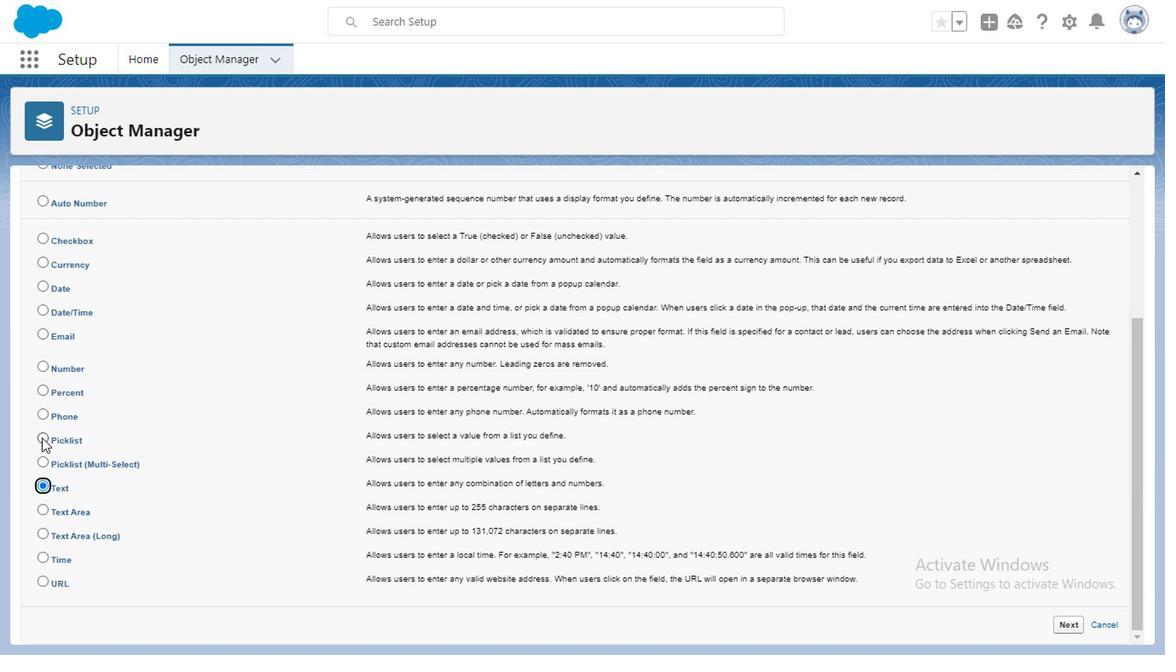 
Action: Mouse moved to (708, 466)
Screenshot: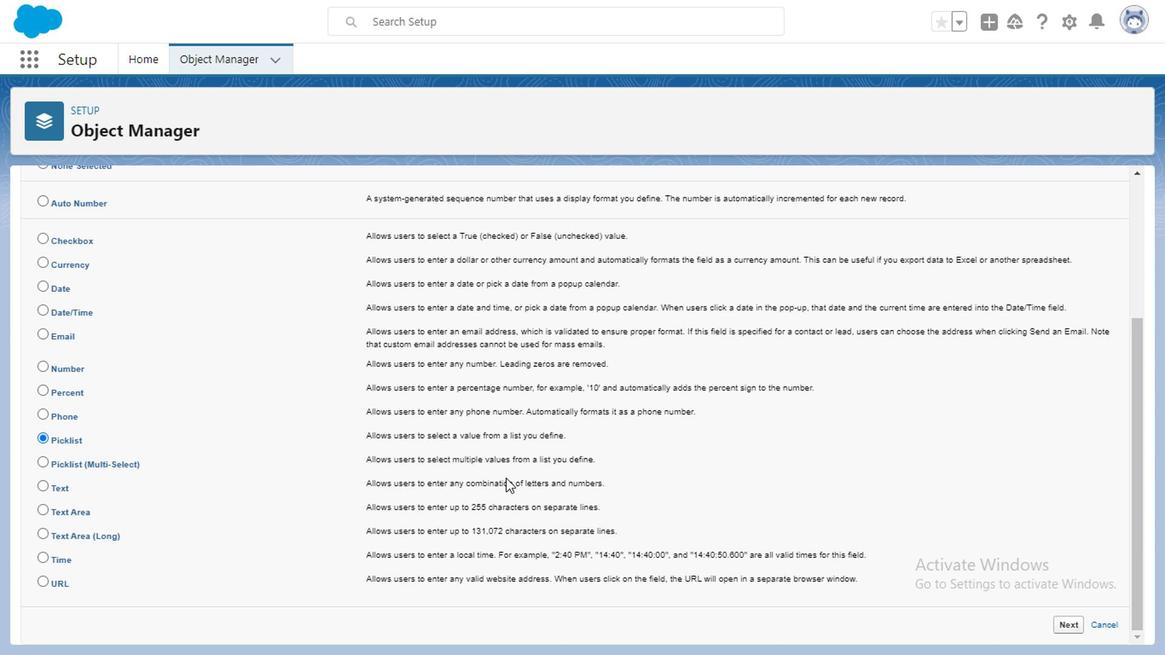 
Action: Mouse scrolled (708, 465) with delta (0, 0)
Screenshot: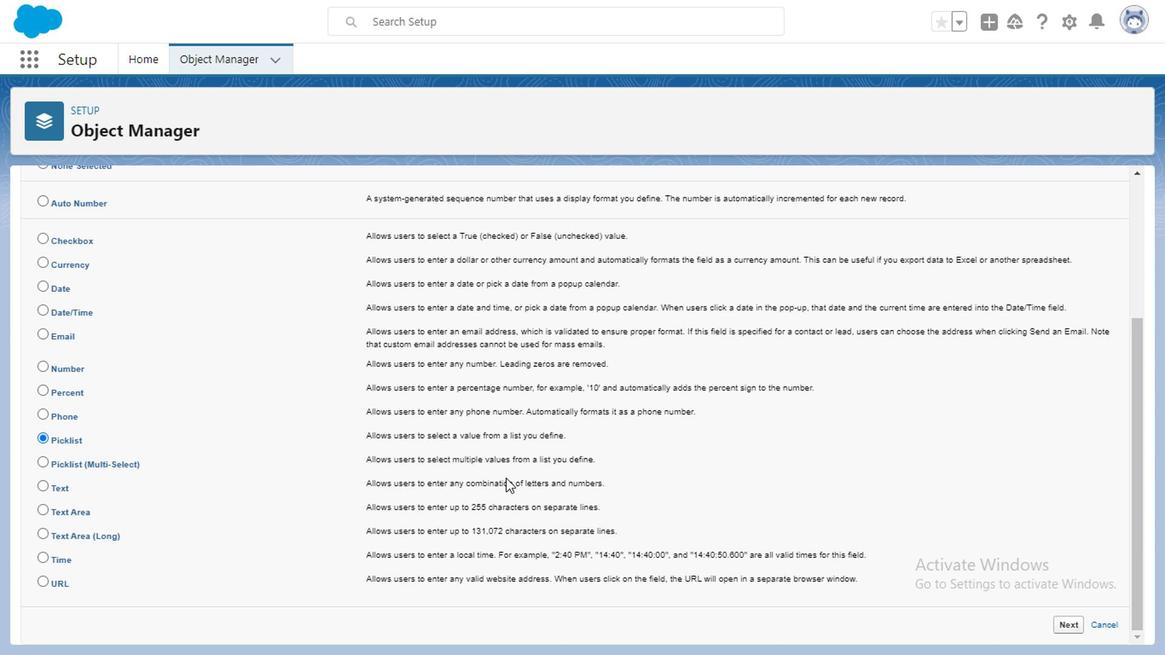
Action: Mouse moved to (956, 464)
Screenshot: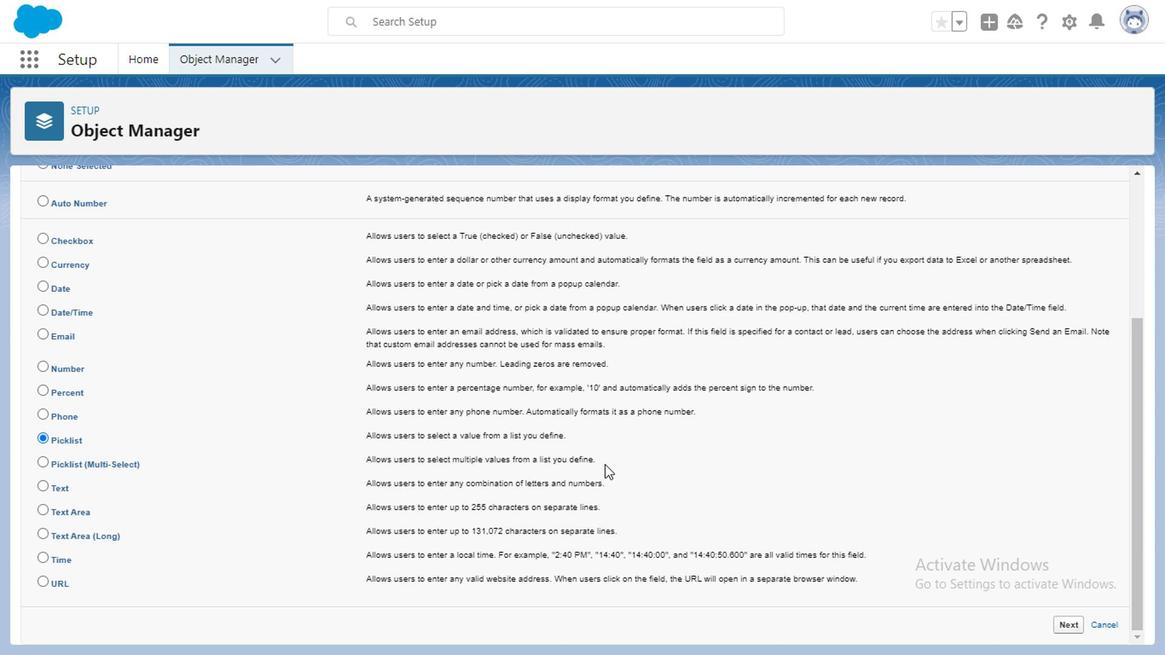 
Action: Mouse scrolled (956, 463) with delta (0, 0)
Screenshot: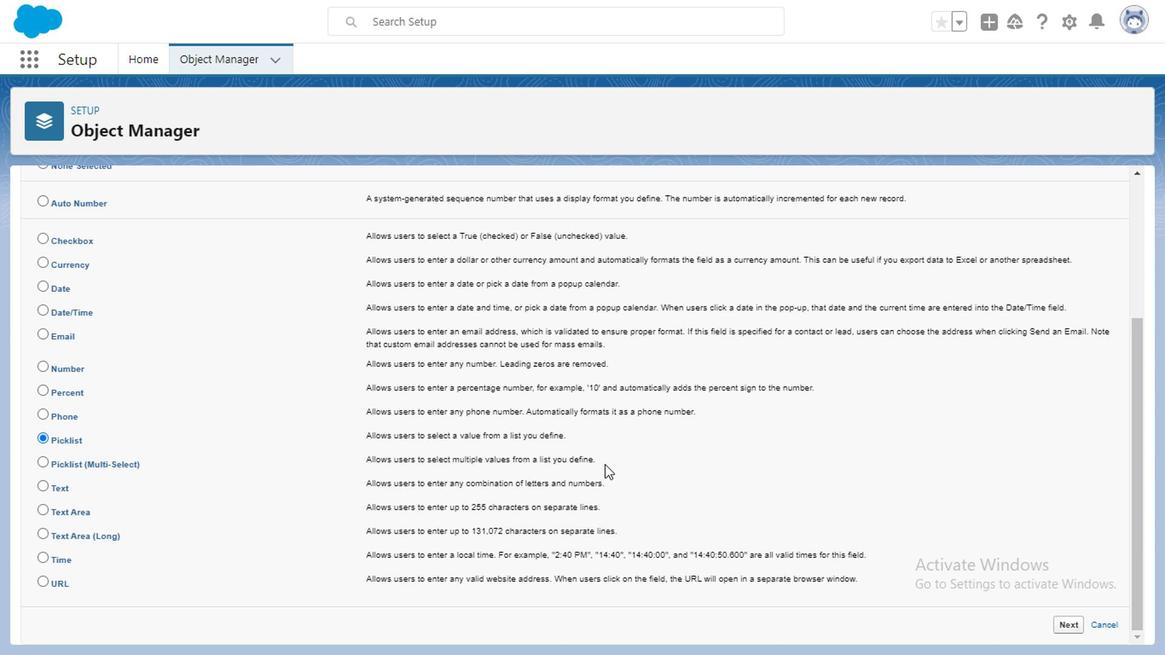 
Action: Mouse moved to (1067, 625)
Screenshot: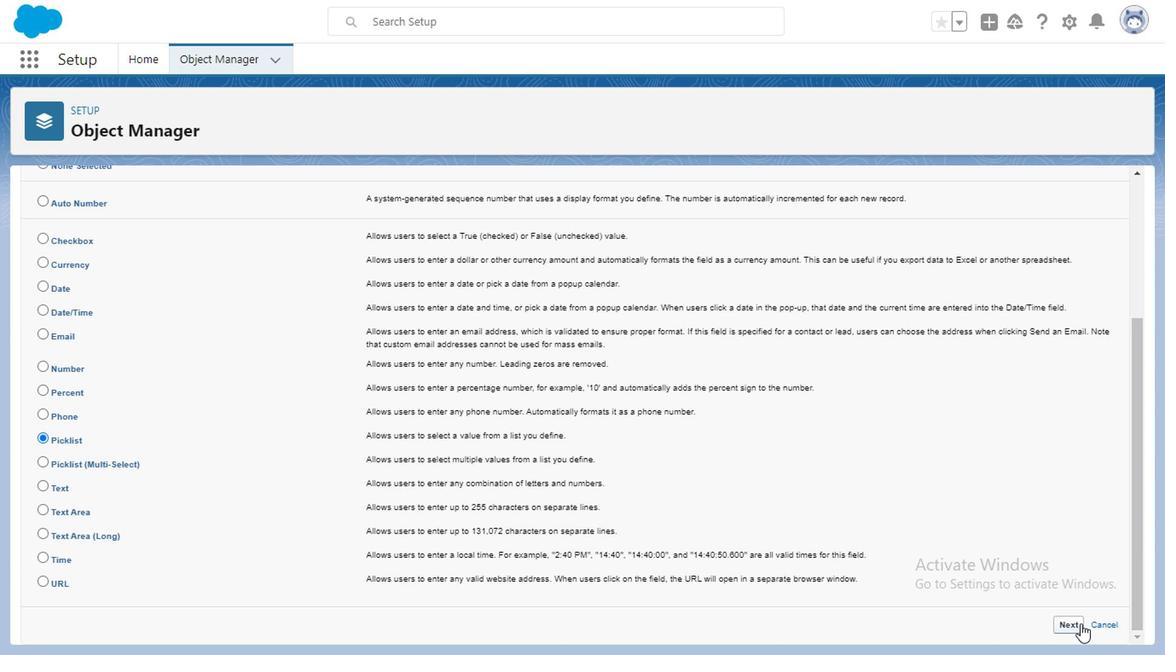 
Action: Mouse pressed left at (1067, 625)
Screenshot: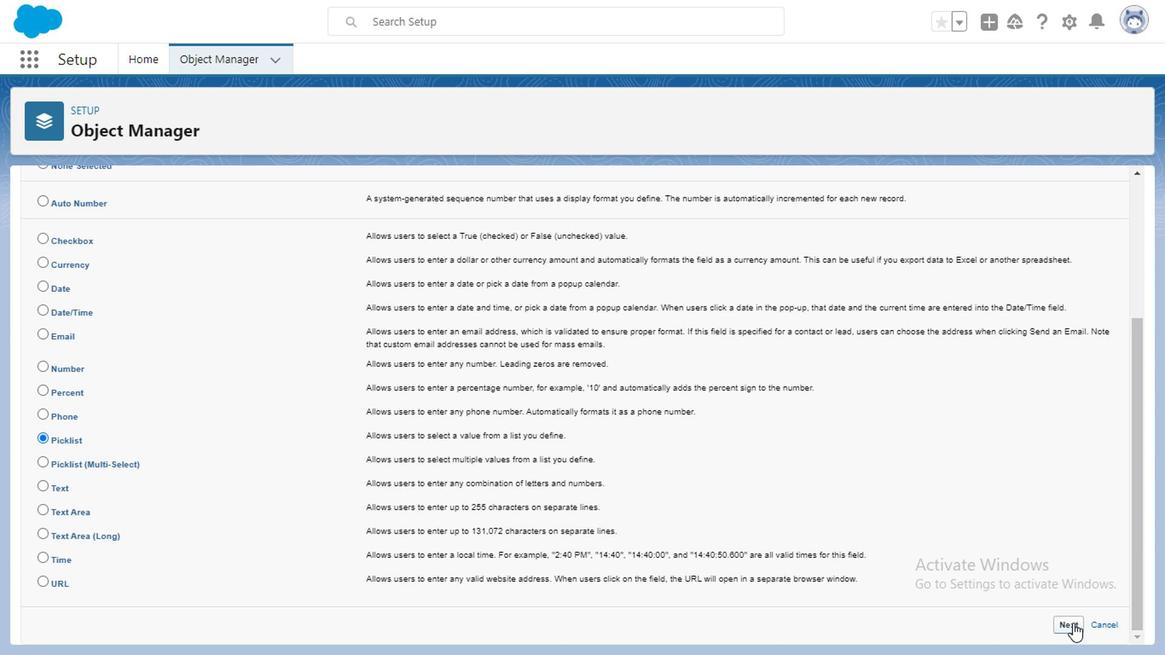 
Action: Mouse moved to (202, 515)
Screenshot: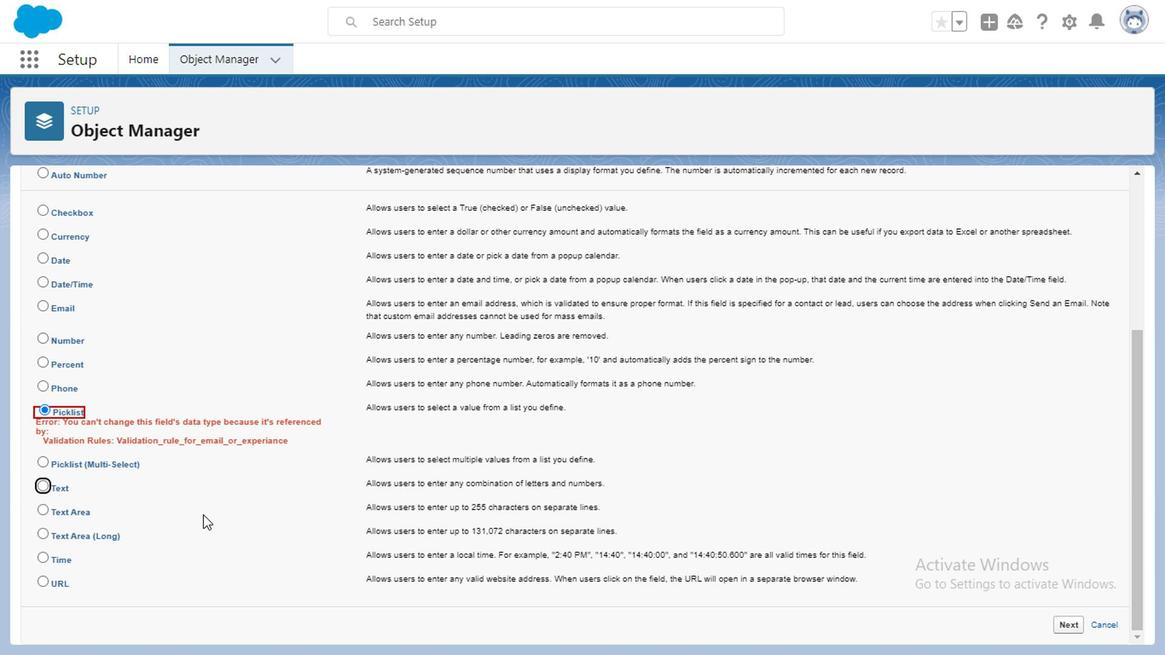 
Action: Mouse pressed left at (202, 515)
Screenshot: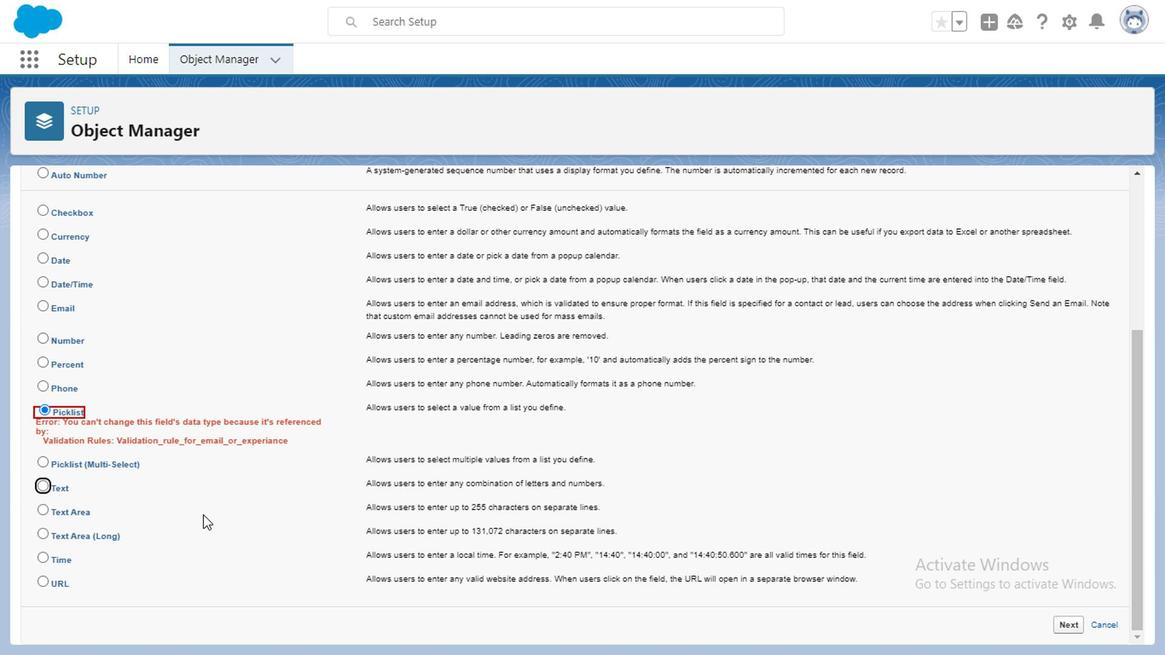 
Action: Mouse moved to (45, 409)
Screenshot: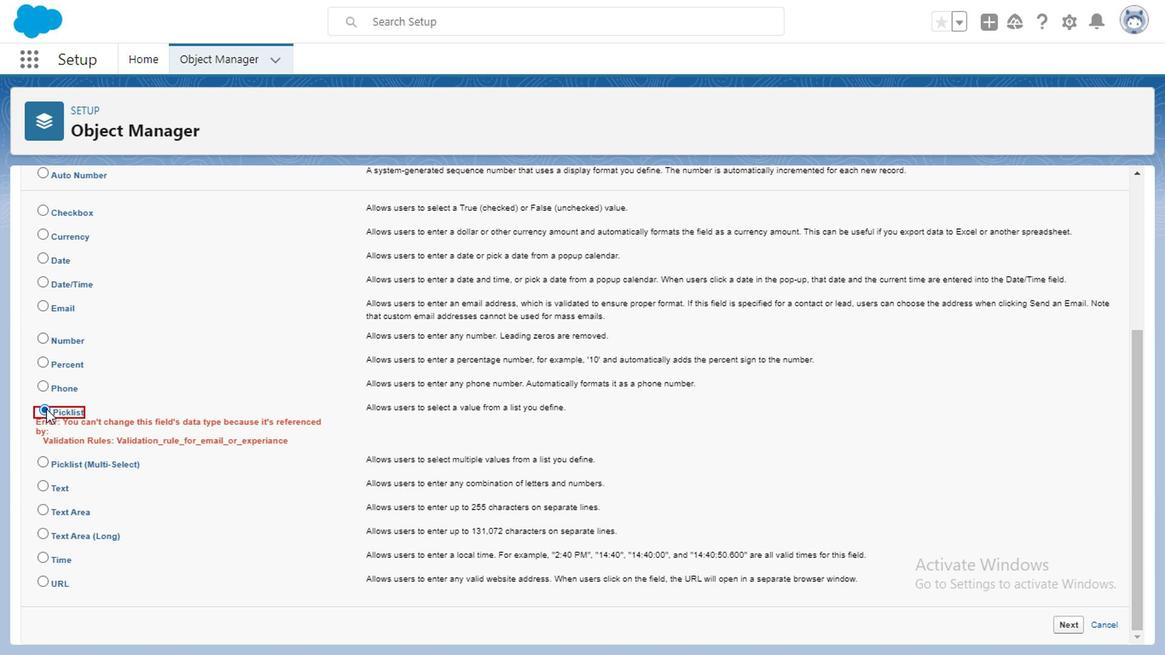 
Action: Mouse pressed left at (45, 409)
Screenshot: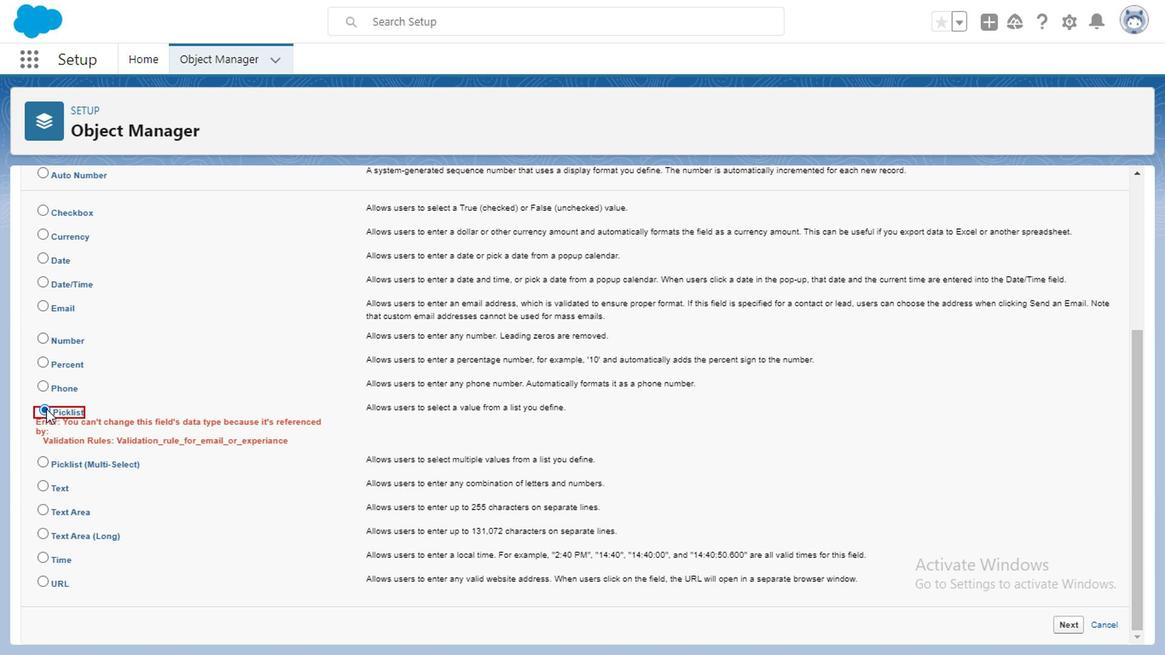 
Action: Mouse moved to (239, 490)
Screenshot: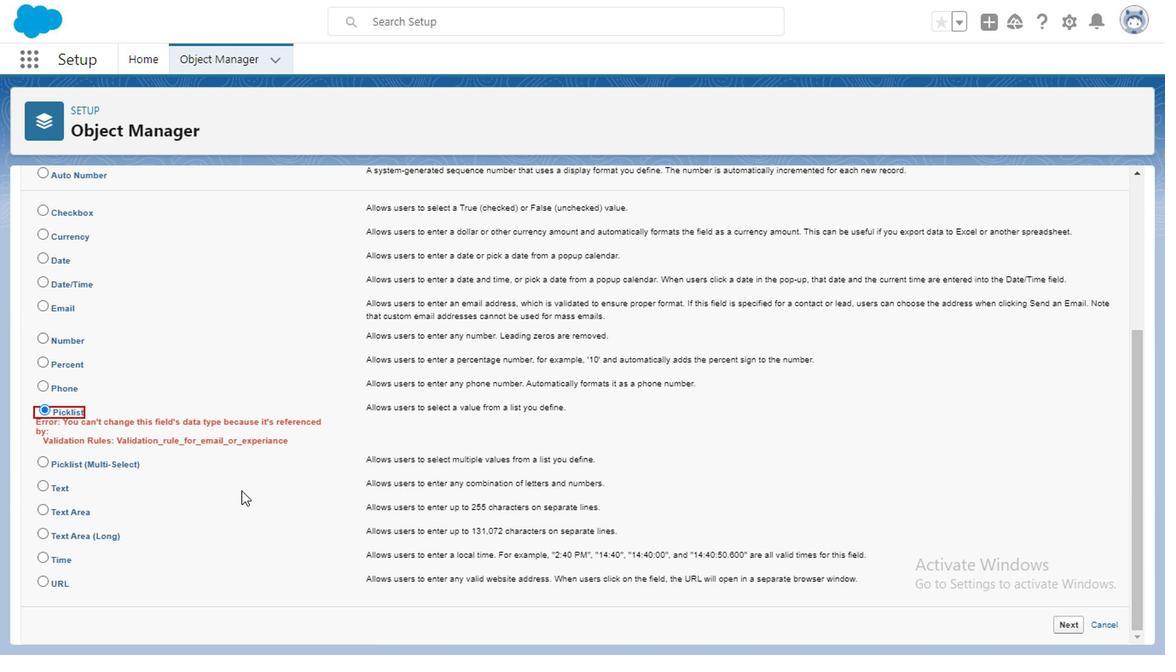 
Action: Mouse pressed left at (239, 490)
Screenshot: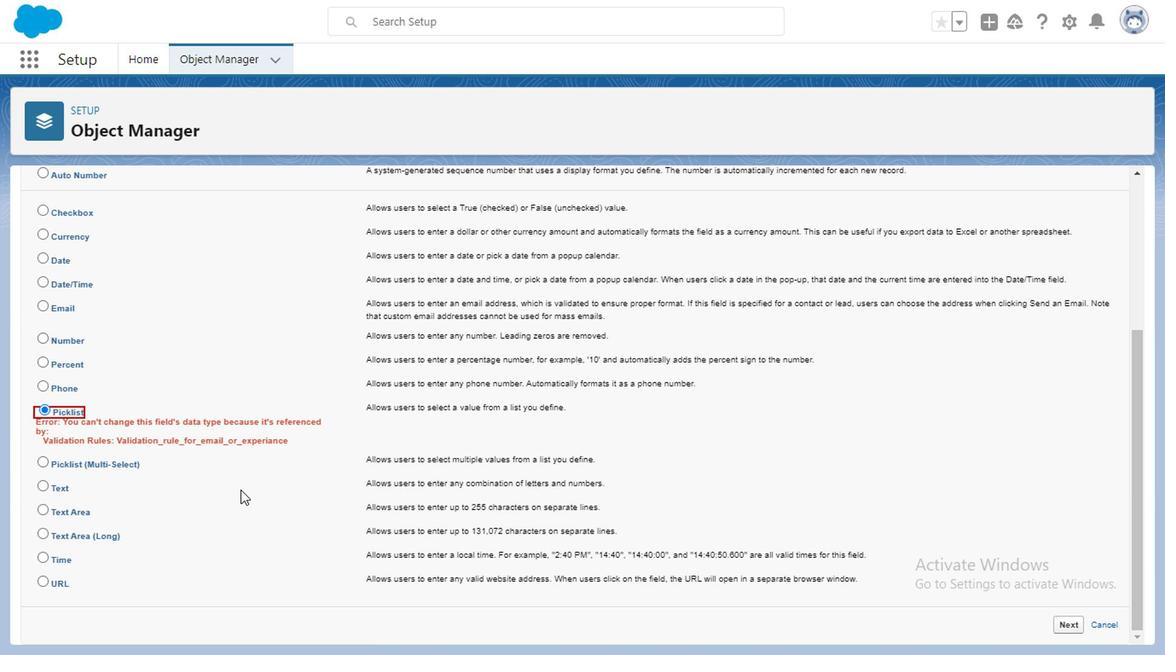 
Action: Mouse moved to (482, 464)
Screenshot: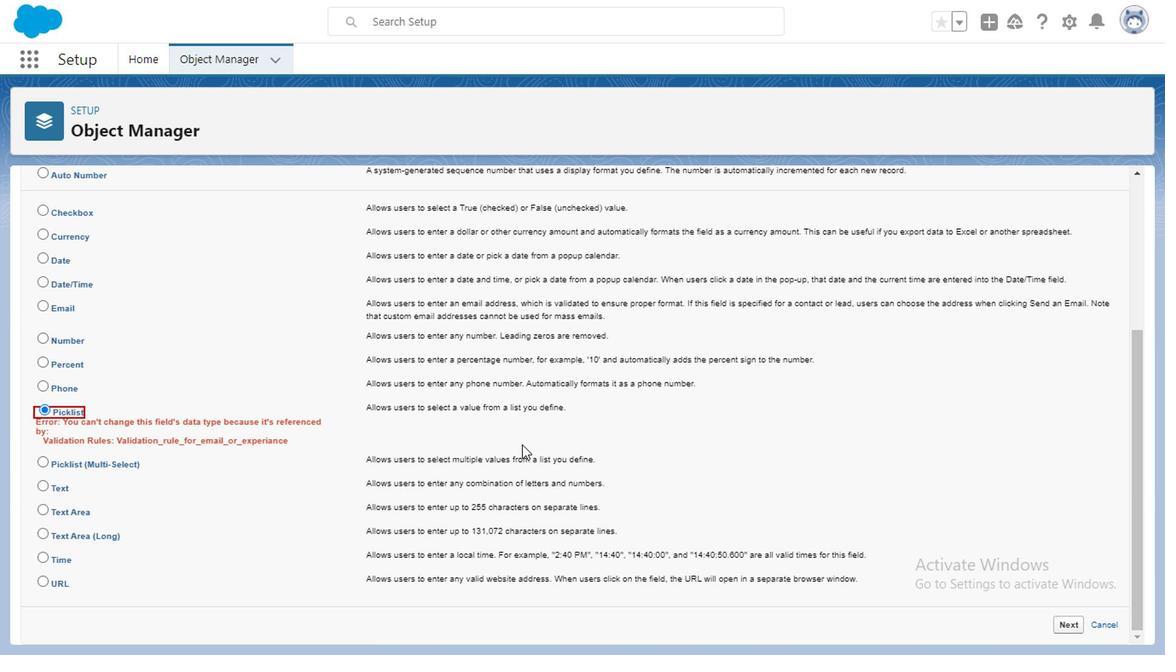 
Action: Mouse scrolled (482, 465) with delta (0, 1)
Screenshot: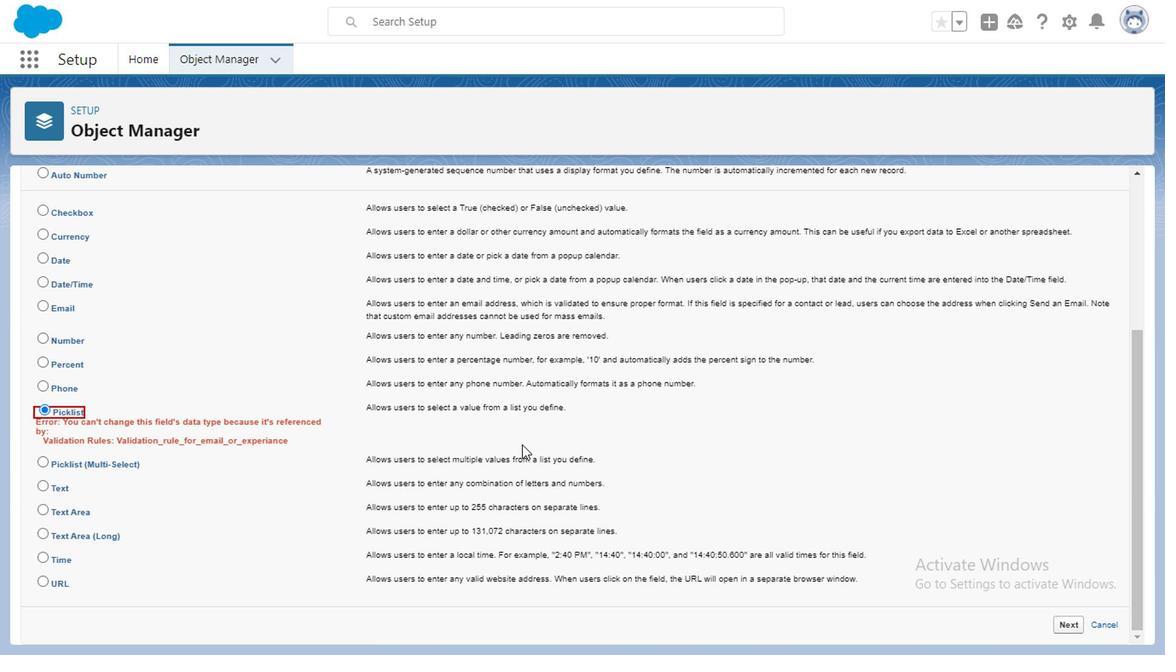 
Action: Mouse moved to (469, 467)
Screenshot: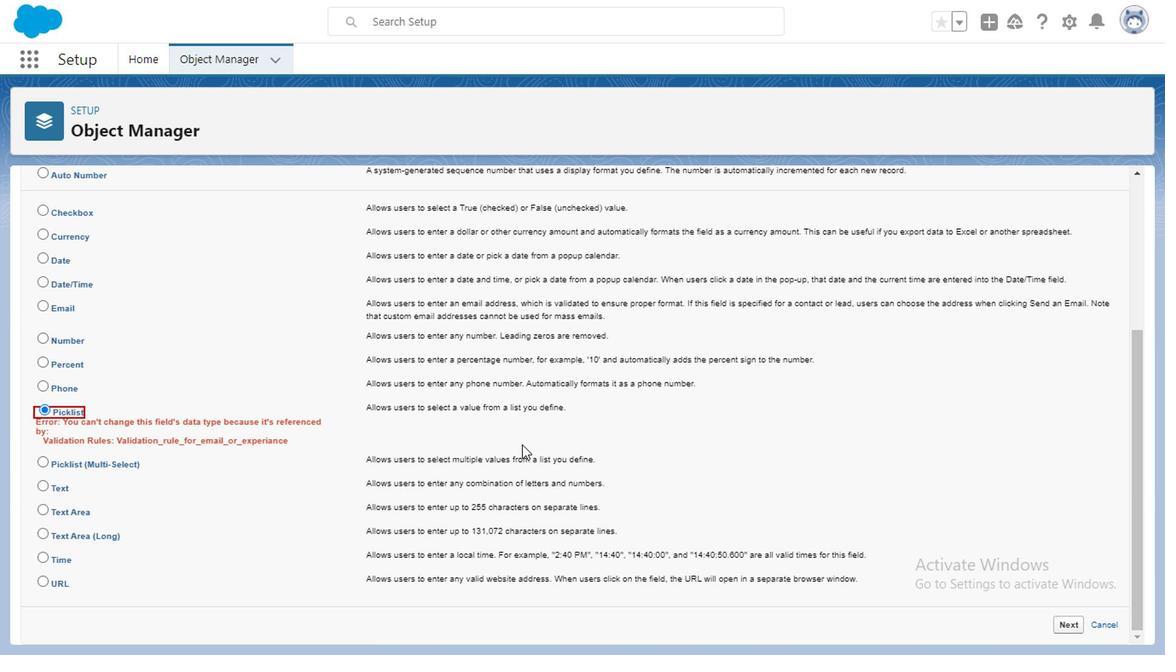 
Action: Mouse scrolled (469, 468) with delta (0, 0)
Screenshot: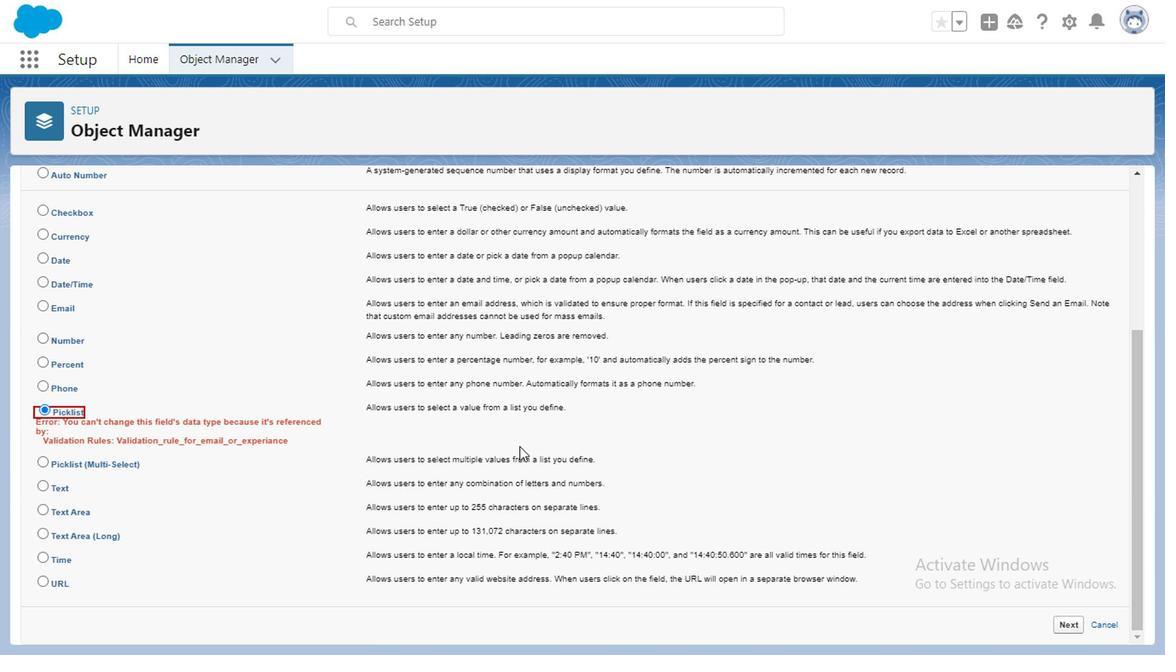 
Action: Mouse moved to (464, 474)
Screenshot: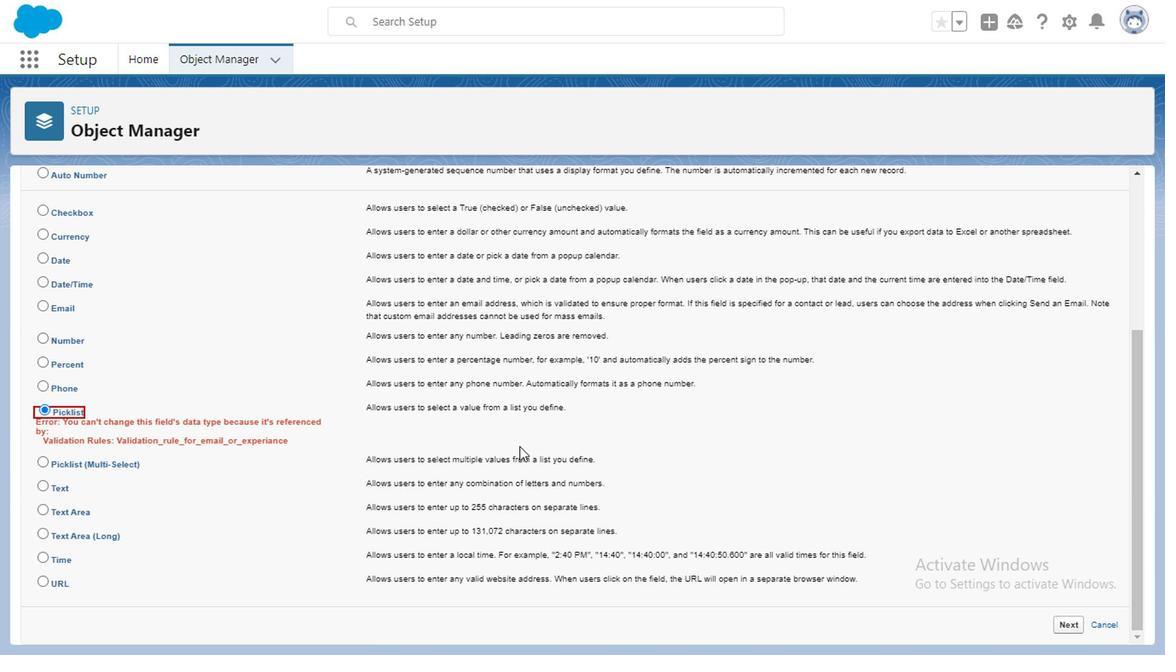 
Action: Mouse scrolled (464, 475) with delta (0, 1)
Screenshot: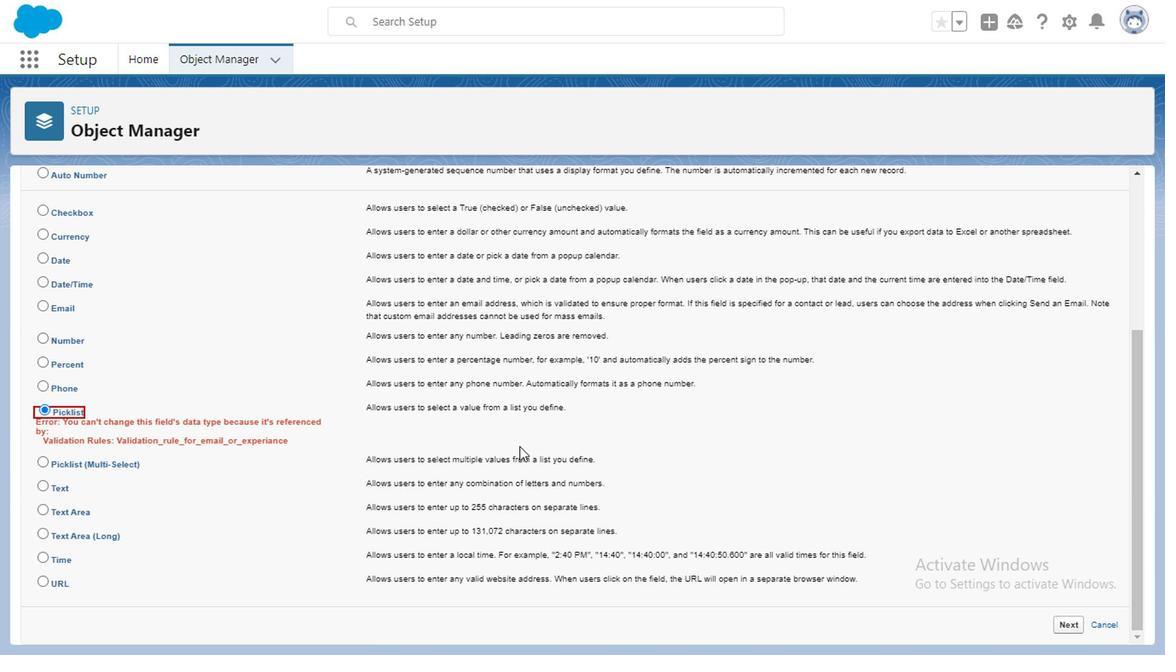 
Action: Mouse moved to (463, 480)
Screenshot: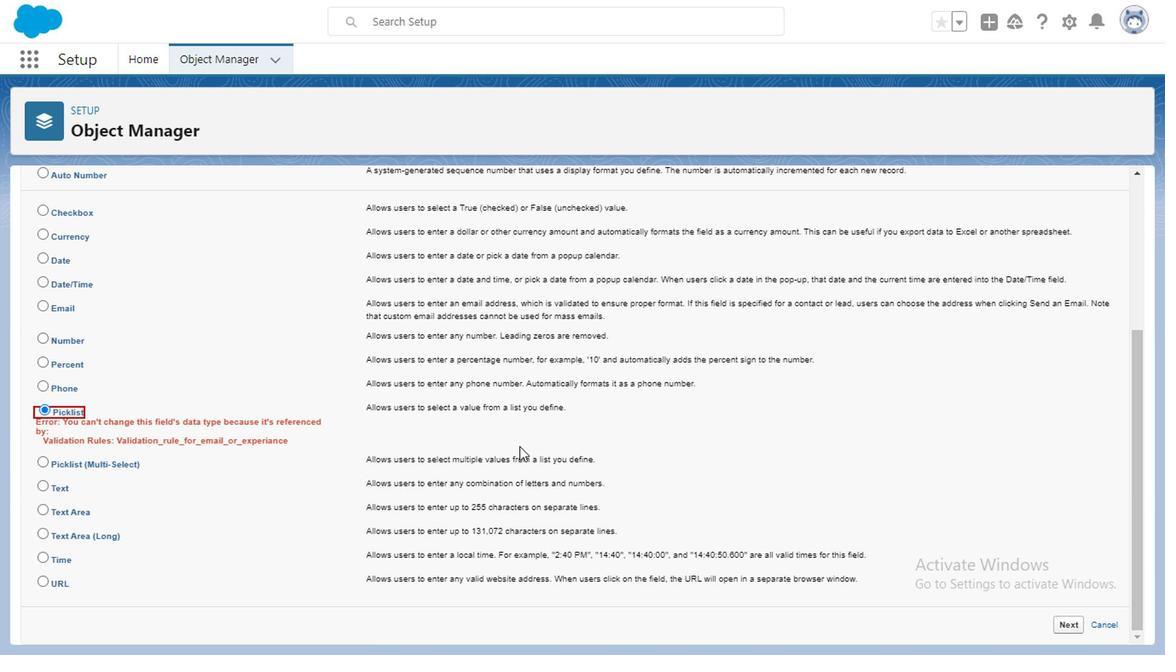 
Action: Mouse scrolled (463, 481) with delta (0, 1)
Screenshot: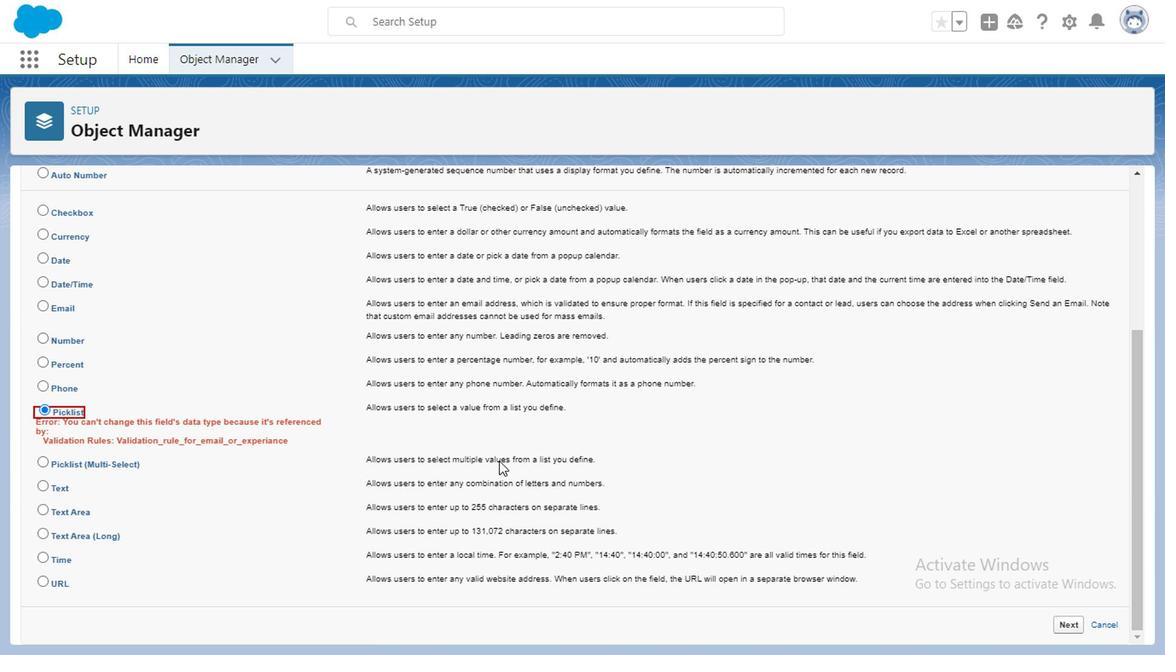 
Action: Mouse moved to (462, 483)
Screenshot: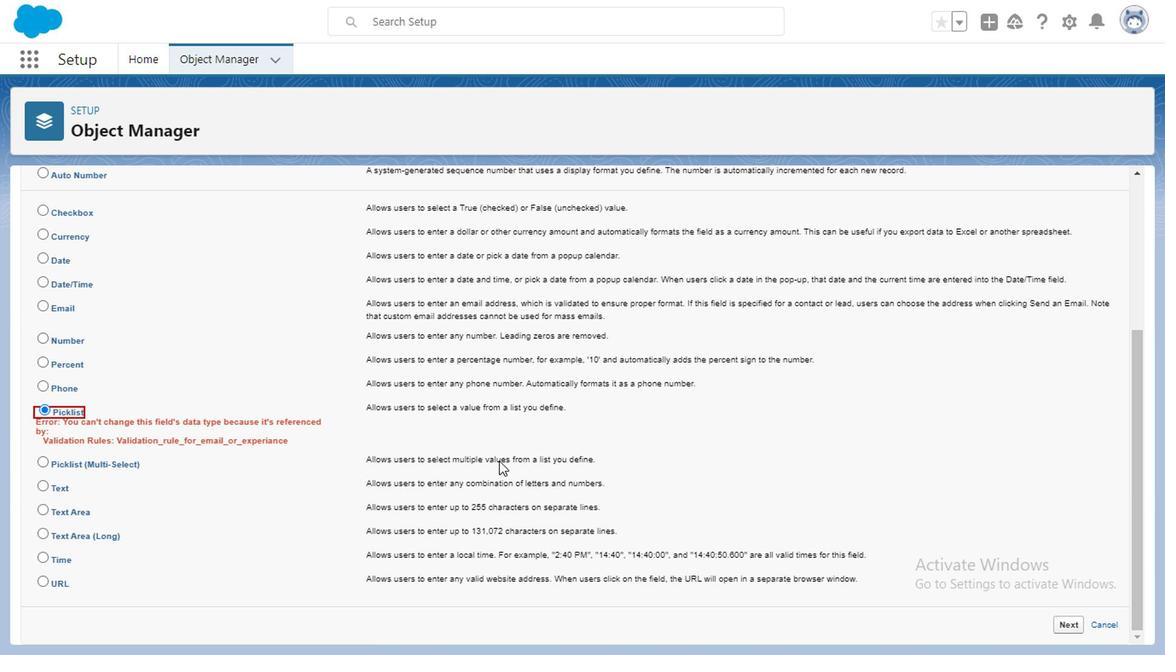 
Action: Mouse scrolled (462, 484) with delta (0, 1)
Screenshot: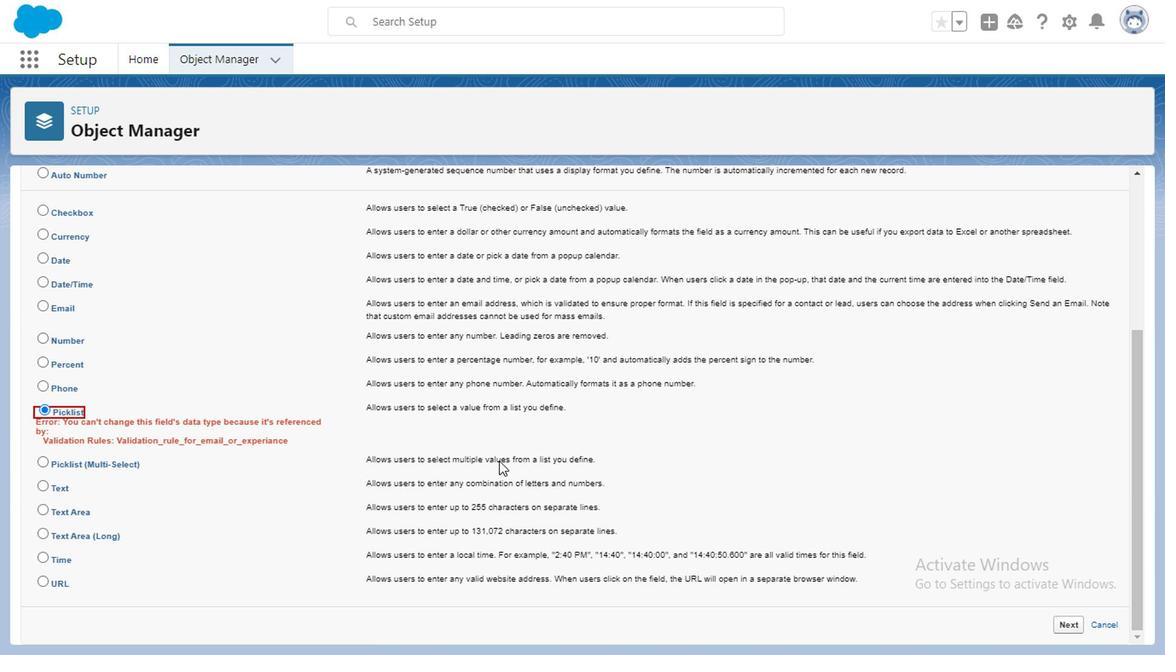 
Action: Mouse moved to (220, 50)
Screenshot: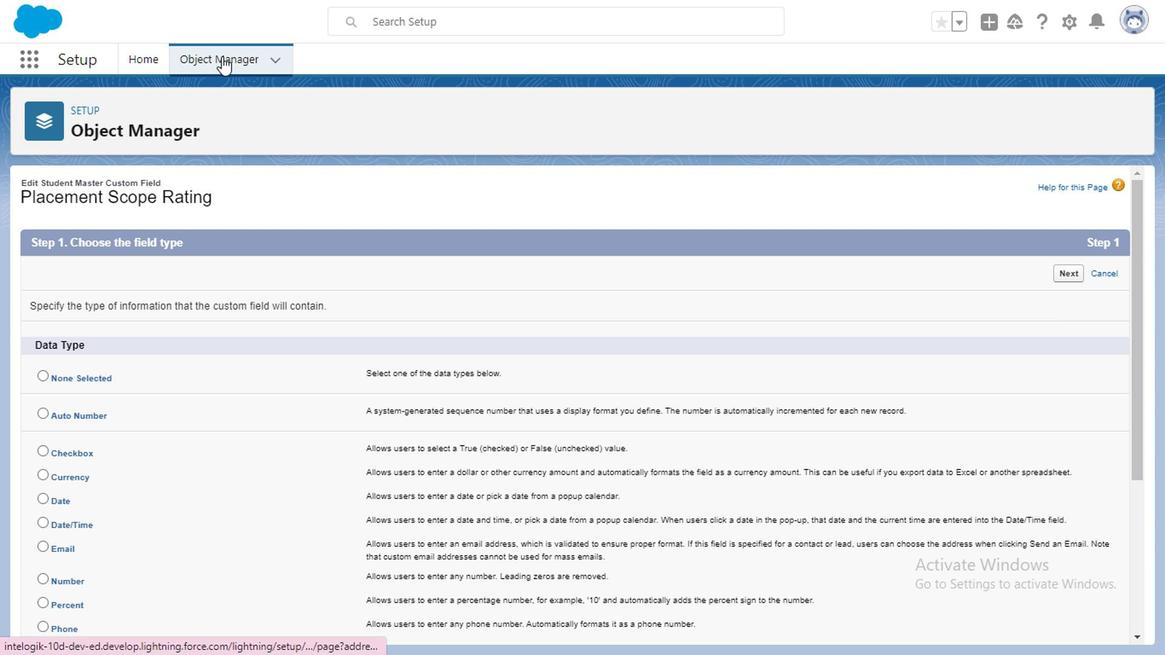 
Action: Mouse pressed left at (220, 50)
Screenshot: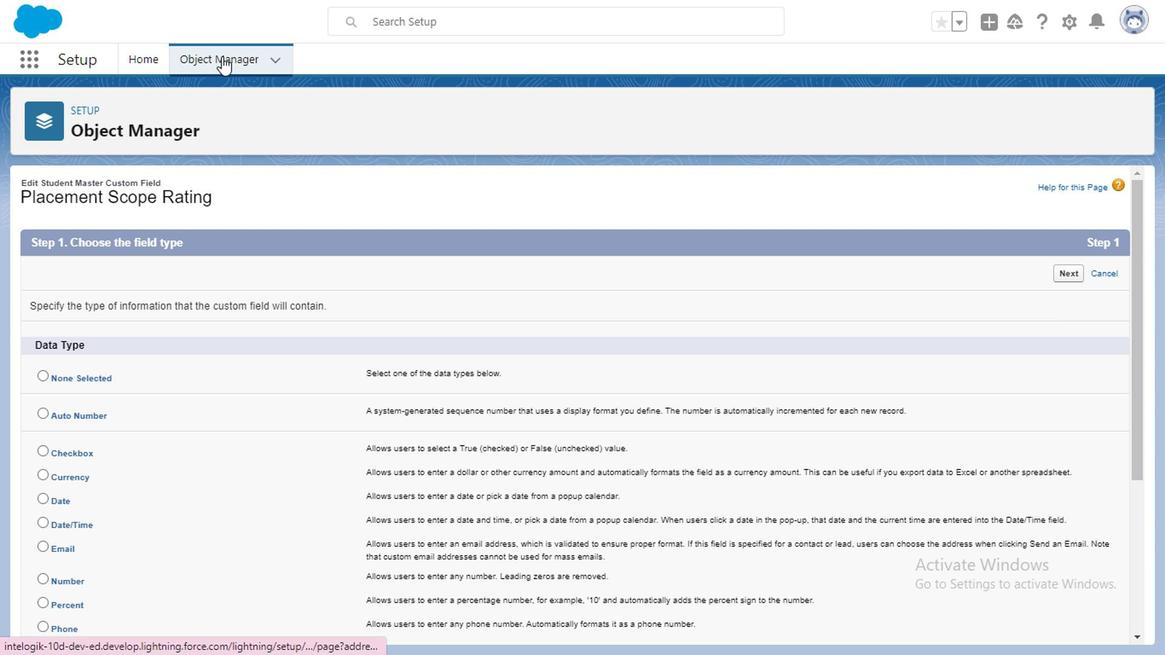 
Action: Mouse moved to (845, 111)
Screenshot: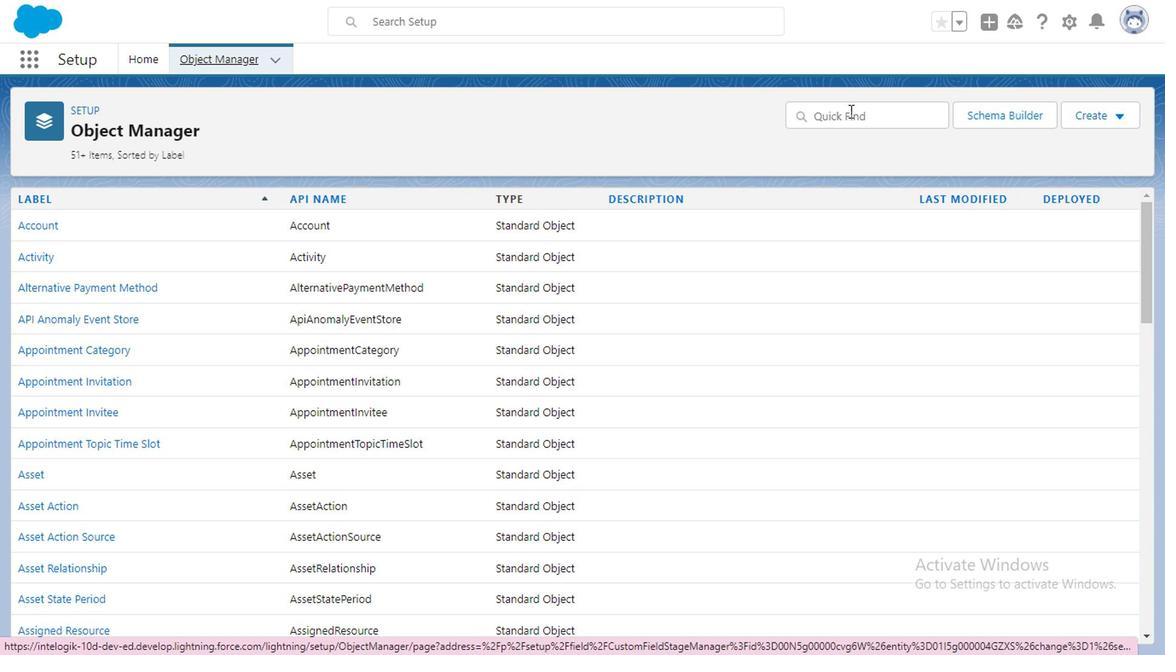 
Action: Mouse pressed left at (845, 111)
Screenshot: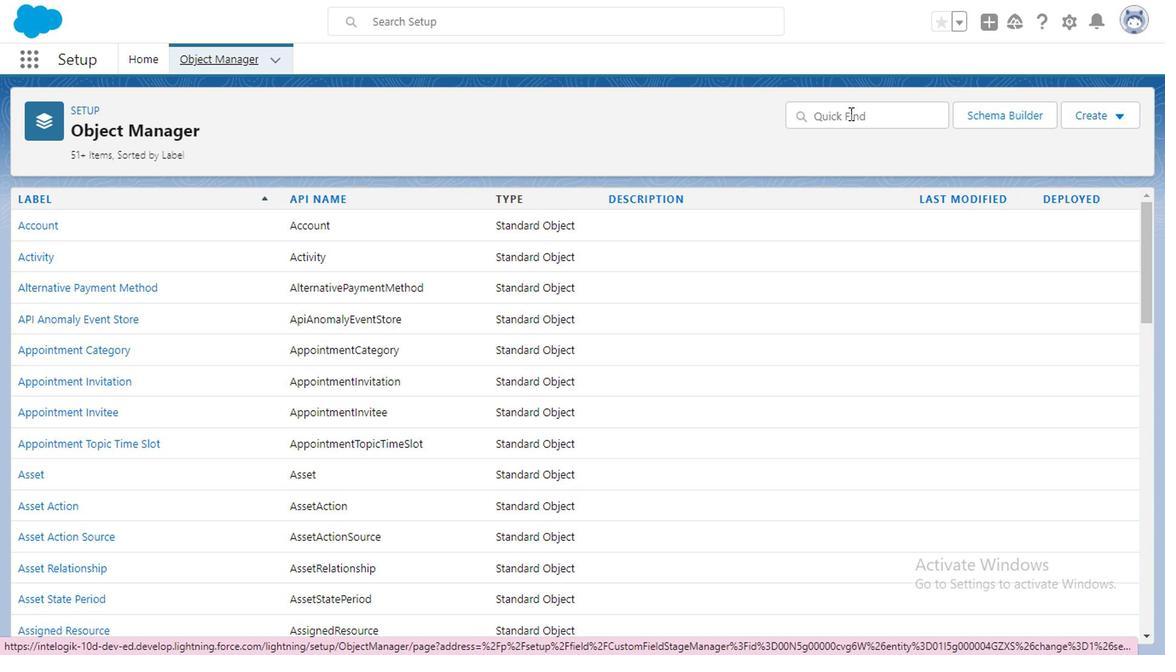 
Action: Mouse moved to (846, 112)
Screenshot: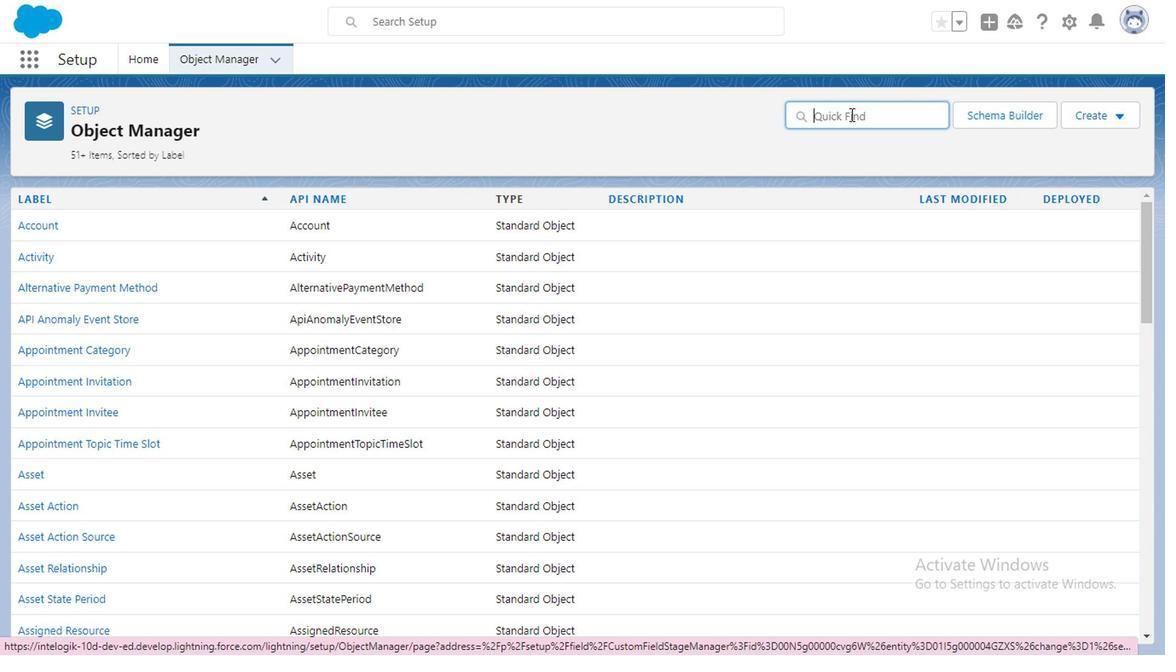 
Action: Key pressed <Key.caps_lock>S<Key.caps_lock>tude
Screenshot: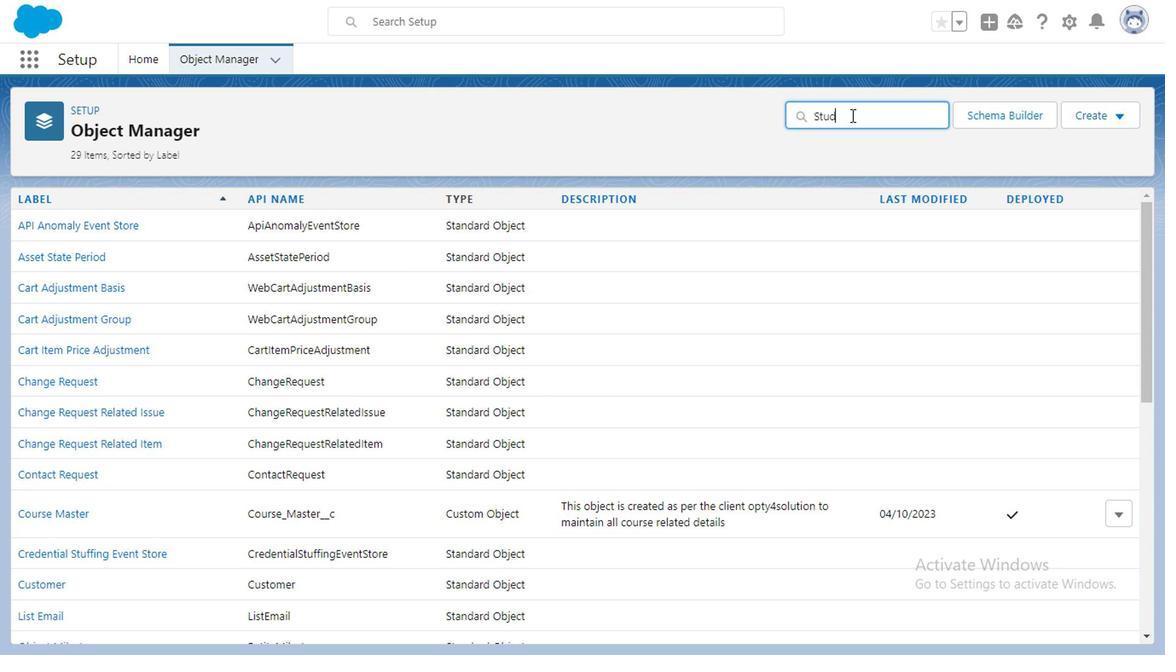 
Action: Mouse moved to (75, 228)
Screenshot: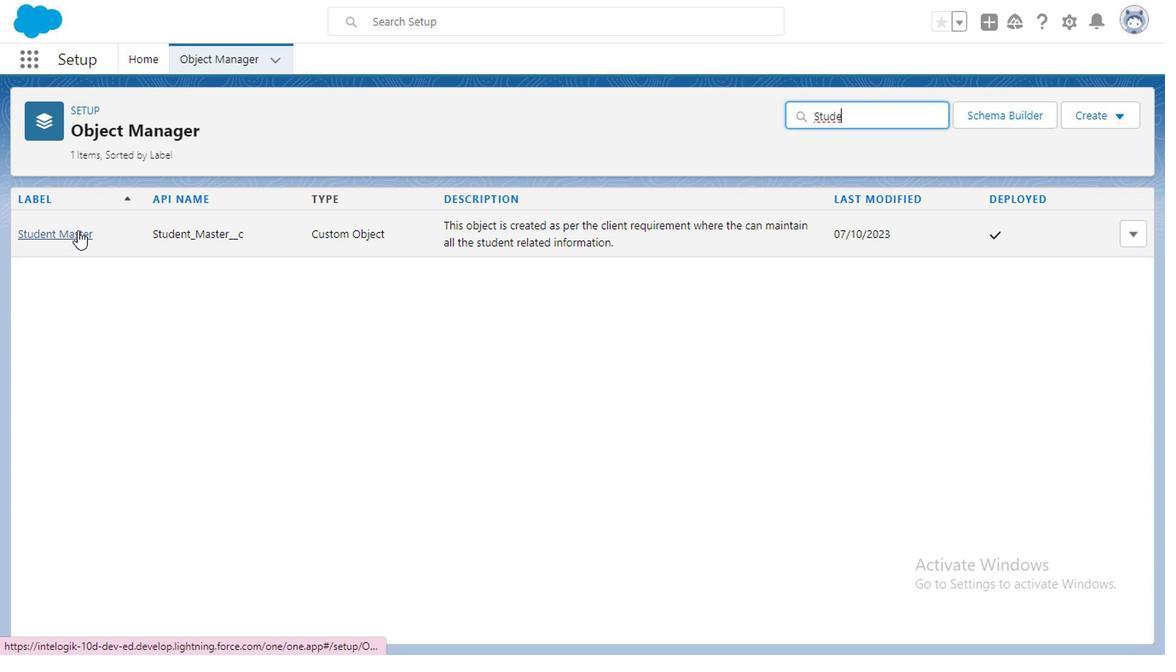 
Action: Mouse pressed left at (75, 228)
Screenshot: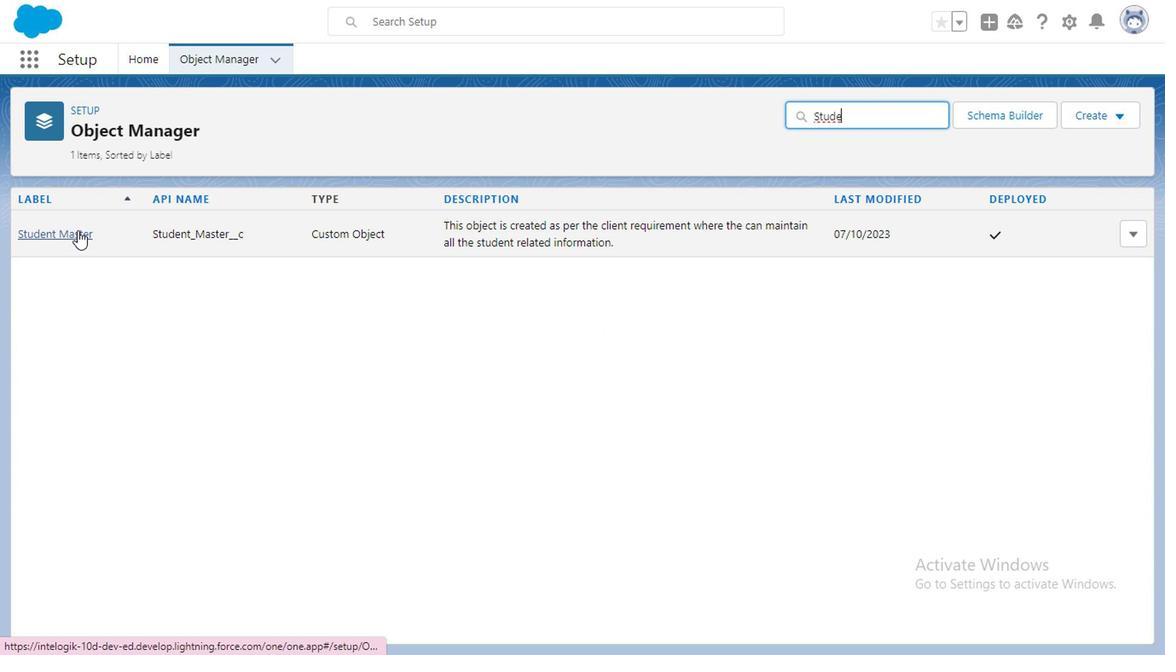 
Action: Mouse moved to (102, 222)
Screenshot: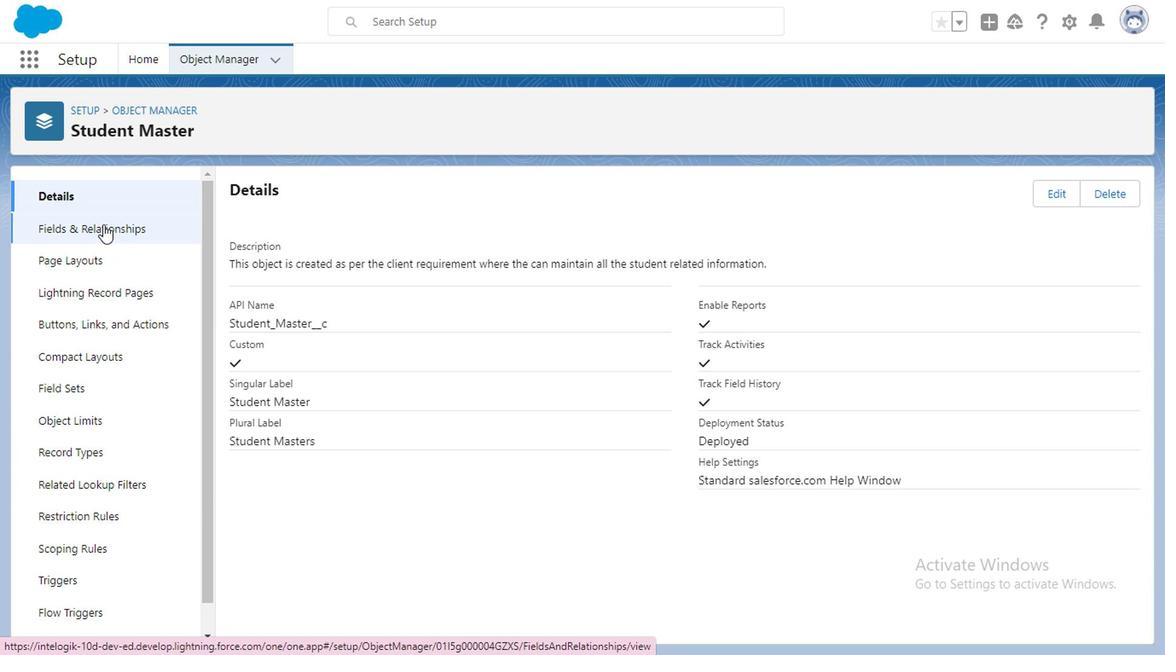 
Action: Mouse pressed left at (102, 222)
Screenshot: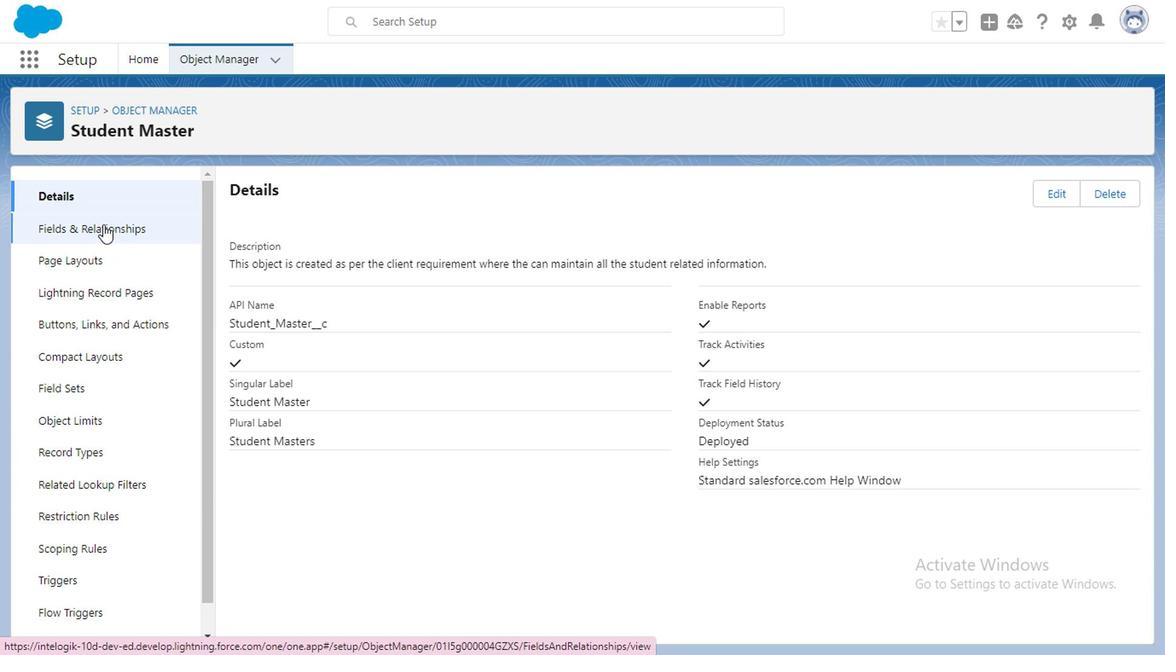 
Action: Mouse moved to (284, 509)
Screenshot: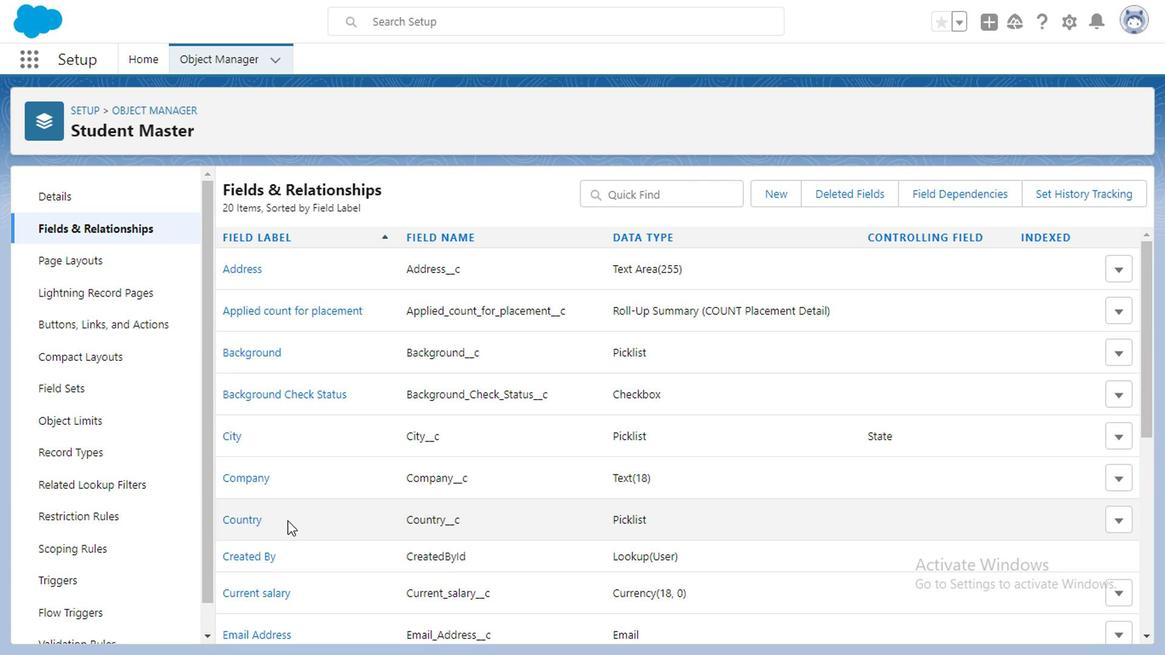 
Action: Mouse scrolled (284, 508) with delta (0, 0)
Screenshot: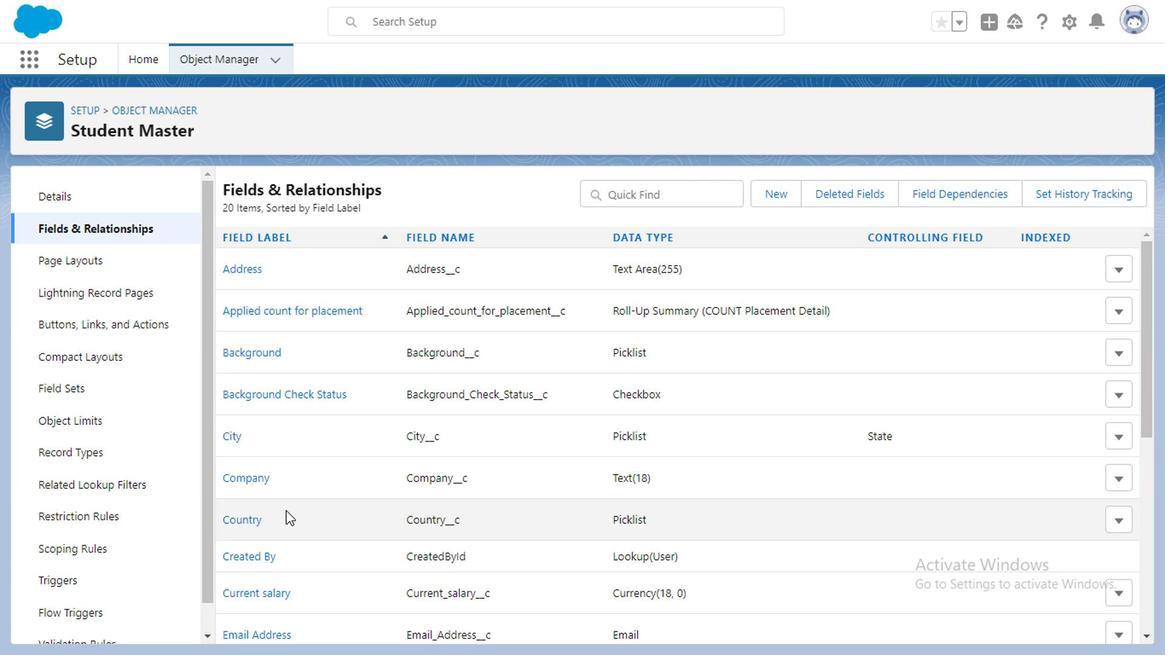
Action: Mouse moved to (284, 509)
Screenshot: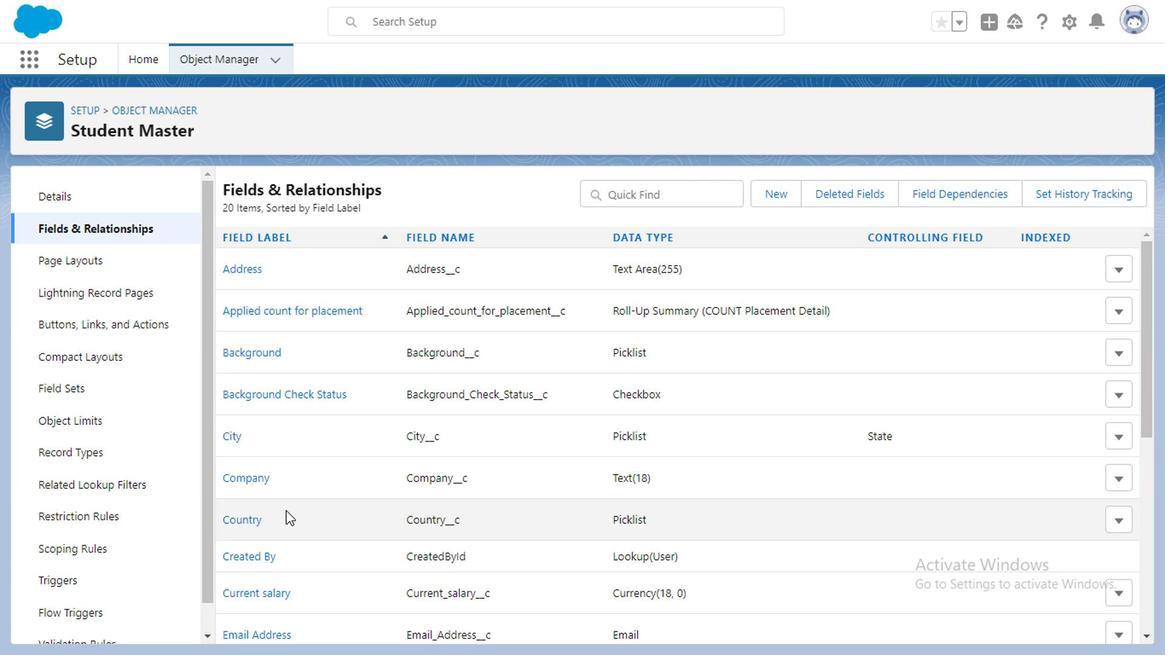
Action: Mouse scrolled (284, 508) with delta (0, 0)
Screenshot: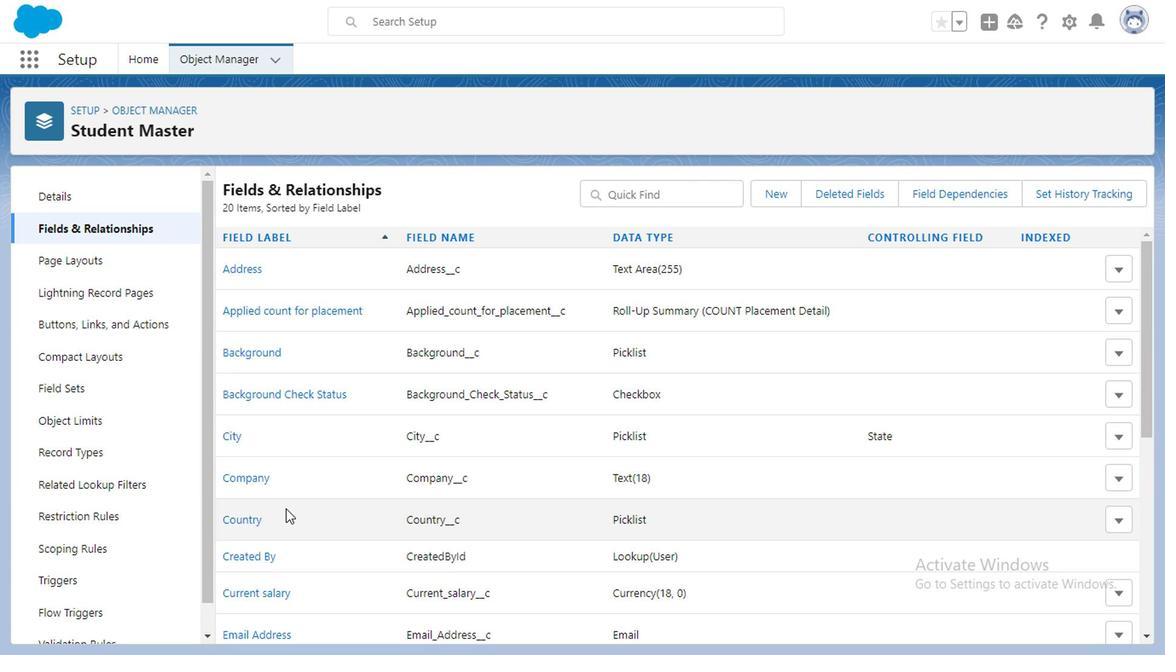 
Action: Mouse moved to (181, 560)
Screenshot: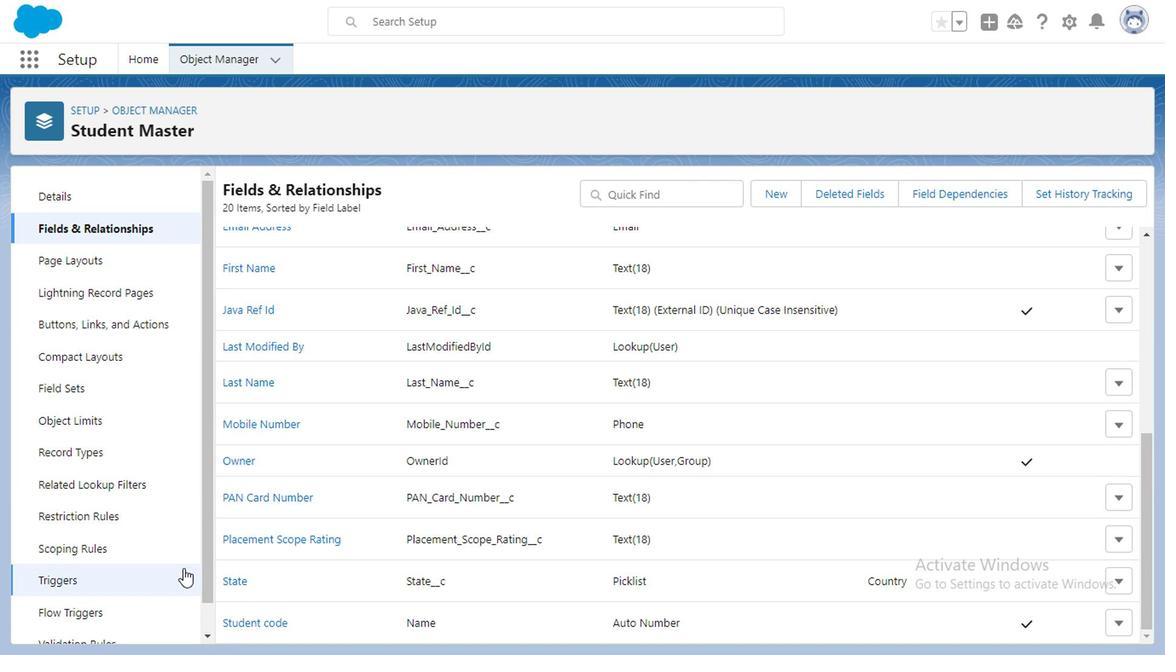 
Action: Mouse scrolled (181, 559) with delta (0, 0)
Screenshot: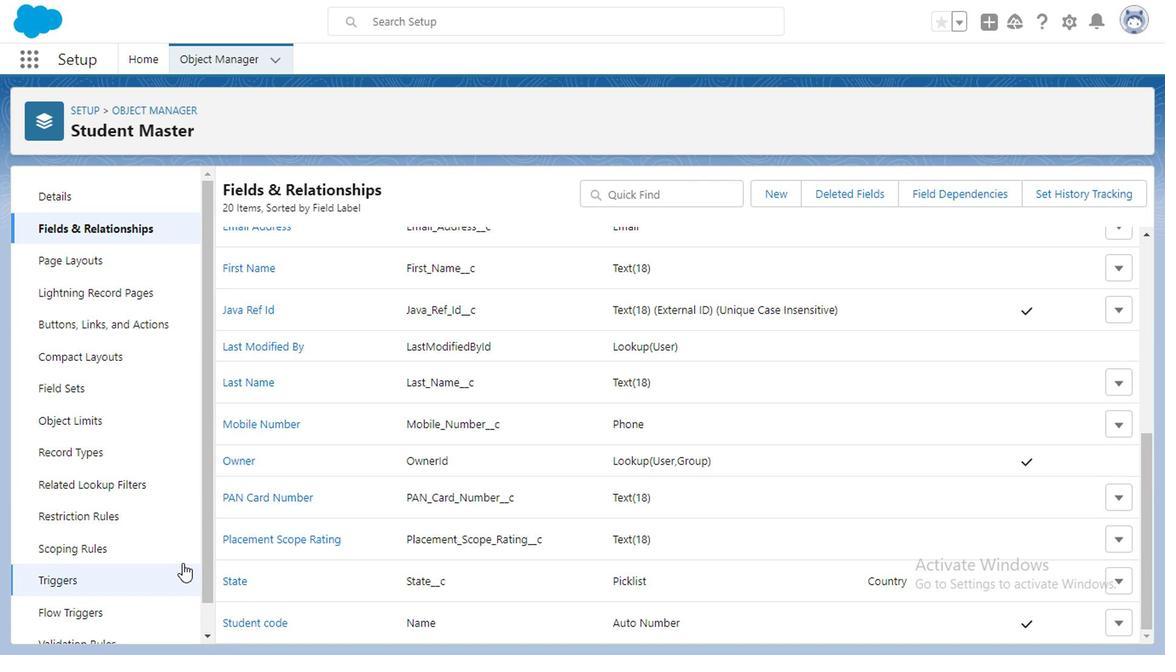 
Action: Mouse scrolled (181, 559) with delta (0, 0)
Screenshot: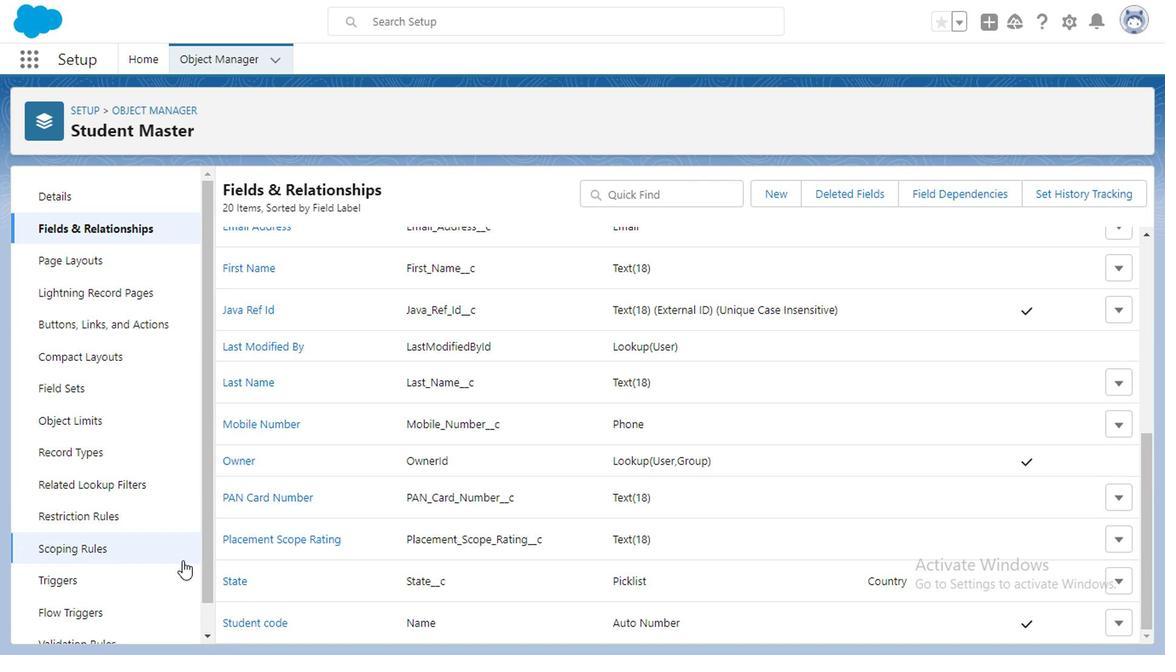 
Action: Mouse moved to (81, 619)
Screenshot: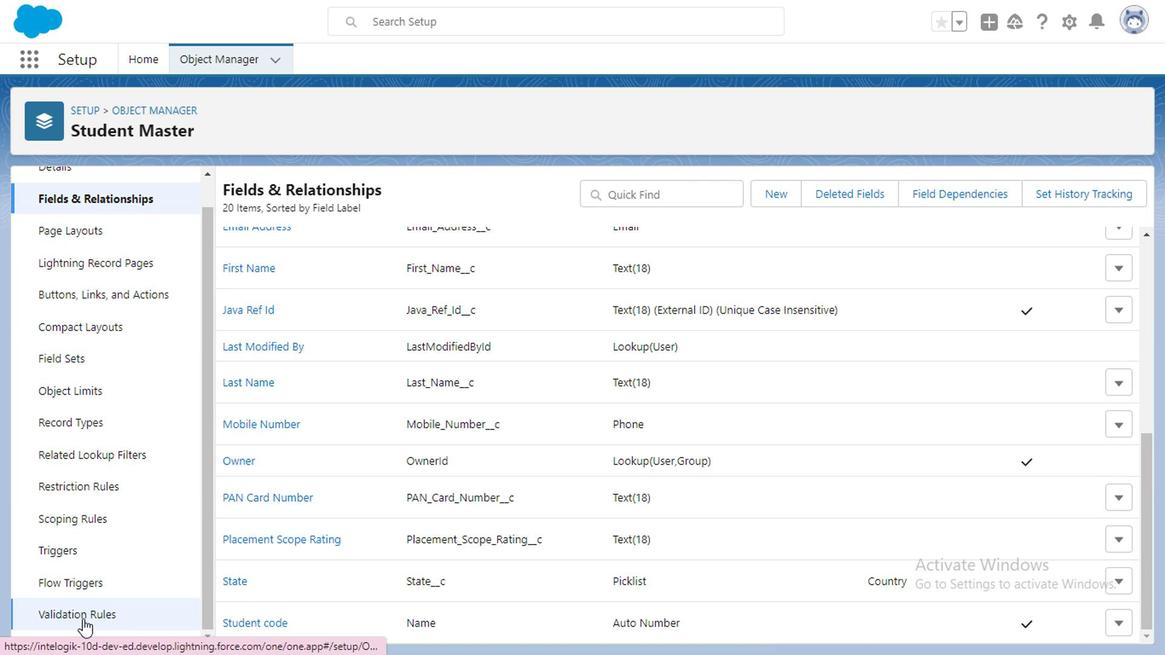 
Action: Mouse pressed left at (81, 619)
Screenshot: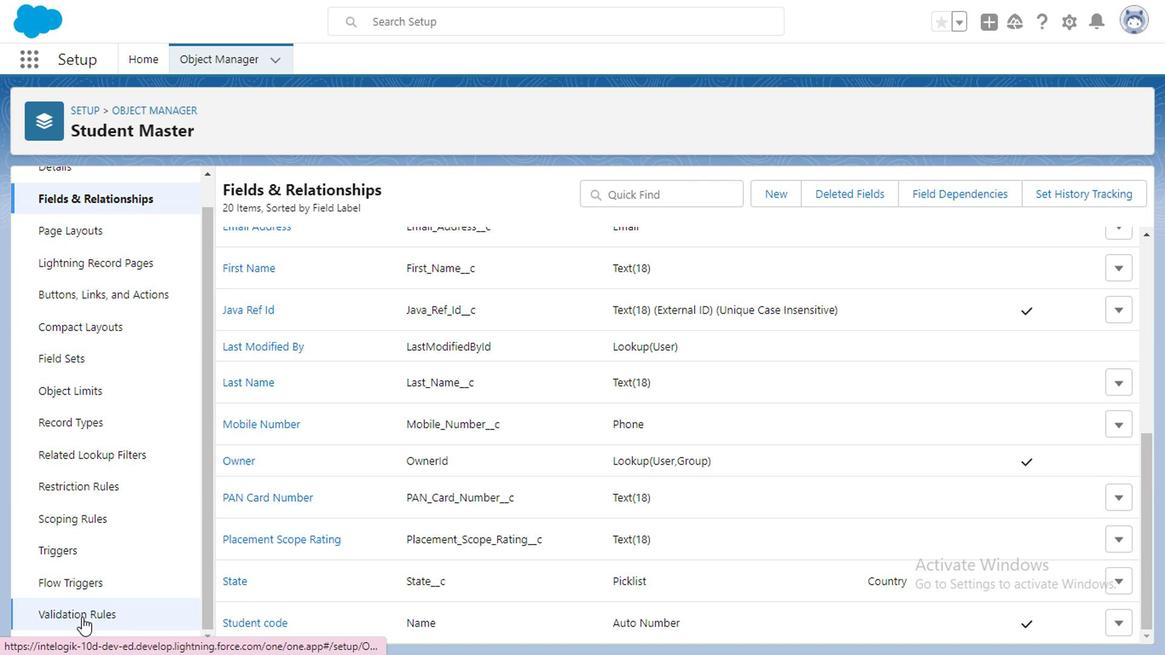
Action: Mouse moved to (348, 314)
Screenshot: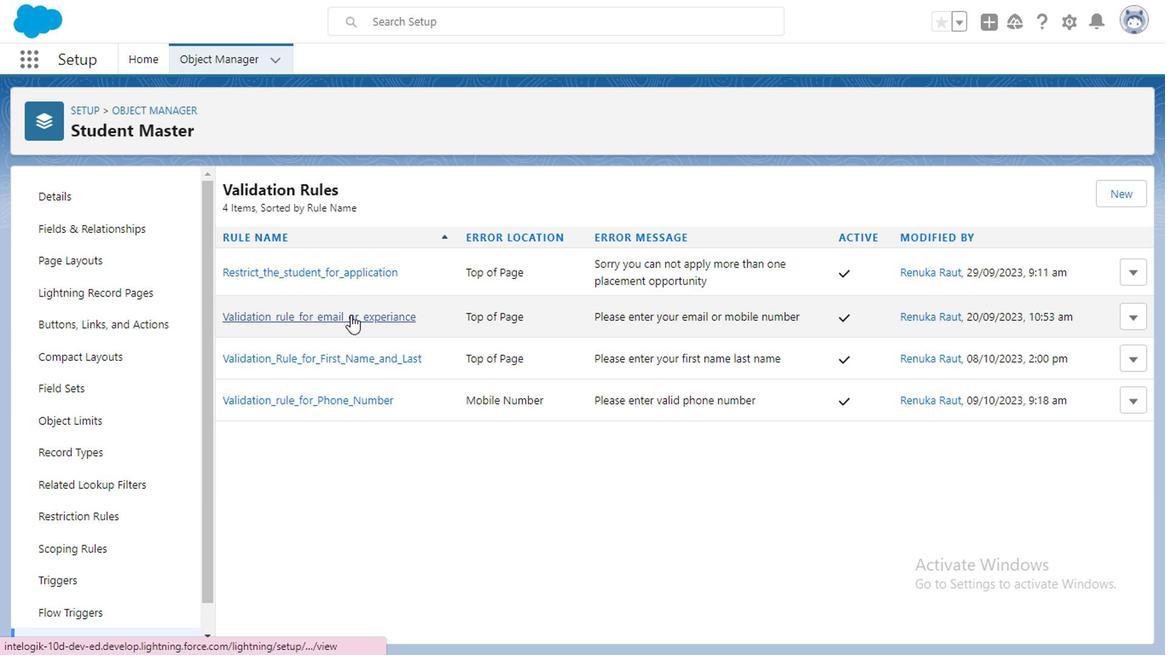 
Action: Mouse pressed left at (348, 314)
Screenshot: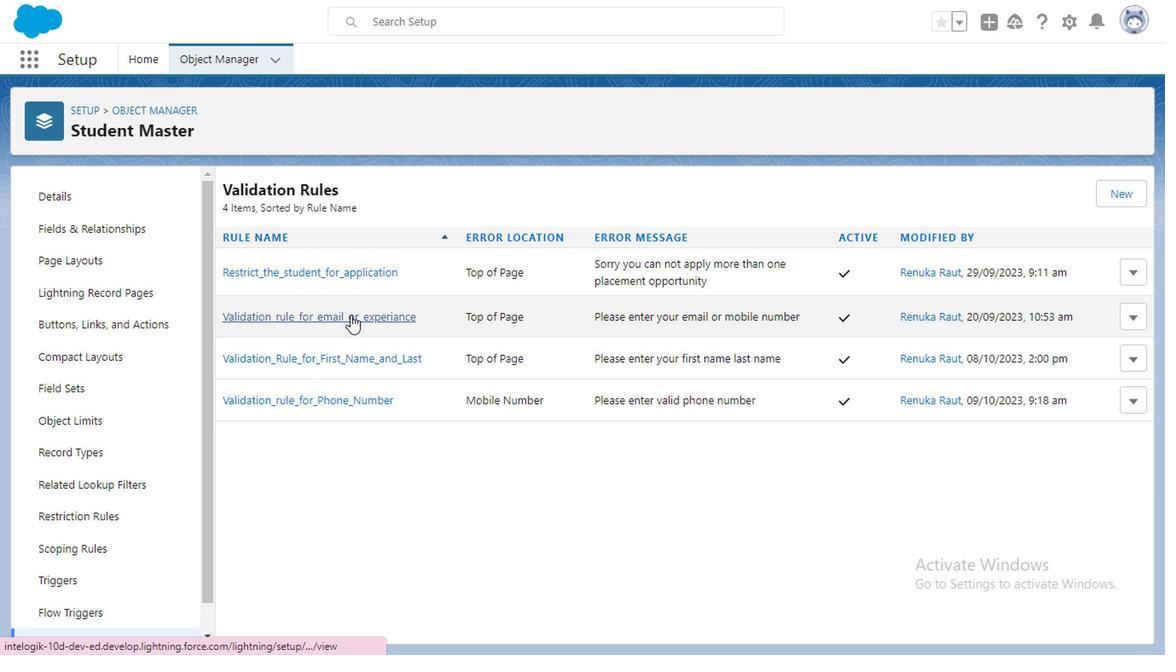 
Action: Mouse moved to (520, 259)
Screenshot: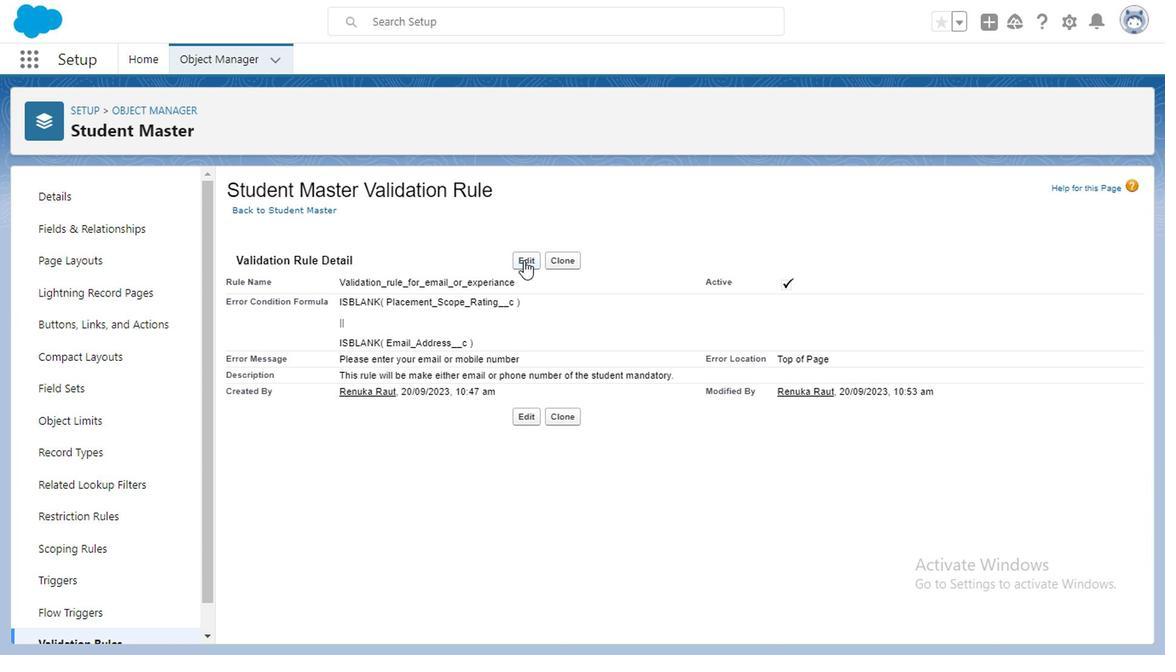 
Action: Mouse pressed left at (520, 259)
Screenshot: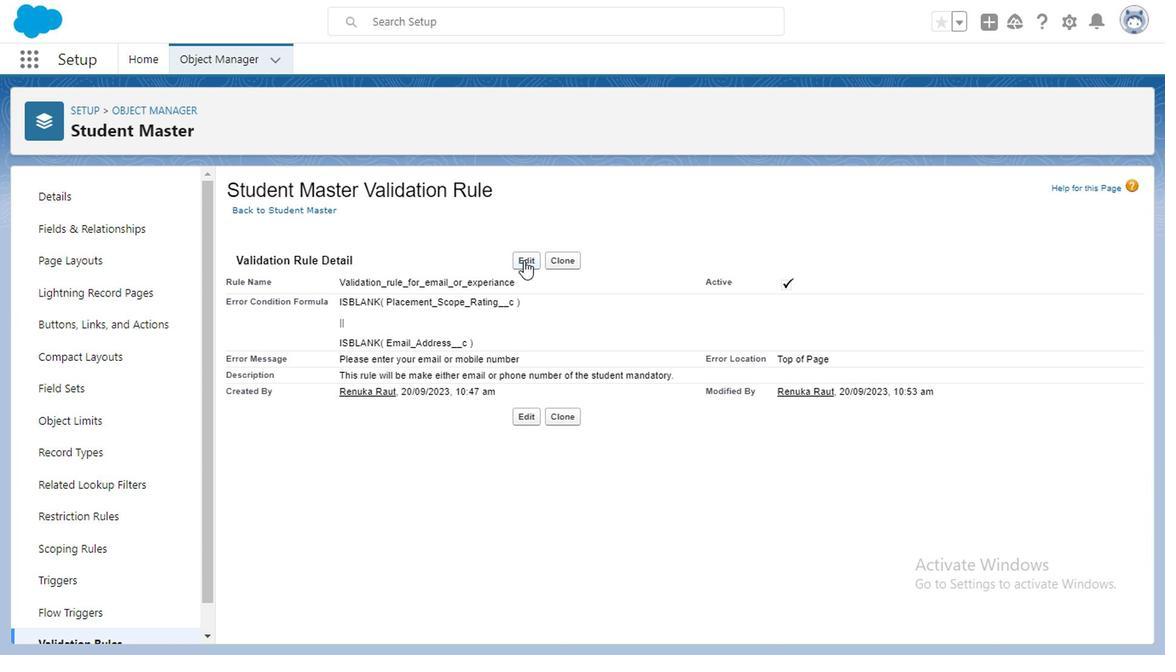 
Action: Mouse moved to (482, 504)
Screenshot: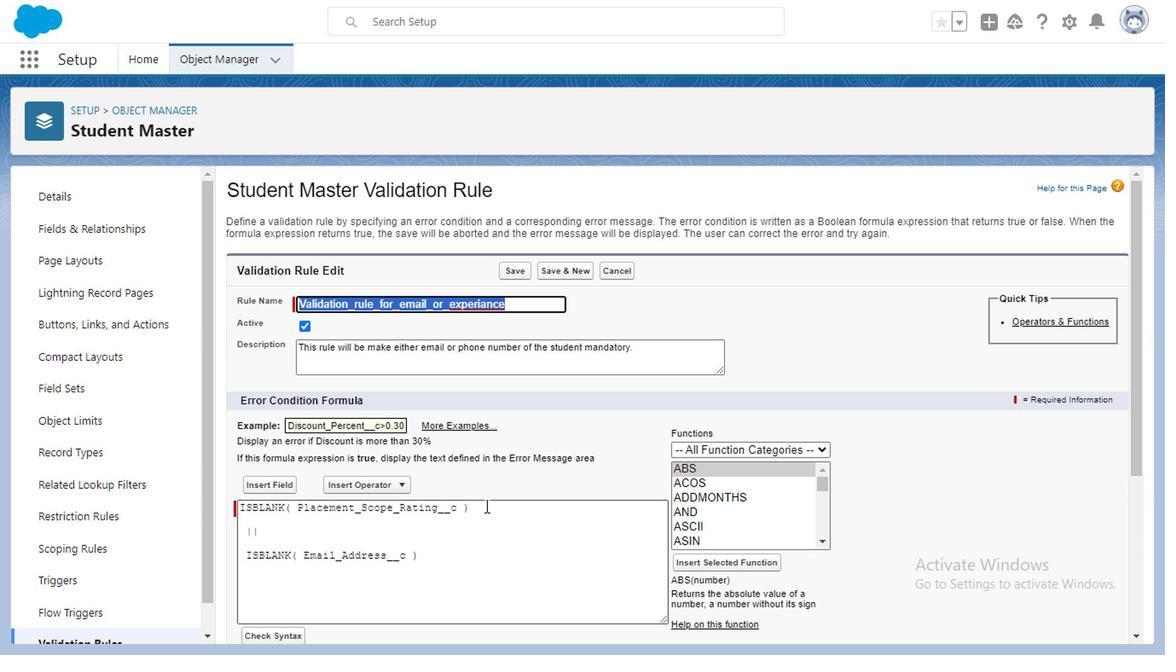 
Action: Mouse pressed left at (482, 504)
Screenshot: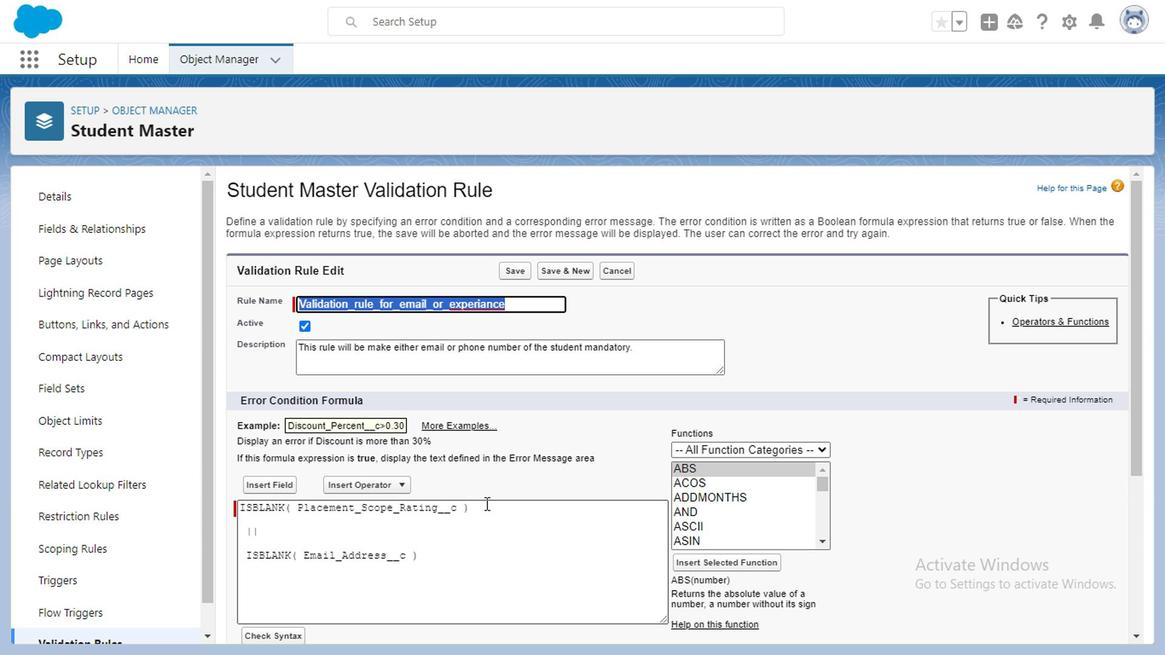 
Action: Mouse moved to (290, 535)
Screenshot: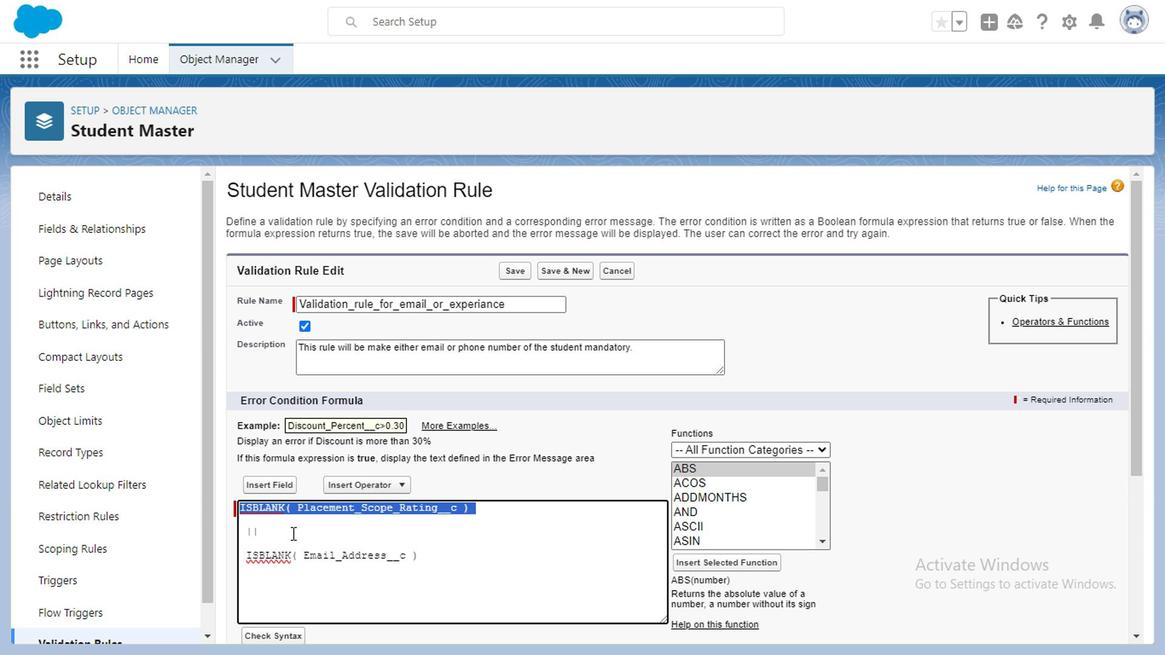 
Action: Mouse pressed left at (290, 535)
Screenshot: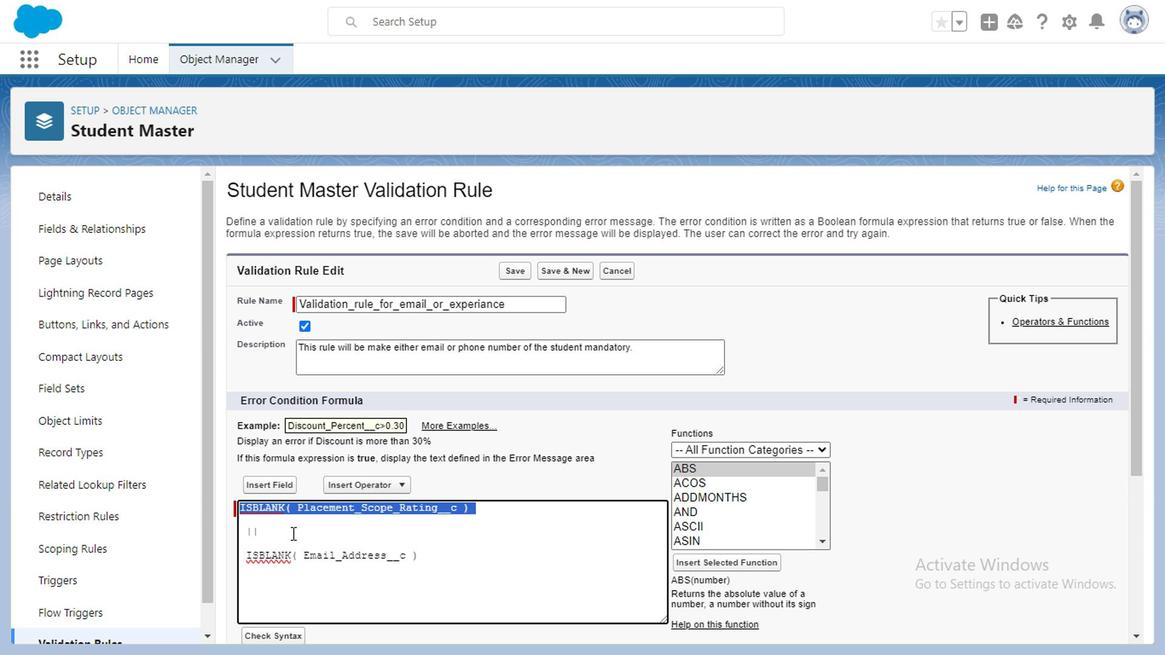 
Action: Mouse moved to (496, 546)
Screenshot: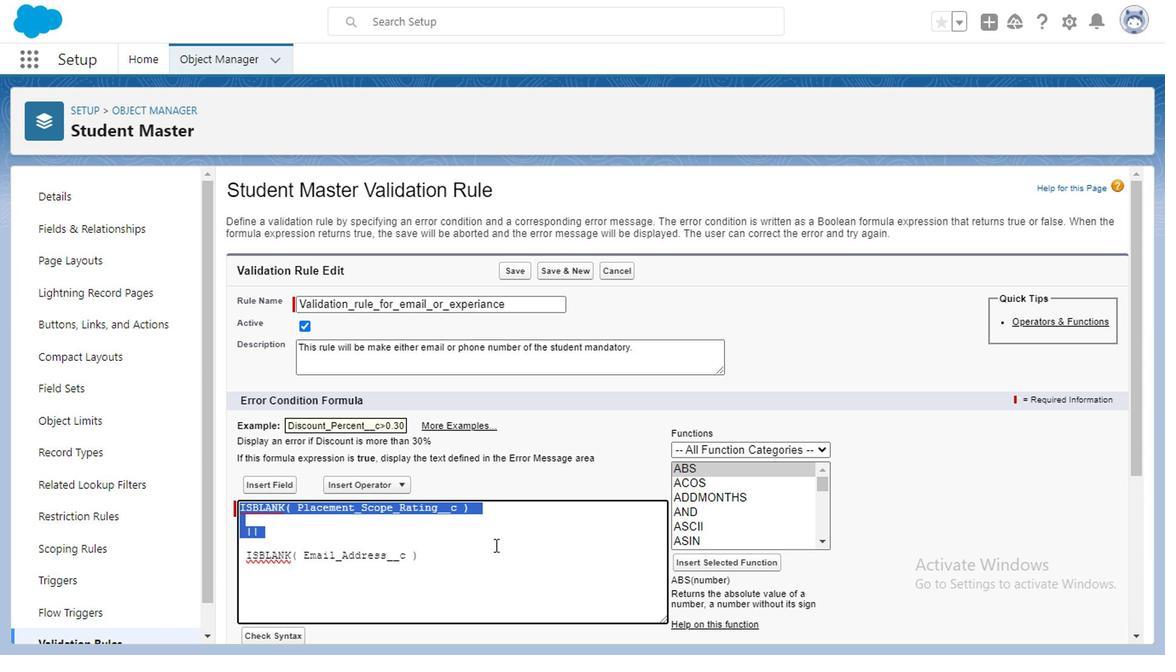
Action: Key pressed <Key.backspace>
Screenshot: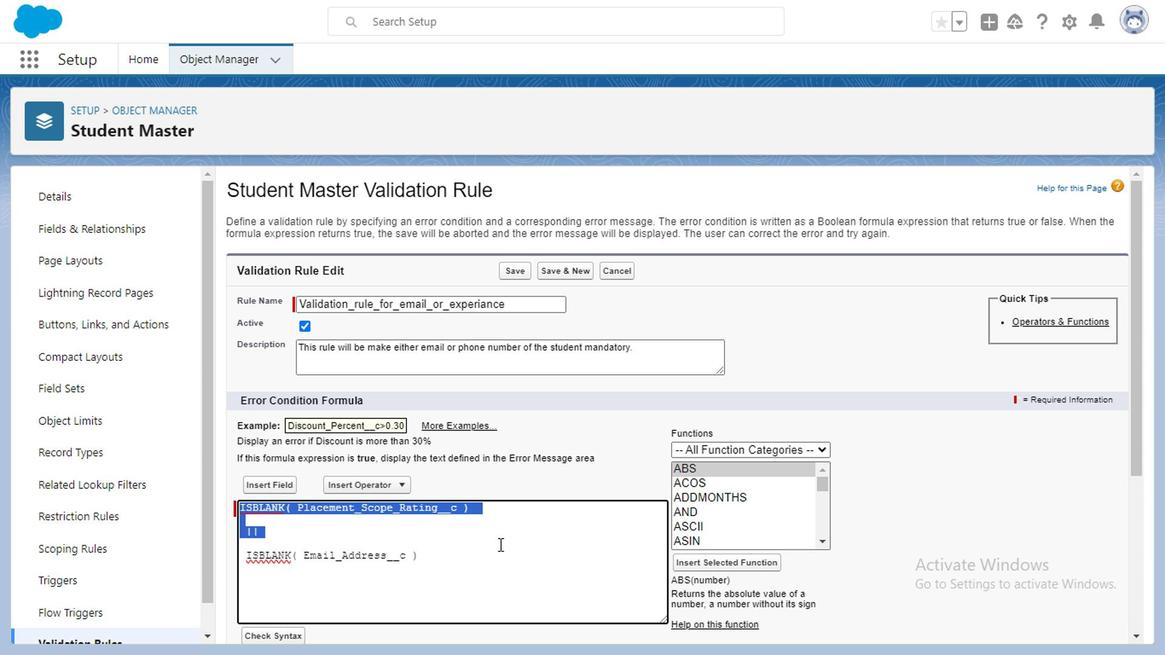
Action: Mouse moved to (443, 570)
Screenshot: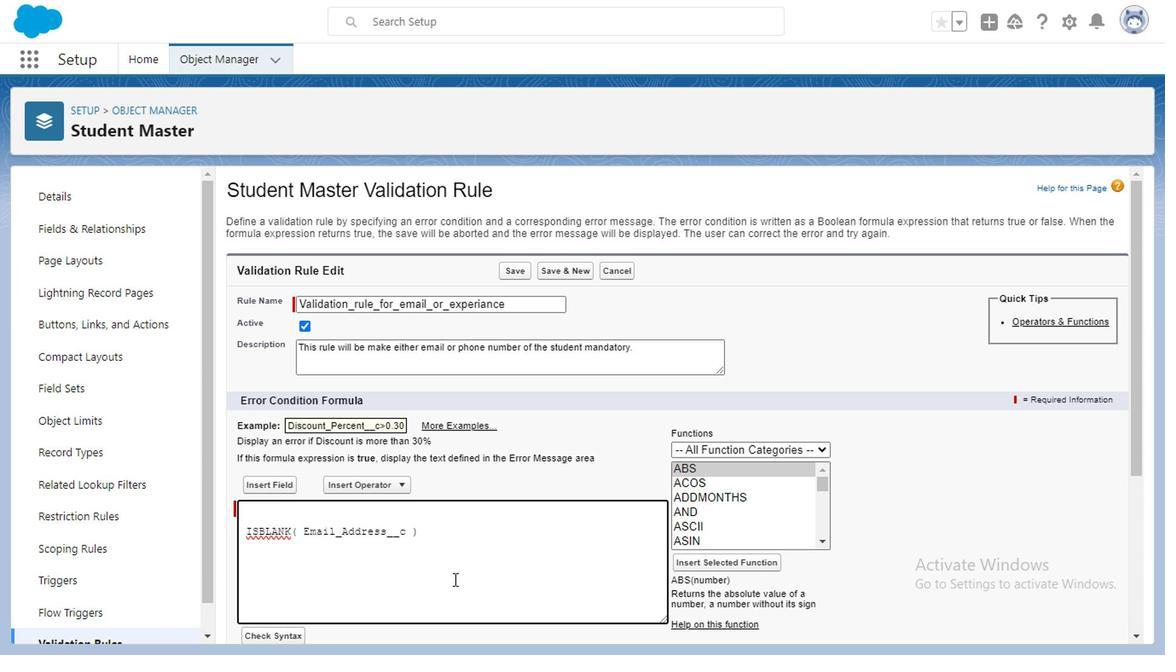 
Action: Mouse scrolled (443, 569) with delta (0, 0)
Screenshot: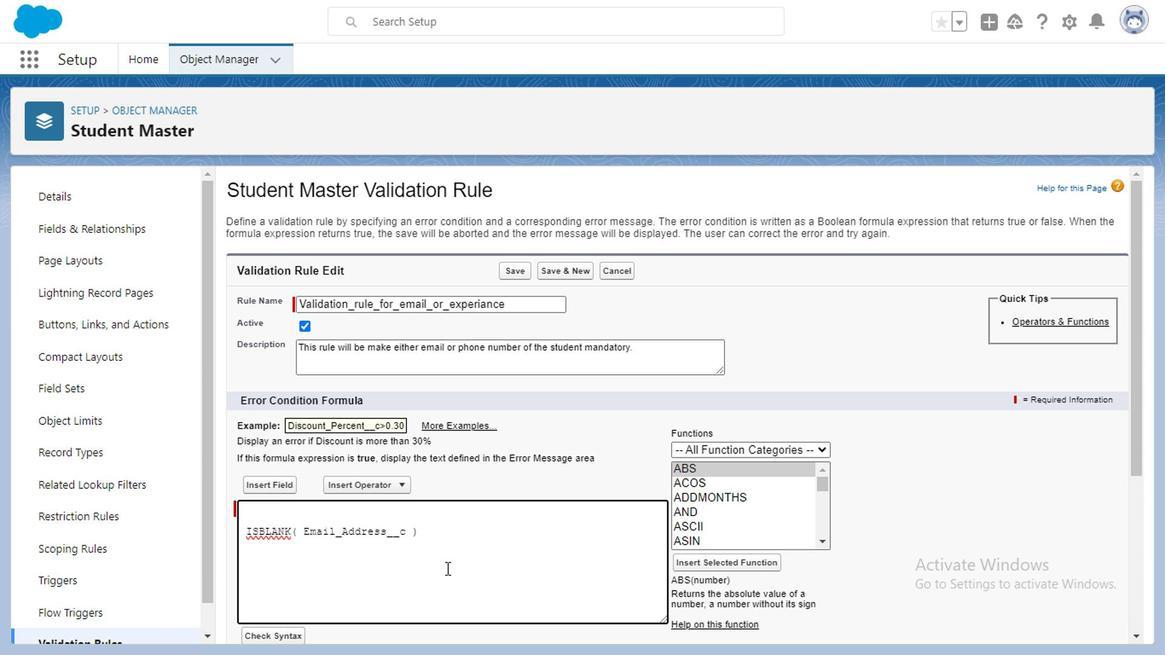
Action: Mouse moved to (260, 383)
Screenshot: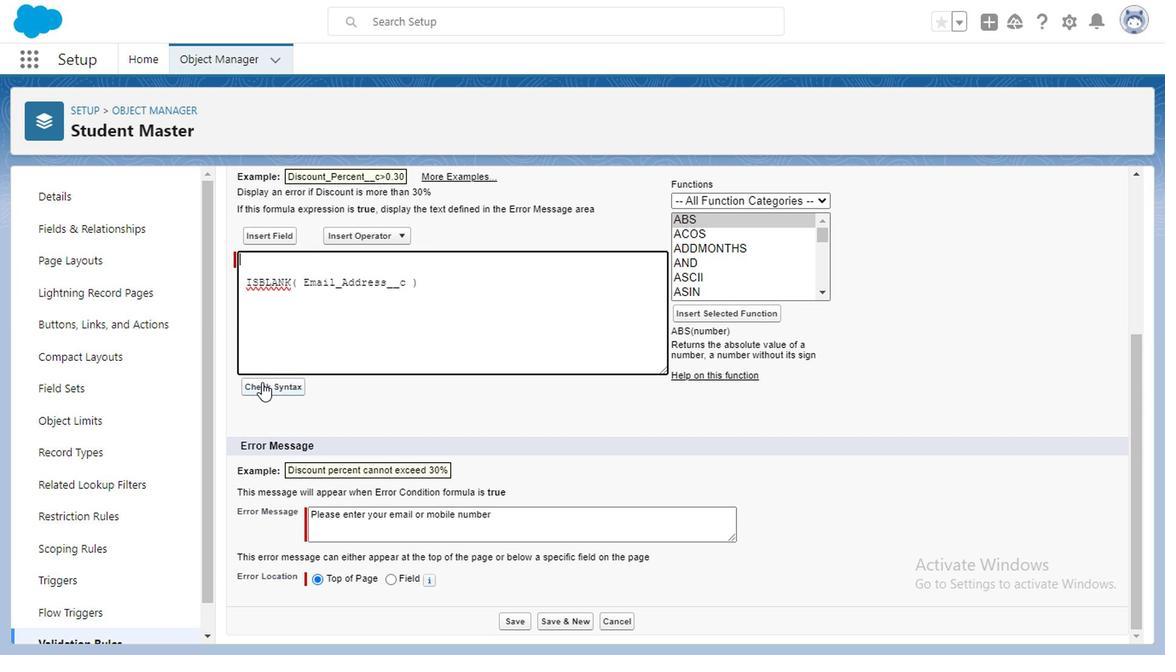 
Action: Mouse pressed left at (260, 383)
Screenshot: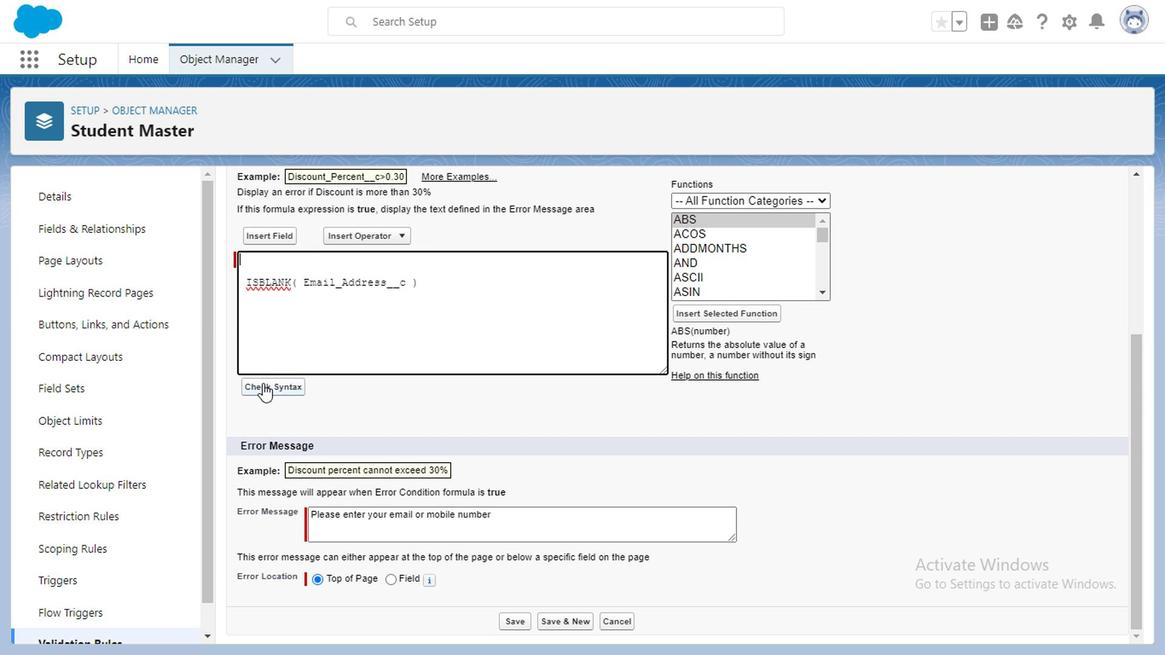 
Action: Mouse moved to (520, 566)
Screenshot: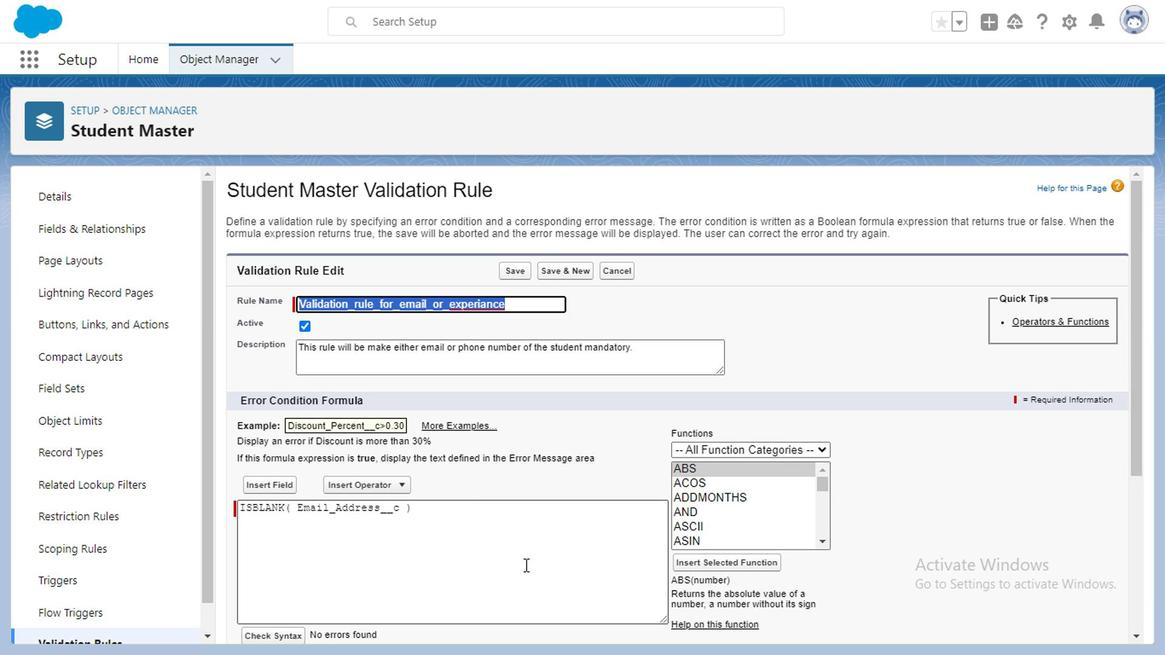 
Action: Mouse scrolled (520, 566) with delta (0, 0)
Screenshot: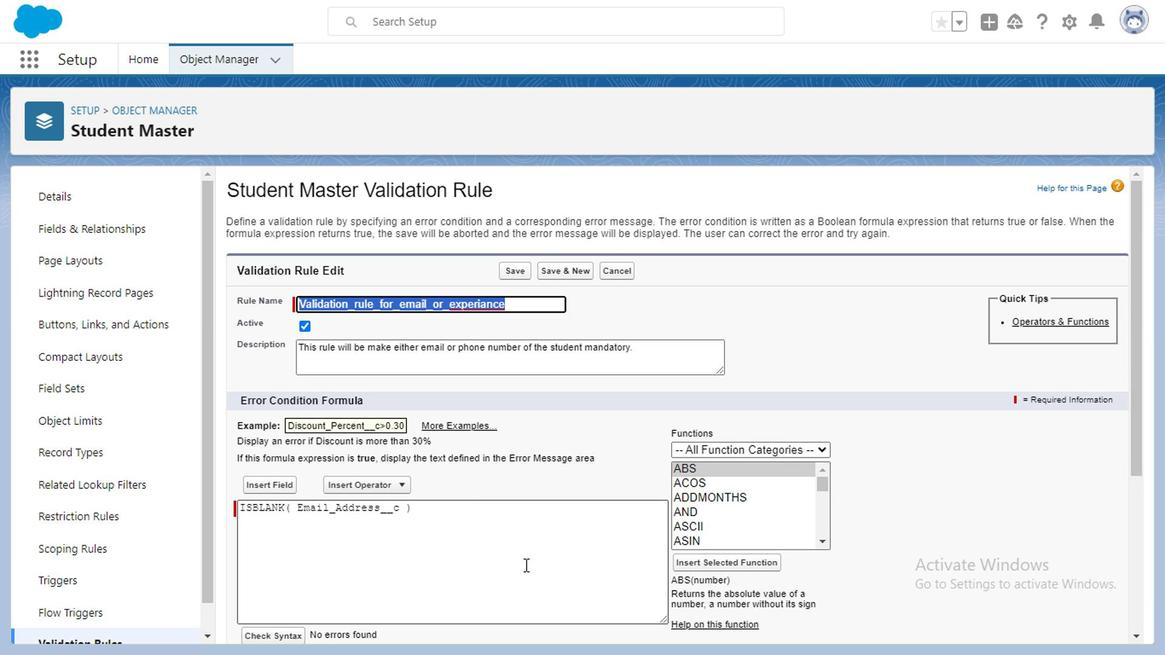 
Action: Mouse scrolled (520, 566) with delta (0, 0)
Screenshot: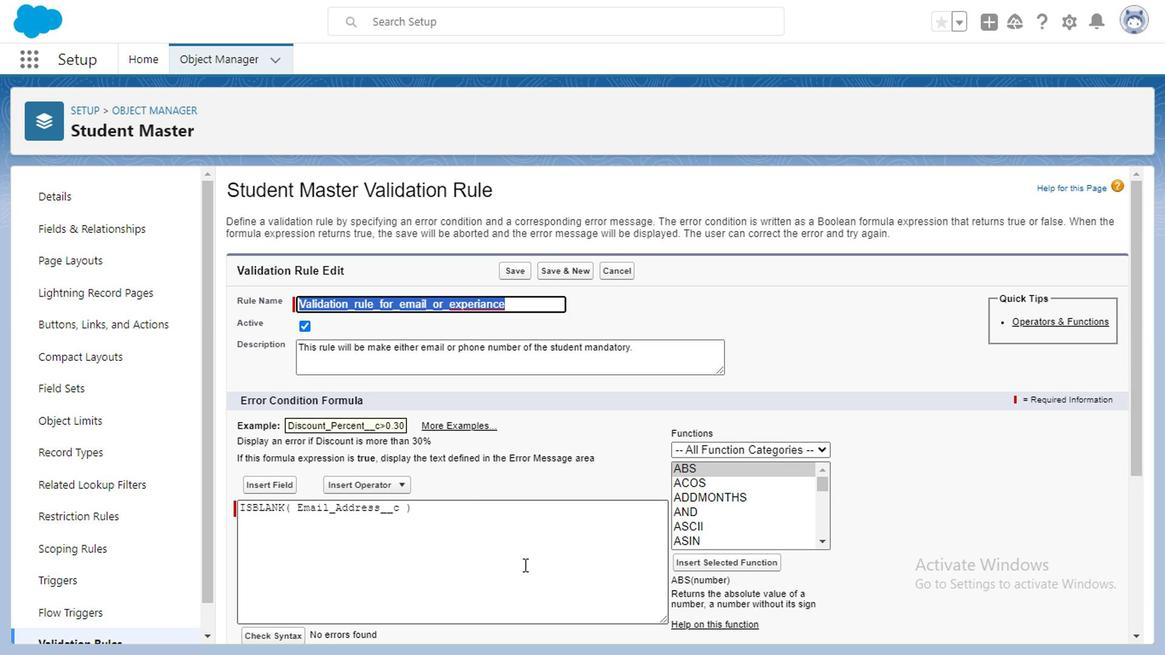 
Action: Mouse scrolled (520, 566) with delta (0, 0)
Screenshot: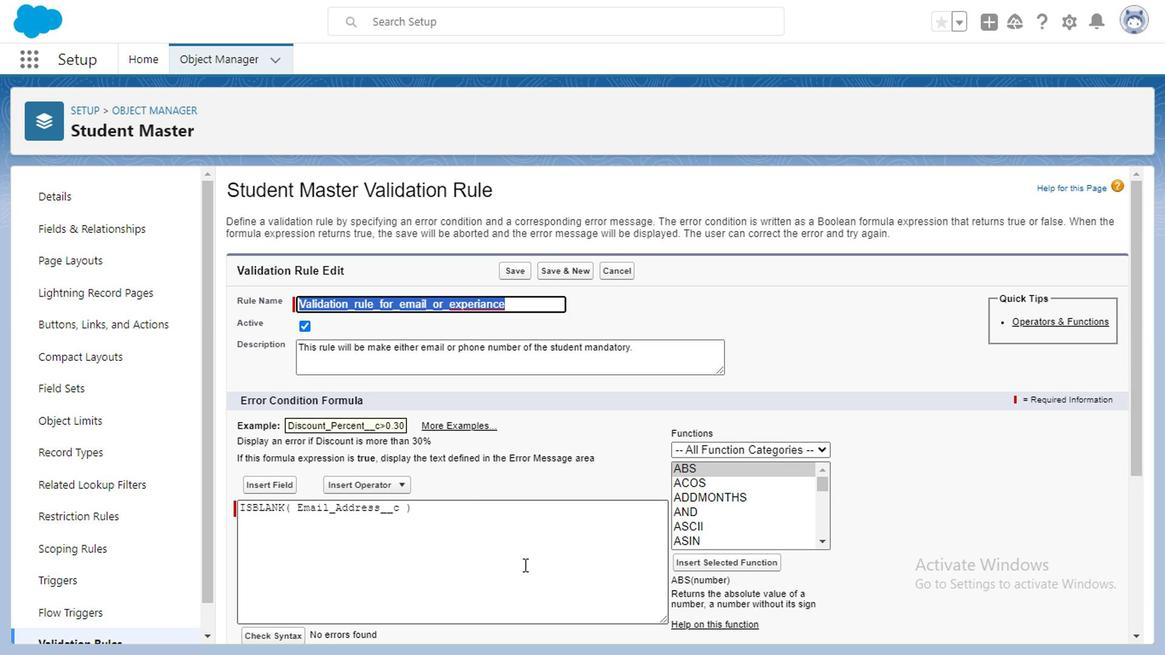 
Action: Mouse moved to (510, 619)
Screenshot: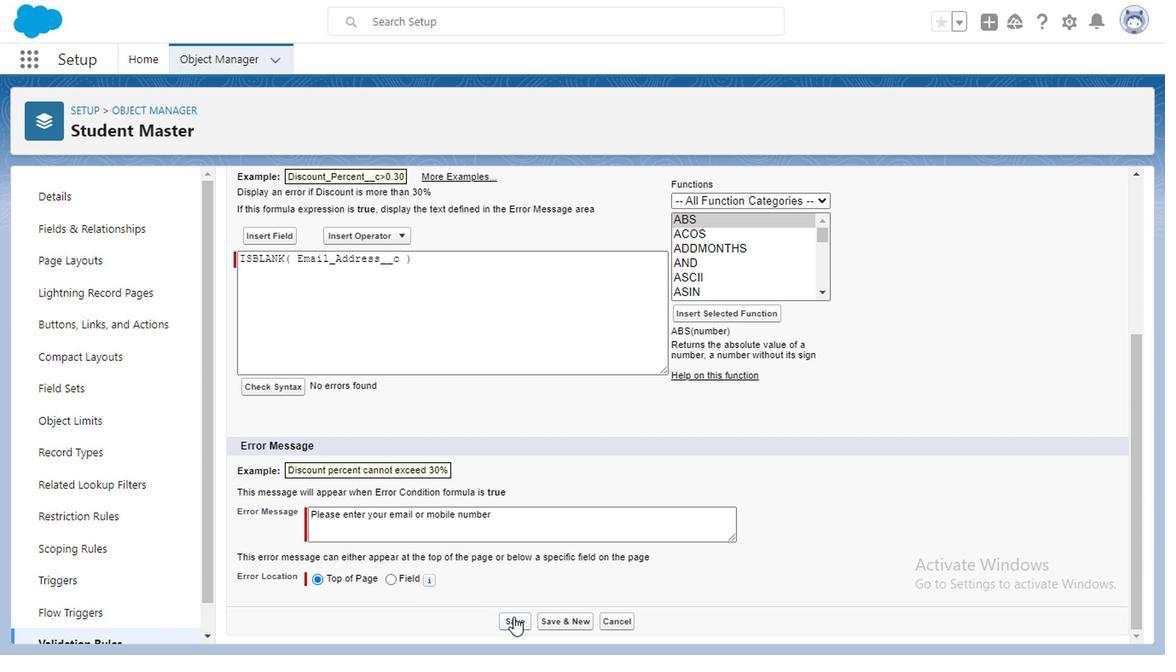 
Action: Mouse pressed left at (510, 619)
Screenshot: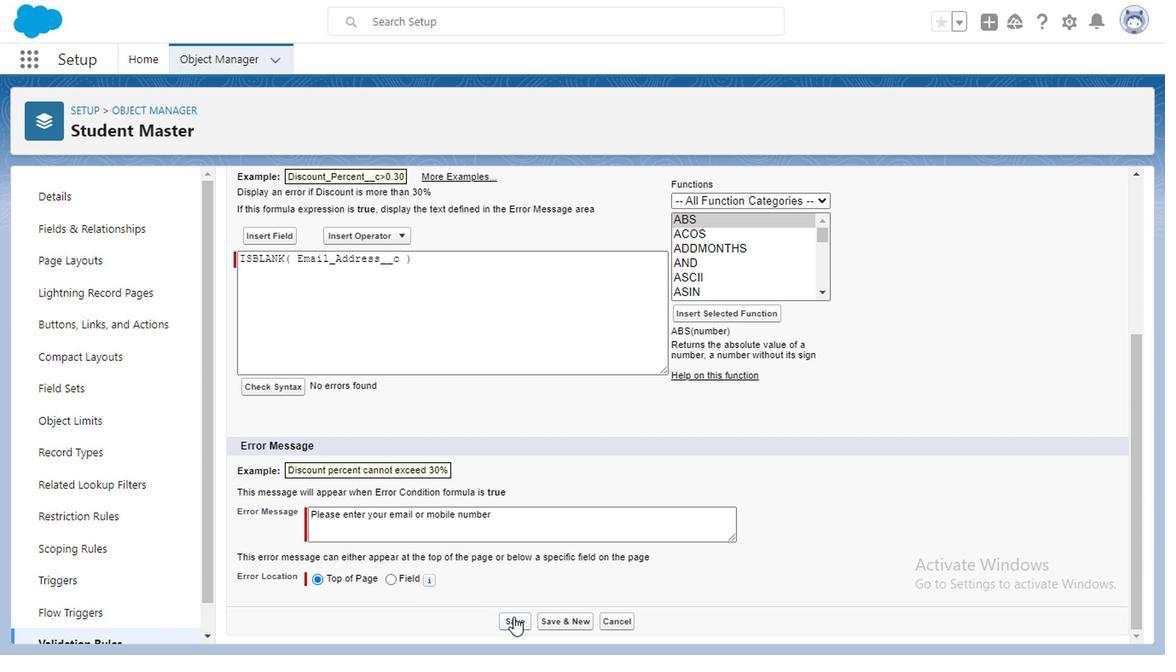 
Action: Mouse moved to (109, 214)
Screenshot: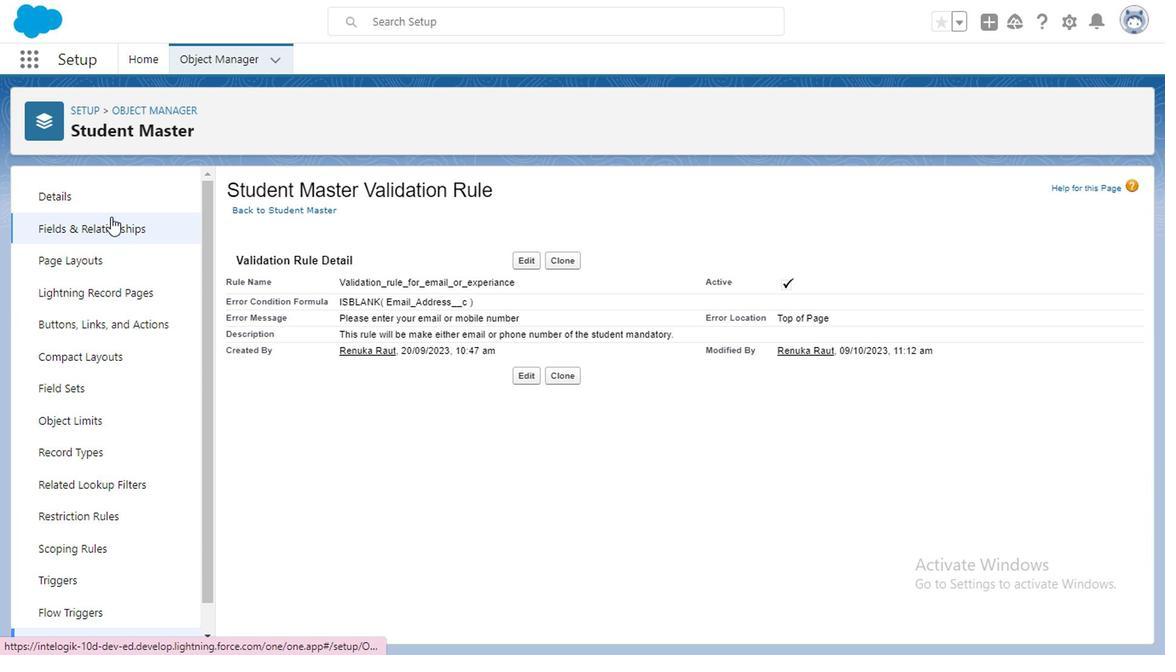 
Action: Mouse pressed left at (109, 214)
Screenshot: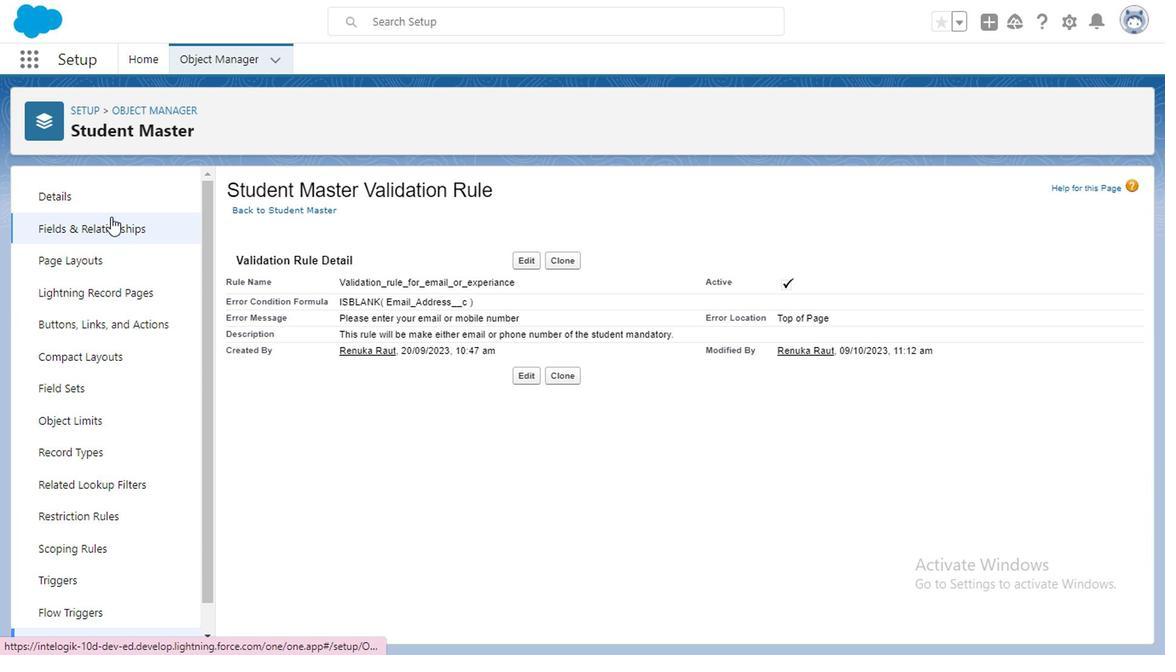 
Action: Mouse moved to (296, 529)
Screenshot: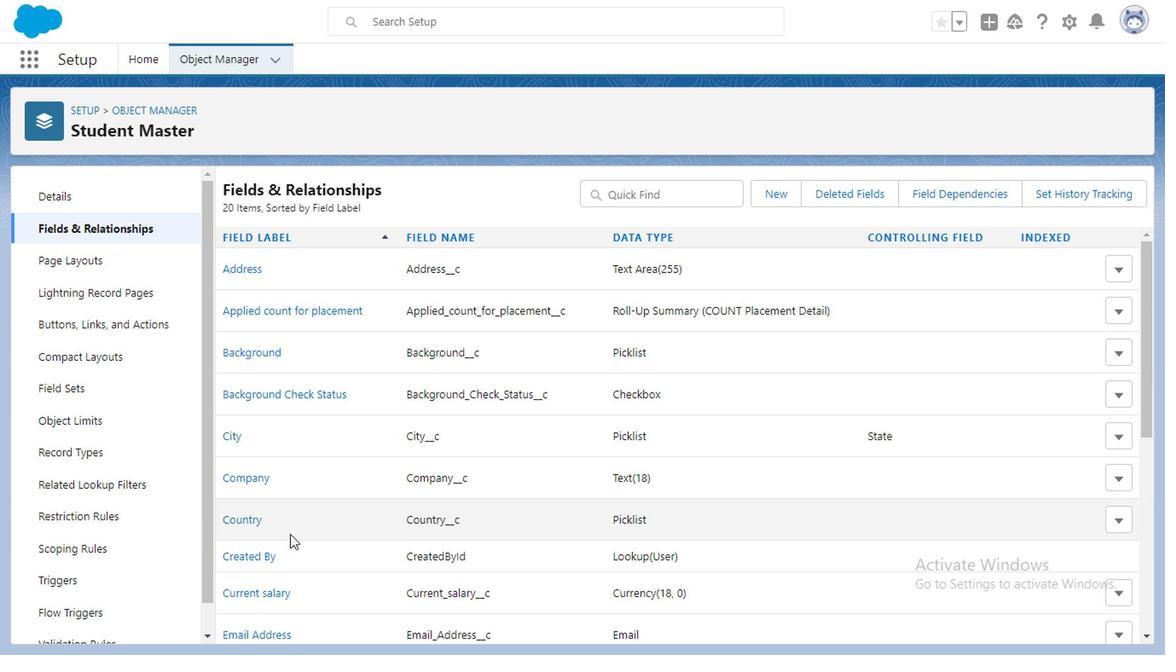 
Action: Mouse scrolled (296, 527) with delta (0, -1)
Screenshot: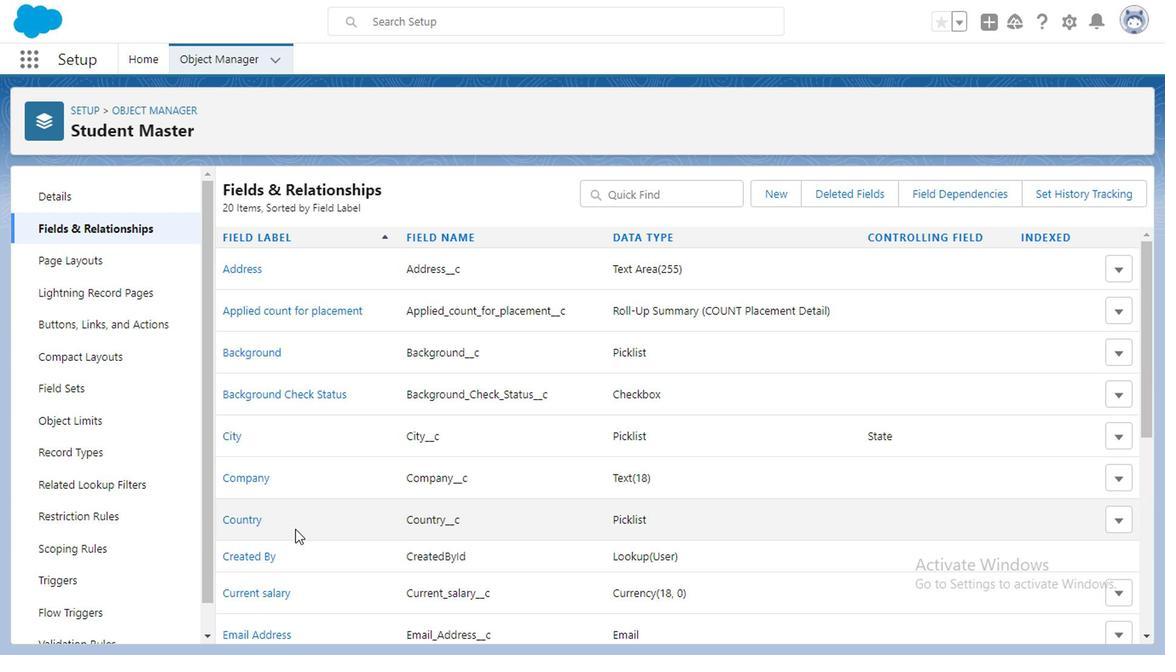 
Action: Mouse moved to (322, 543)
Screenshot: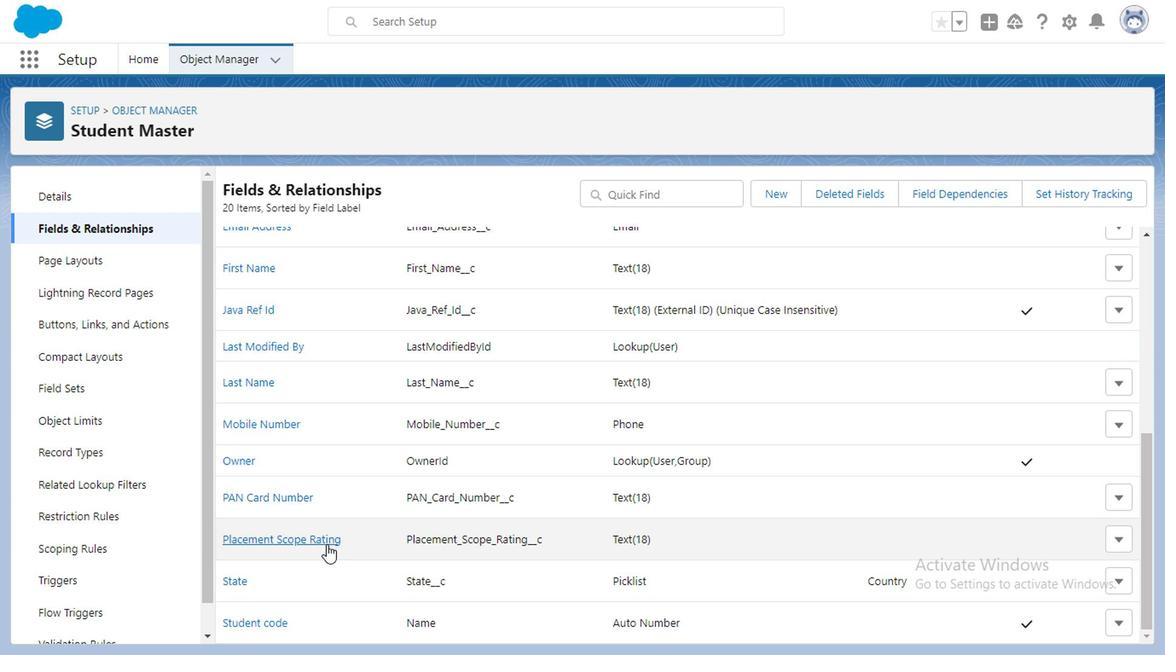 
Action: Mouse pressed left at (322, 543)
Screenshot: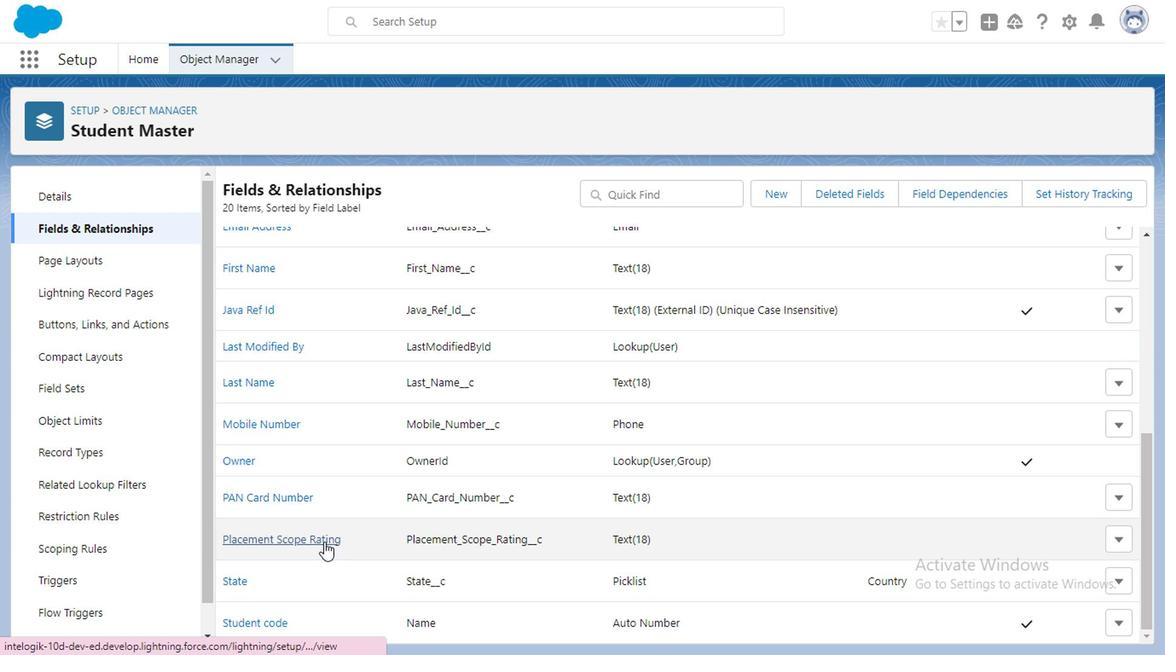 
Action: Mouse moved to (526, 257)
Screenshot: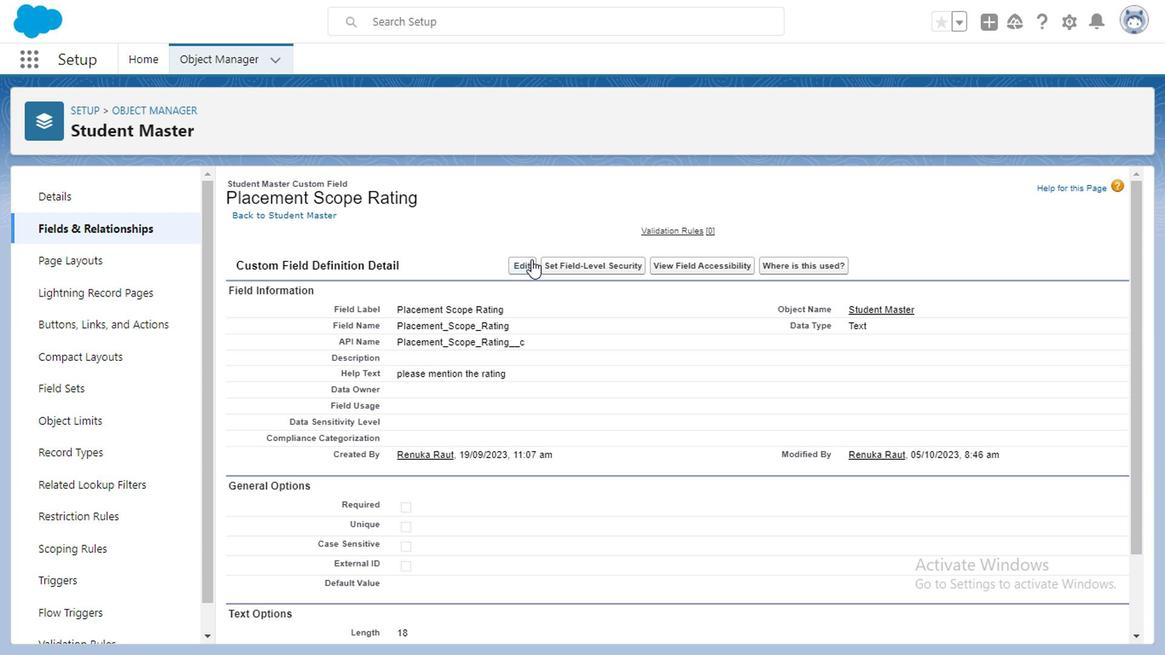 
Action: Mouse pressed left at (526, 257)
Screenshot: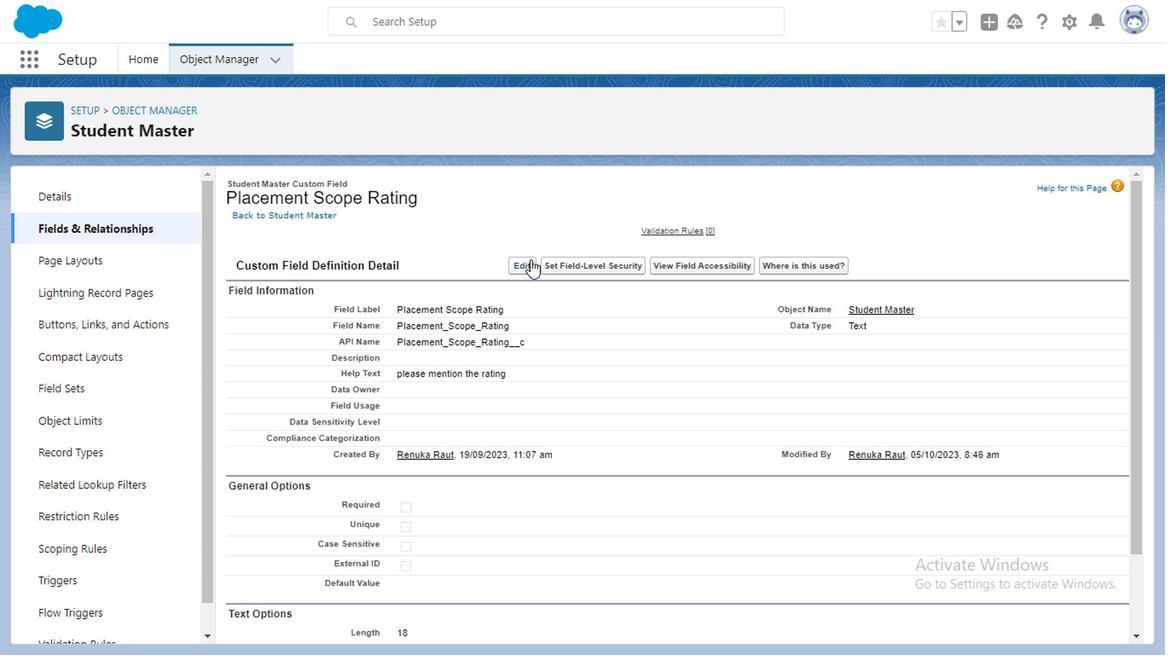 
Action: Mouse moved to (488, 517)
Screenshot: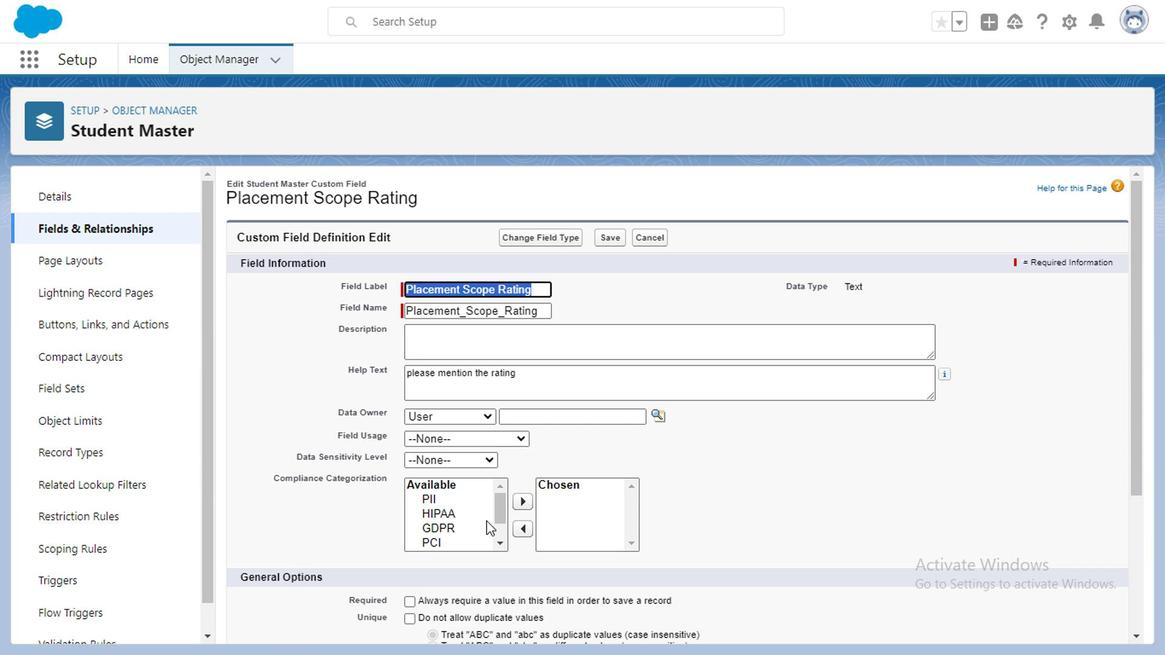 
Action: Mouse scrolled (488, 515) with delta (0, -1)
Screenshot: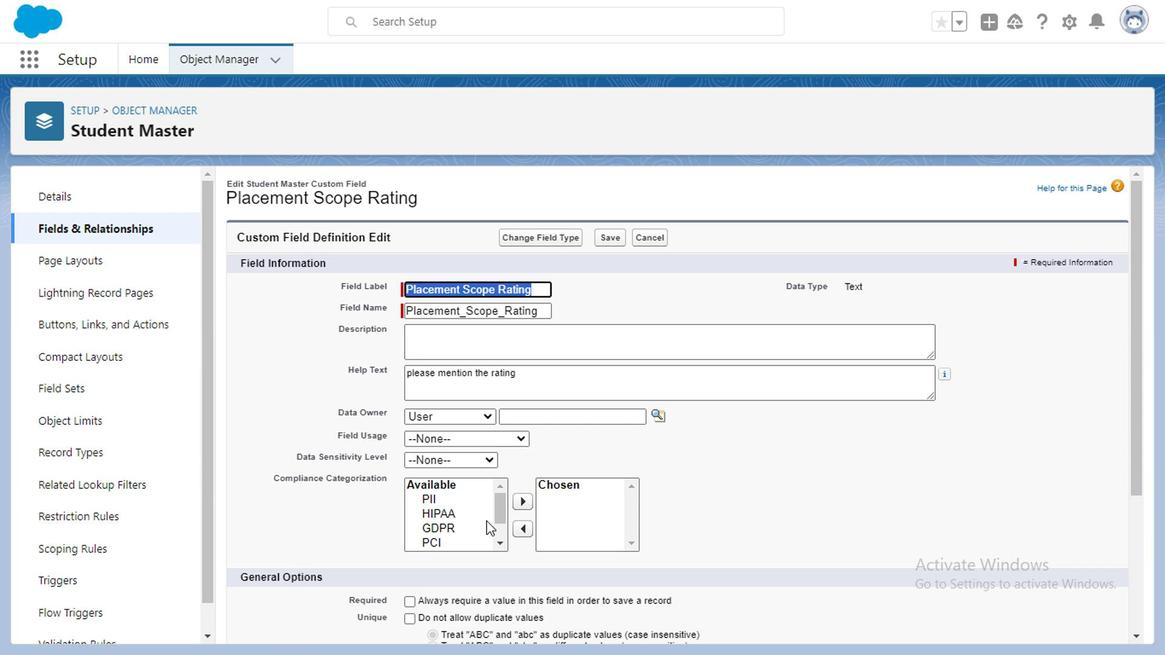 
Action: Mouse moved to (517, 494)
